 Task: Update the workflow and task statuses in Jira for the eCampus project.
Action: Mouse moved to (820, 128)
Screenshot: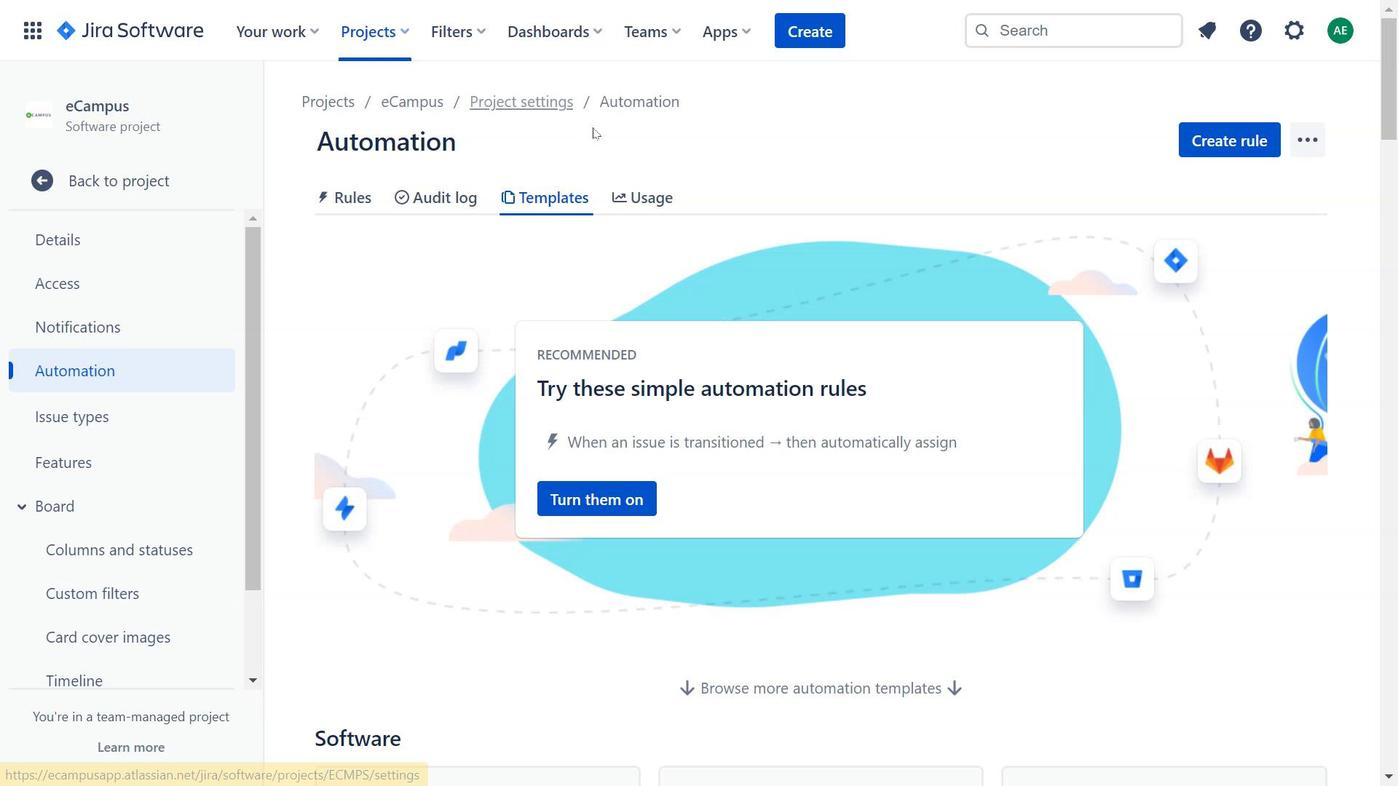 
Action: Mouse pressed left at (820, 128)
Screenshot: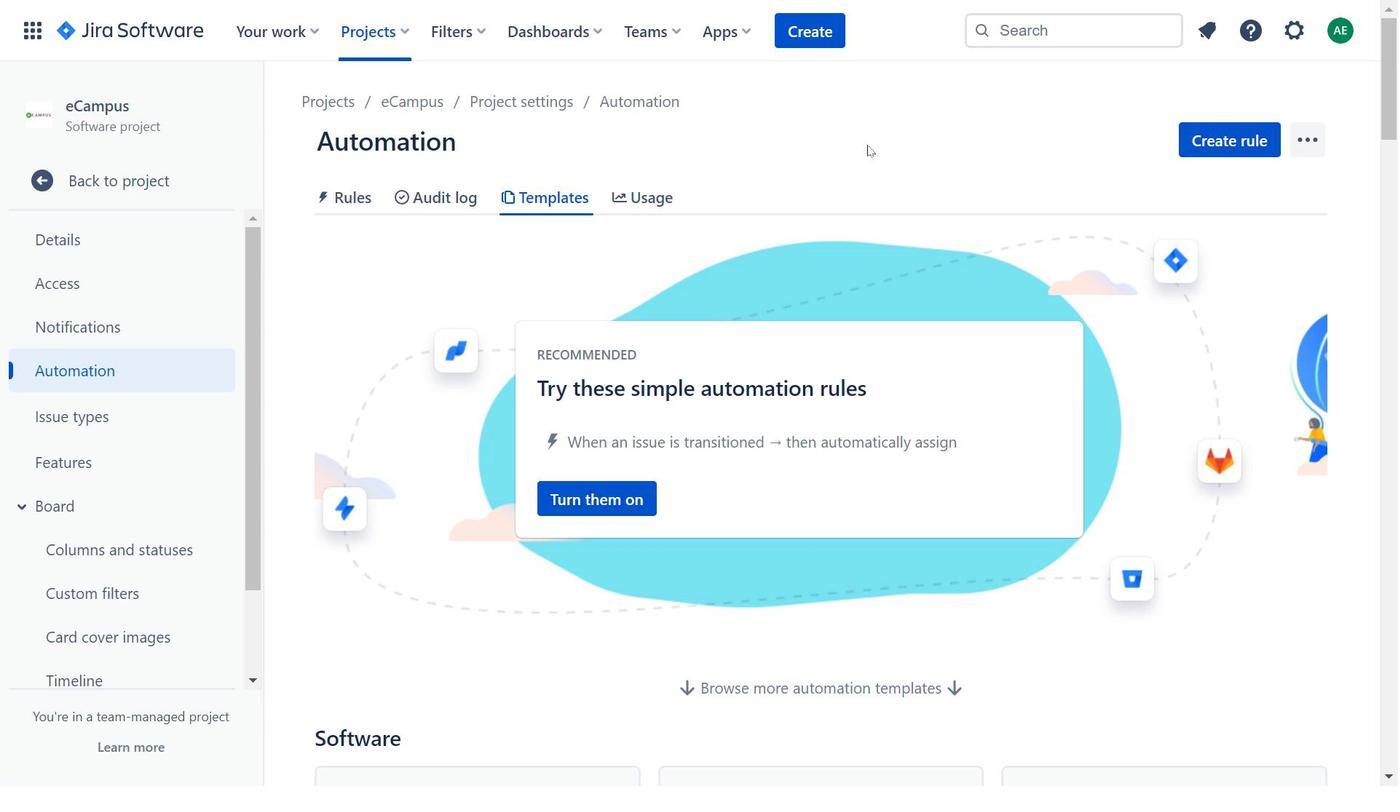 
Action: Mouse moved to (867, 144)
Screenshot: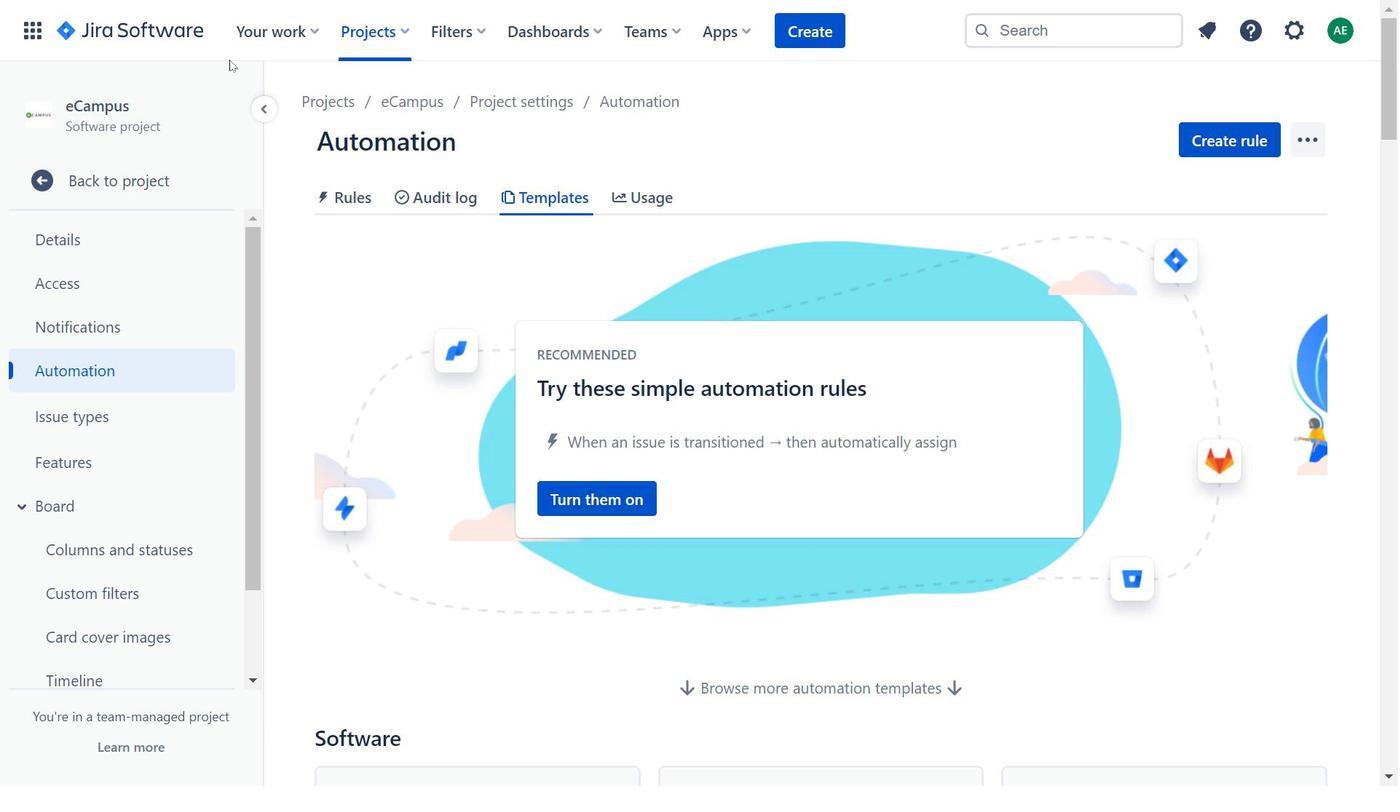 
Action: Mouse pressed left at (867, 144)
Screenshot: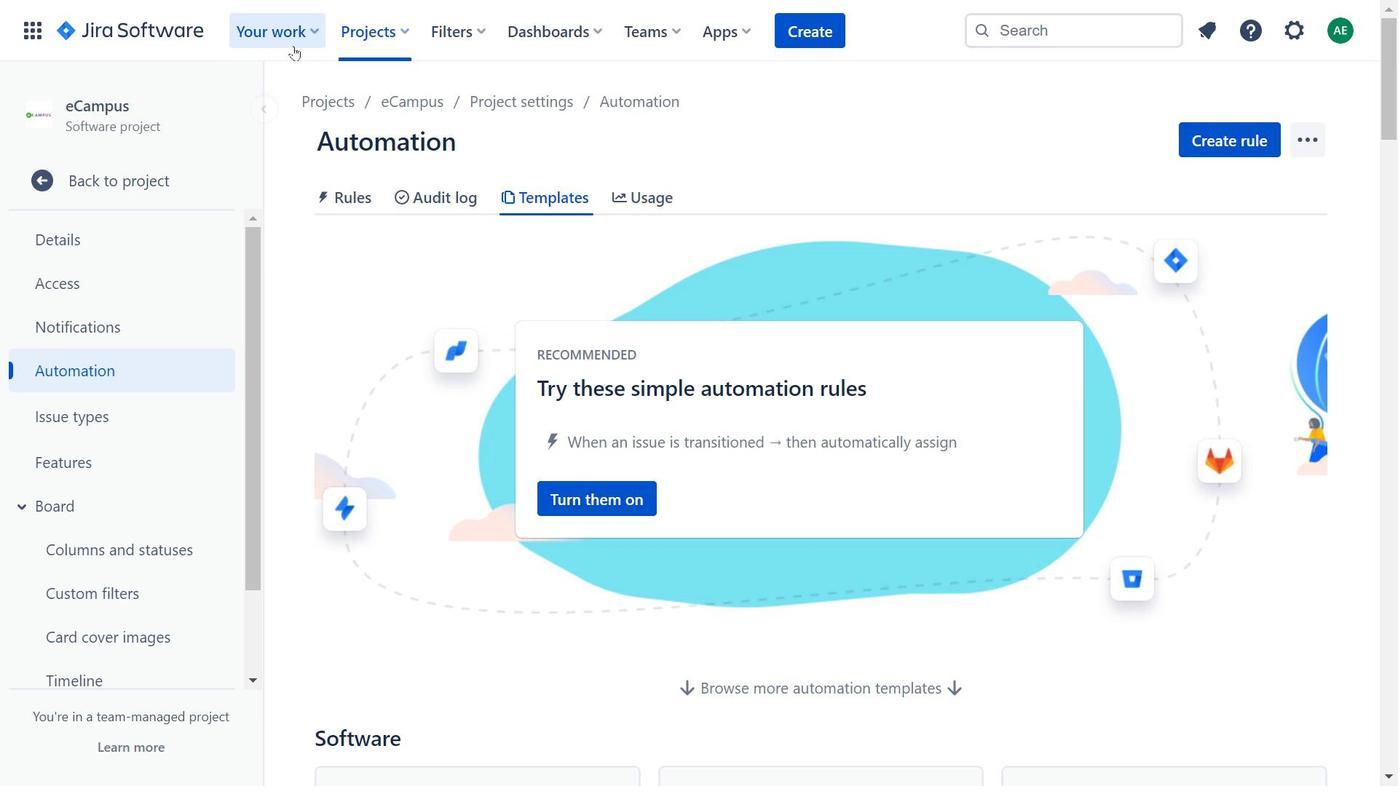 
Action: Mouse moved to (400, 104)
Screenshot: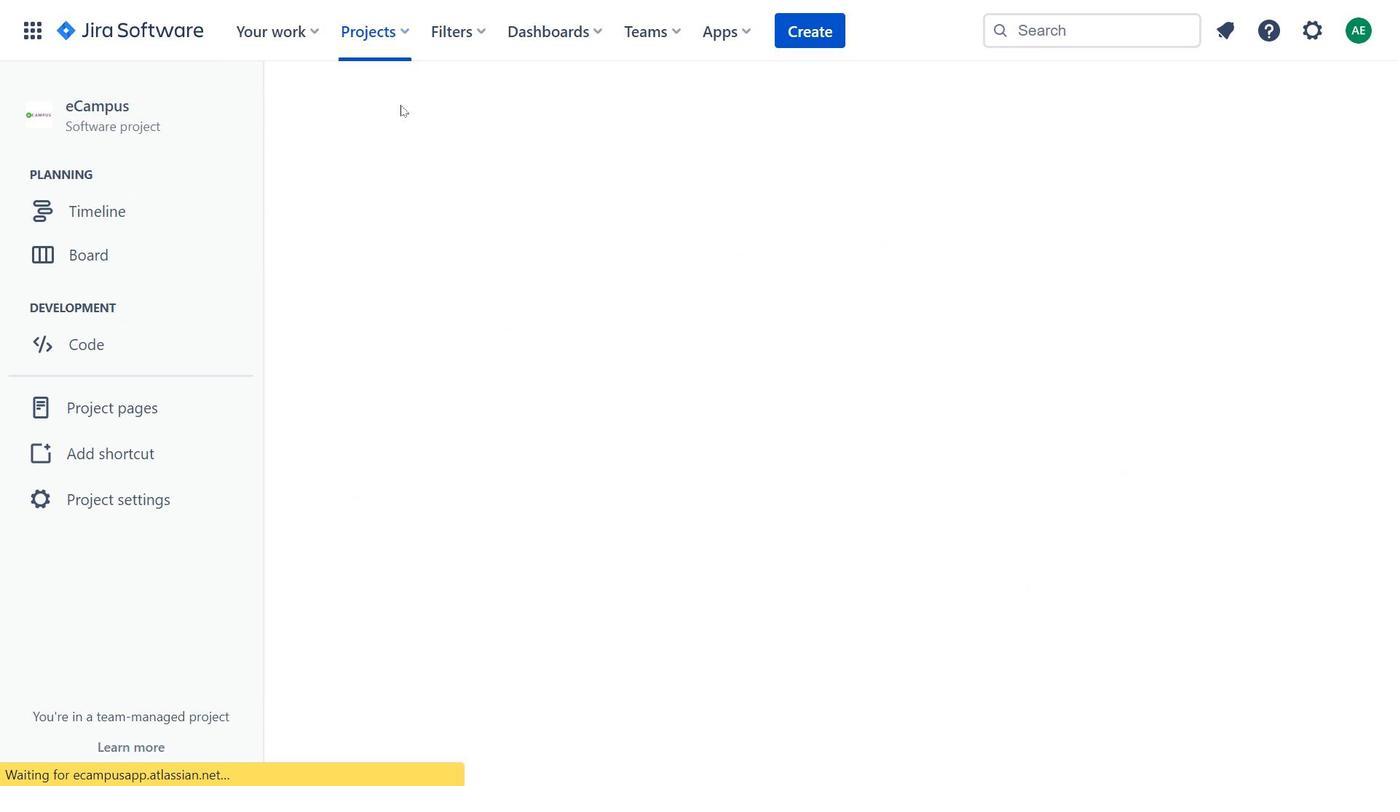 
Action: Mouse pressed left at (400, 104)
Screenshot: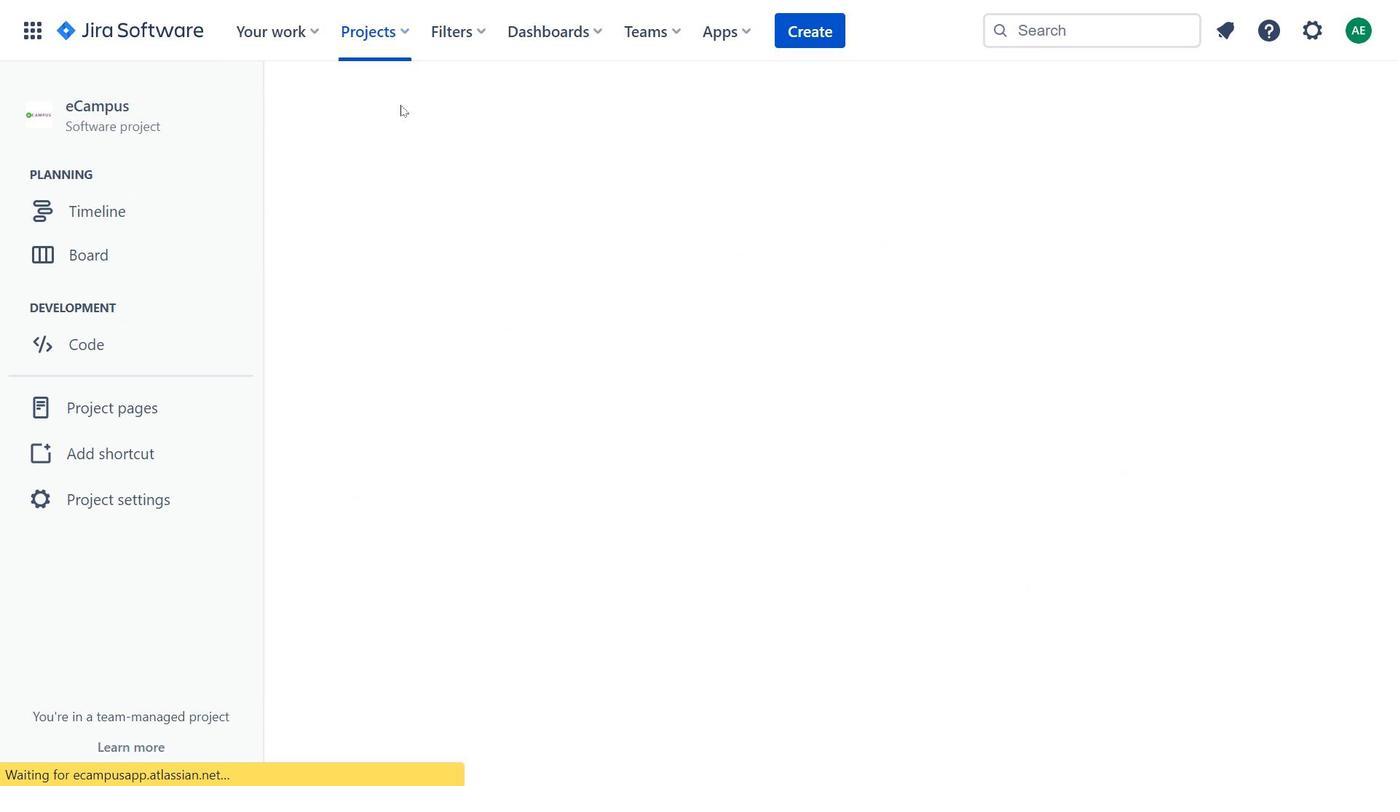 
Action: Mouse moved to (804, 37)
Screenshot: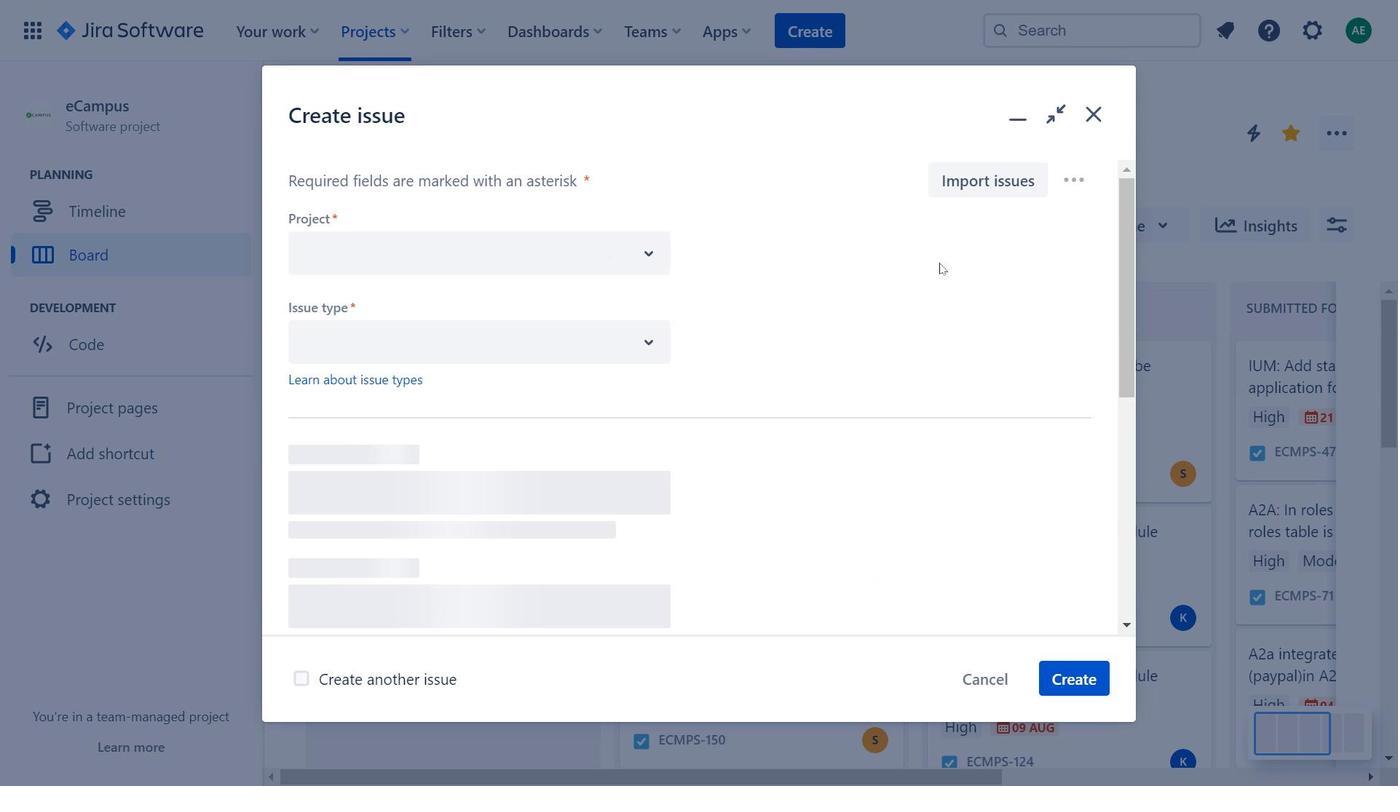 
Action: Mouse pressed left at (804, 37)
Screenshot: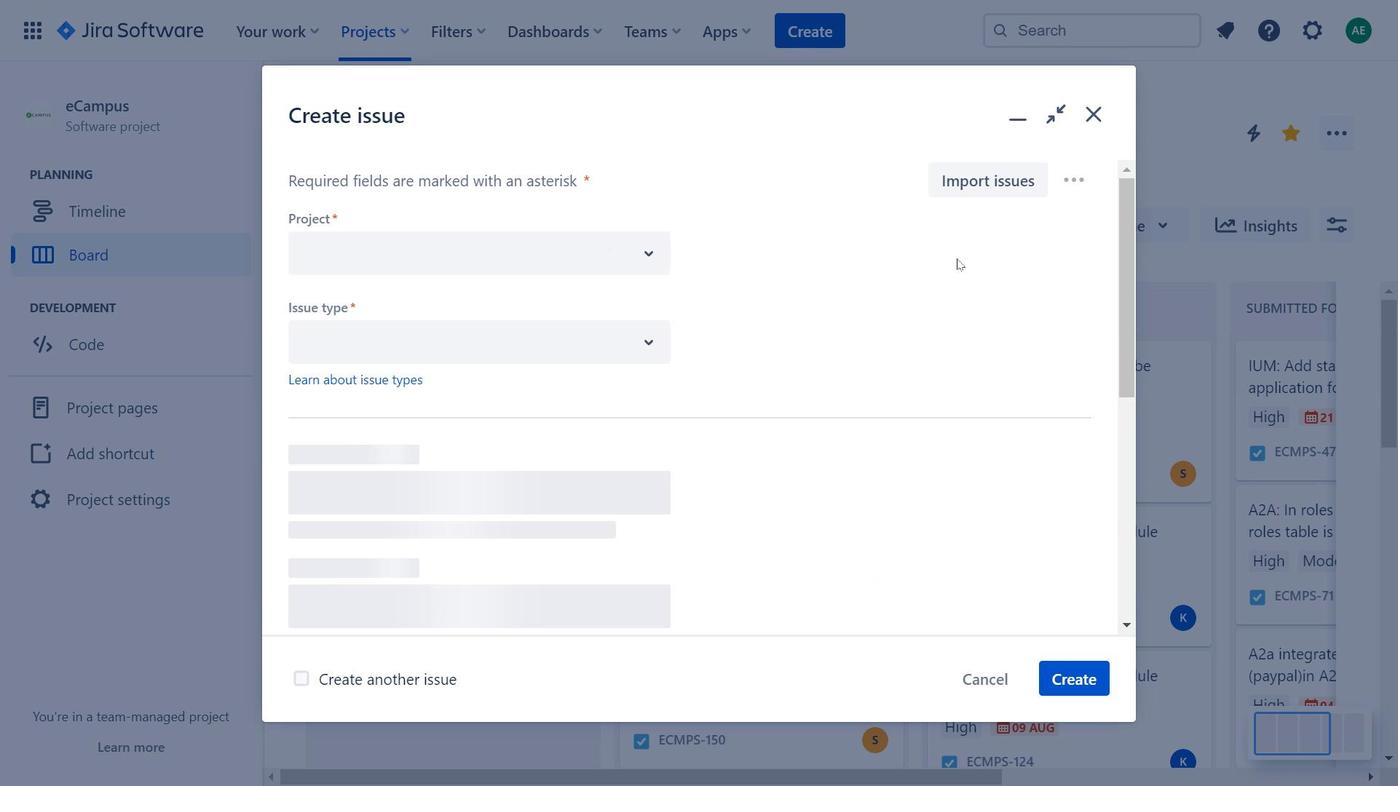 
Action: Mouse moved to (1061, 102)
Screenshot: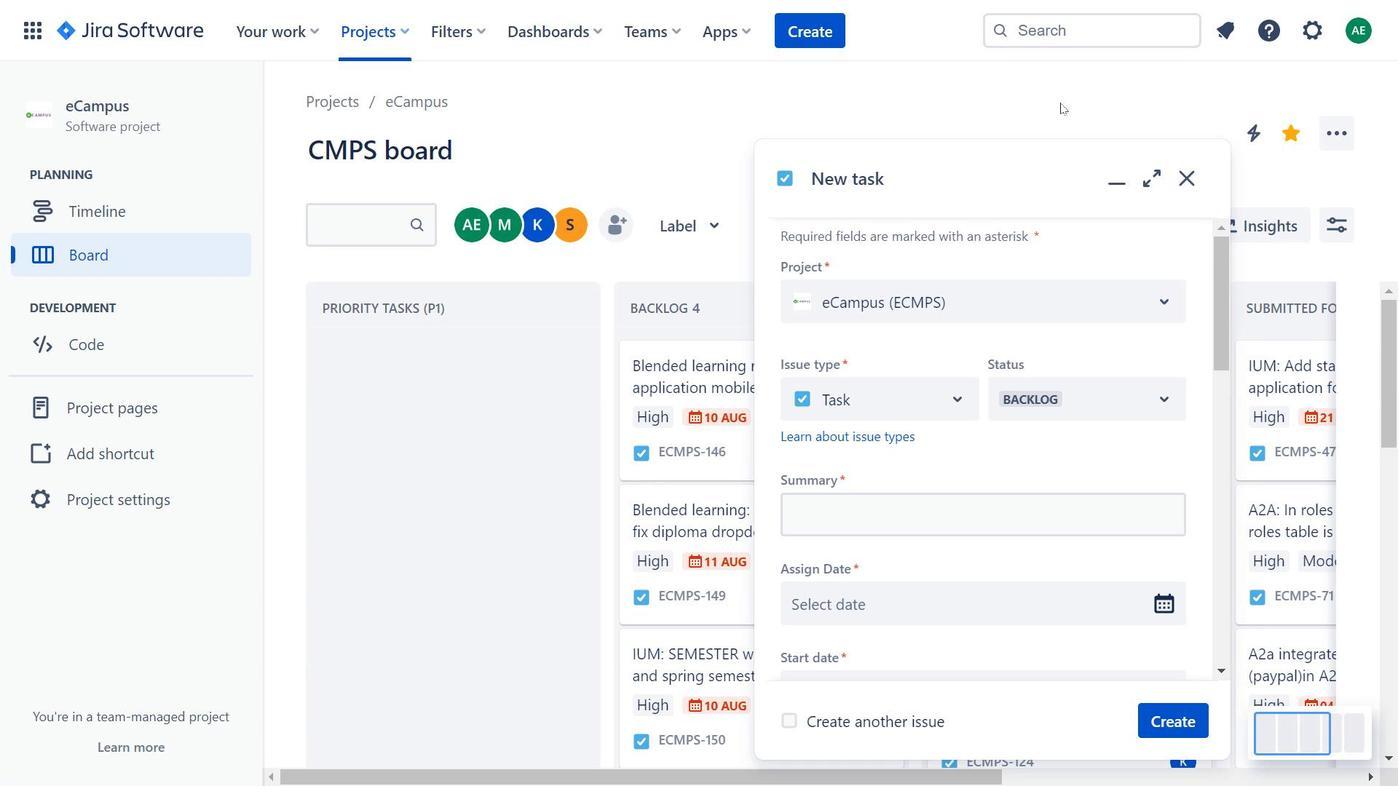 
Action: Mouse pressed left at (1061, 102)
Screenshot: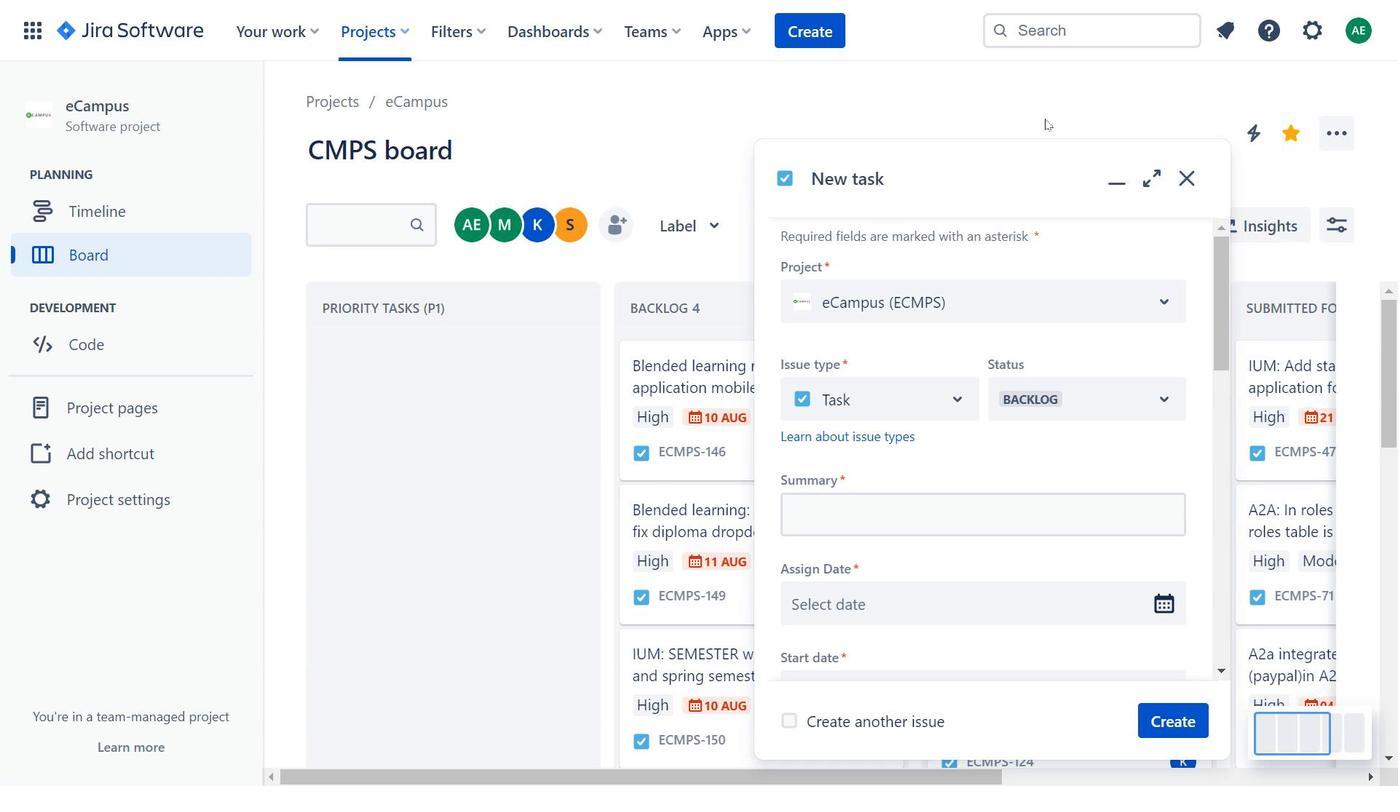 
Action: Mouse moved to (1081, 405)
Screenshot: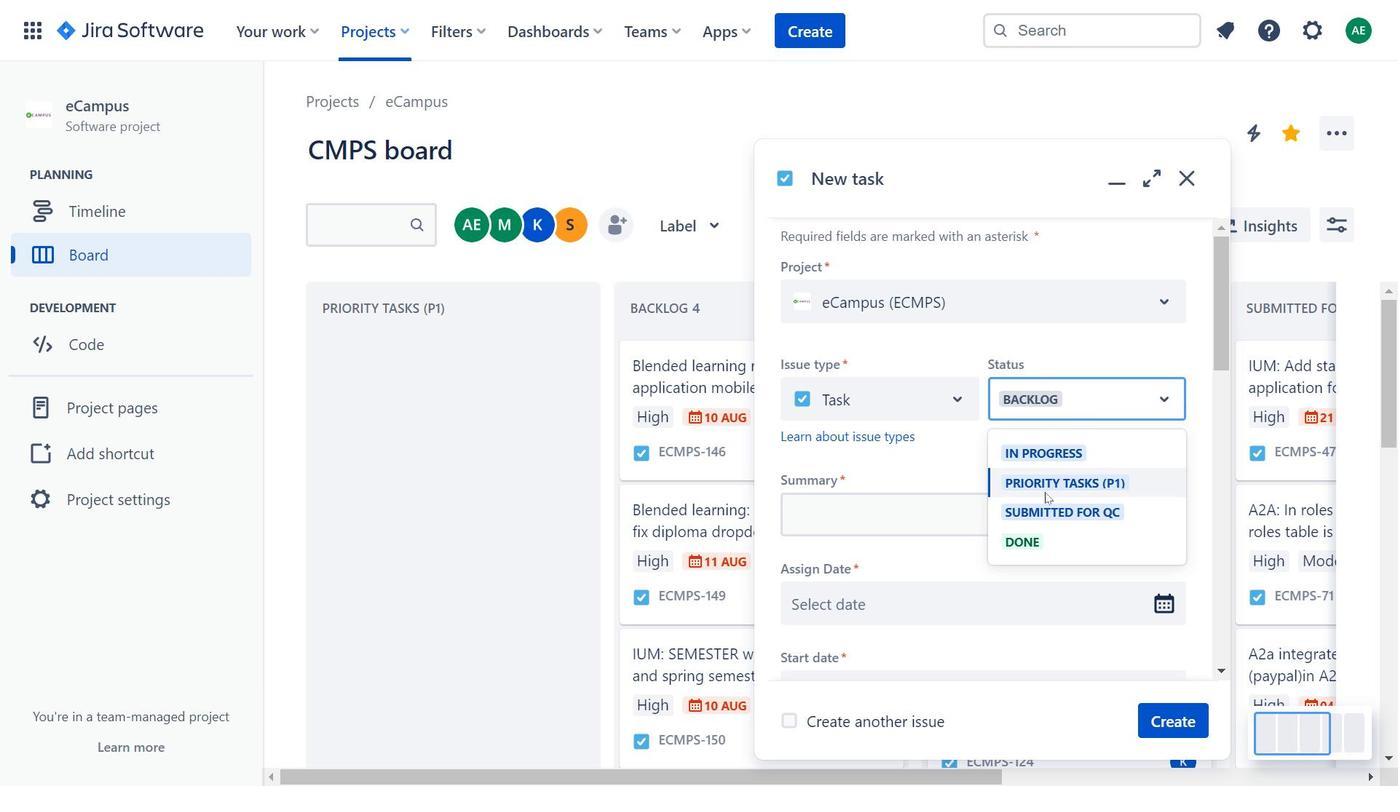 
Action: Mouse pressed left at (1081, 405)
Screenshot: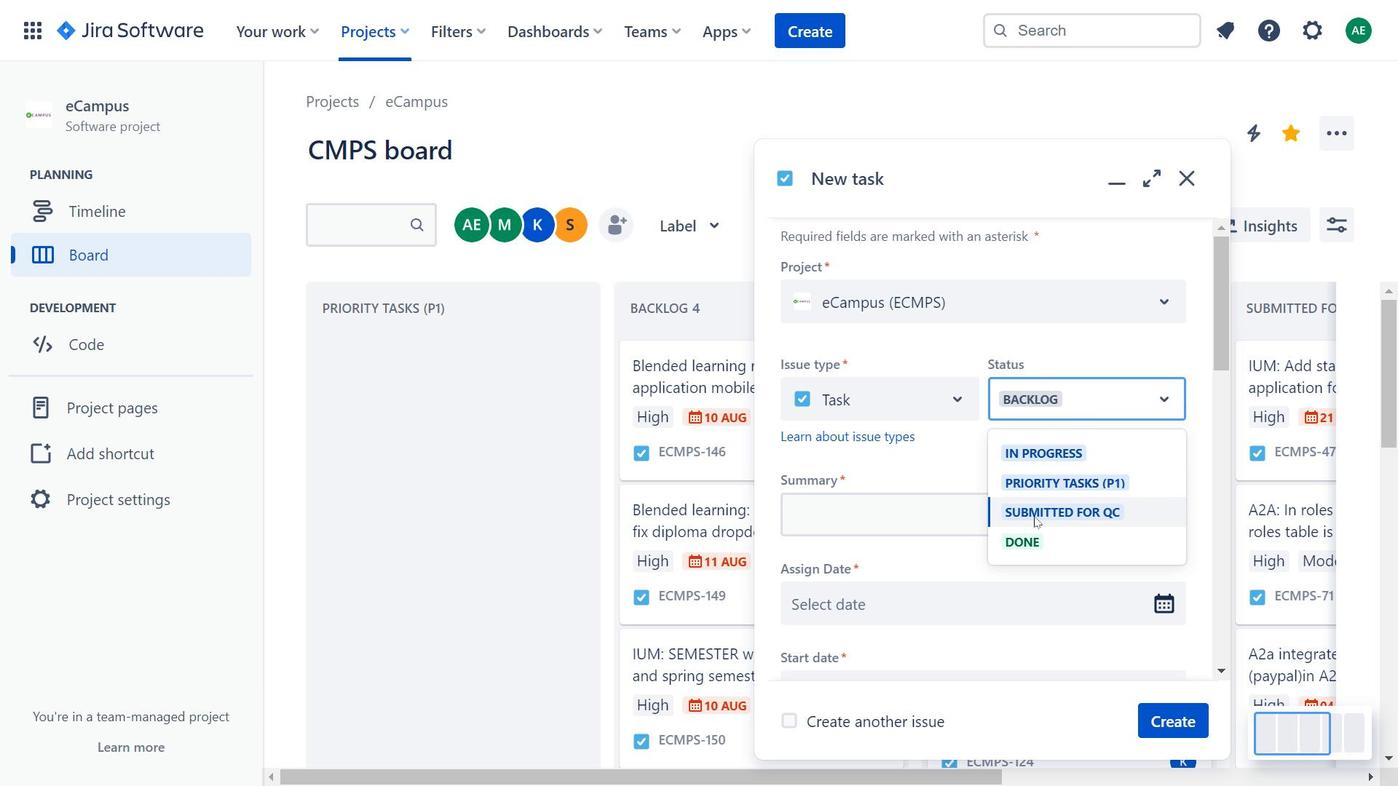 
Action: Mouse moved to (1041, 444)
Screenshot: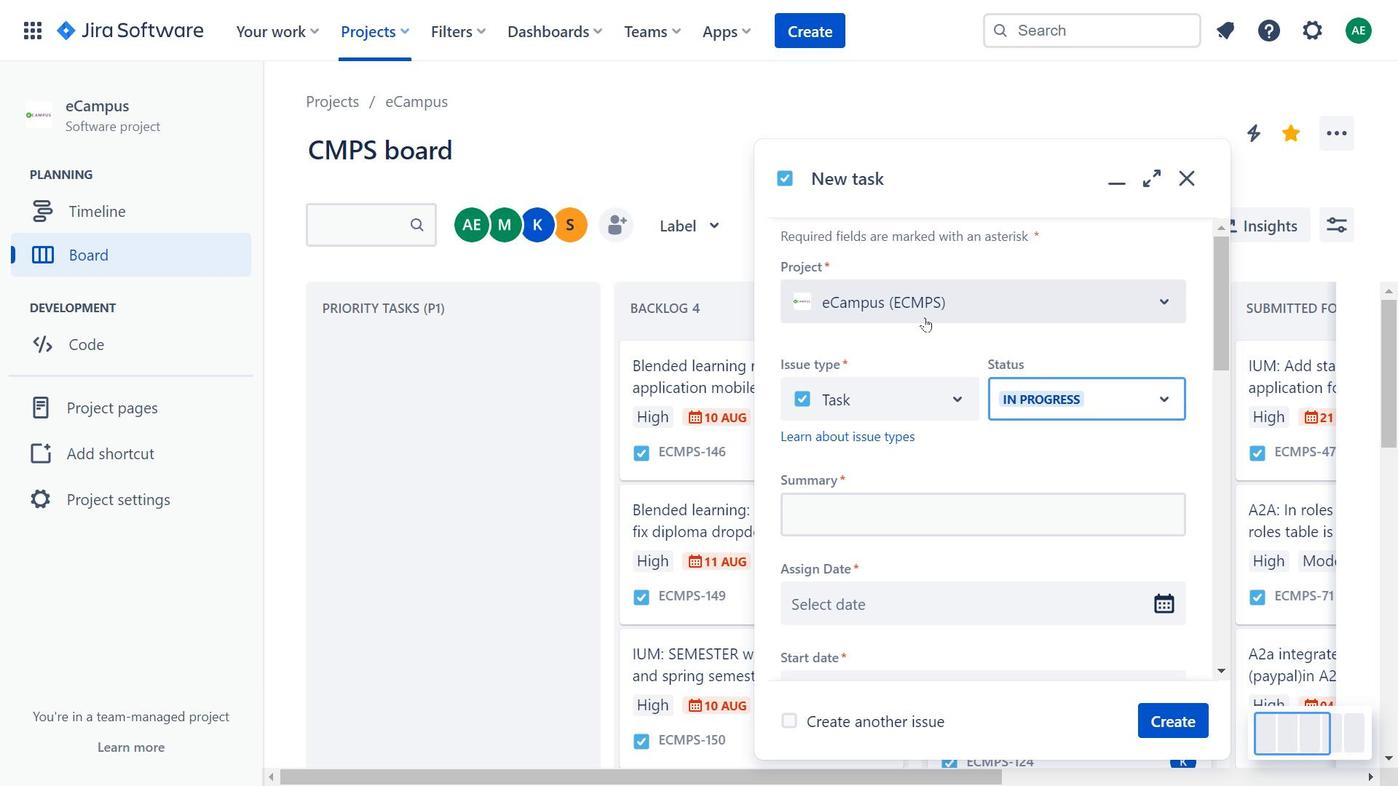 
Action: Mouse pressed left at (1041, 444)
Screenshot: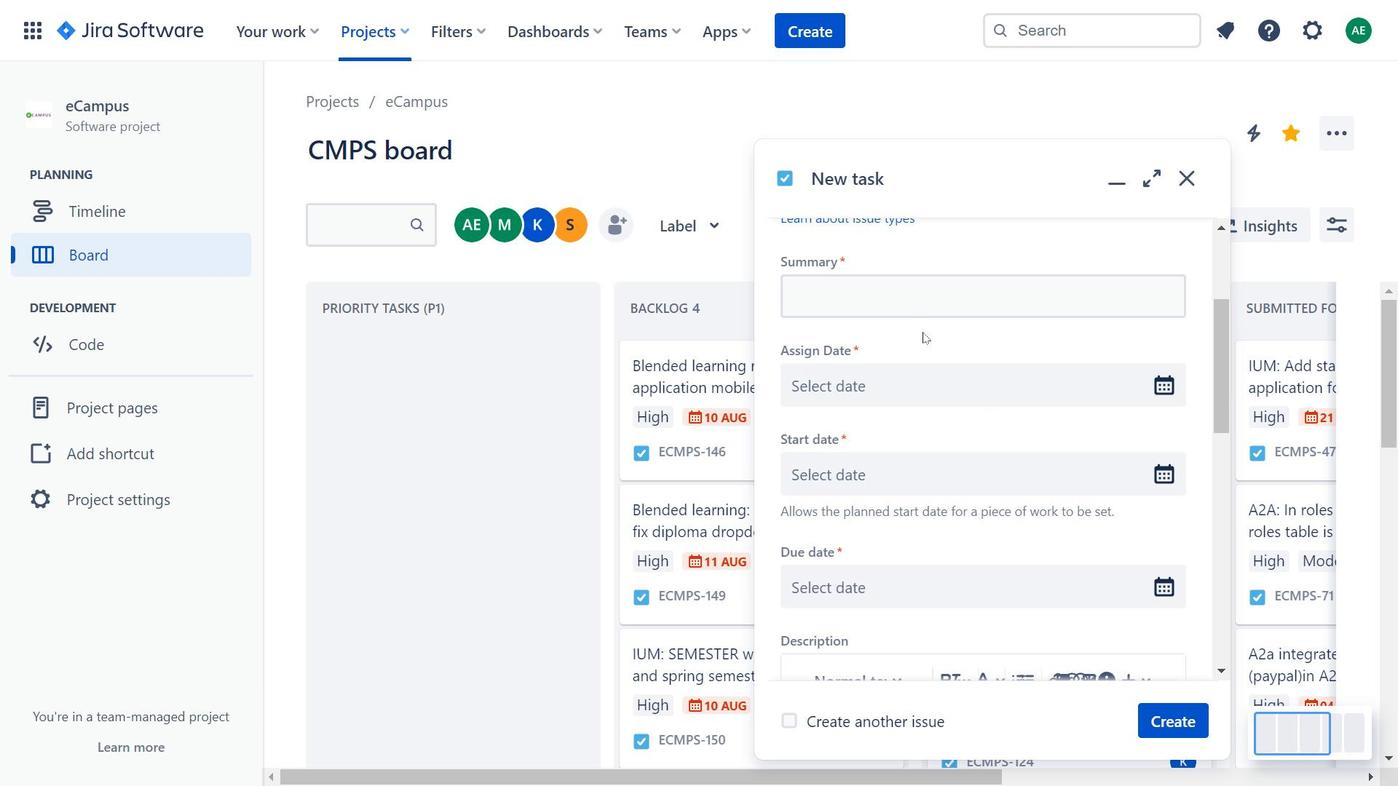 
Action: Mouse moved to (924, 317)
Screenshot: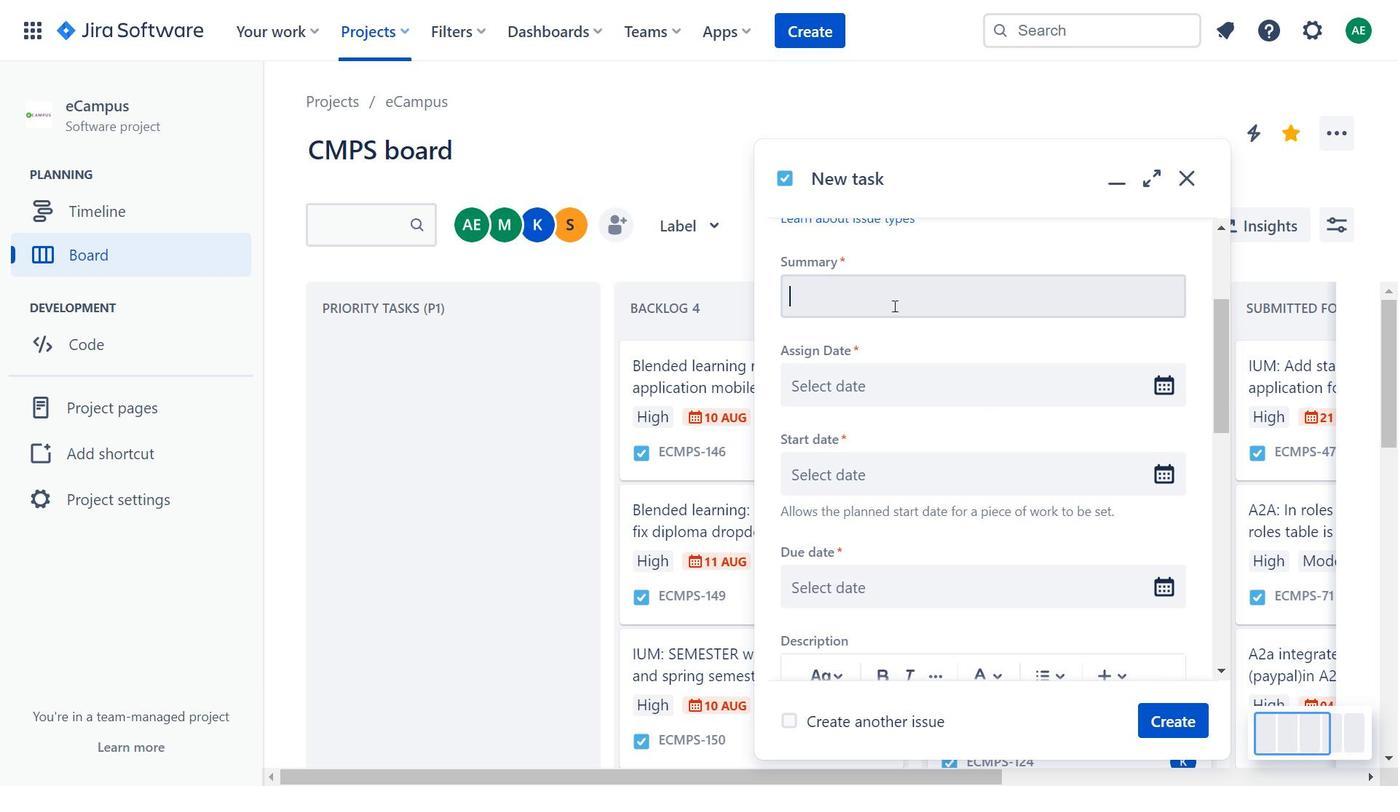
Action: Mouse scrolled (924, 316) with delta (0, 0)
Screenshot: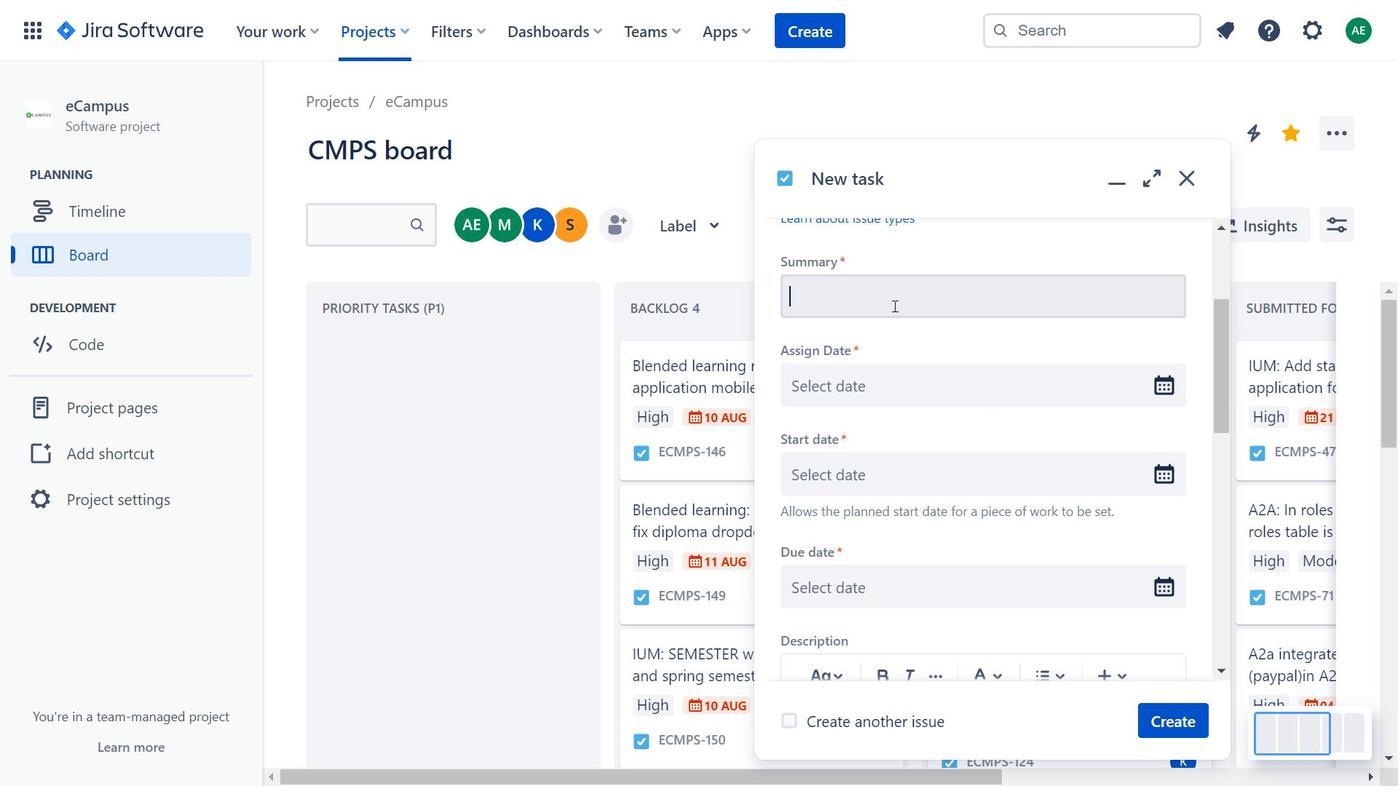 
Action: Mouse scrolled (924, 316) with delta (0, 0)
Screenshot: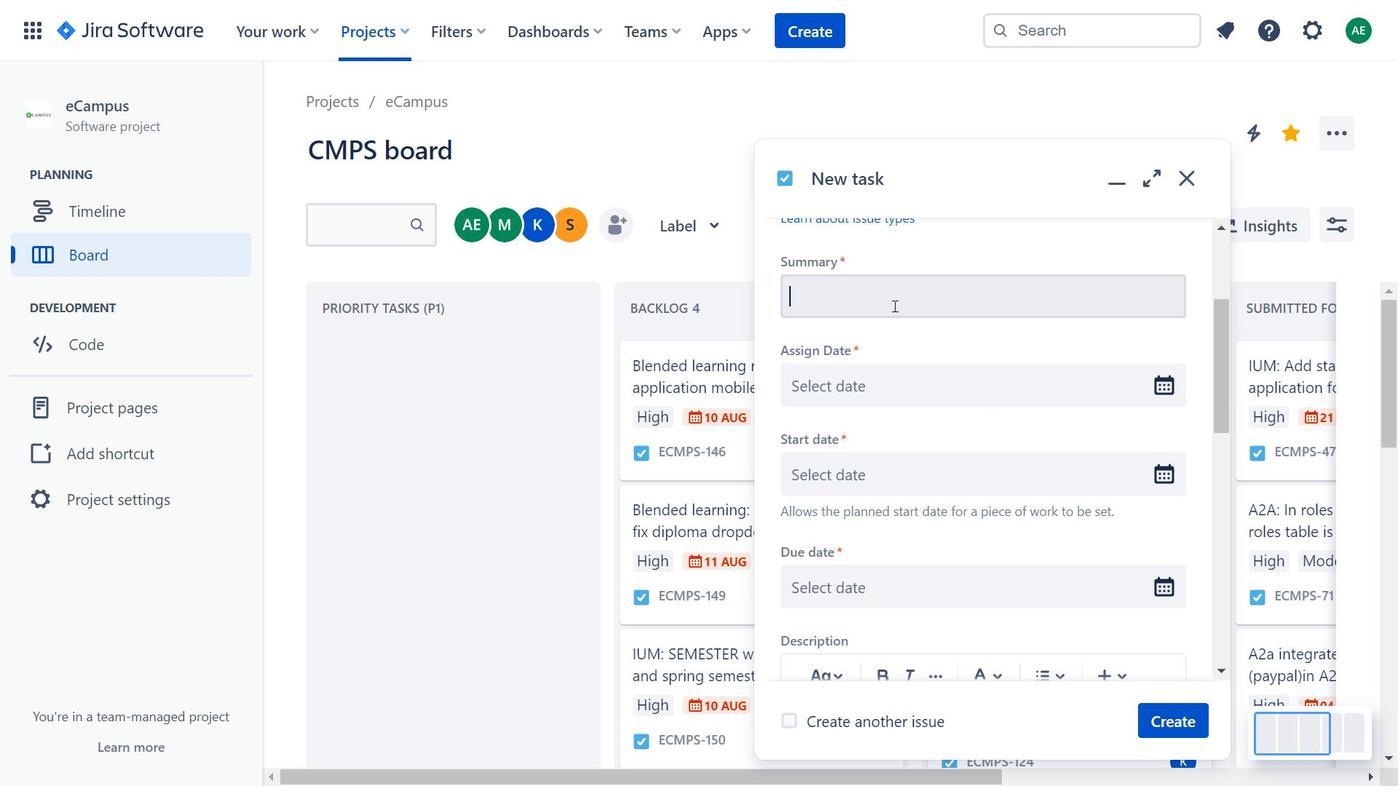 
Action: Mouse moved to (894, 306)
Screenshot: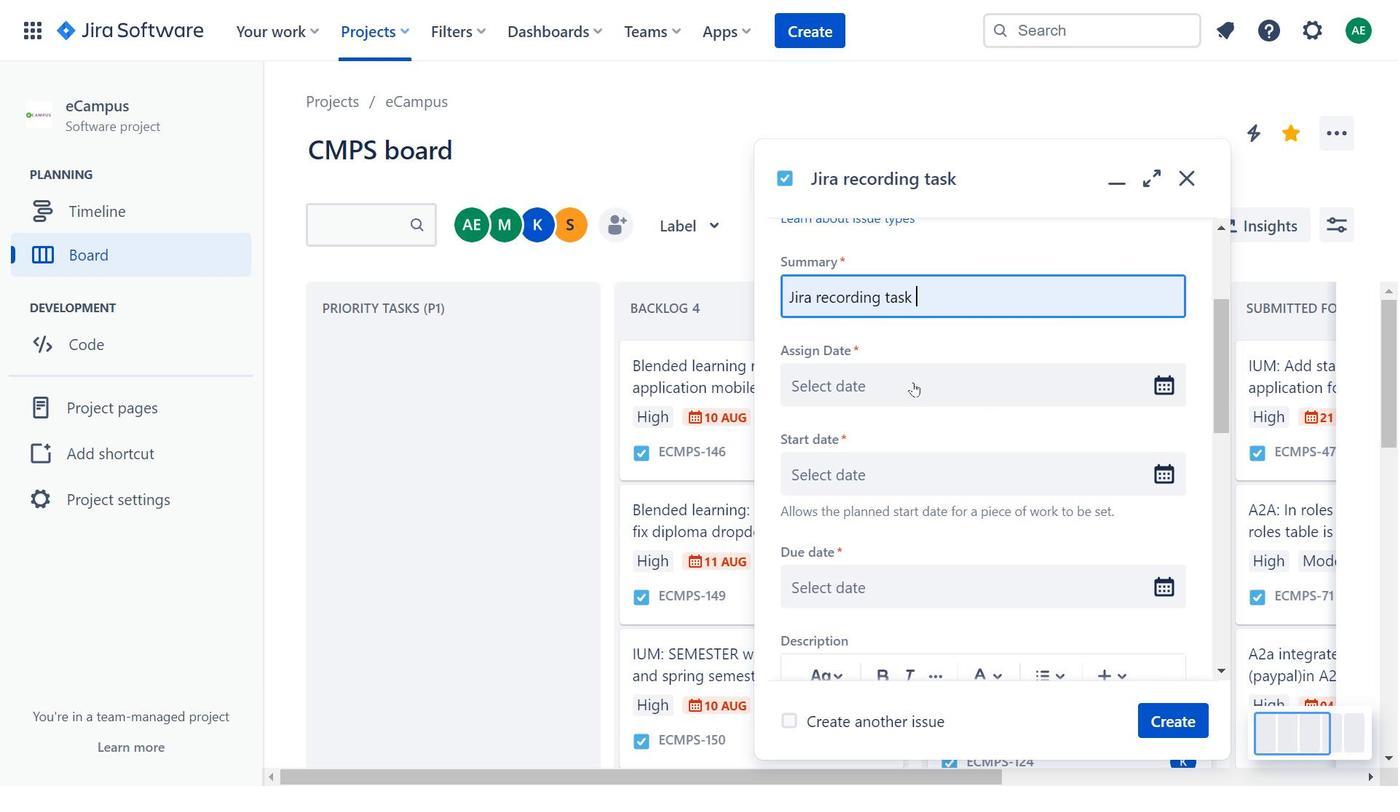 
Action: Mouse pressed left at (894, 306)
Screenshot: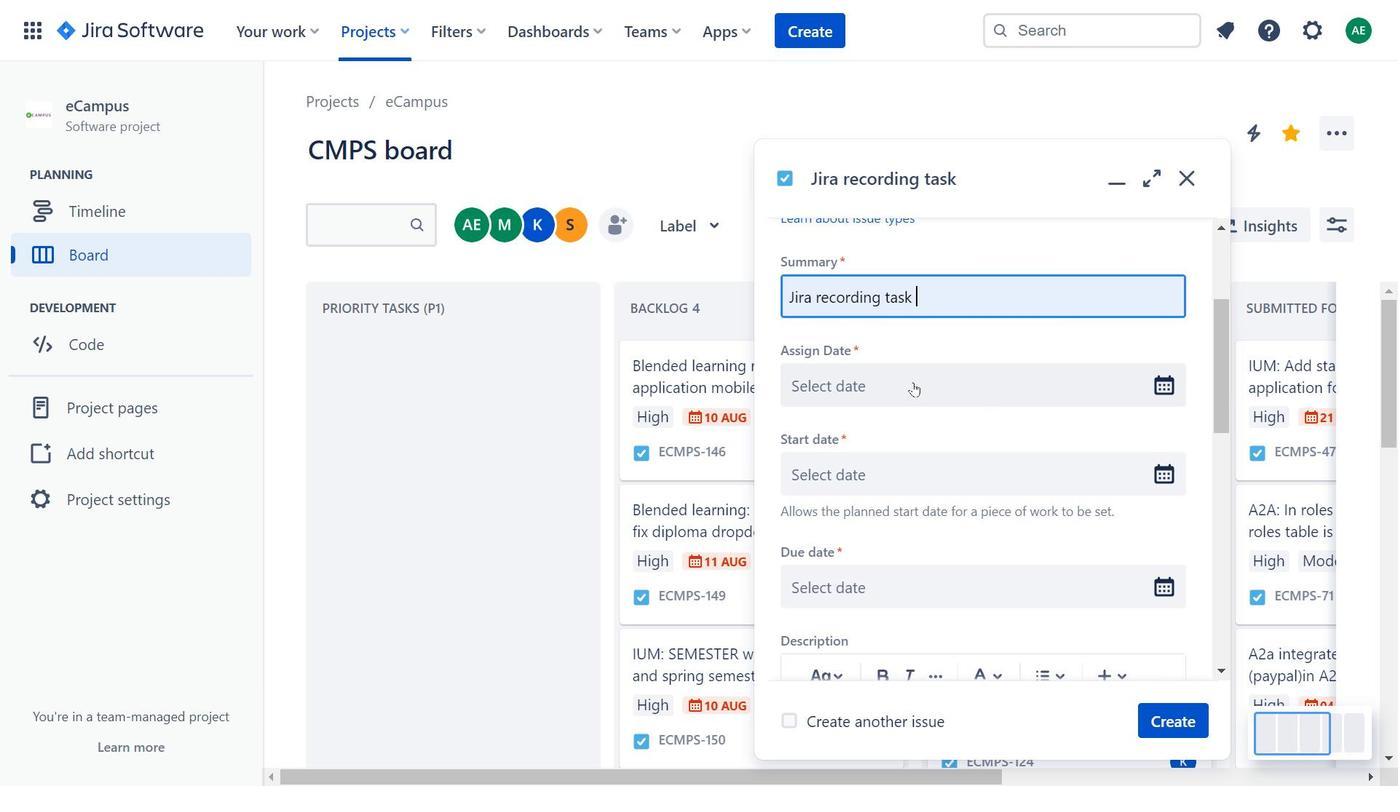 
Action: Mouse moved to (930, 353)
Screenshot: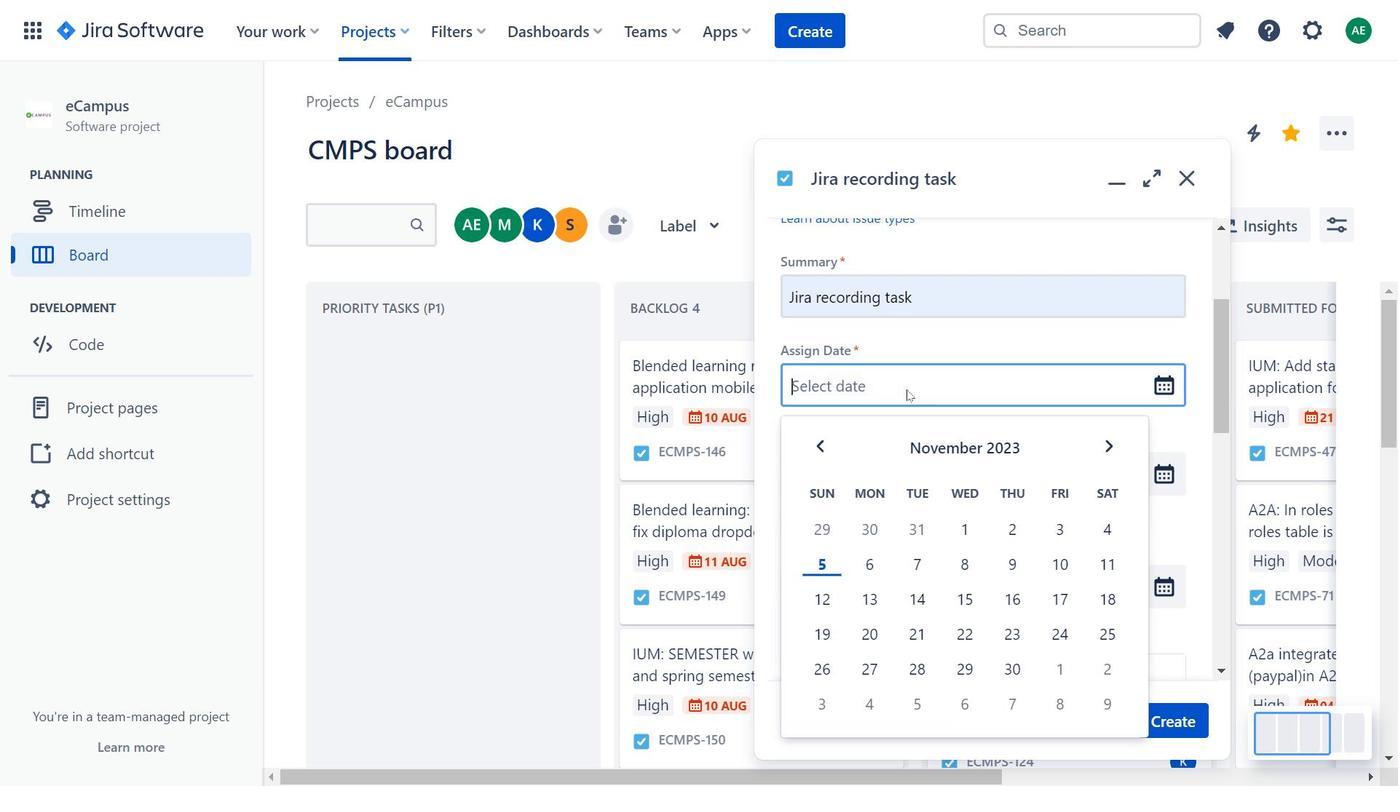 
Action: Mouse pressed left at (930, 353)
Screenshot: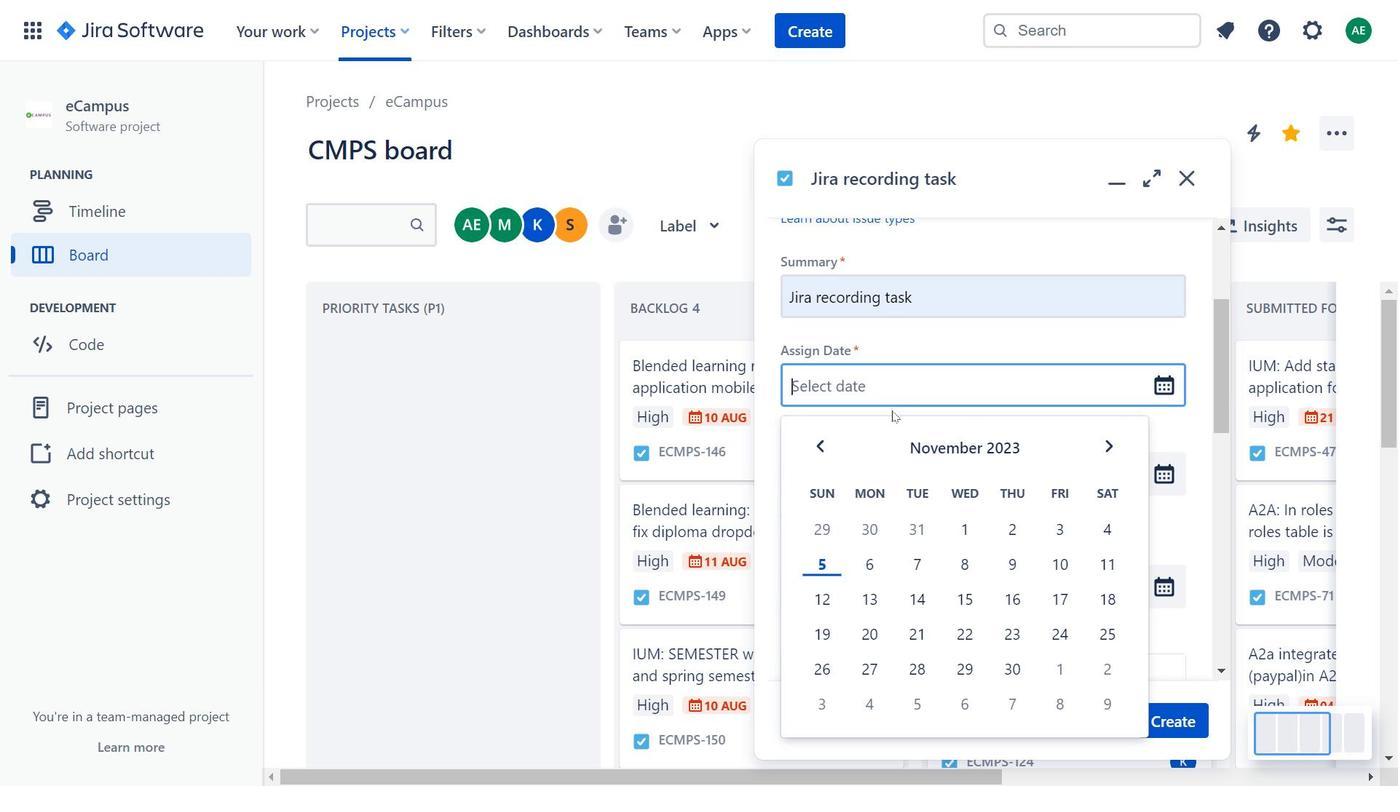 
Action: Mouse moved to (913, 382)
Screenshot: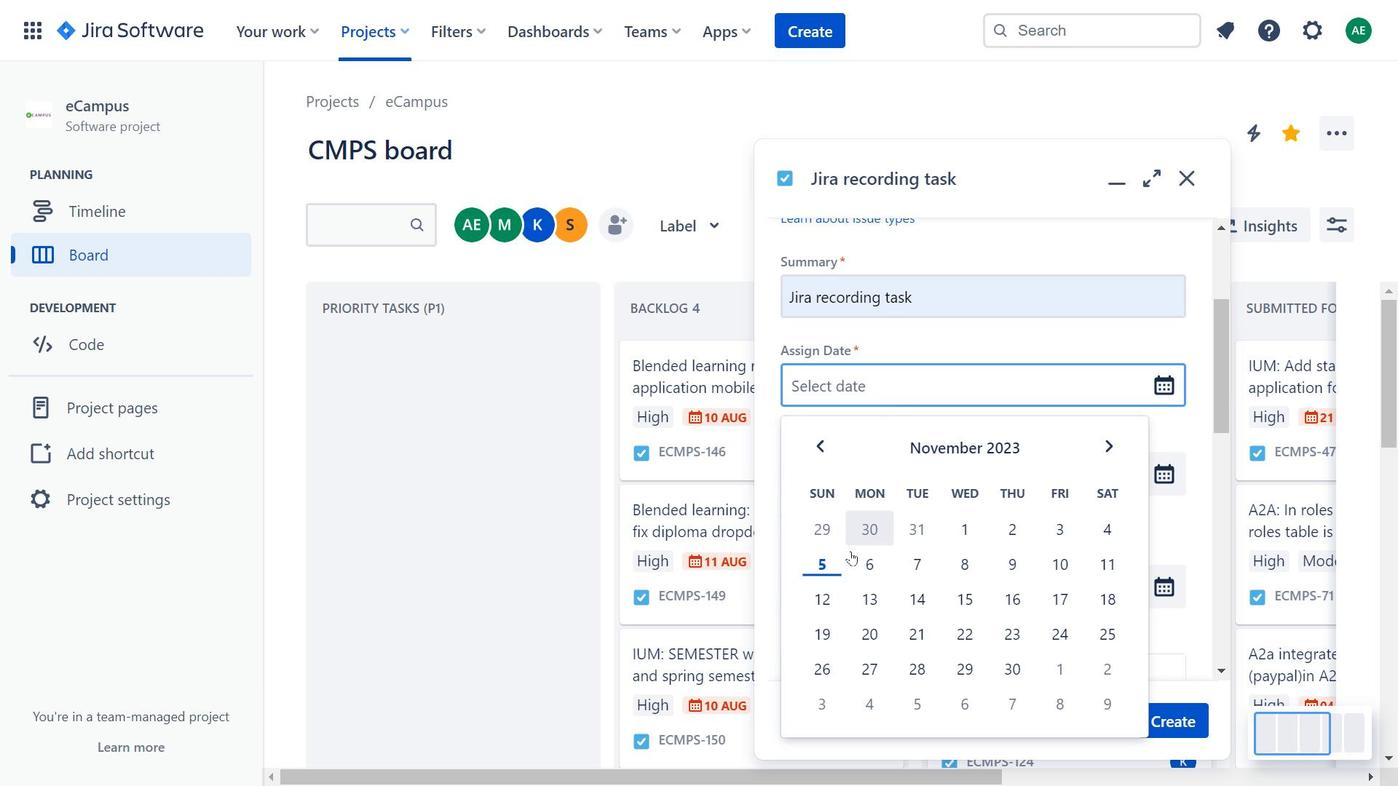 
Action: Mouse pressed left at (913, 382)
Screenshot: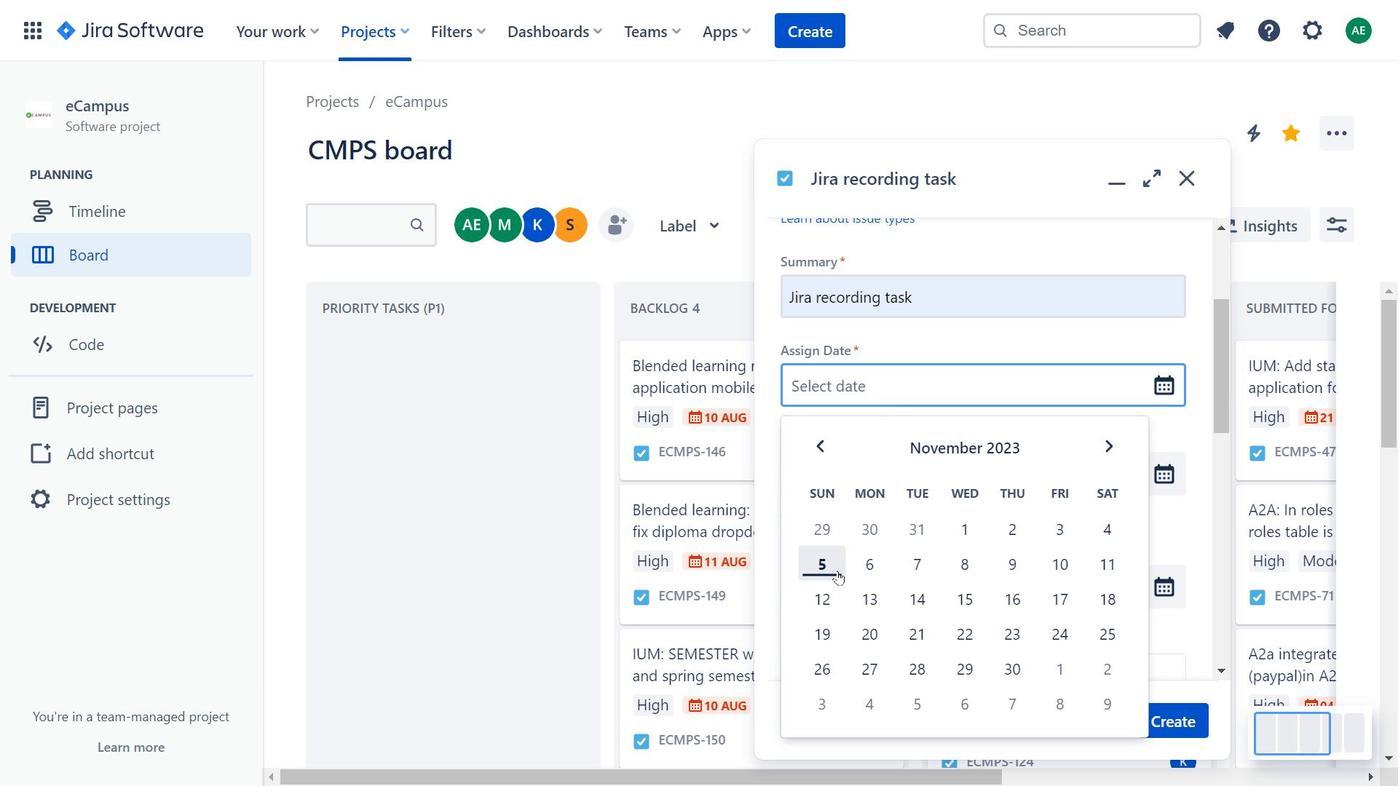 
Action: Mouse moved to (838, 571)
Screenshot: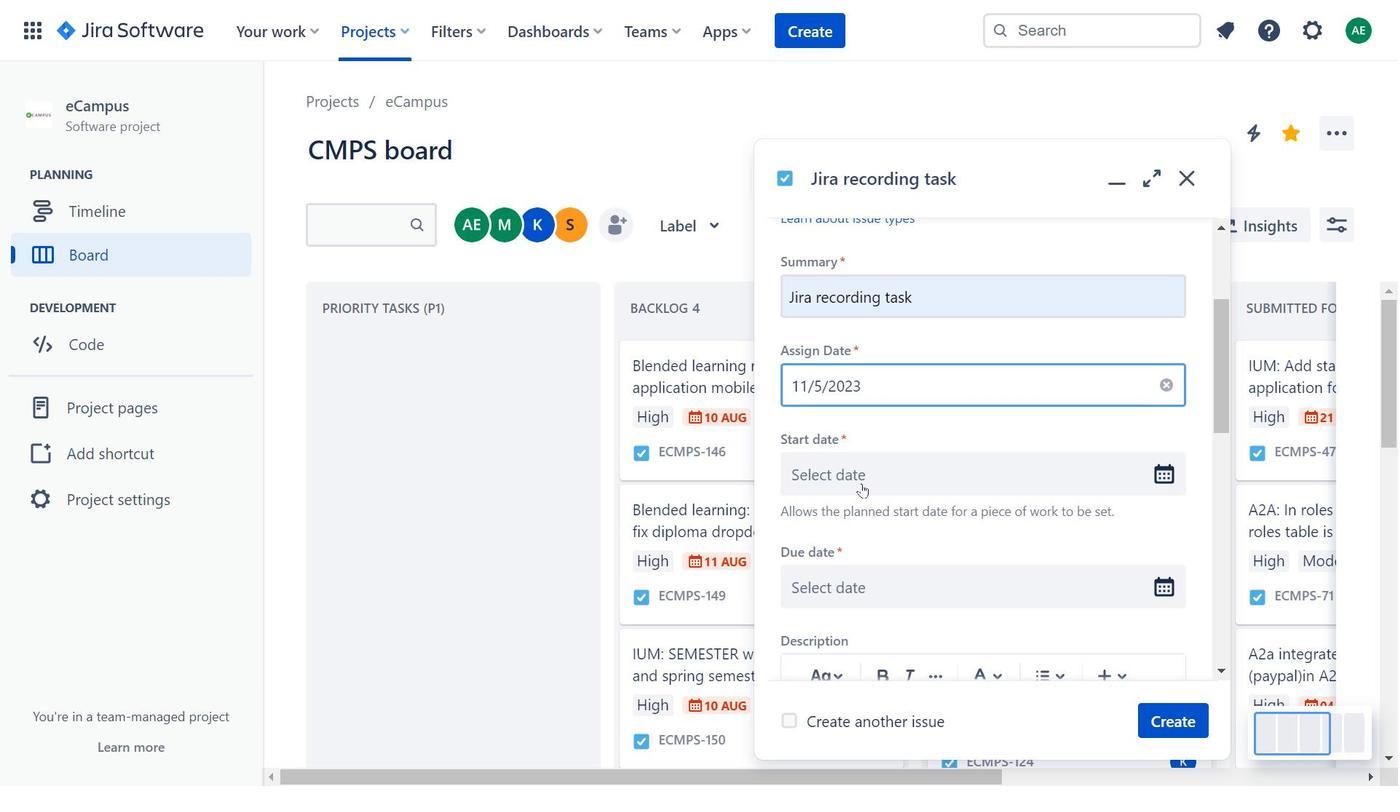 
Action: Mouse pressed left at (838, 571)
Screenshot: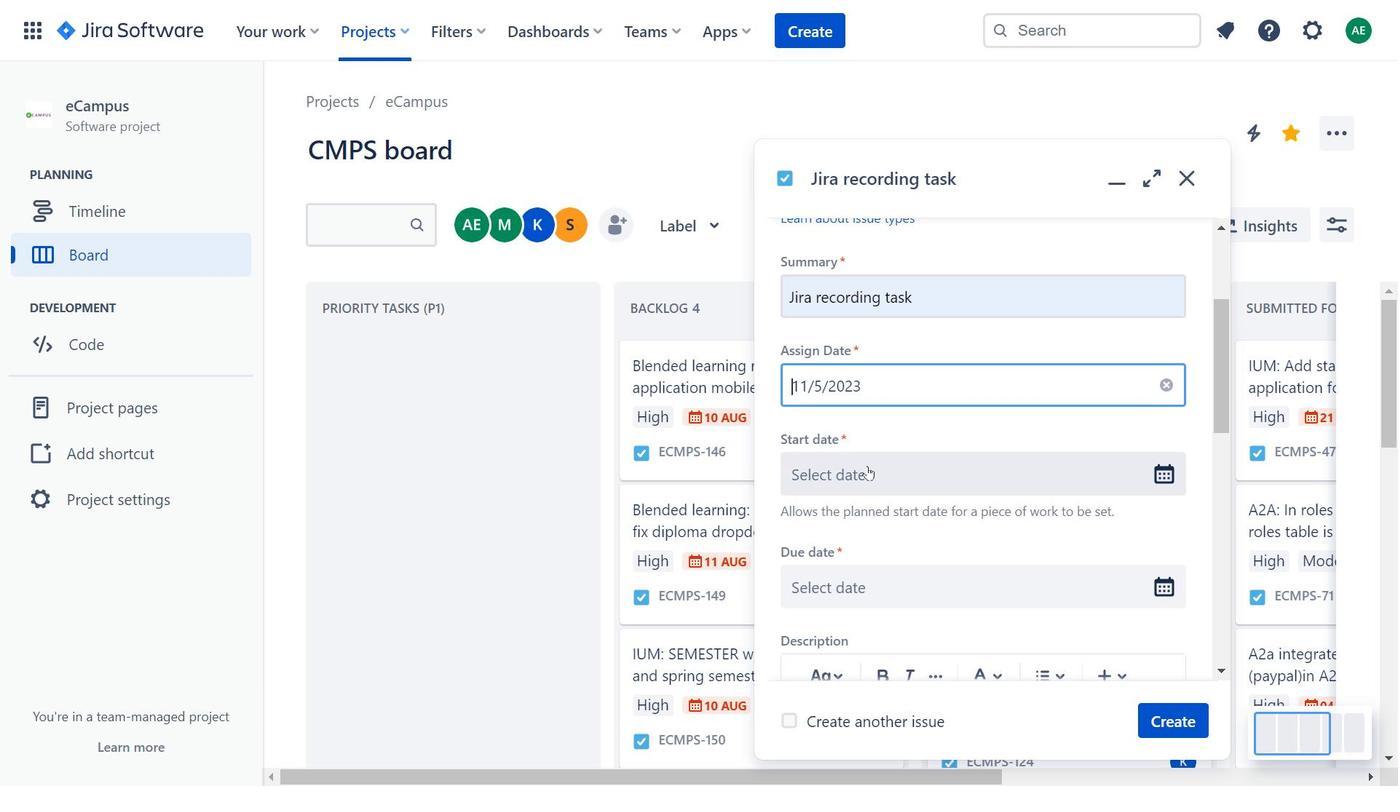 
Action: Mouse moved to (866, 466)
Screenshot: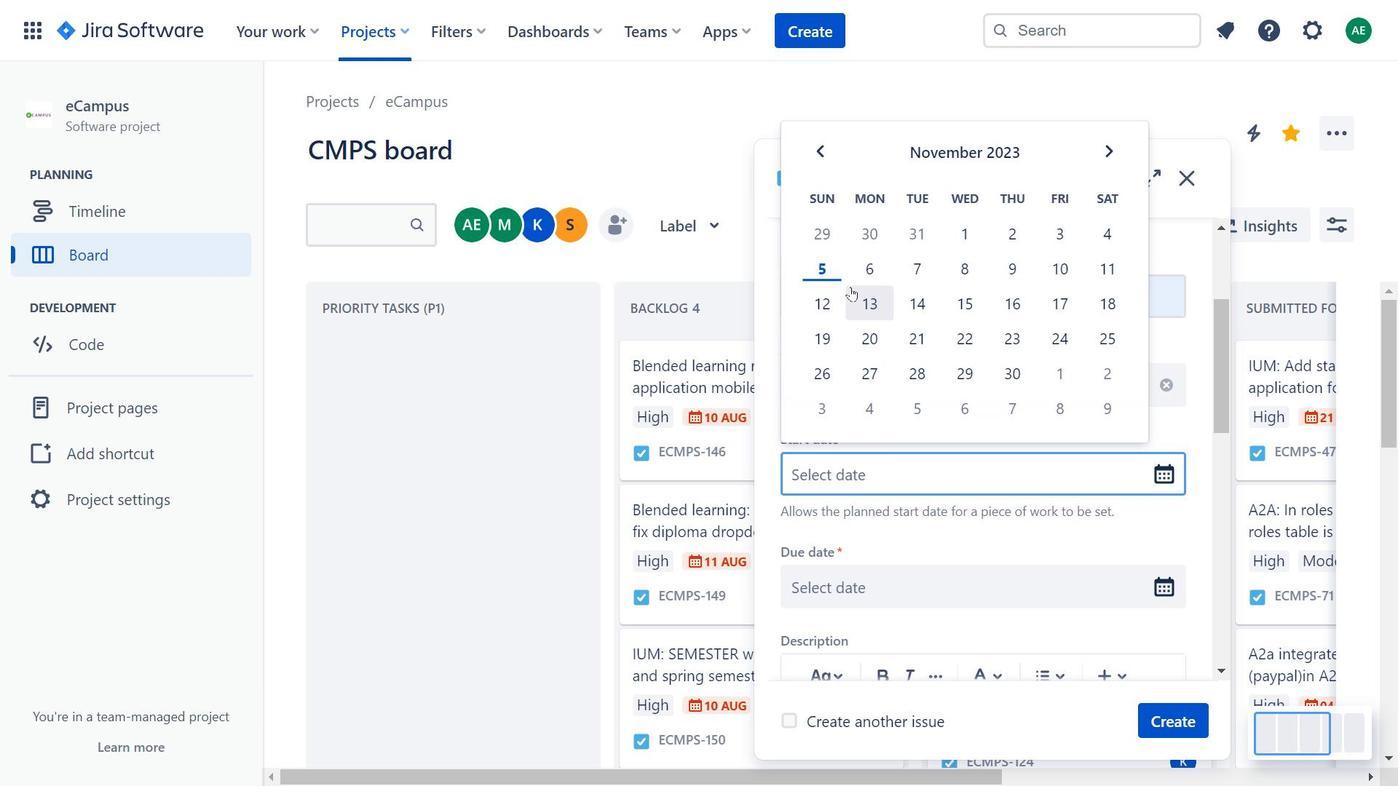 
Action: Mouse pressed left at (866, 466)
Screenshot: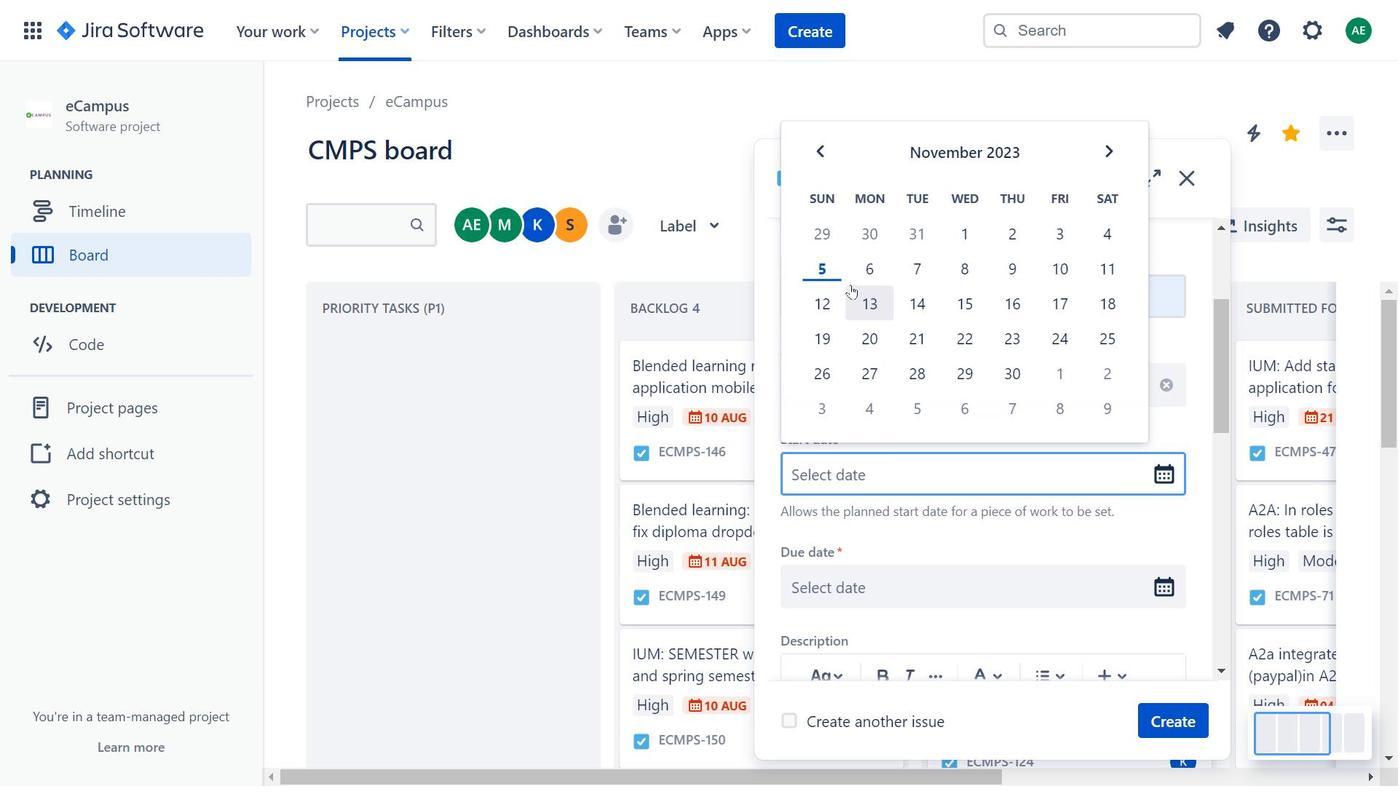 
Action: Mouse moved to (830, 272)
Screenshot: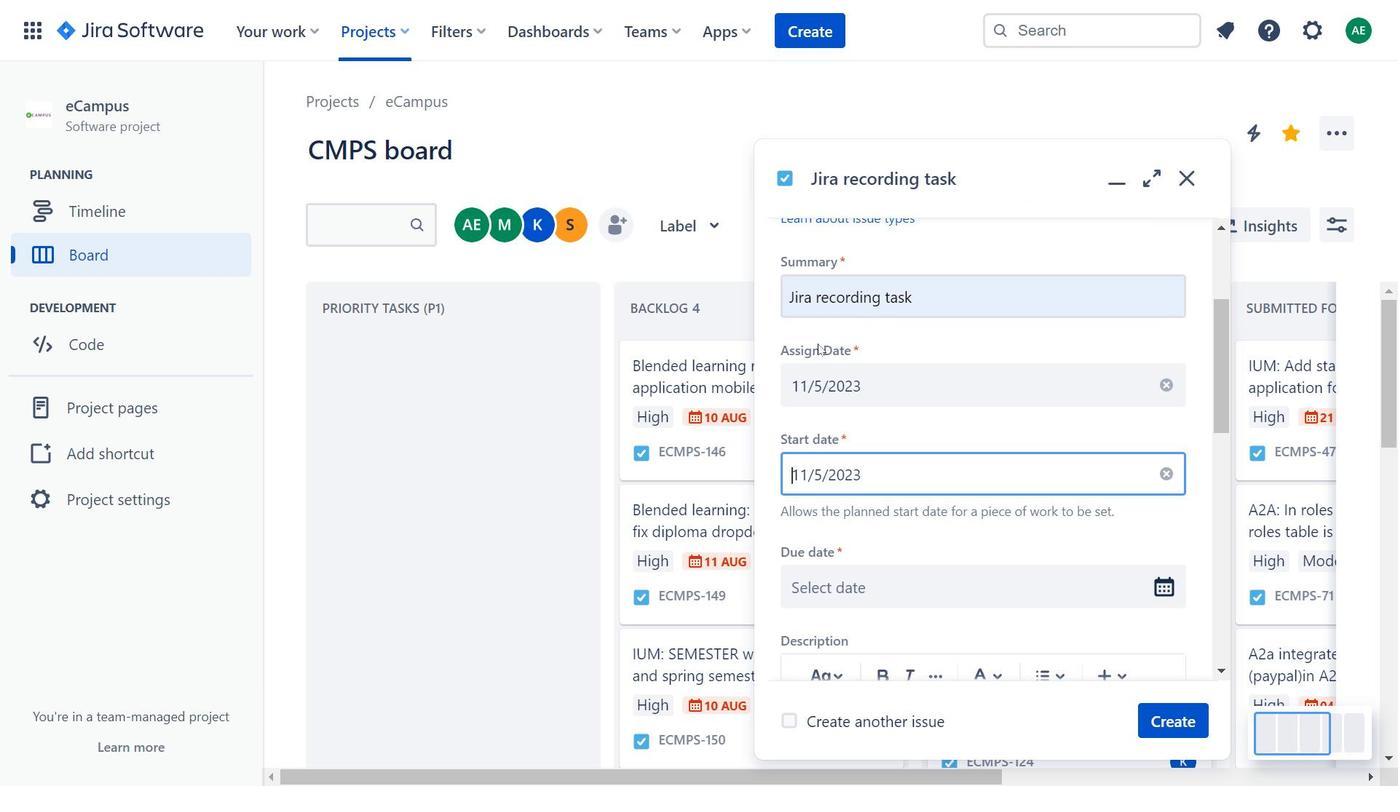 
Action: Mouse pressed left at (830, 272)
Screenshot: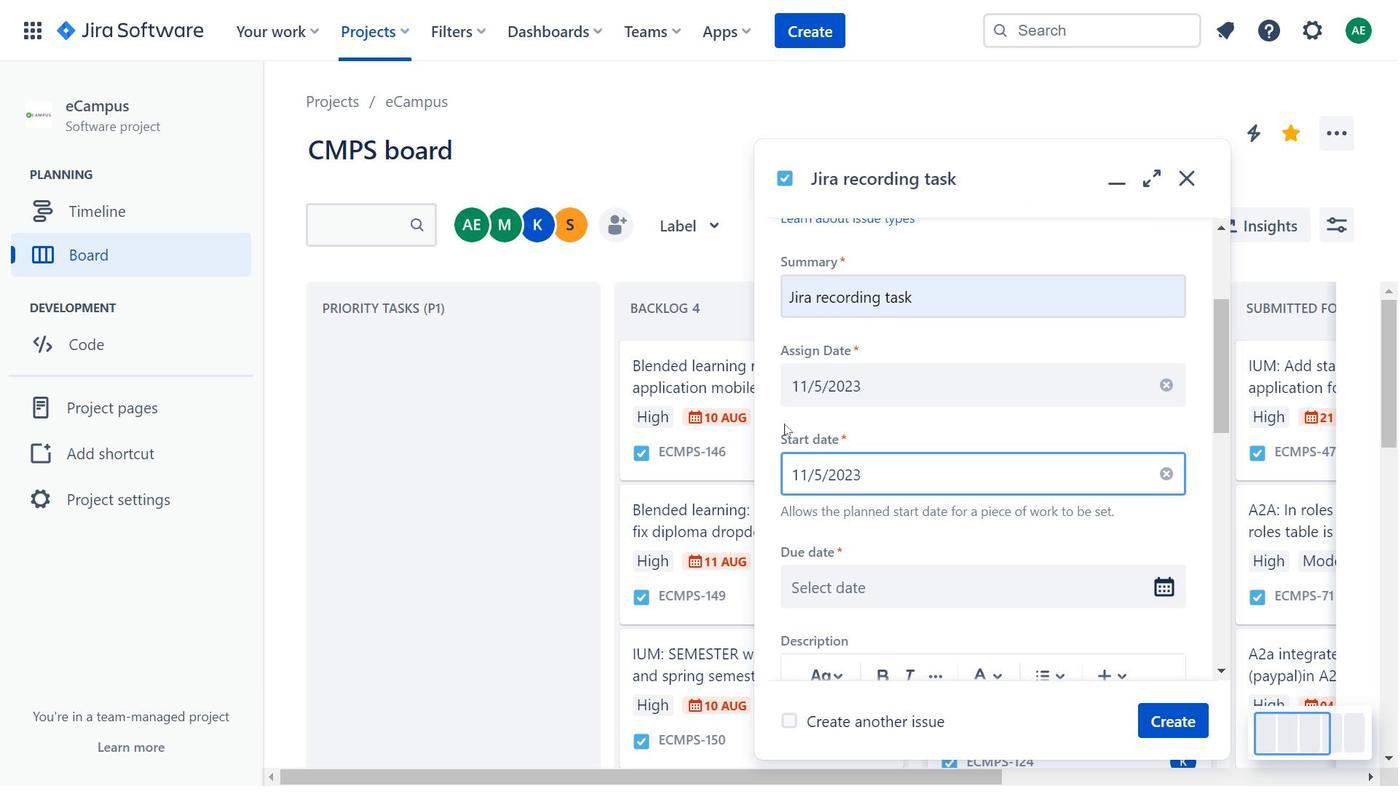 
Action: Mouse moved to (785, 423)
Screenshot: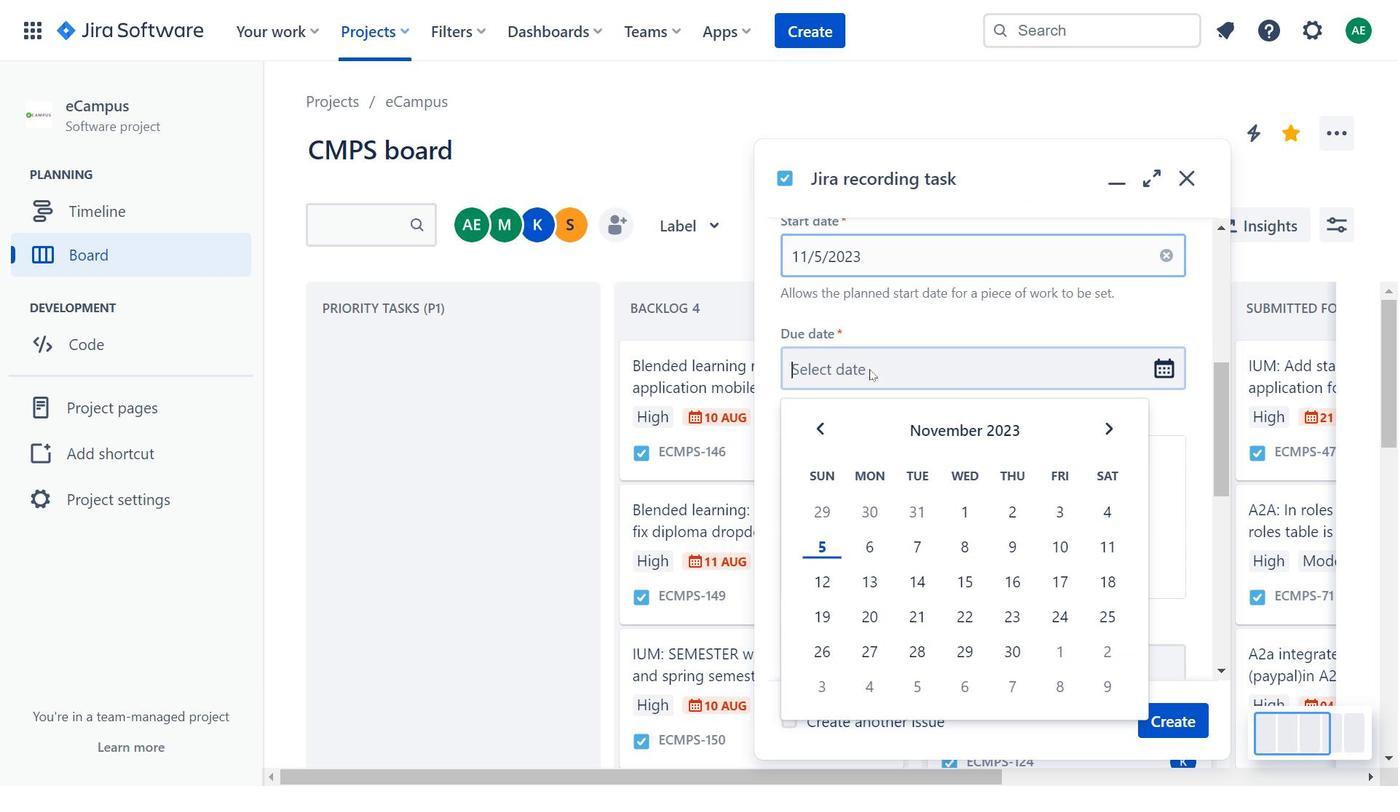 
Action: Mouse scrolled (785, 423) with delta (0, 0)
Screenshot: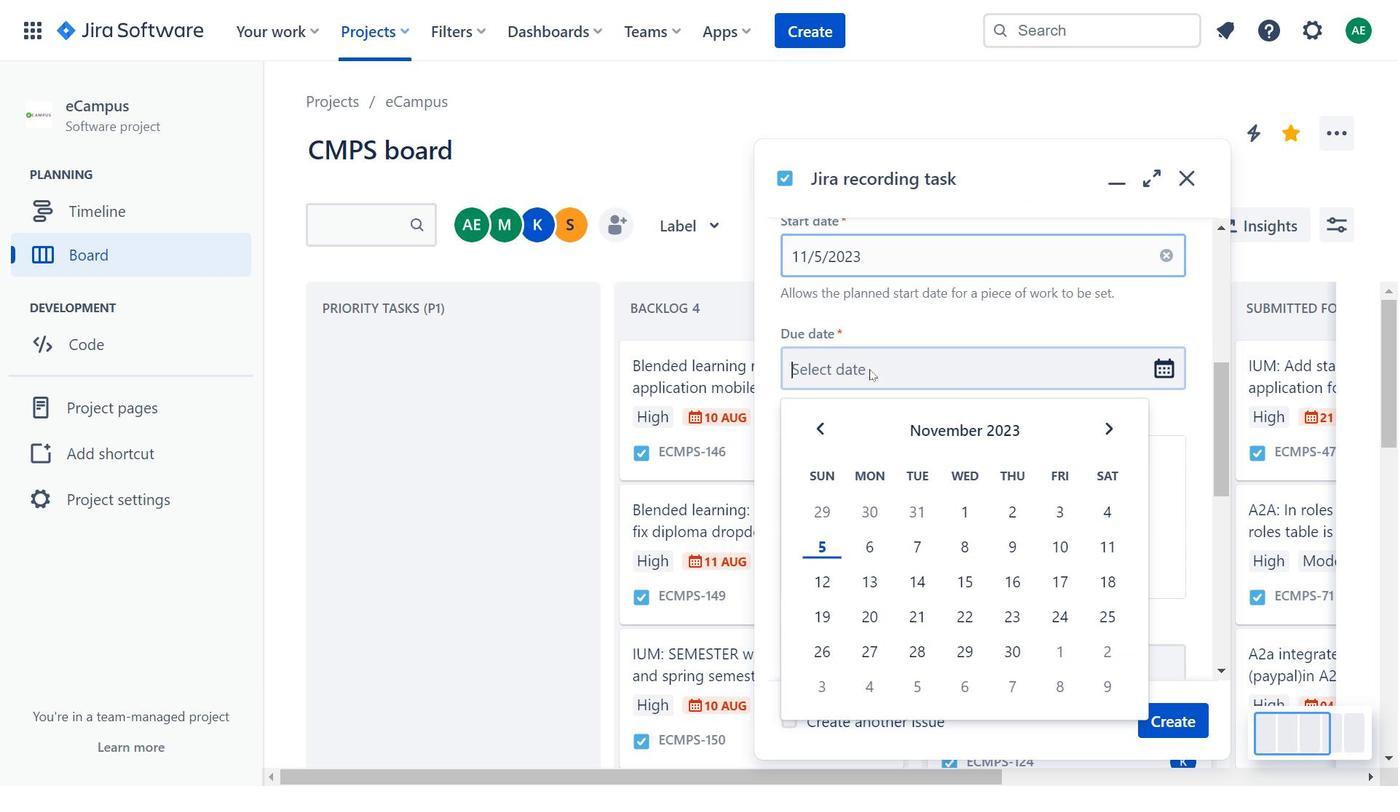 
Action: Mouse scrolled (785, 423) with delta (0, 0)
Screenshot: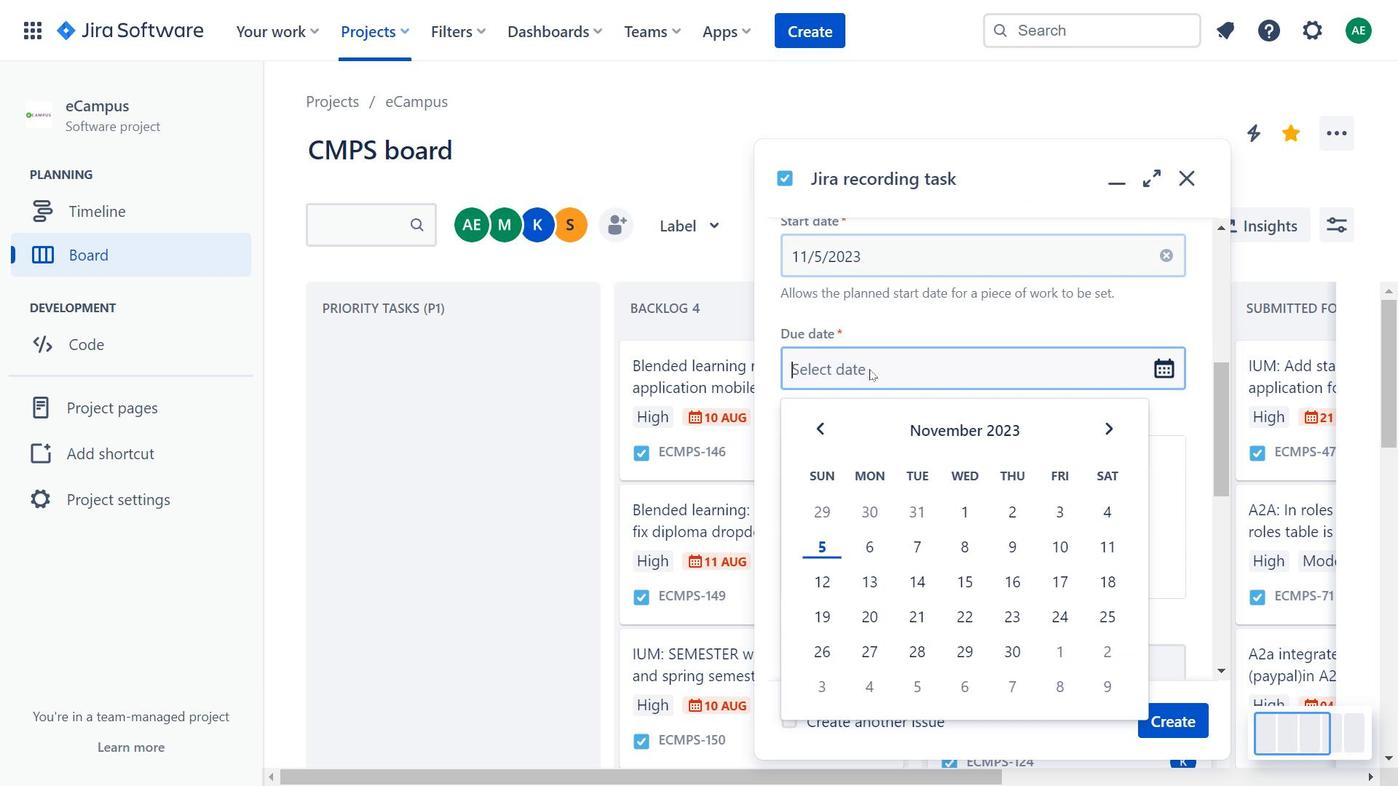 
Action: Mouse moved to (869, 369)
Screenshot: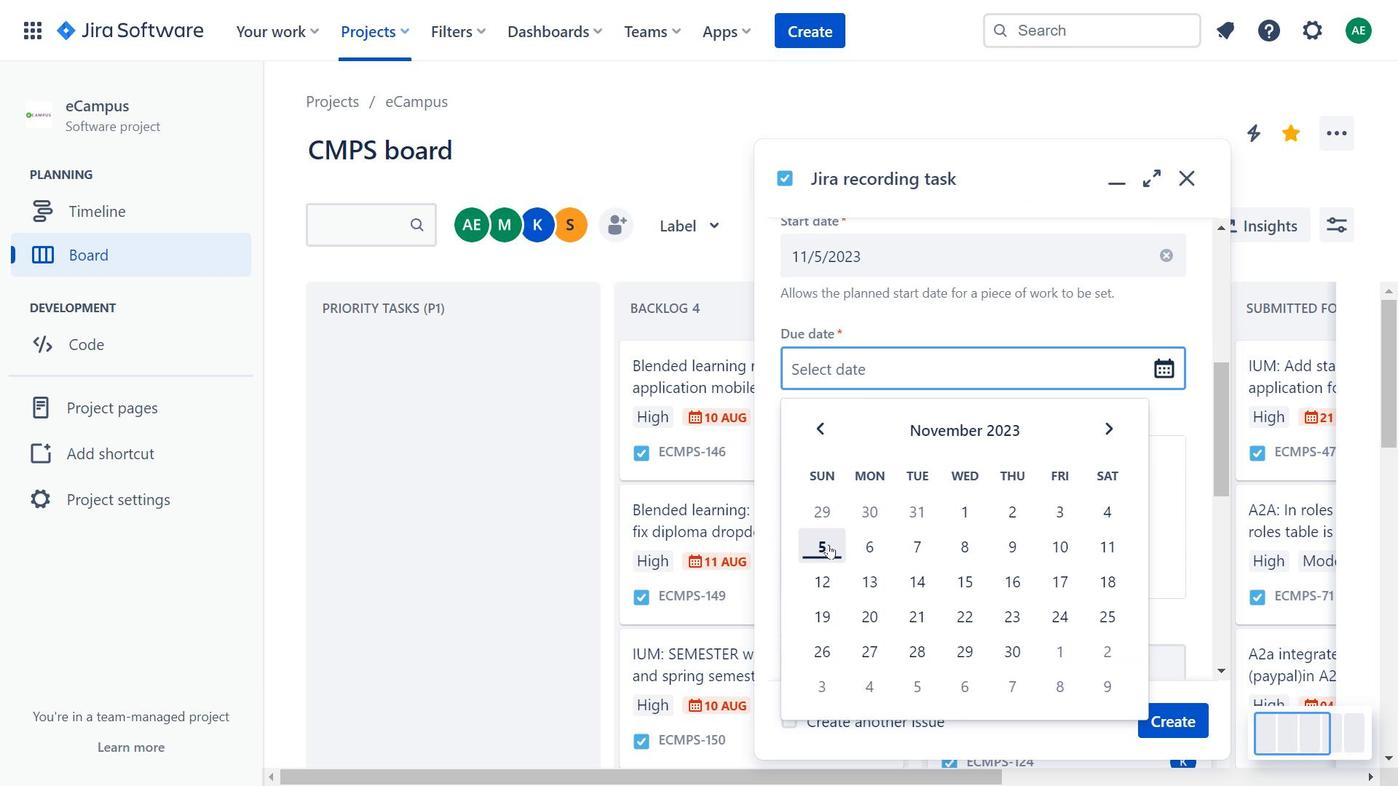 
Action: Mouse pressed left at (869, 369)
Screenshot: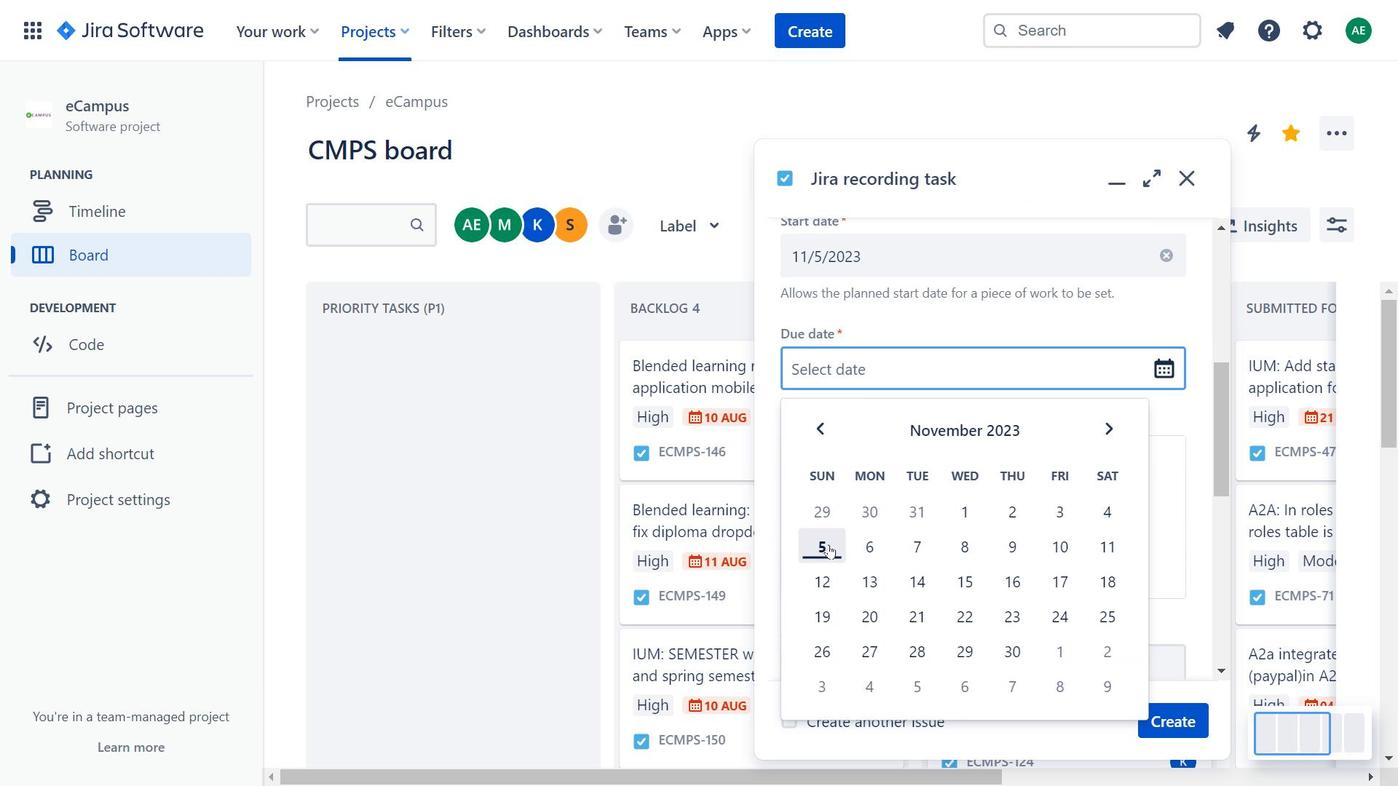 
Action: Mouse moved to (828, 544)
Screenshot: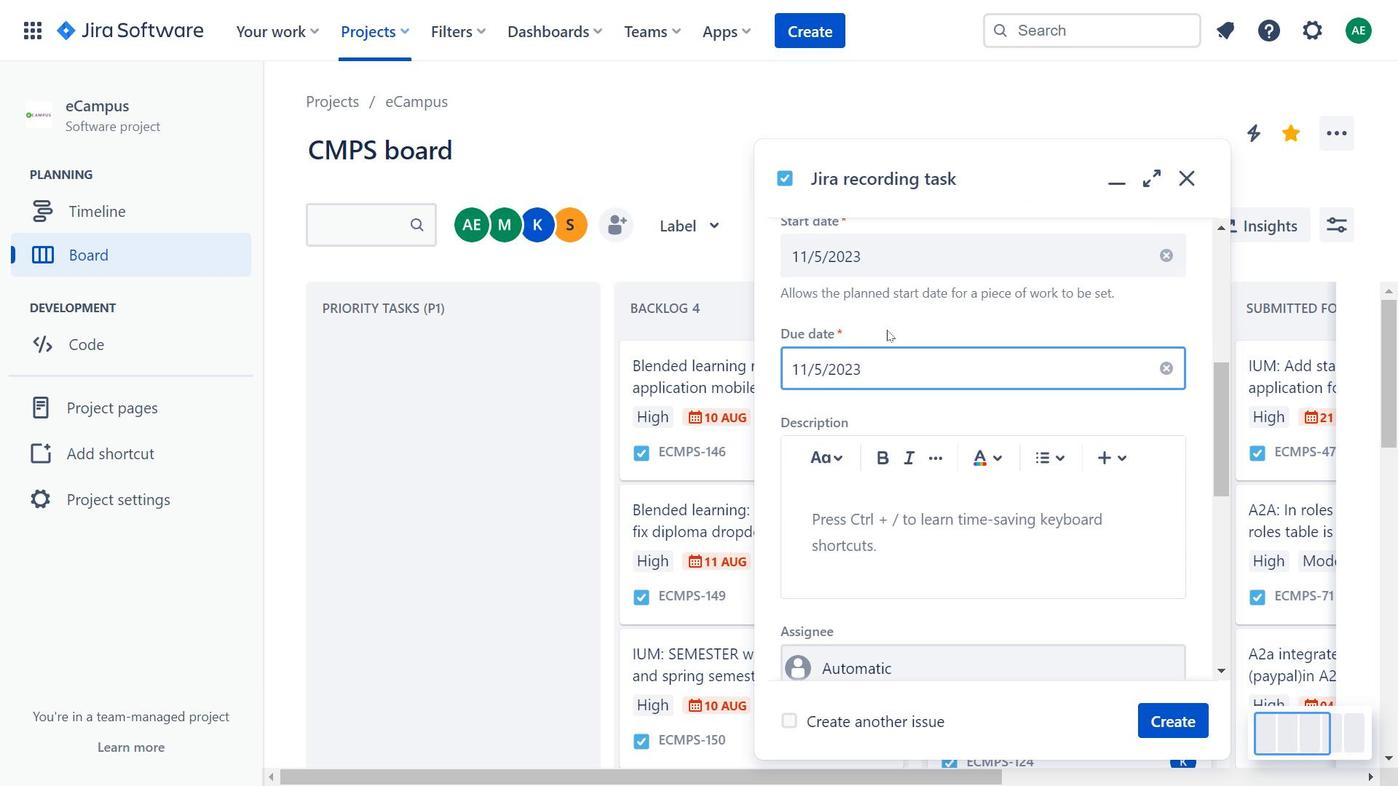 
Action: Mouse pressed left at (828, 544)
Screenshot: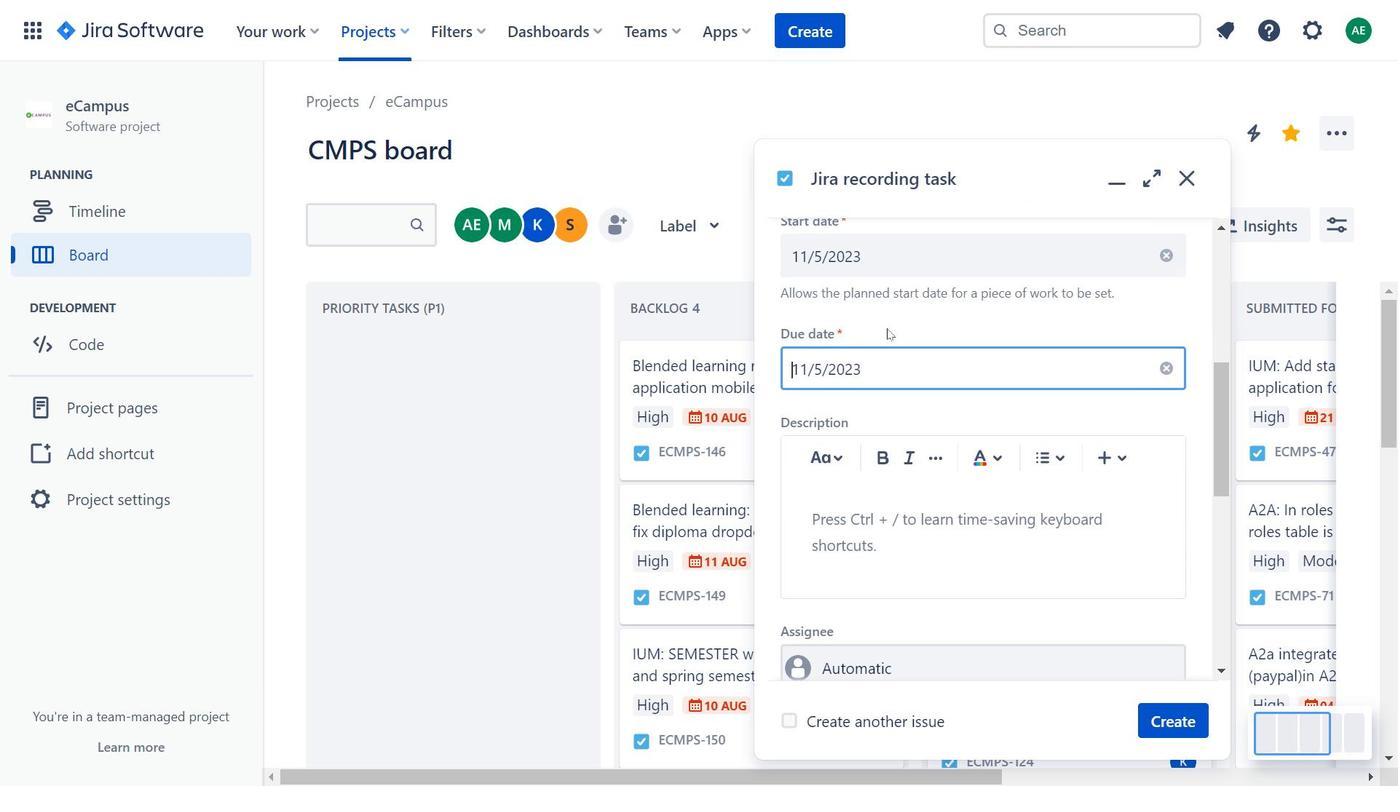 
Action: Mouse moved to (887, 329)
Screenshot: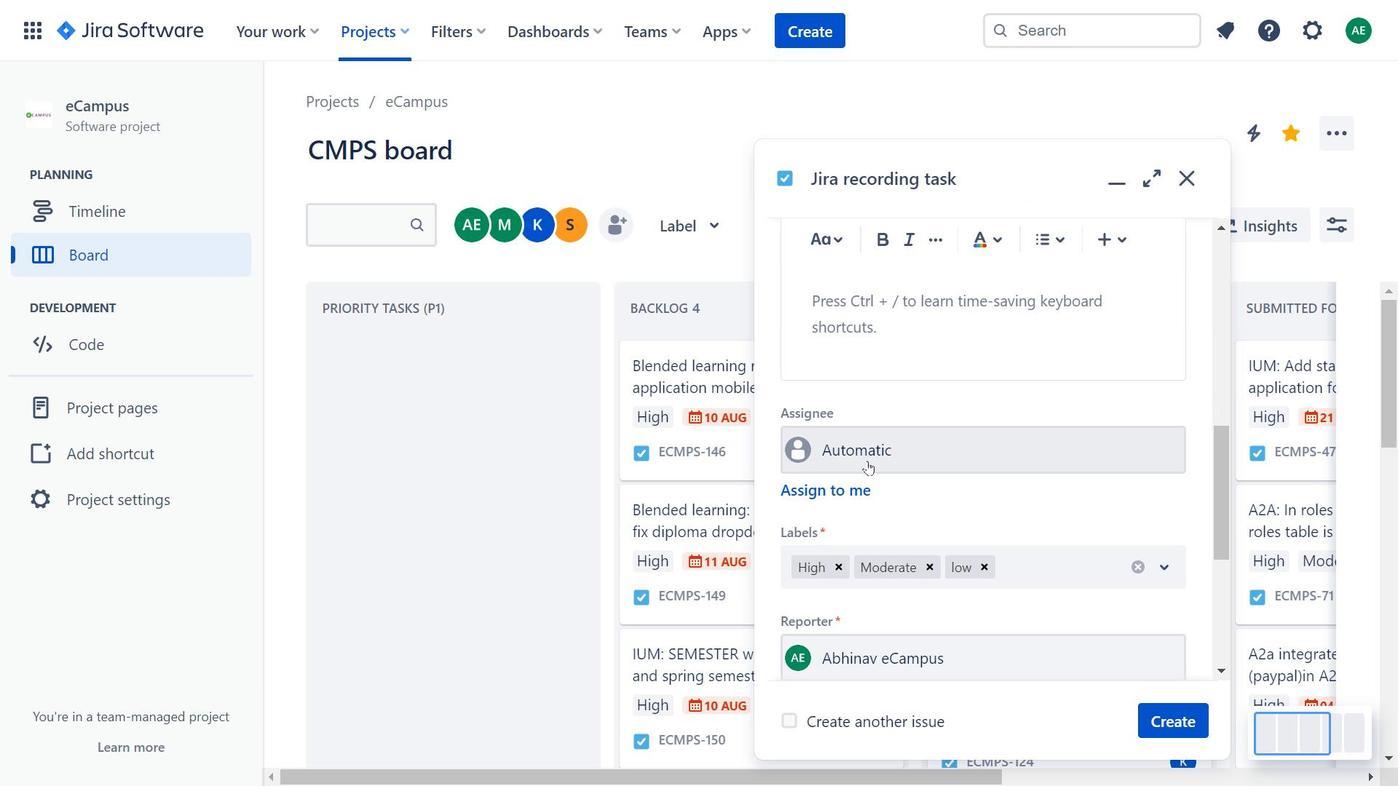 
Action: Mouse pressed left at (887, 329)
Screenshot: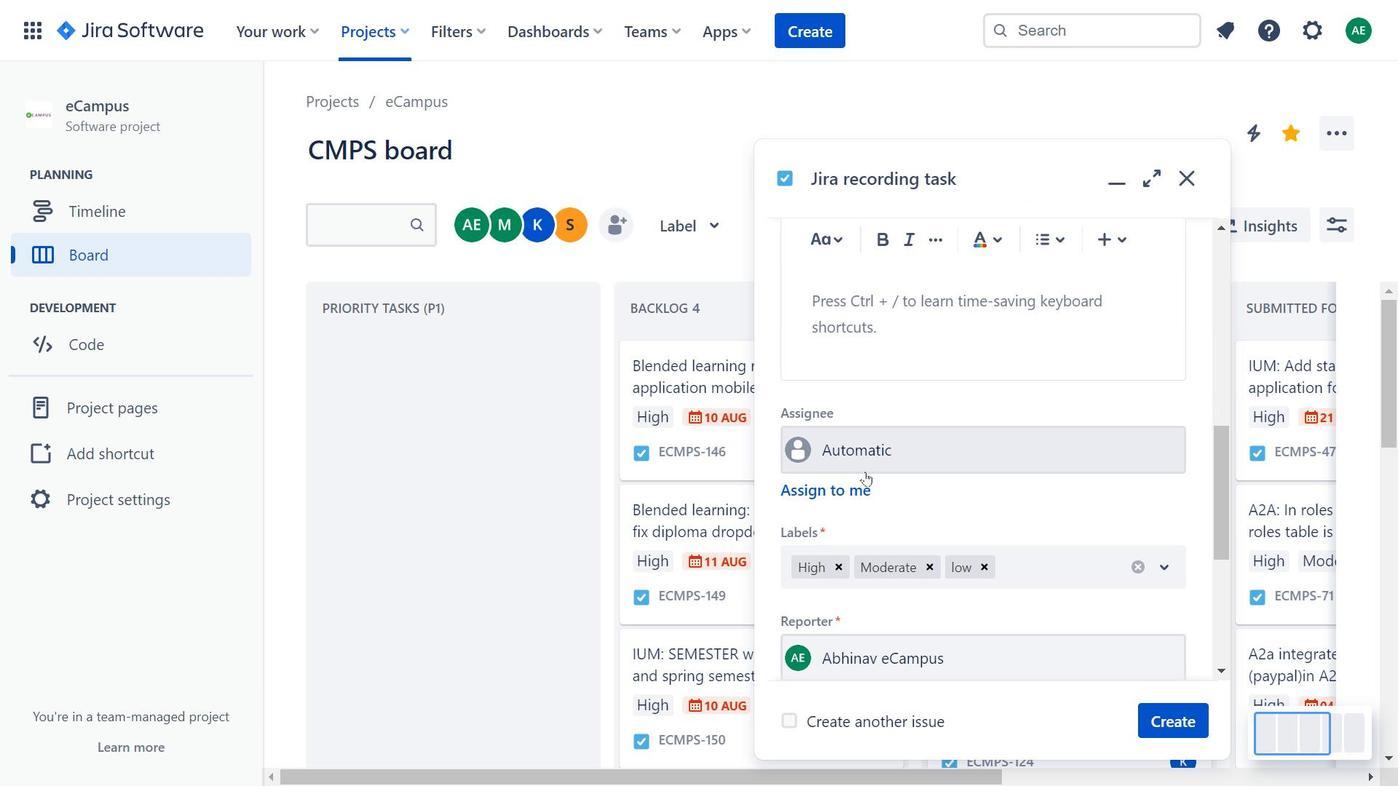 
Action: Mouse scrolled (887, 328) with delta (0, 0)
Screenshot: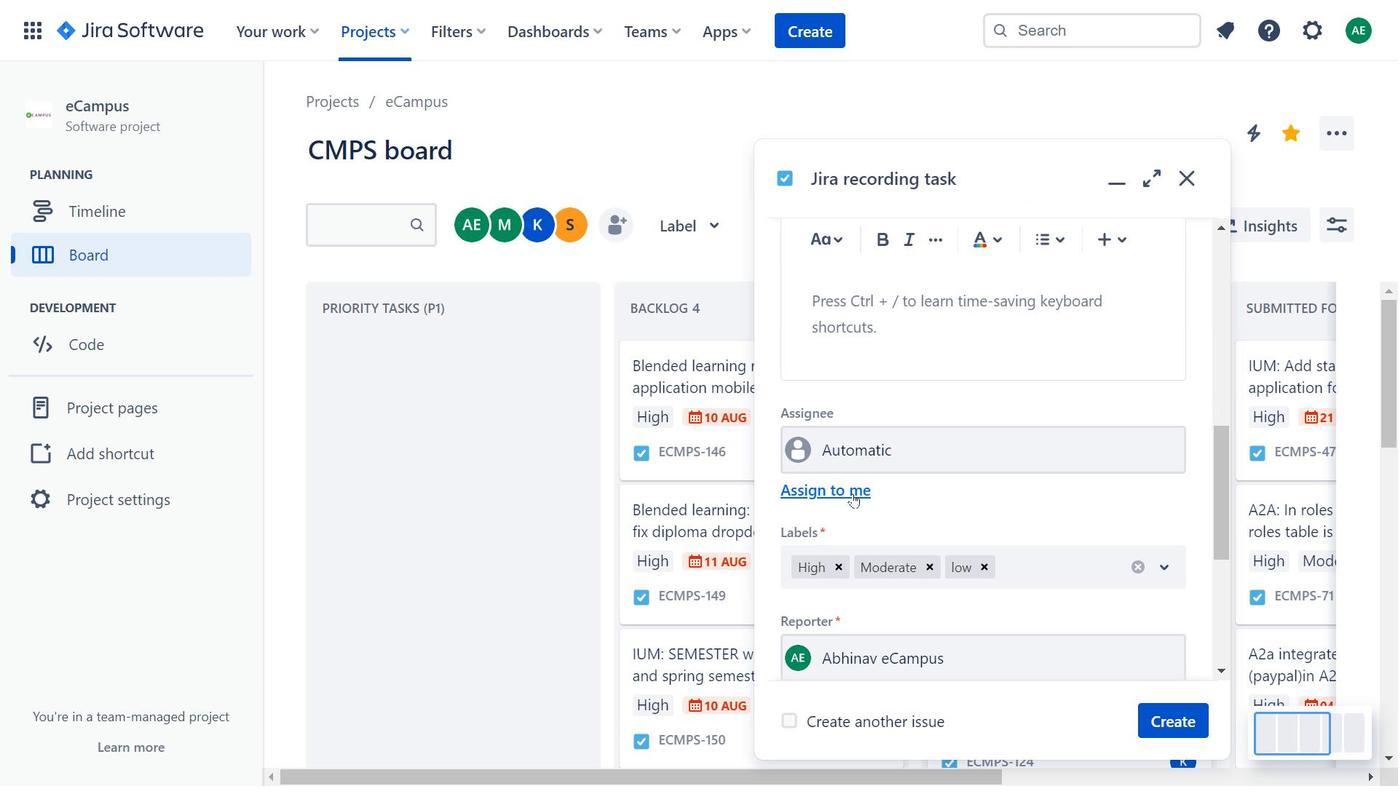 
Action: Mouse scrolled (887, 328) with delta (0, 0)
Screenshot: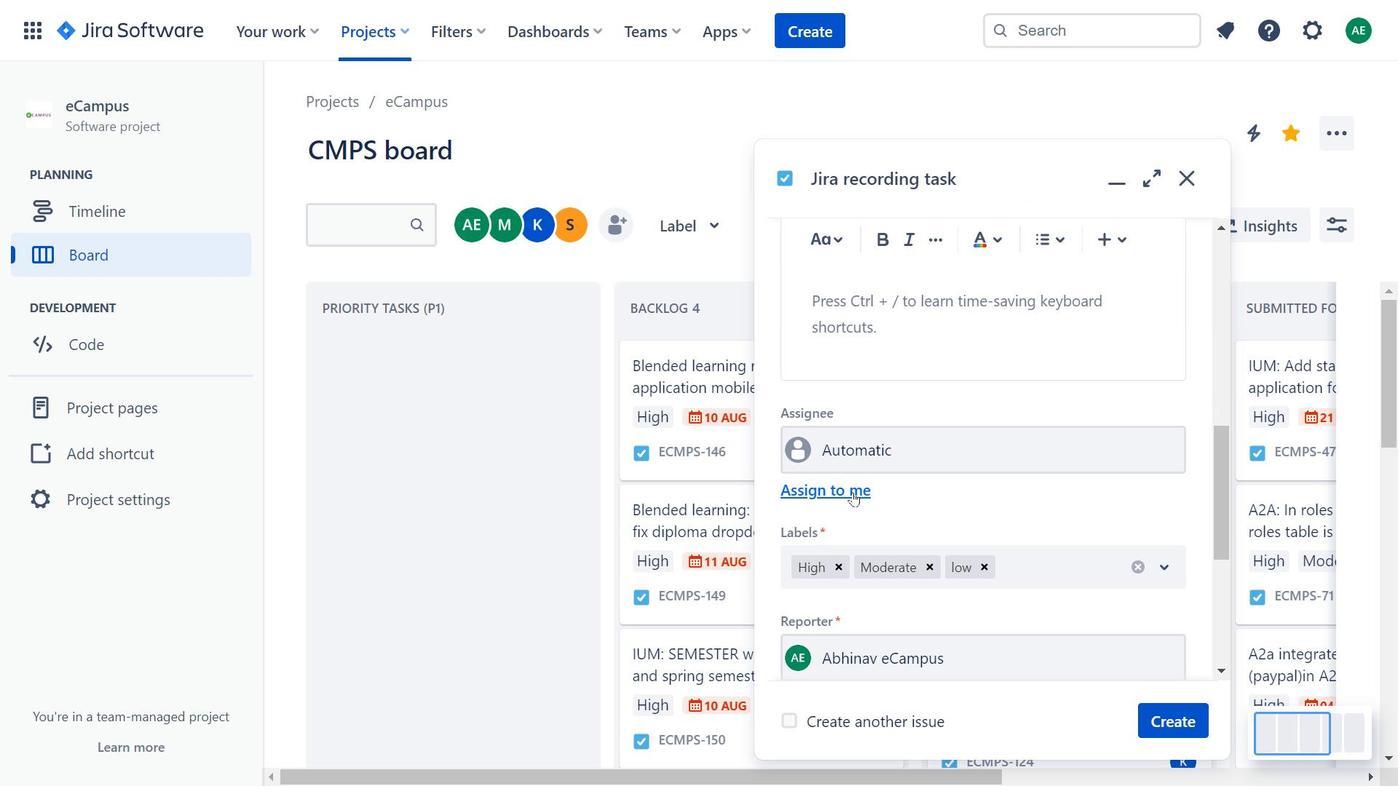 
Action: Mouse moved to (853, 493)
Screenshot: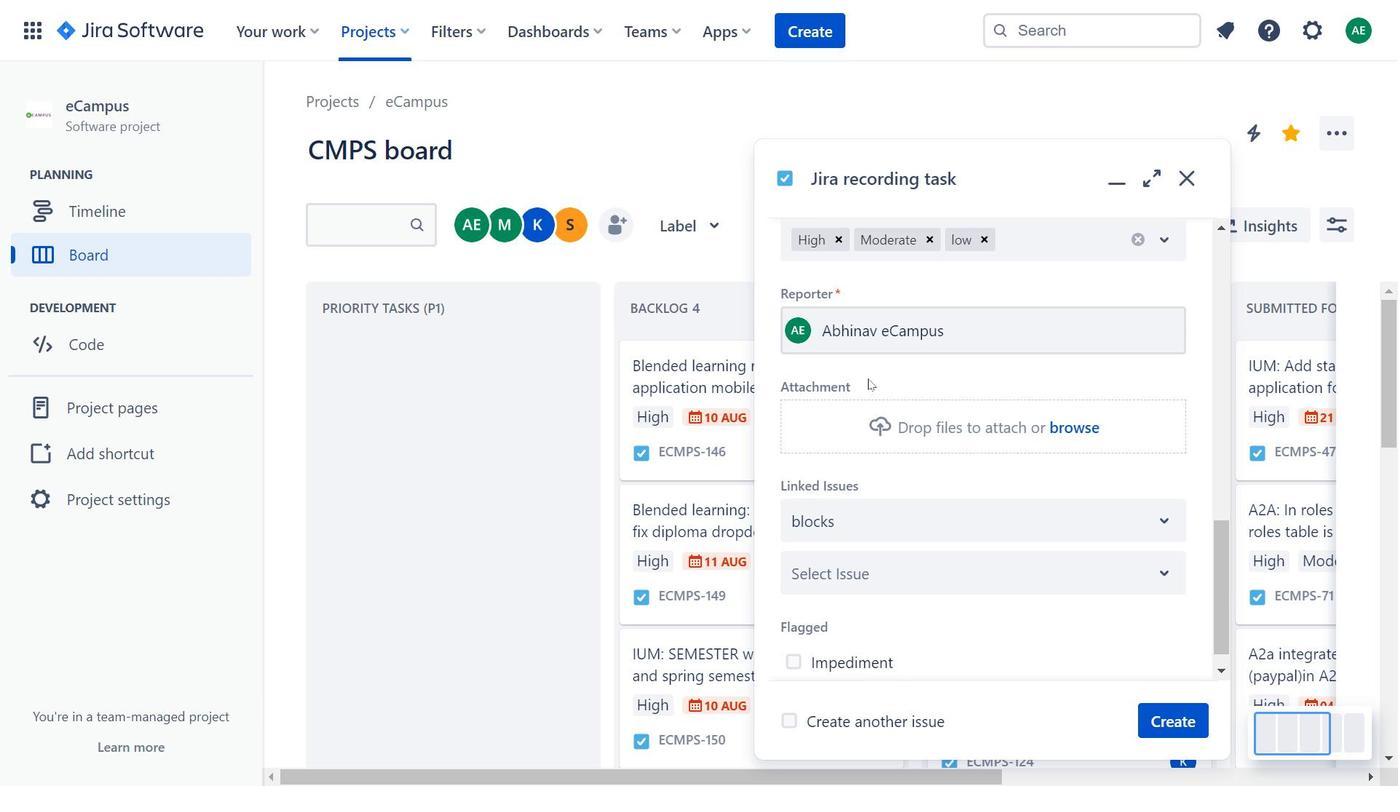 
Action: Mouse pressed left at (853, 493)
Screenshot: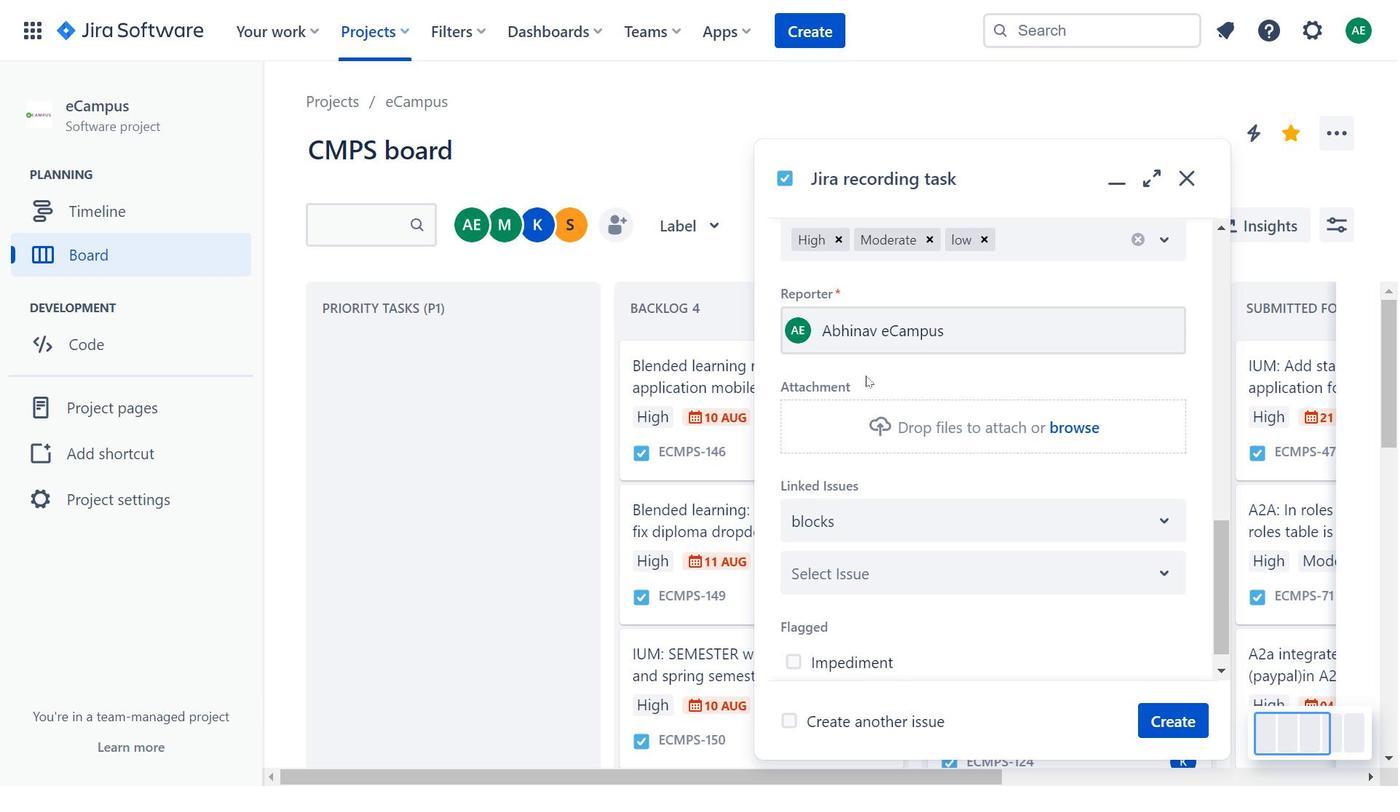 
Action: Mouse moved to (874, 400)
Screenshot: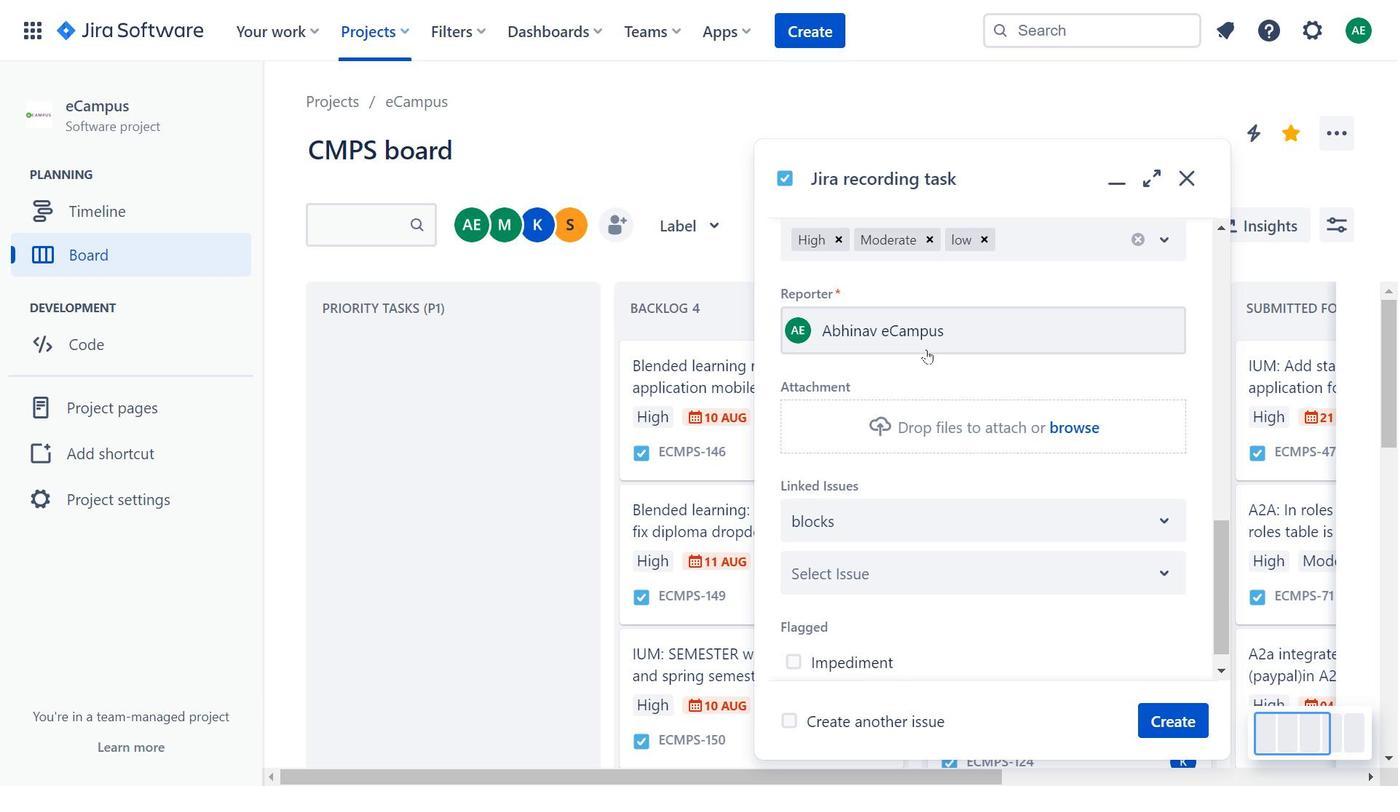 
Action: Mouse scrolled (874, 399) with delta (0, 0)
Screenshot: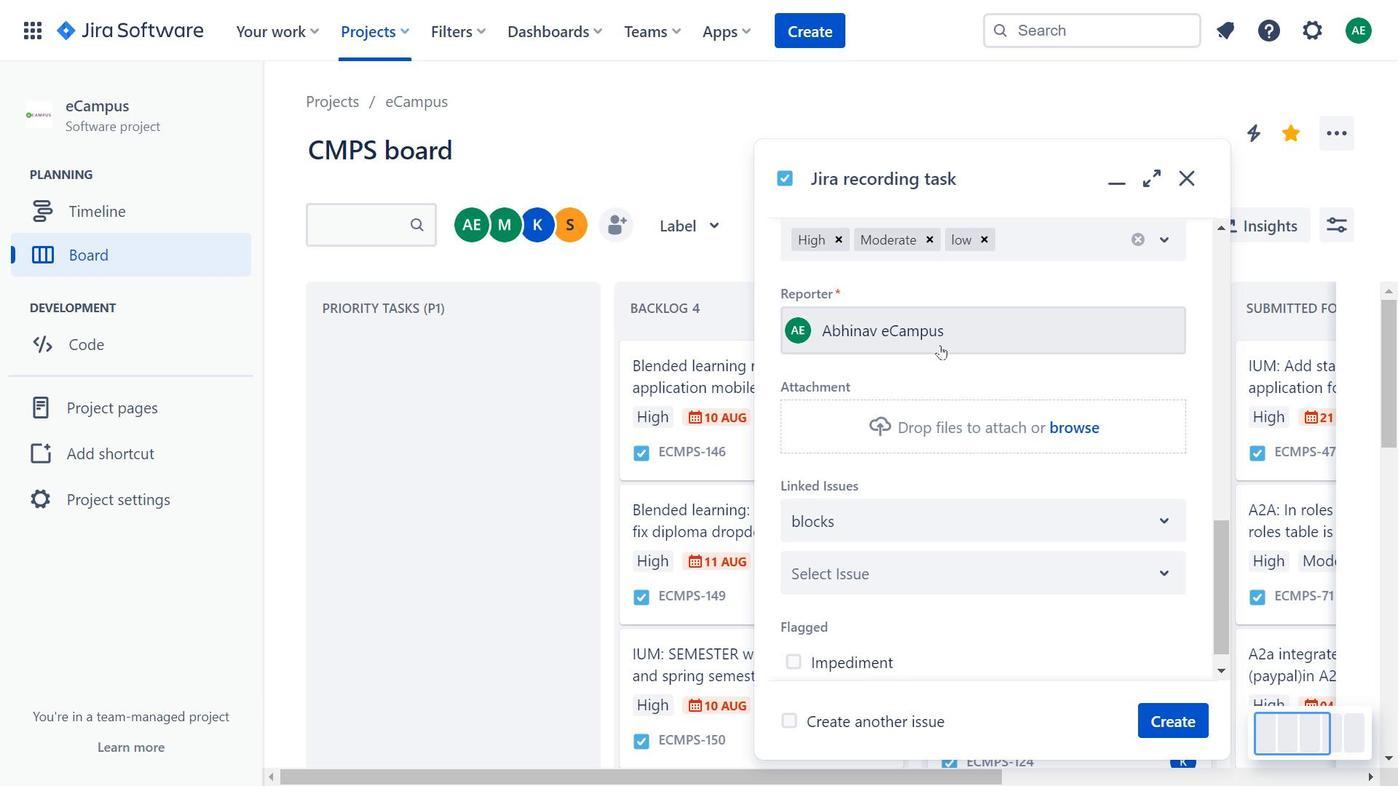 
Action: Mouse scrolled (874, 399) with delta (0, 0)
Screenshot: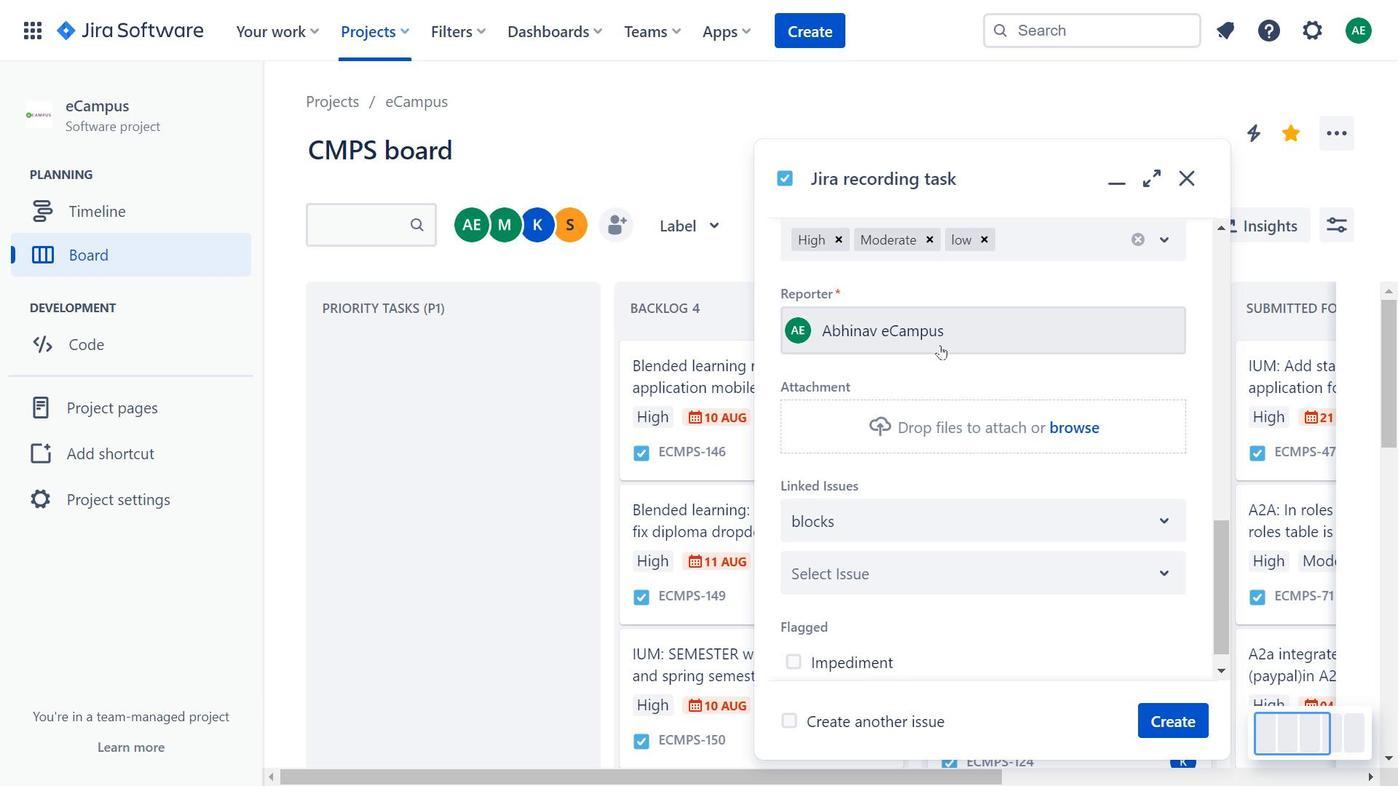 
Action: Mouse scrolled (874, 399) with delta (0, 0)
Screenshot: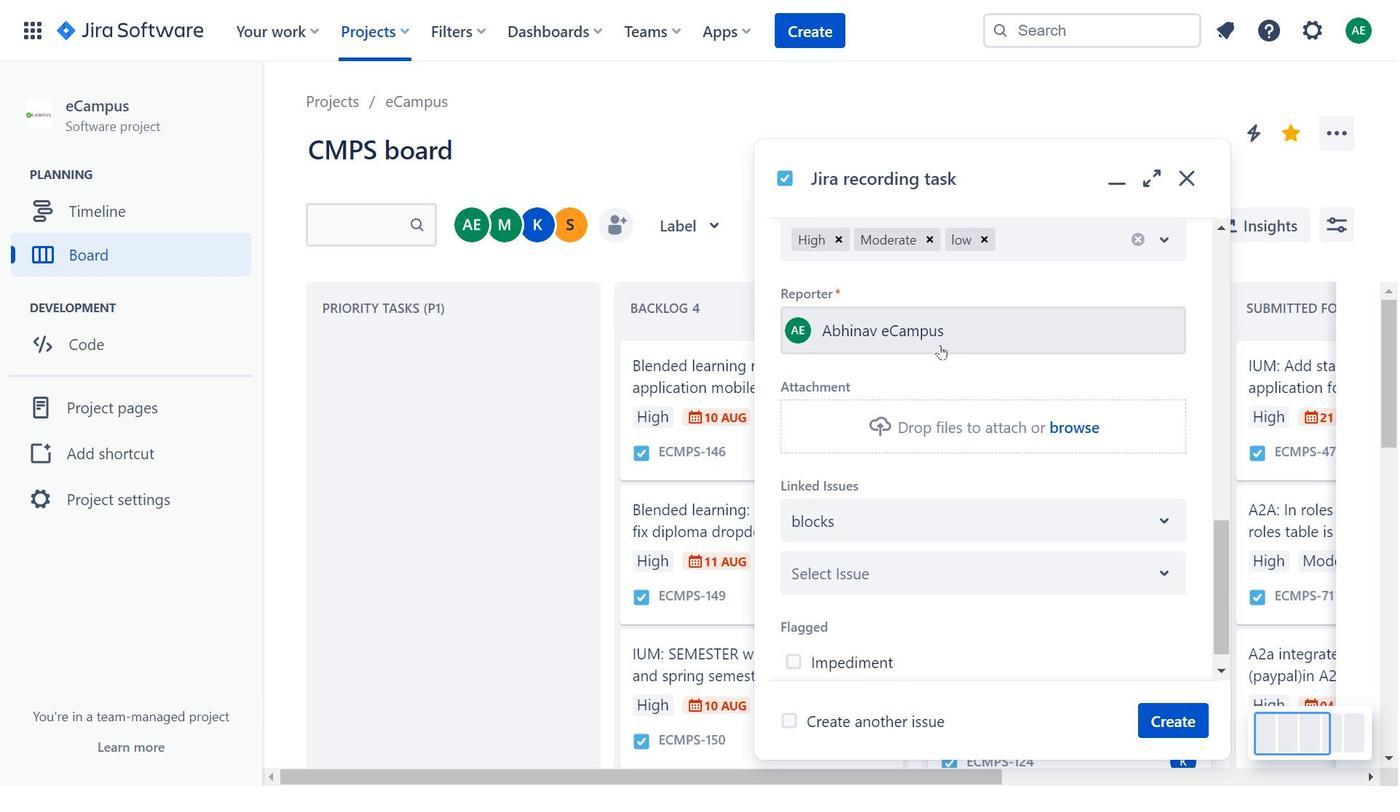 
Action: Mouse moved to (940, 345)
Screenshot: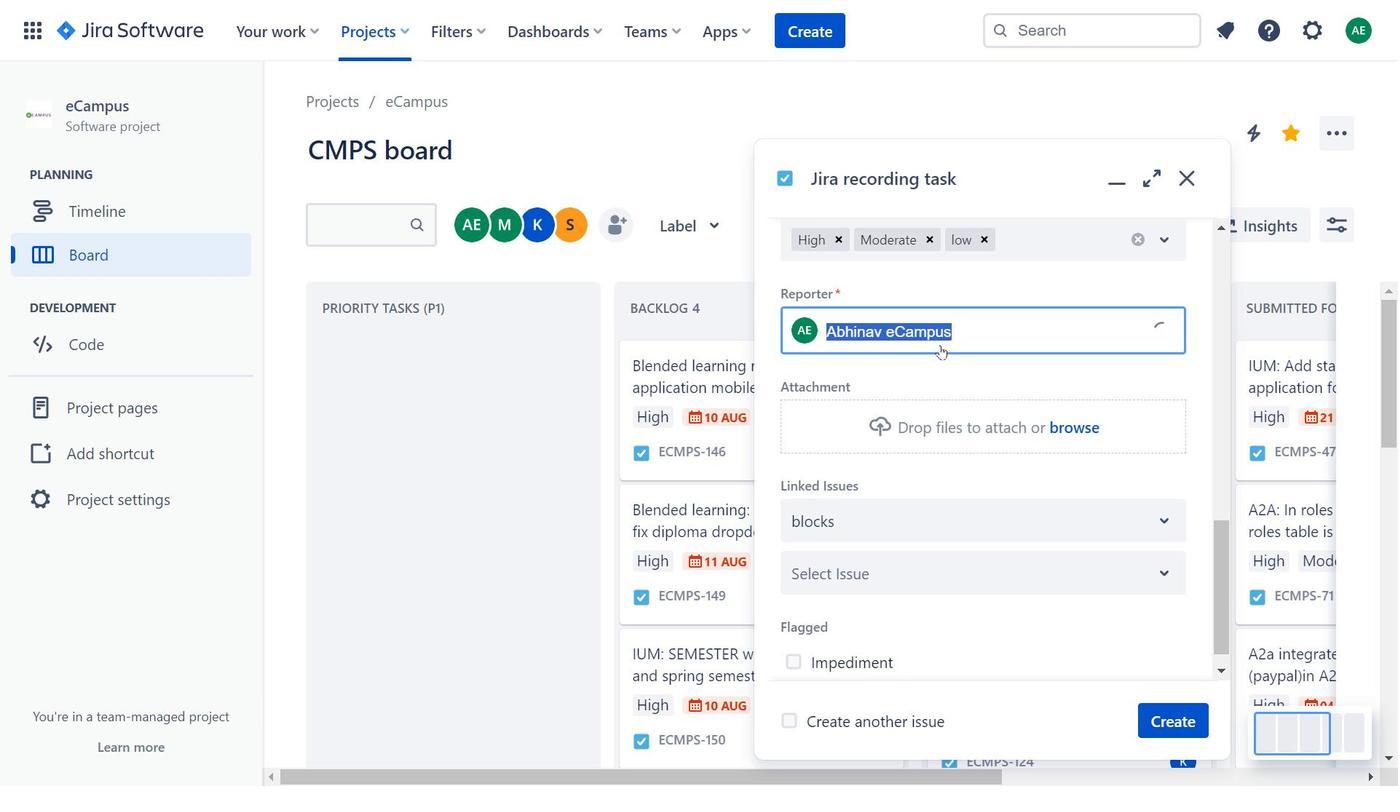 
Action: Mouse pressed left at (940, 345)
Screenshot: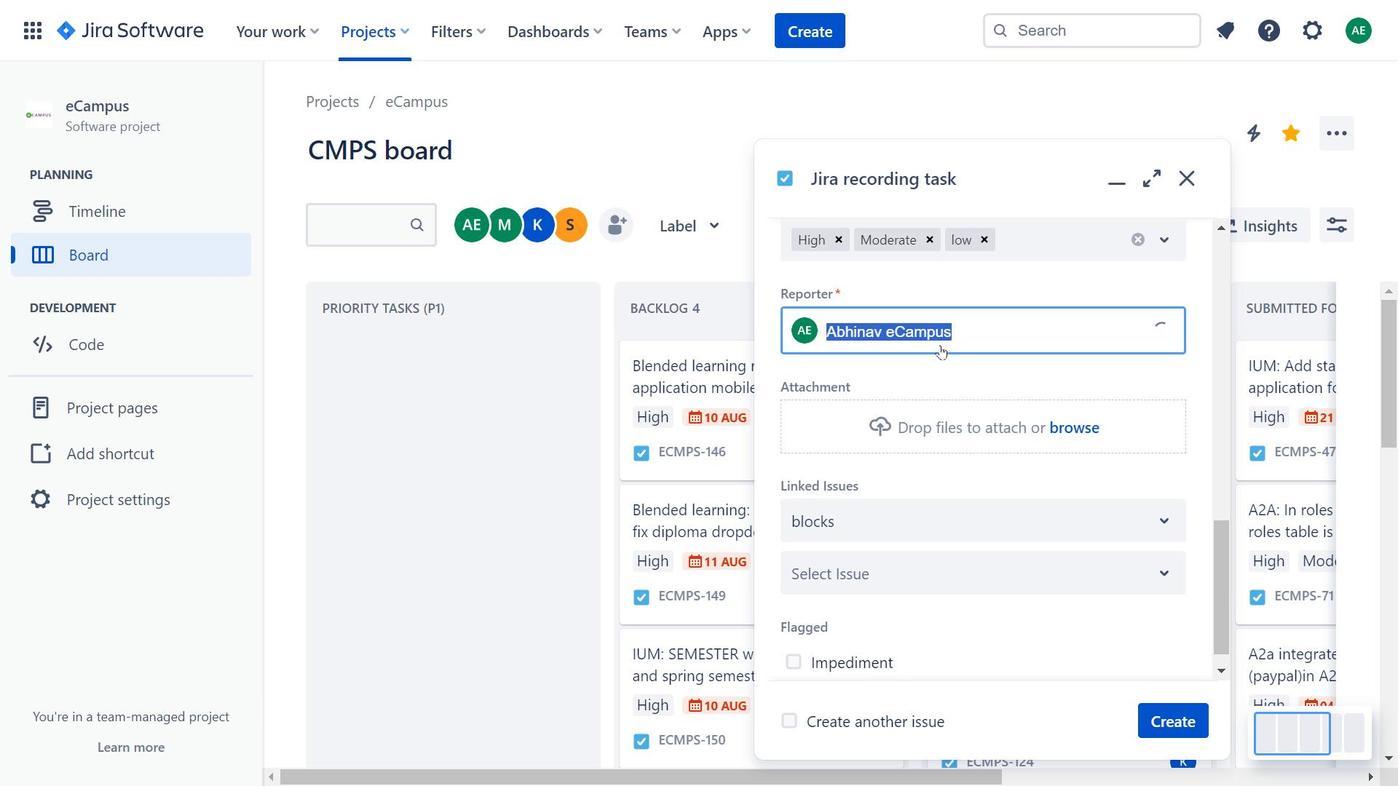 
Action: Key pressed an
Screenshot: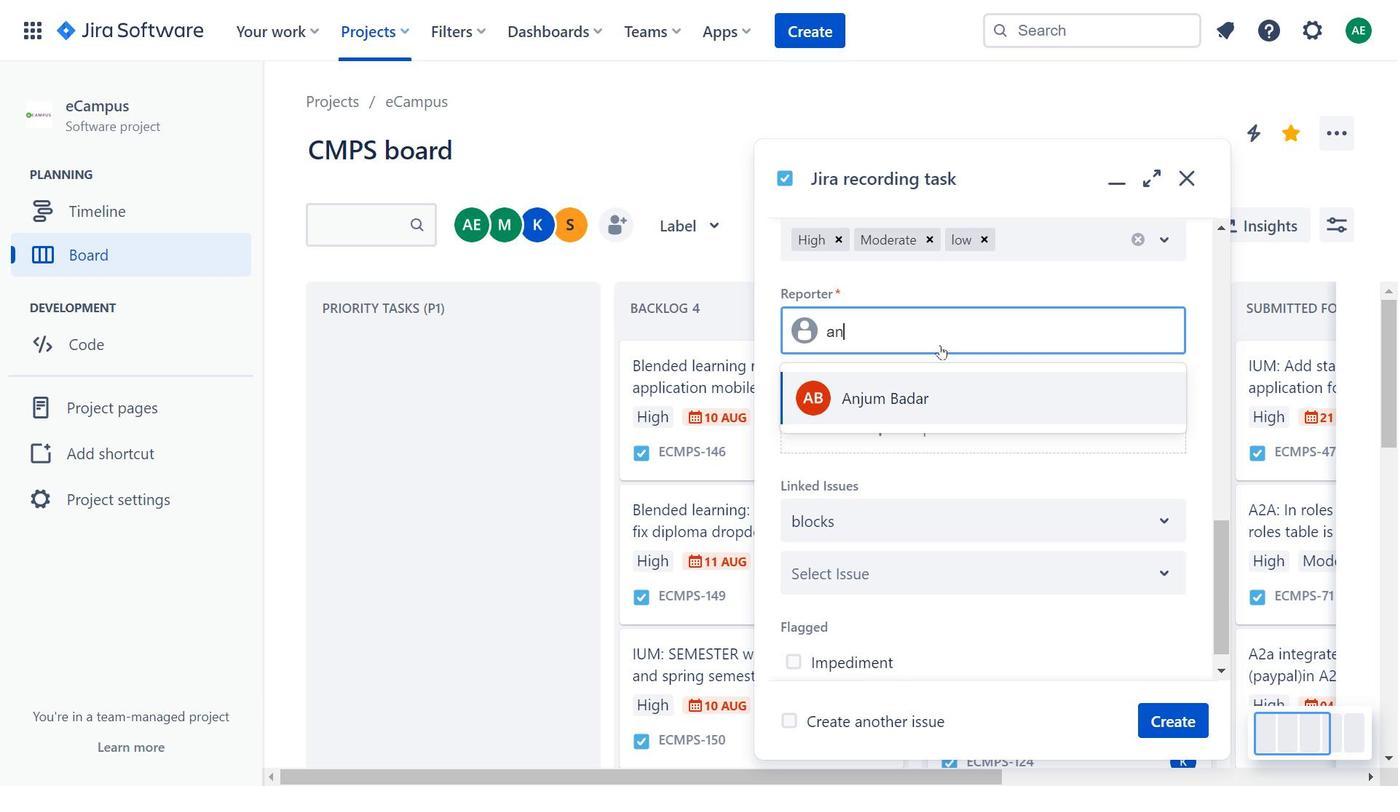 
Action: Mouse moved to (918, 400)
Screenshot: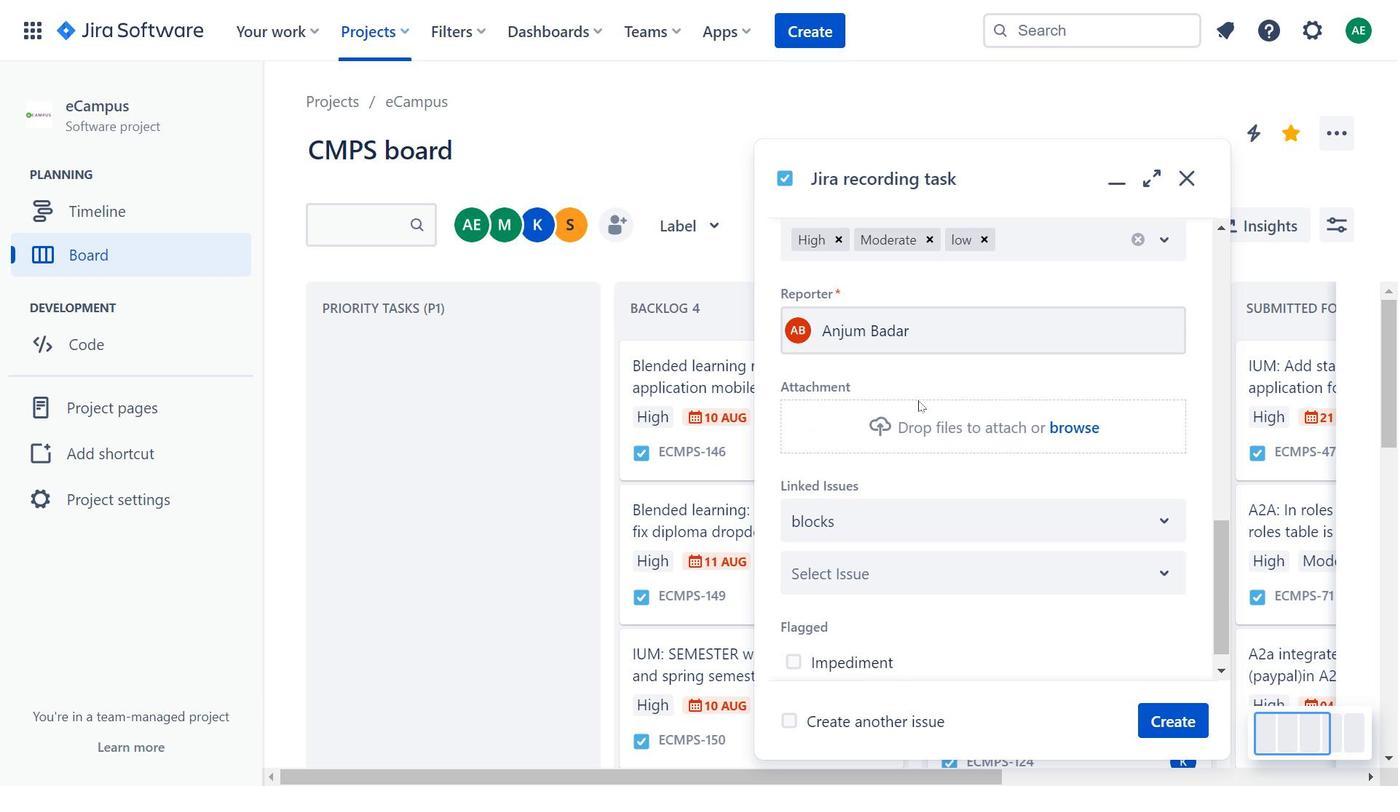 
Action: Mouse pressed left at (918, 400)
Screenshot: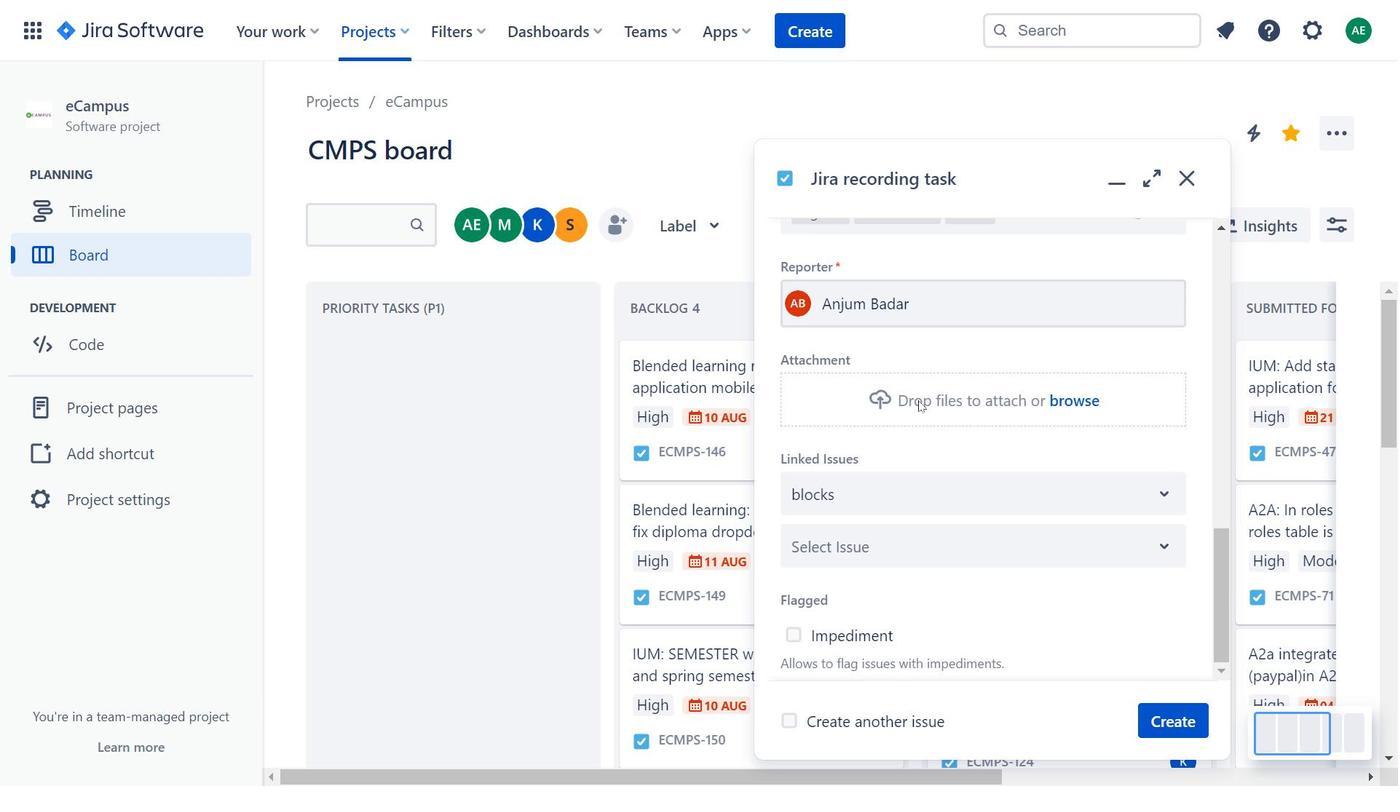 
Action: Mouse scrolled (918, 399) with delta (0, 0)
Screenshot: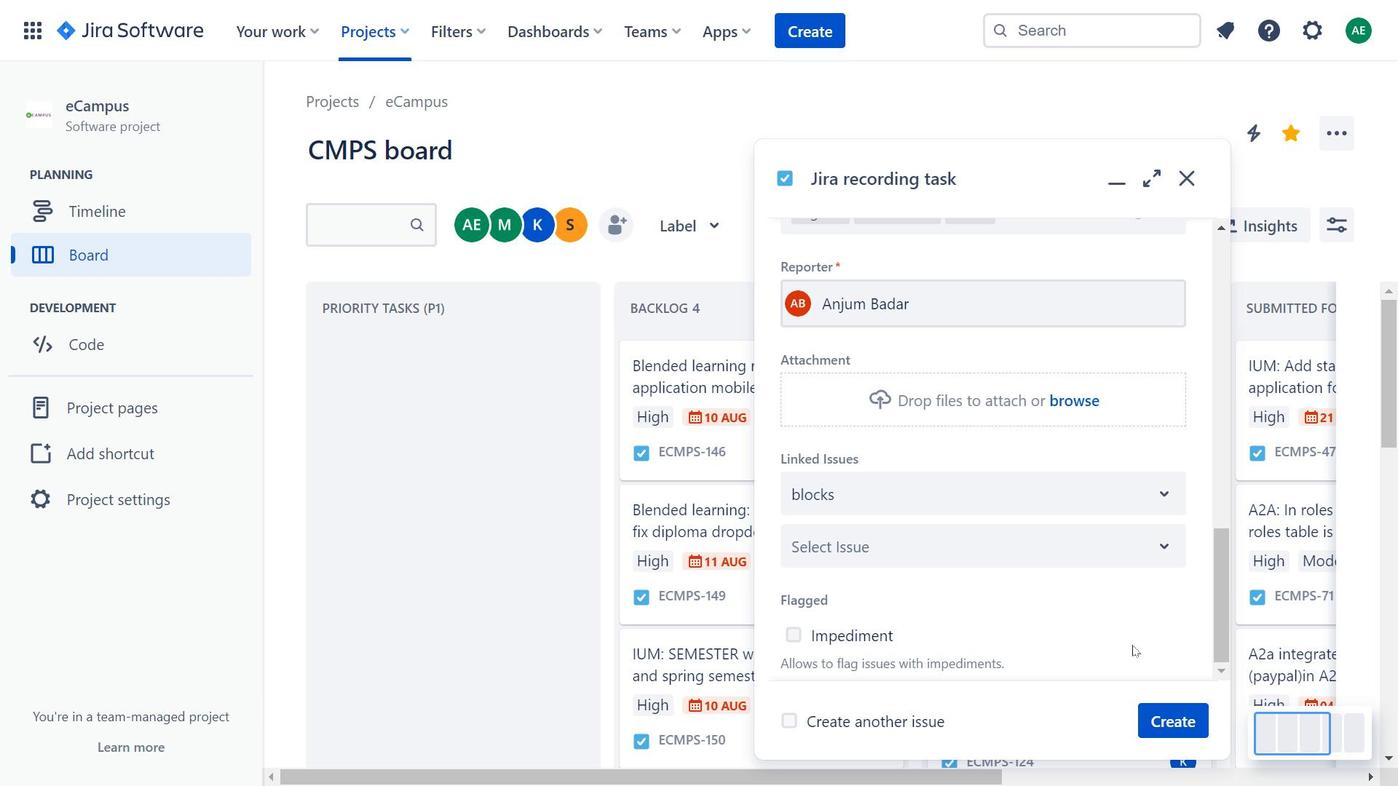 
Action: Mouse scrolled (918, 399) with delta (0, 0)
Screenshot: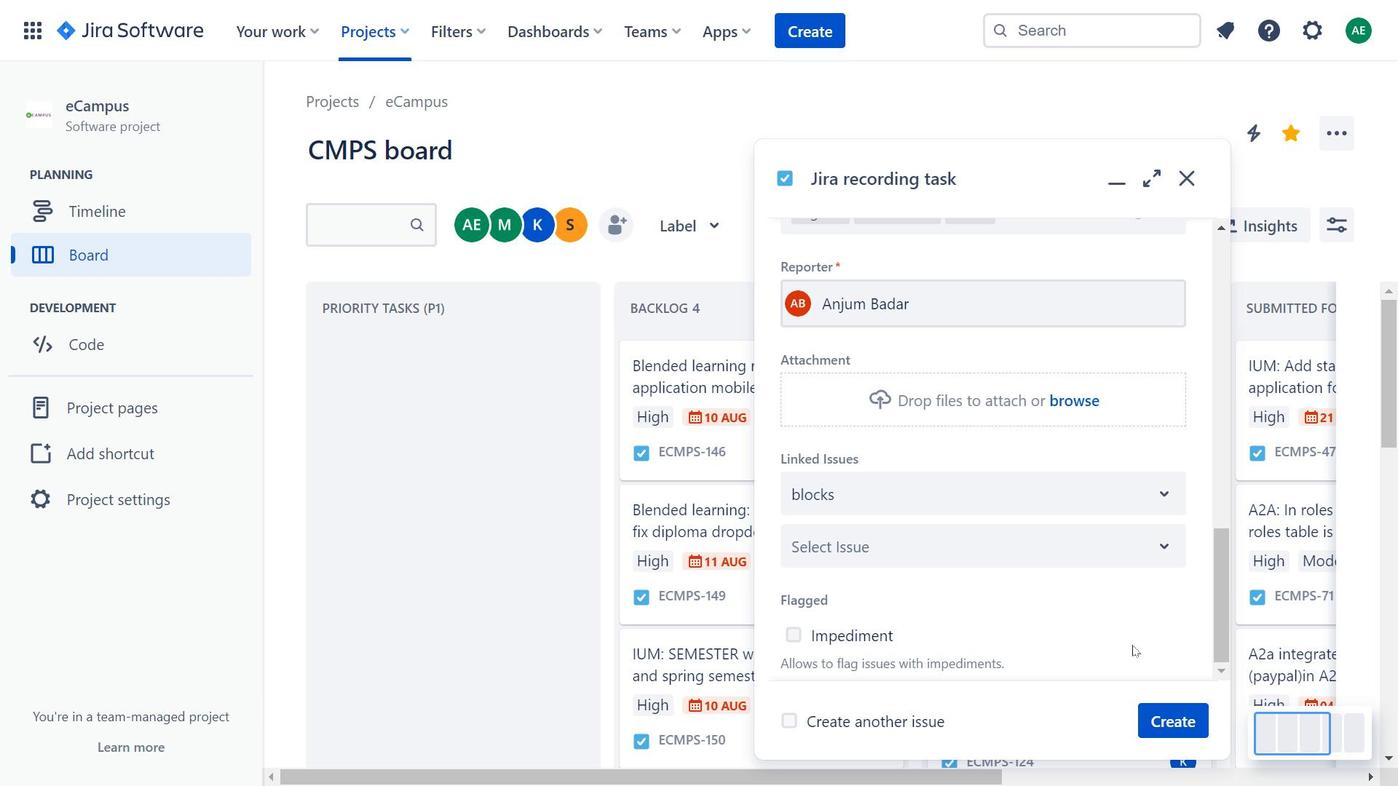 
Action: Mouse scrolled (918, 399) with delta (0, 0)
Screenshot: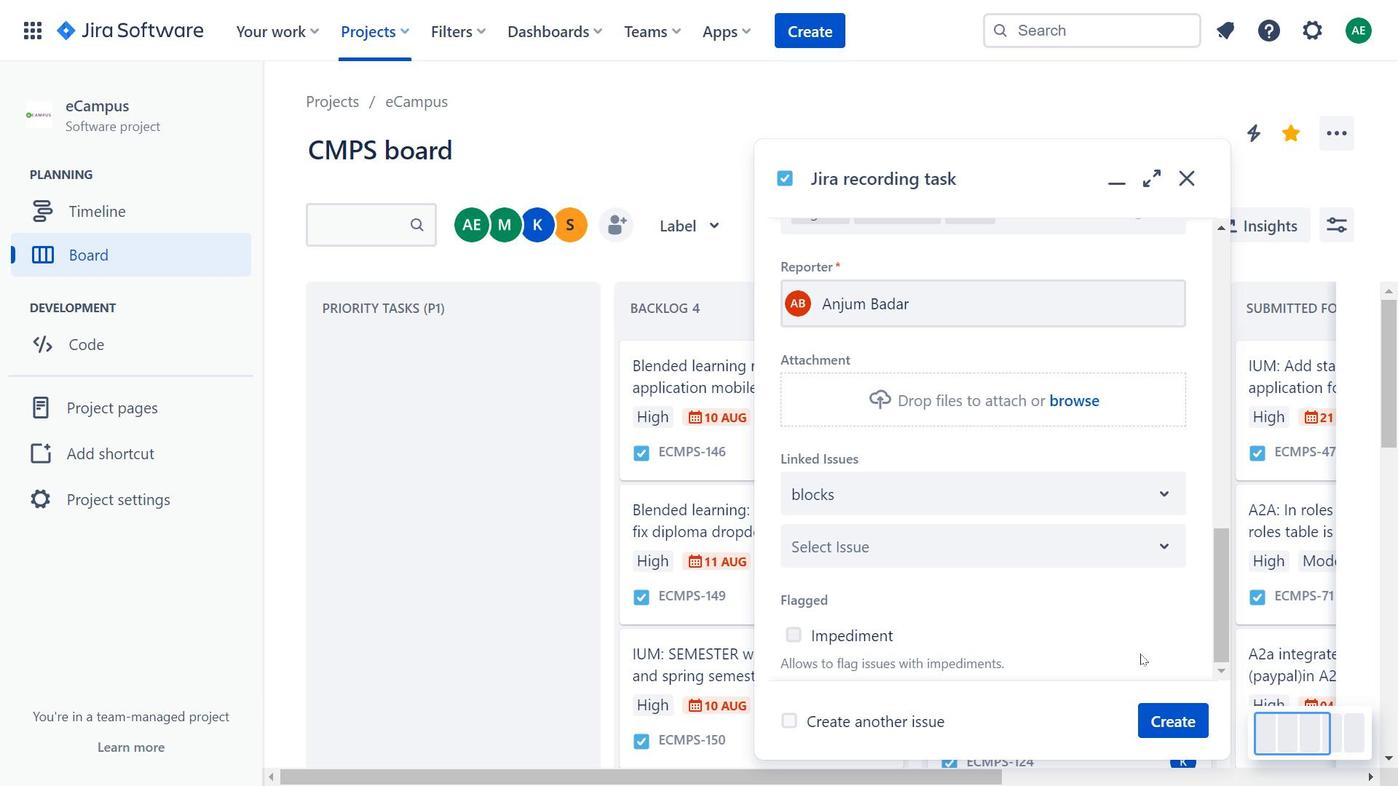 
Action: Mouse moved to (1194, 713)
Screenshot: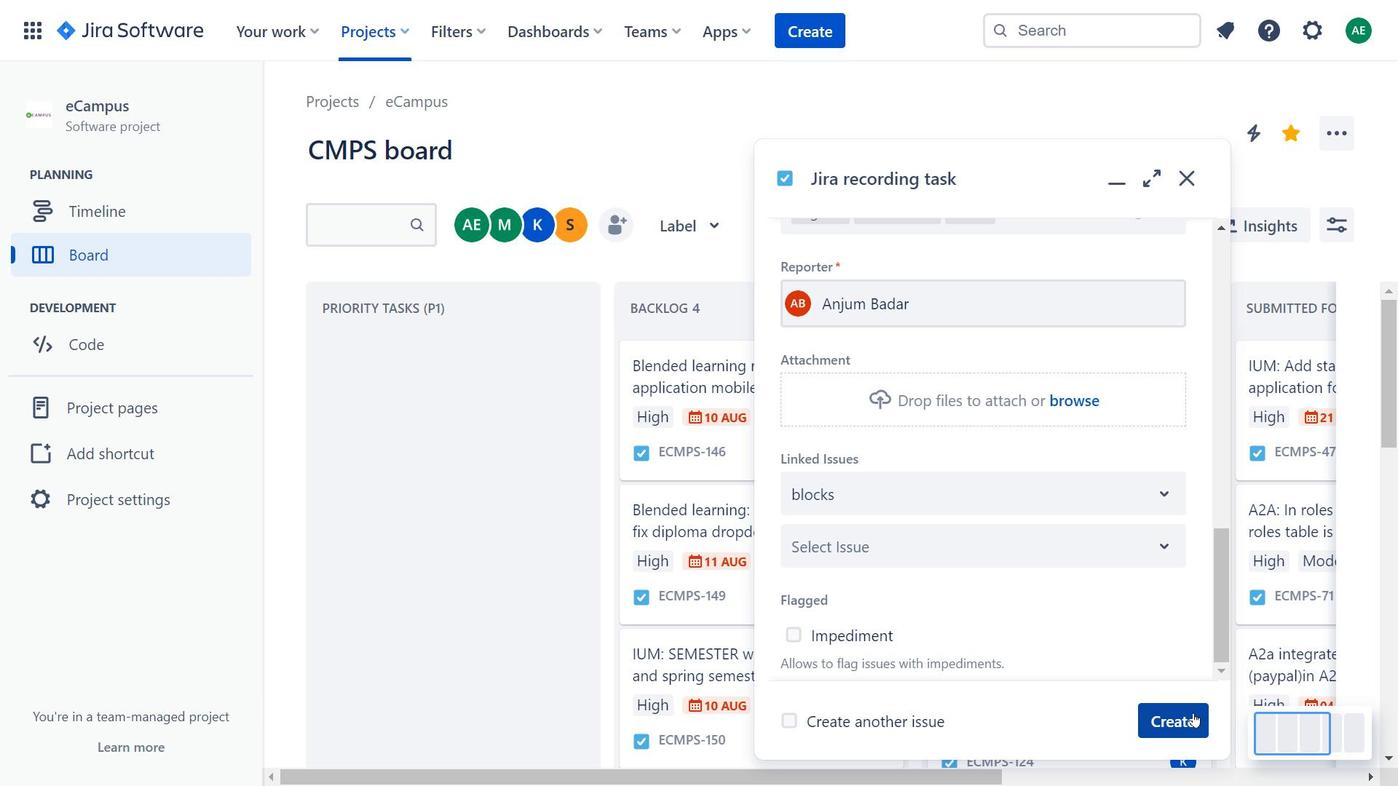 
Action: Mouse pressed left at (1194, 713)
Screenshot: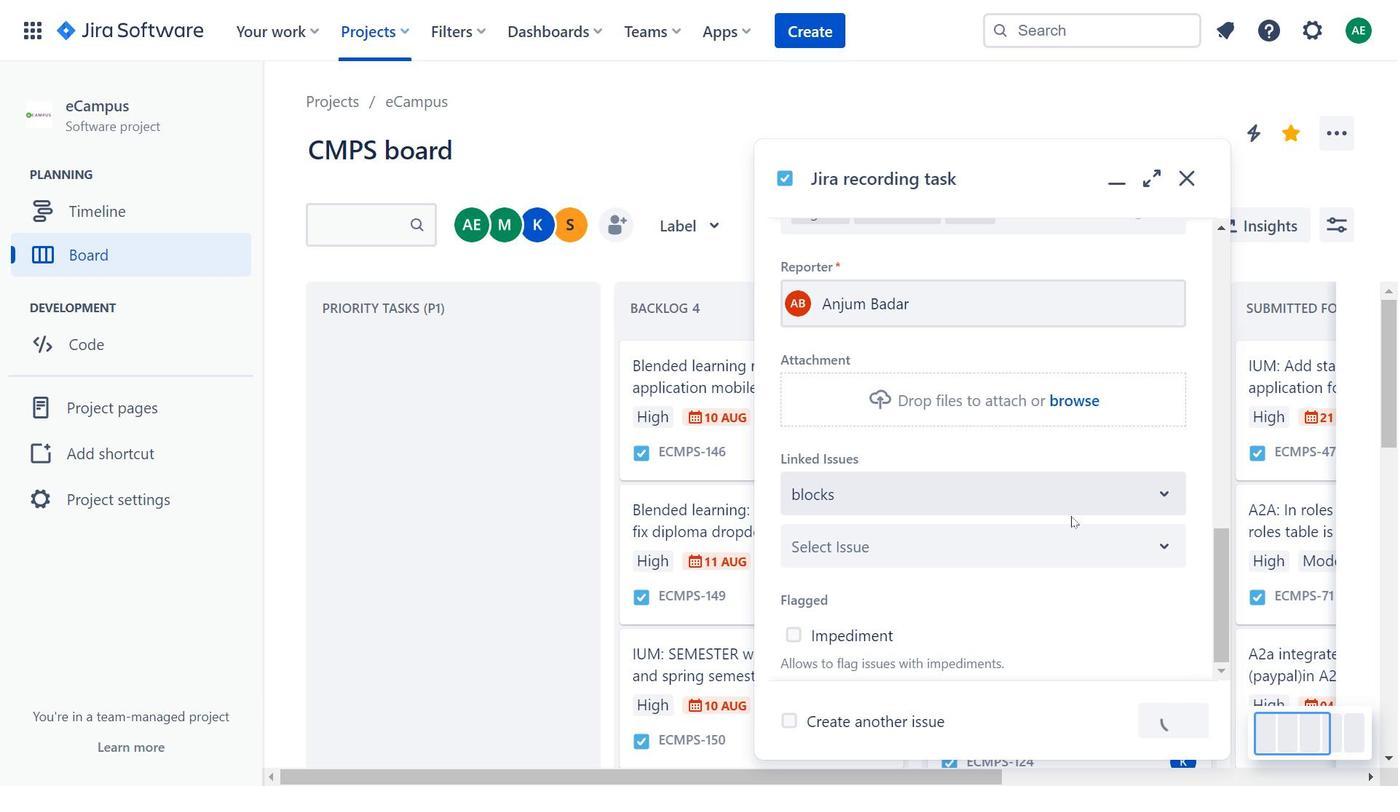 
Action: Mouse moved to (1050, 442)
Screenshot: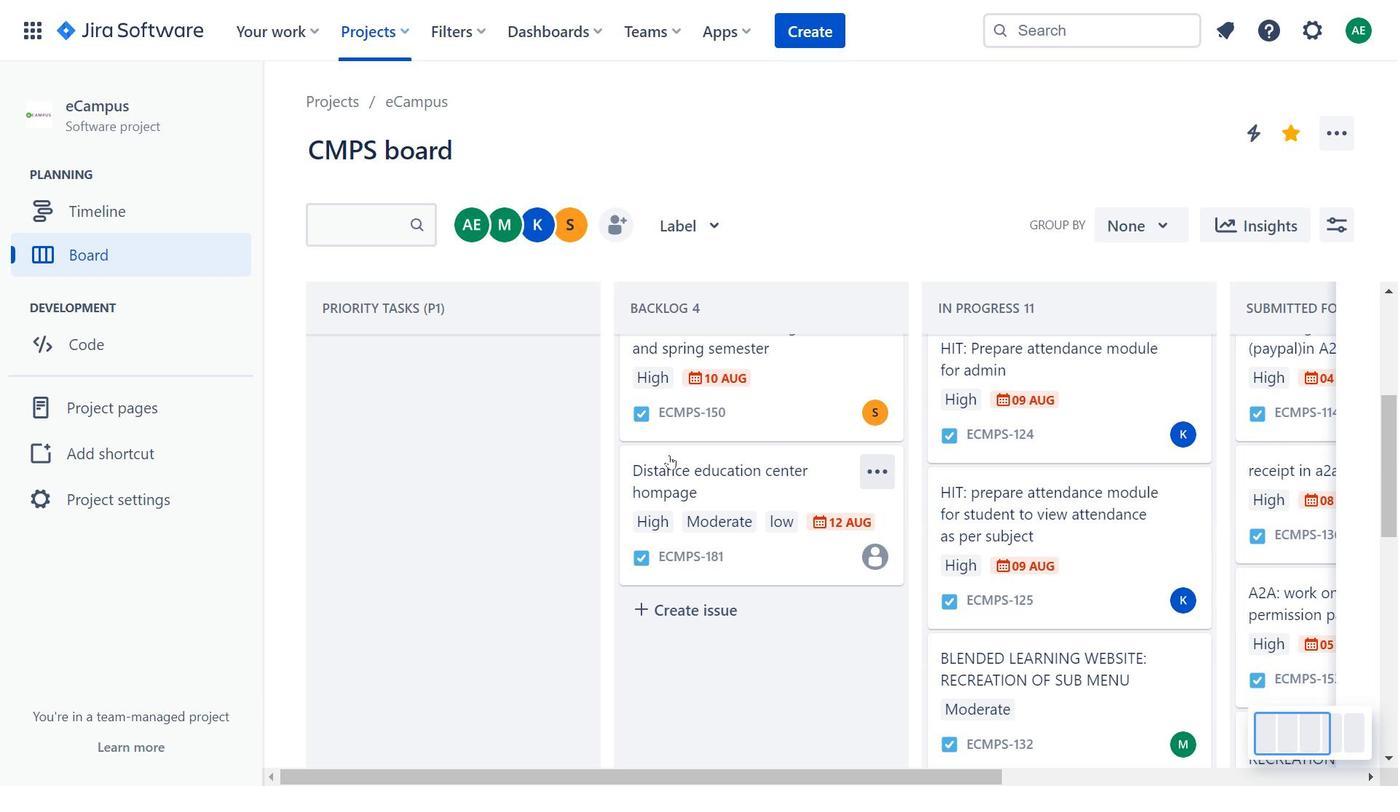 
Action: Mouse scrolled (1050, 442) with delta (0, 0)
Screenshot: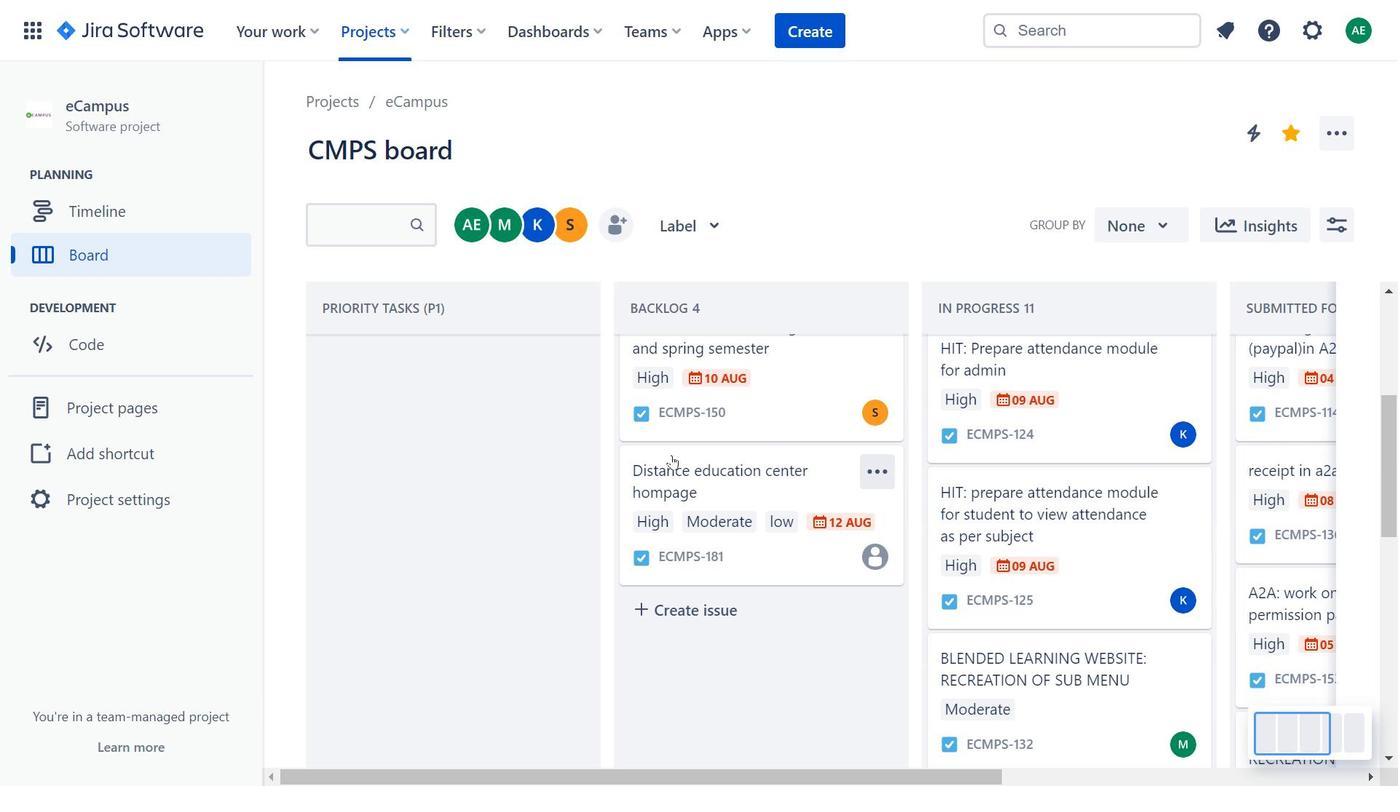 
Action: Mouse scrolled (1050, 442) with delta (0, 0)
Screenshot: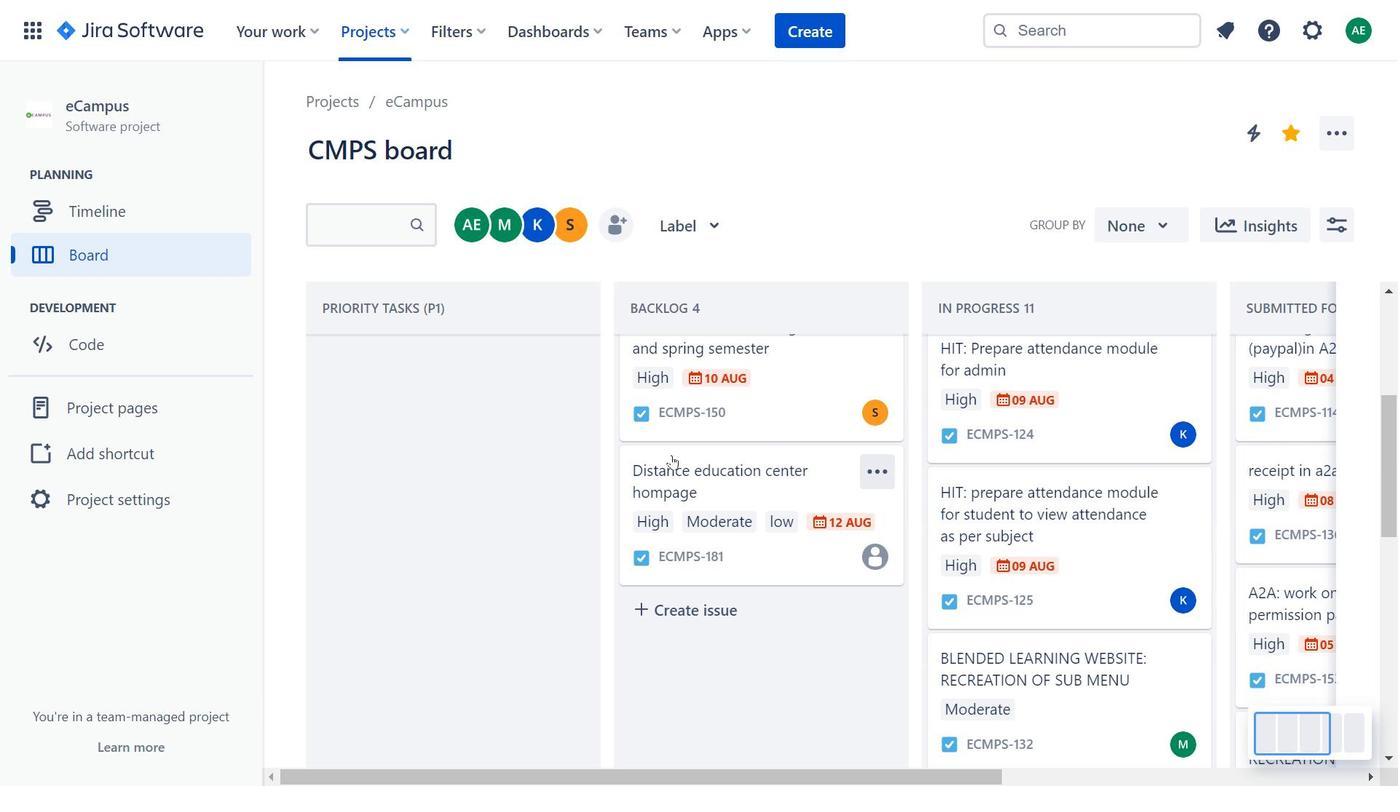 
Action: Mouse scrolled (1050, 442) with delta (0, 0)
Screenshot: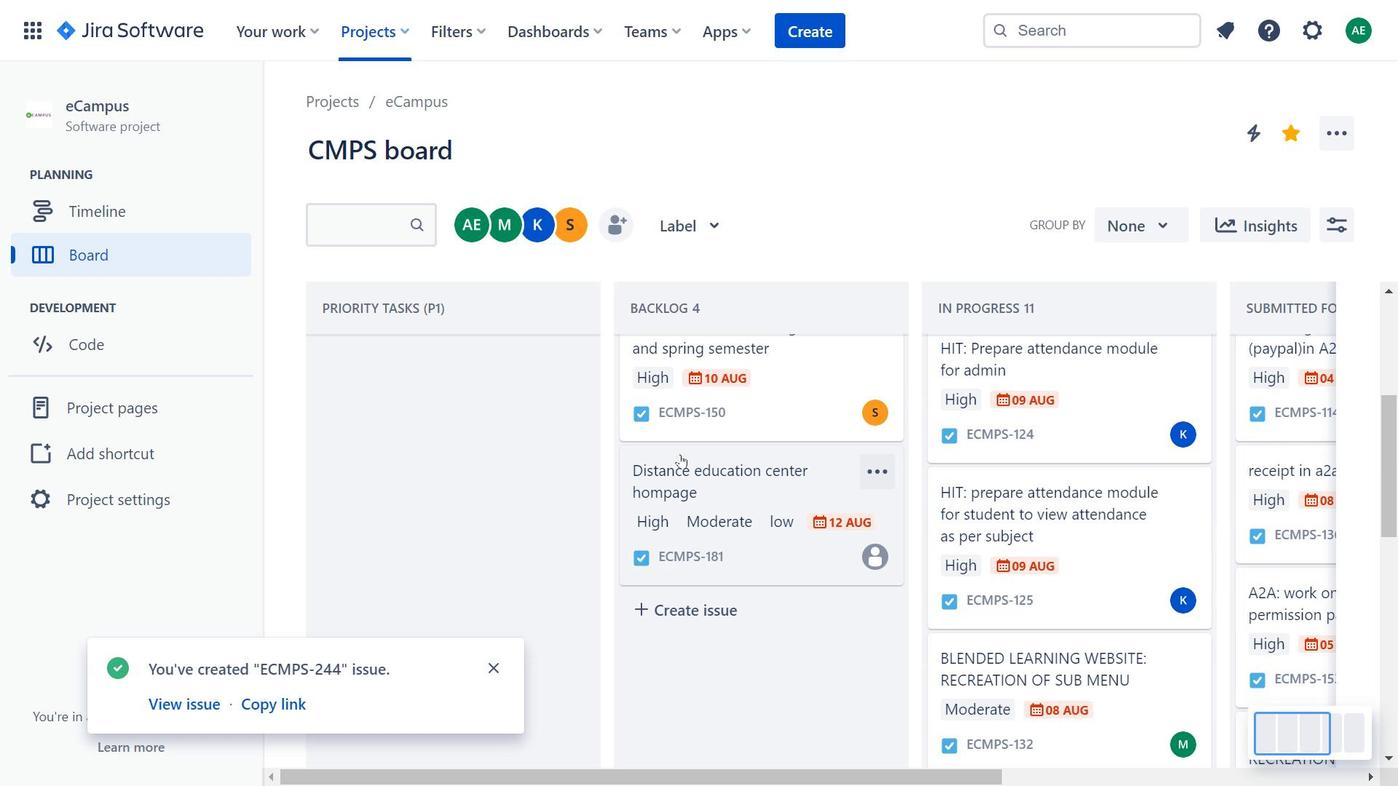 
Action: Mouse moved to (727, 449)
Screenshot: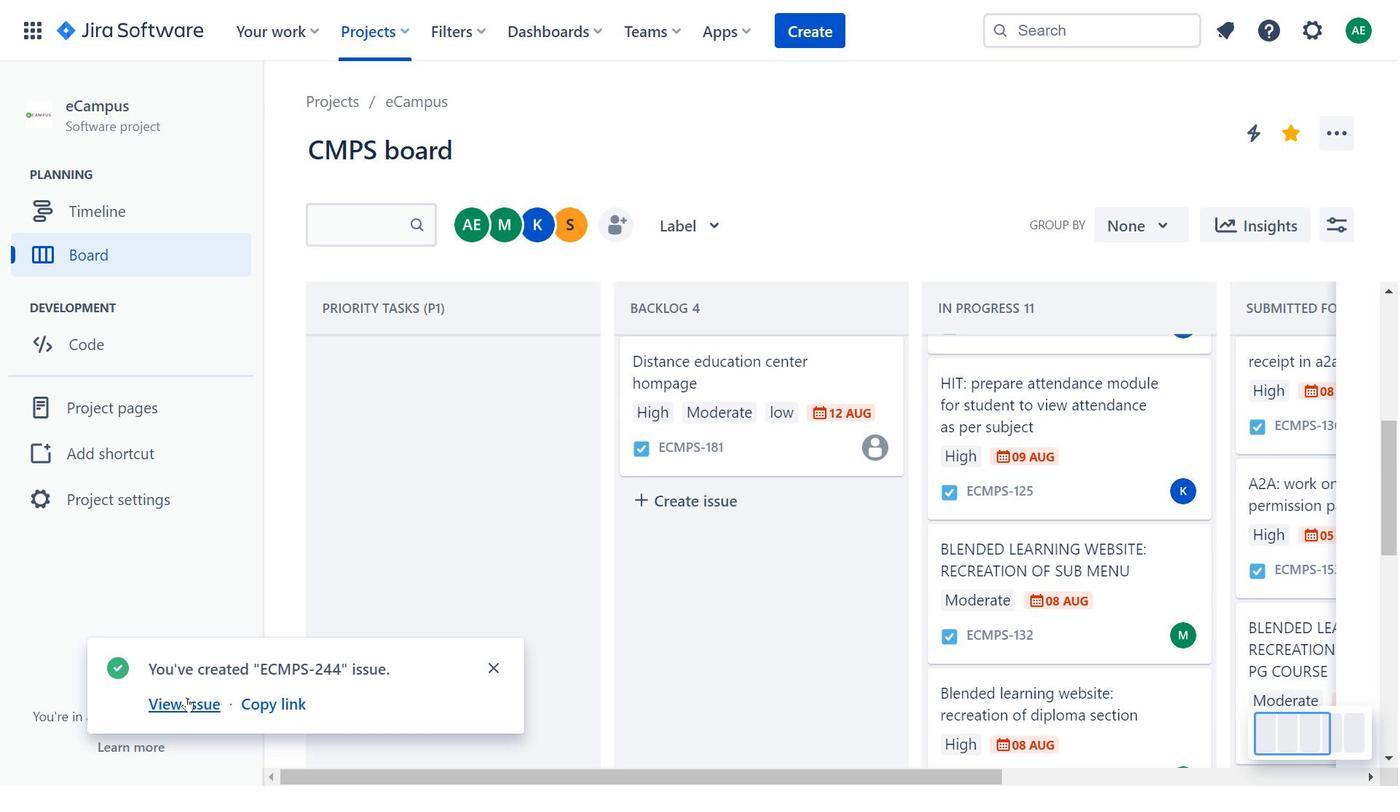 
Action: Mouse scrolled (727, 448) with delta (0, 0)
Screenshot: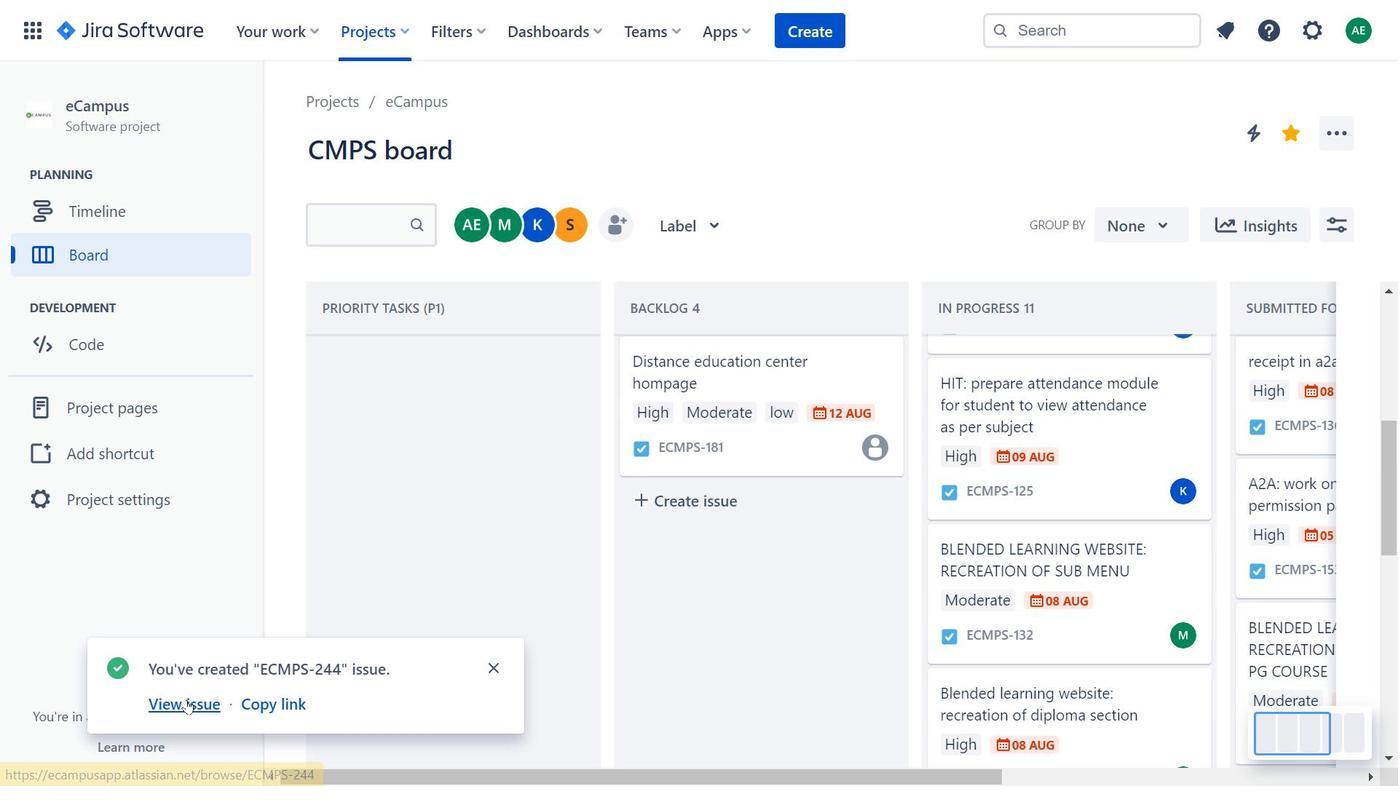 
Action: Mouse moved to (186, 700)
Screenshot: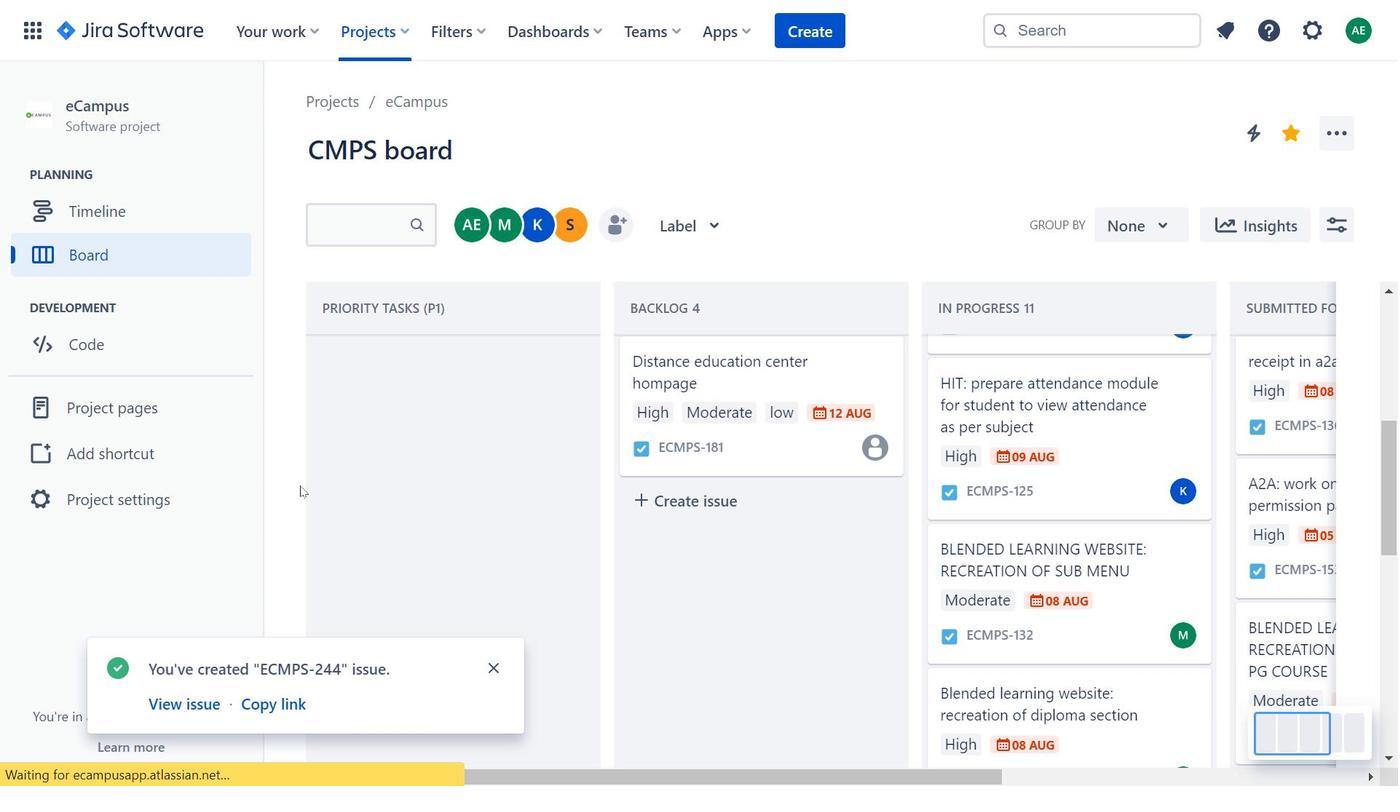 
Action: Mouse pressed left at (186, 700)
Screenshot: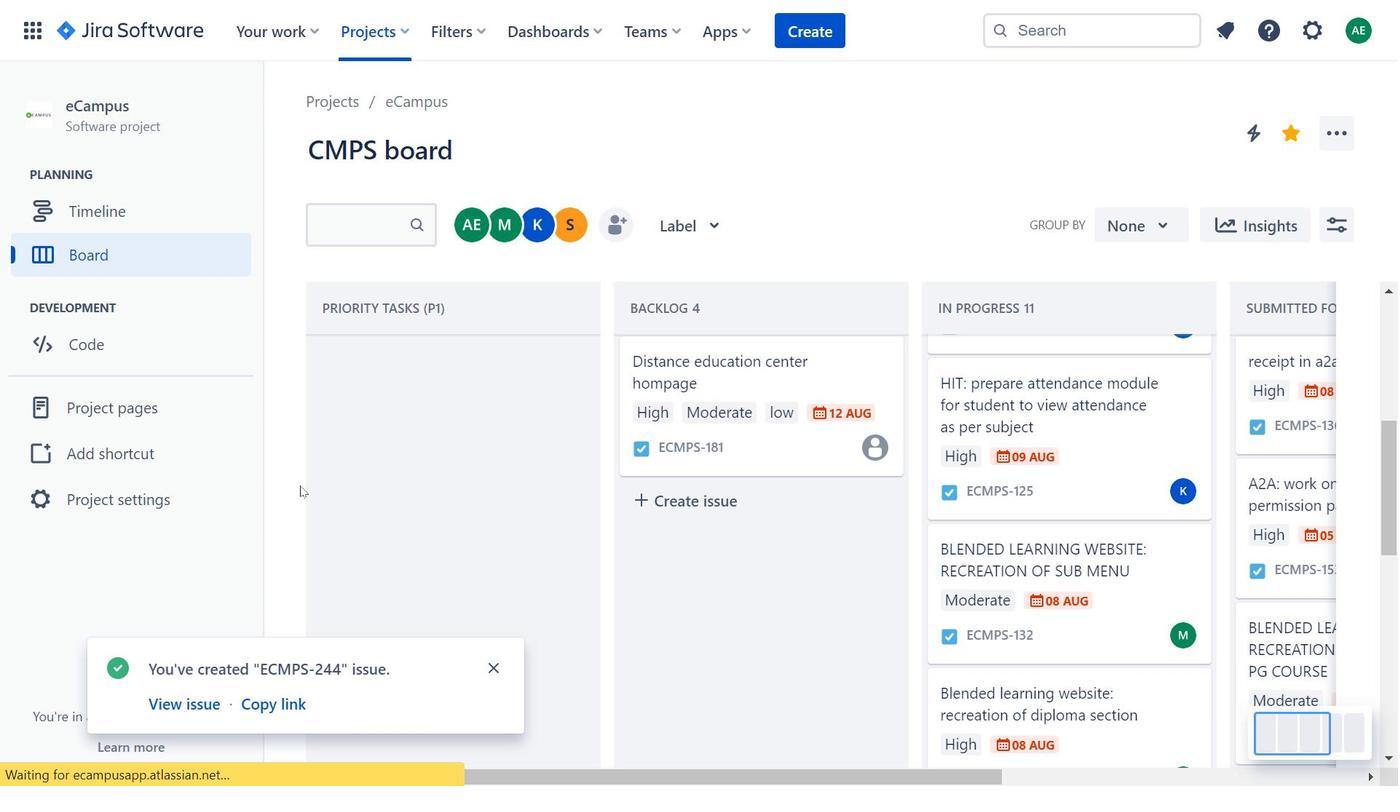 
Action: Mouse moved to (1059, 155)
Screenshot: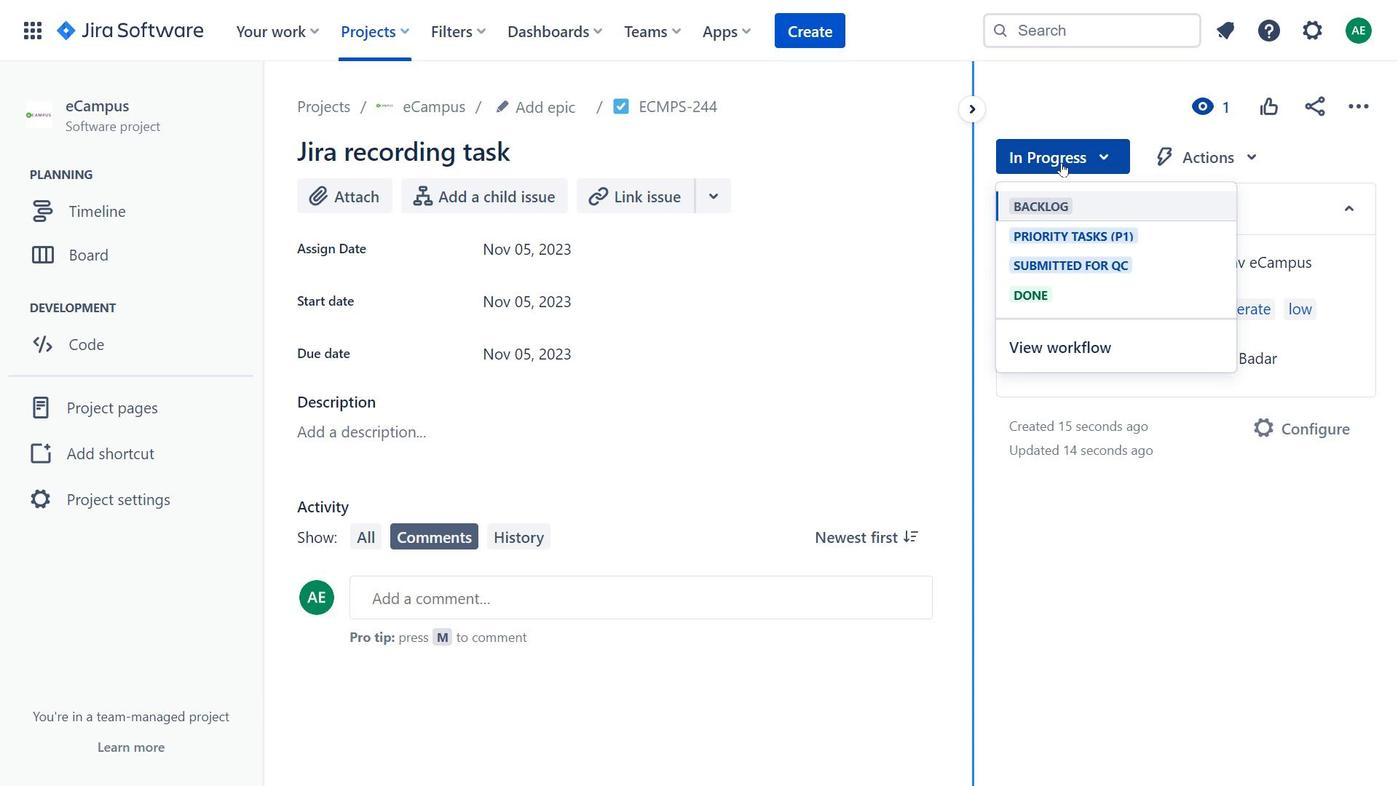 
Action: Mouse pressed left at (1059, 155)
Screenshot: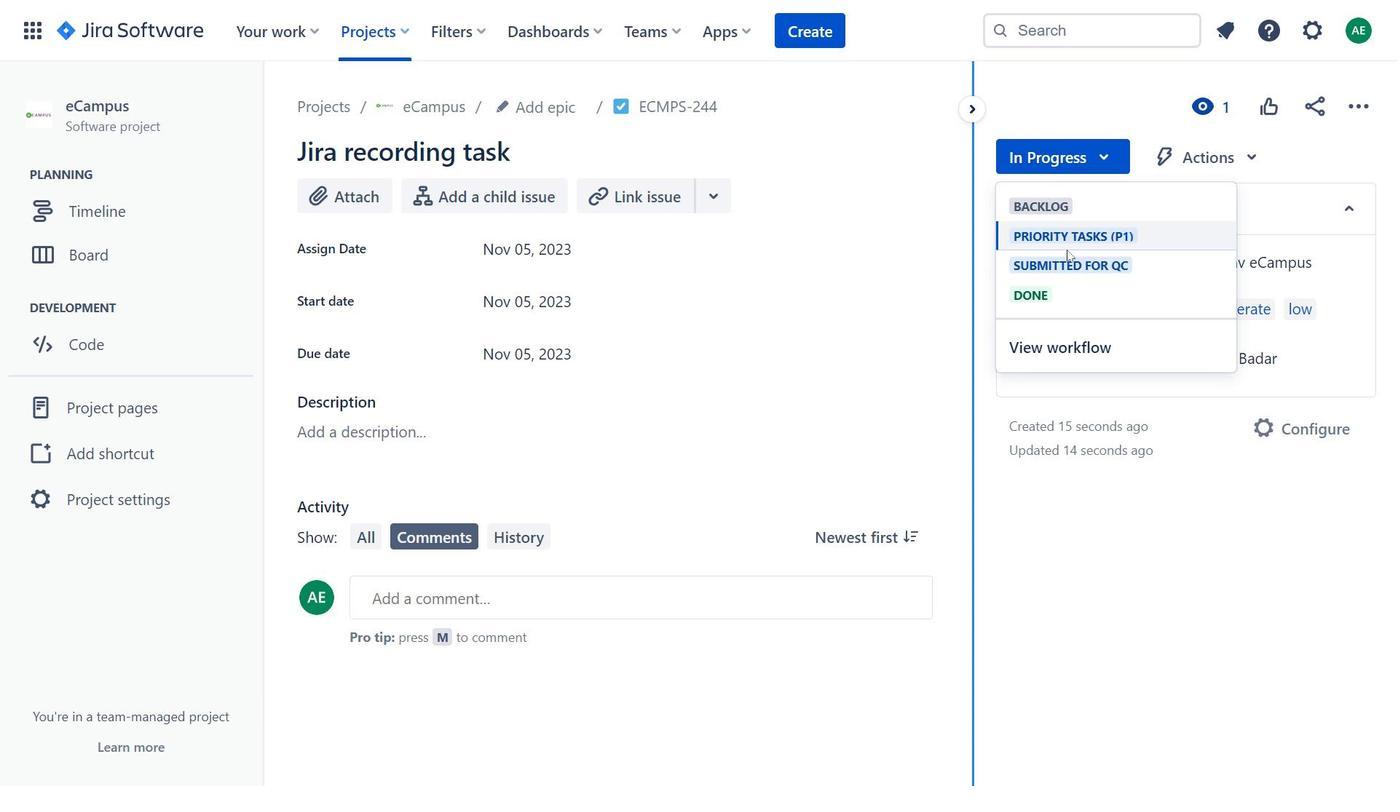 
Action: Mouse moved to (494, 294)
Screenshot: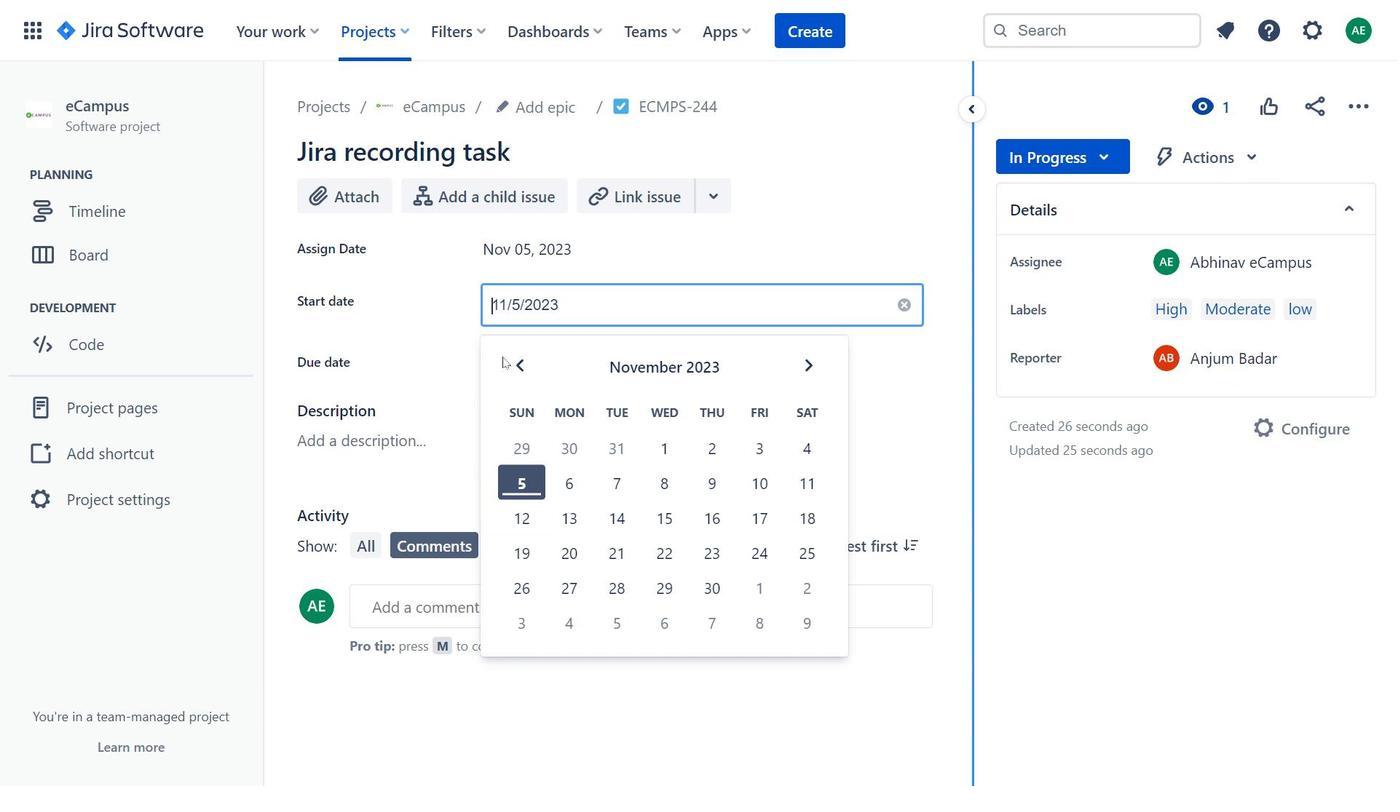 
Action: Mouse pressed left at (494, 294)
Screenshot: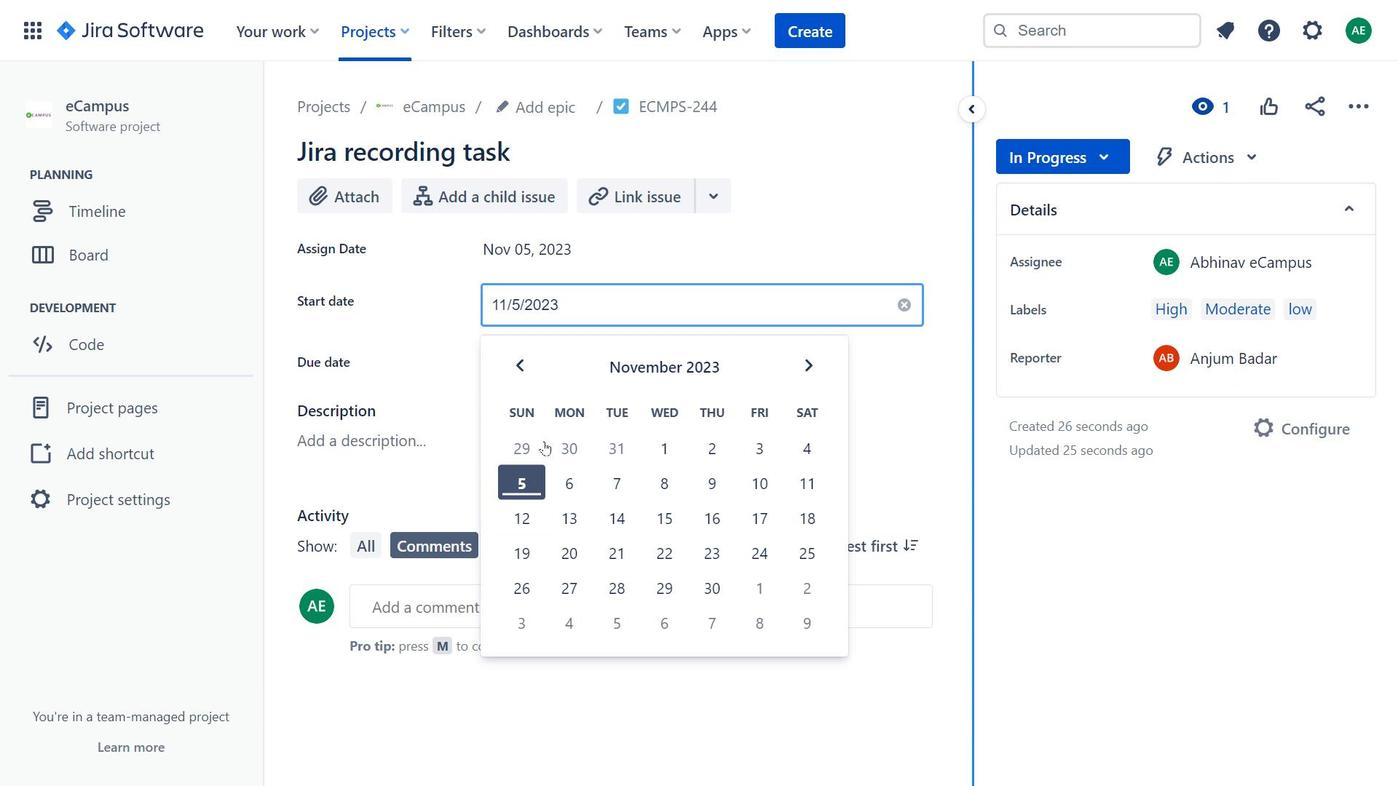 
Action: Mouse moved to (719, 197)
Screenshot: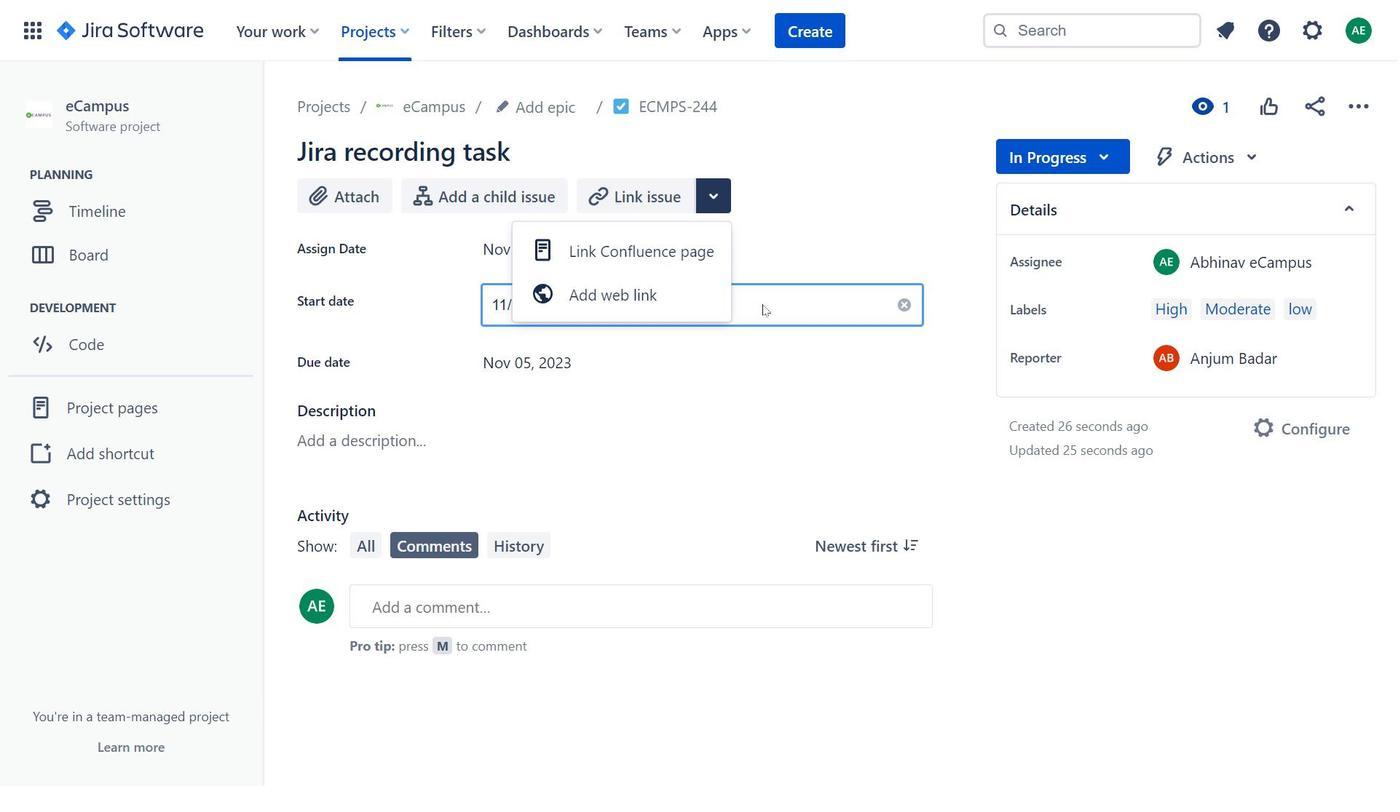 
Action: Mouse pressed left at (719, 197)
Screenshot: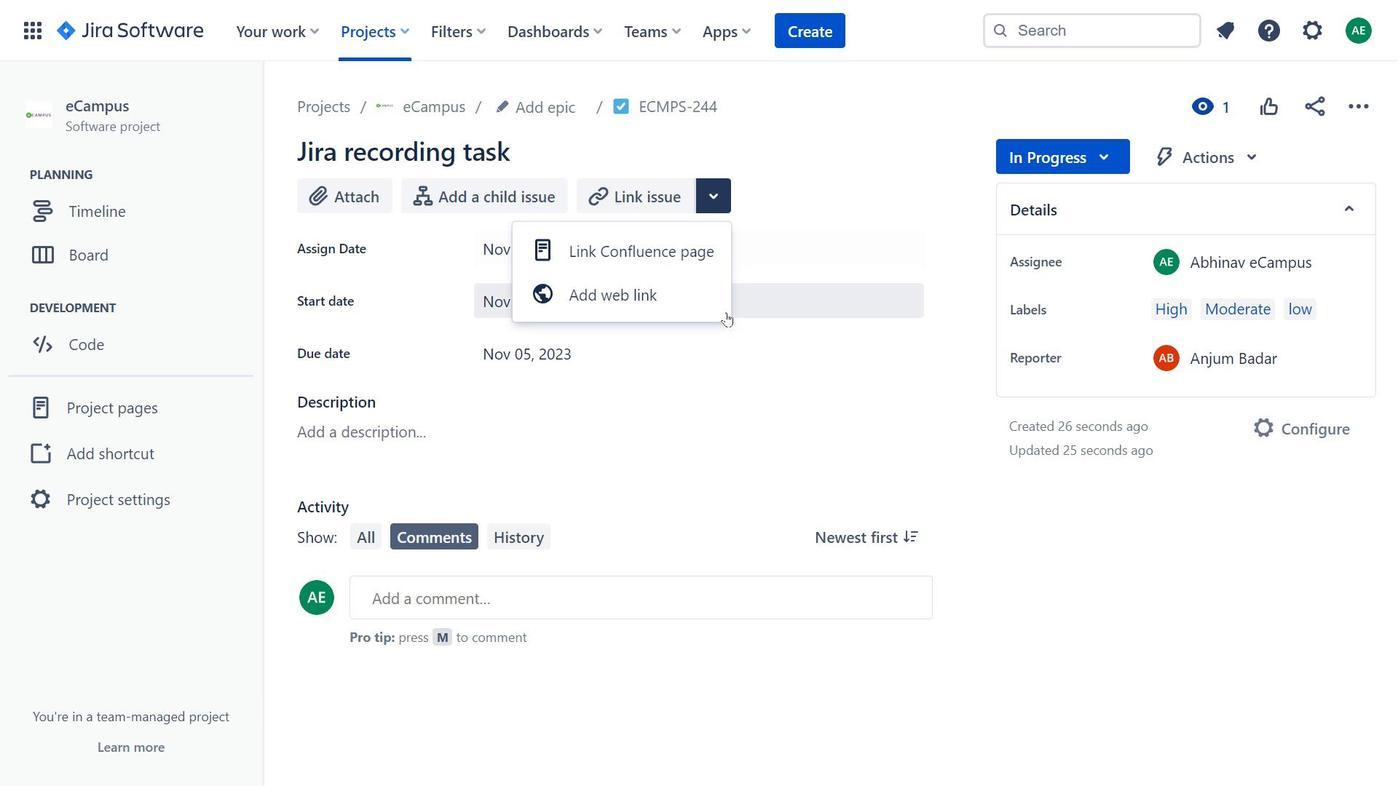 
Action: Mouse moved to (692, 309)
Screenshot: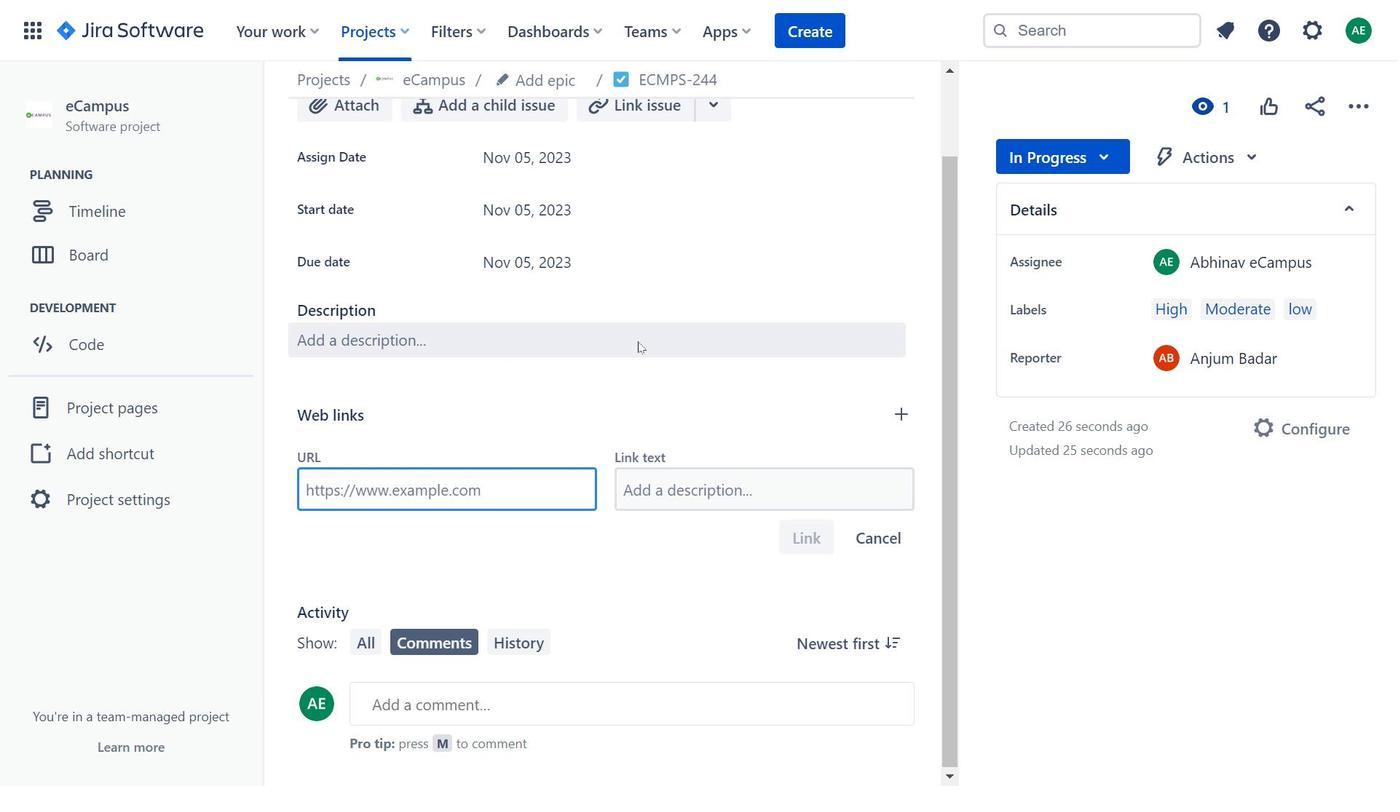 
Action: Mouse pressed left at (692, 309)
Screenshot: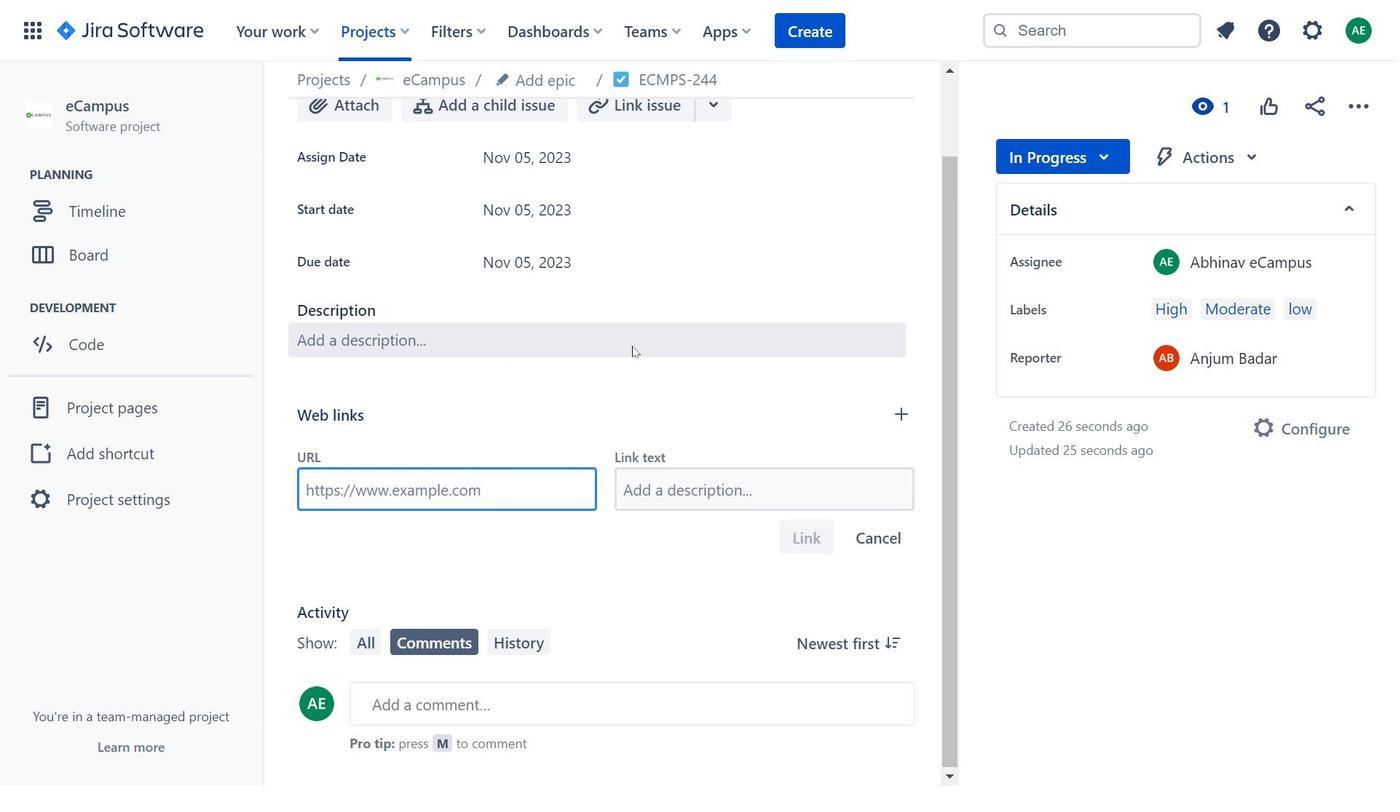 
Action: Mouse moved to (626, 328)
Screenshot: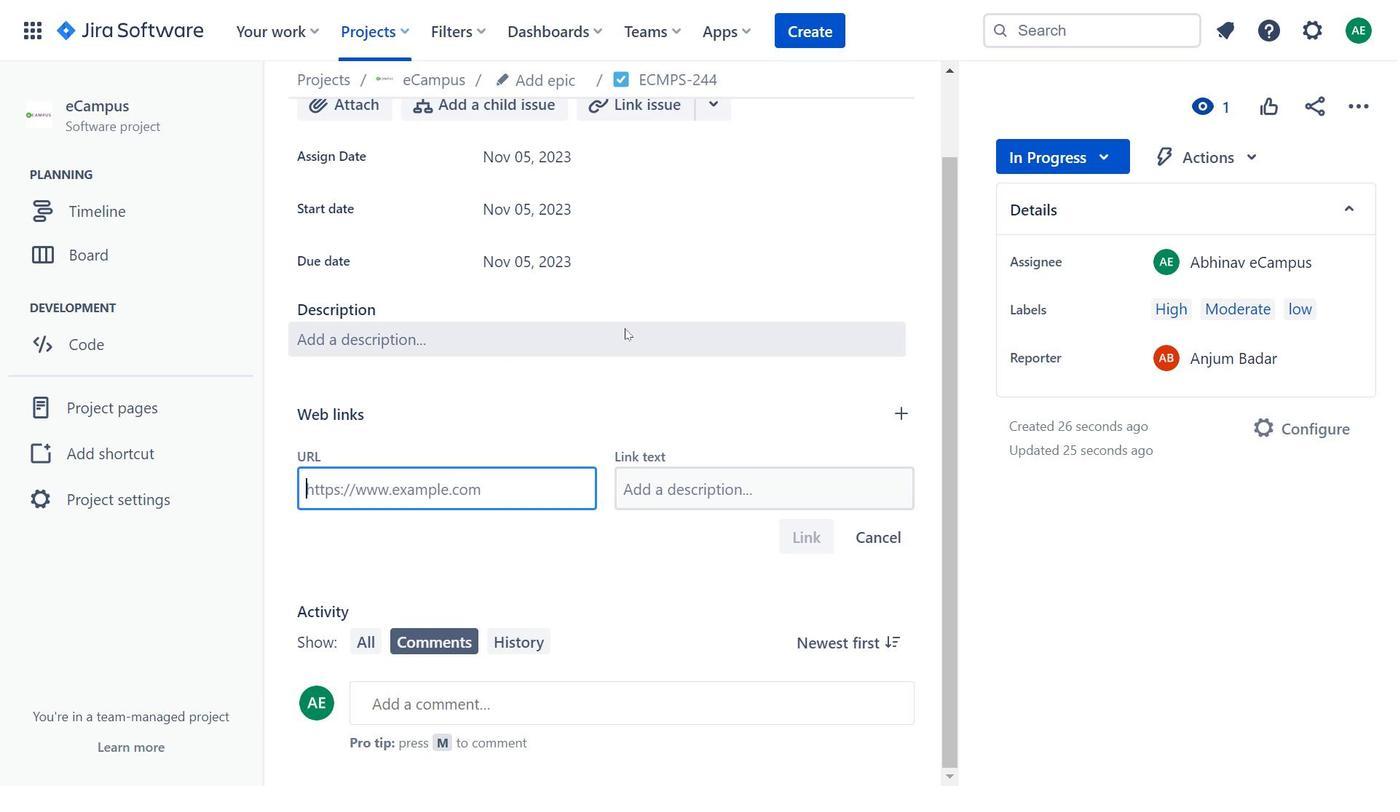
Action: Mouse scrolled (626, 327) with delta (0, 0)
Screenshot: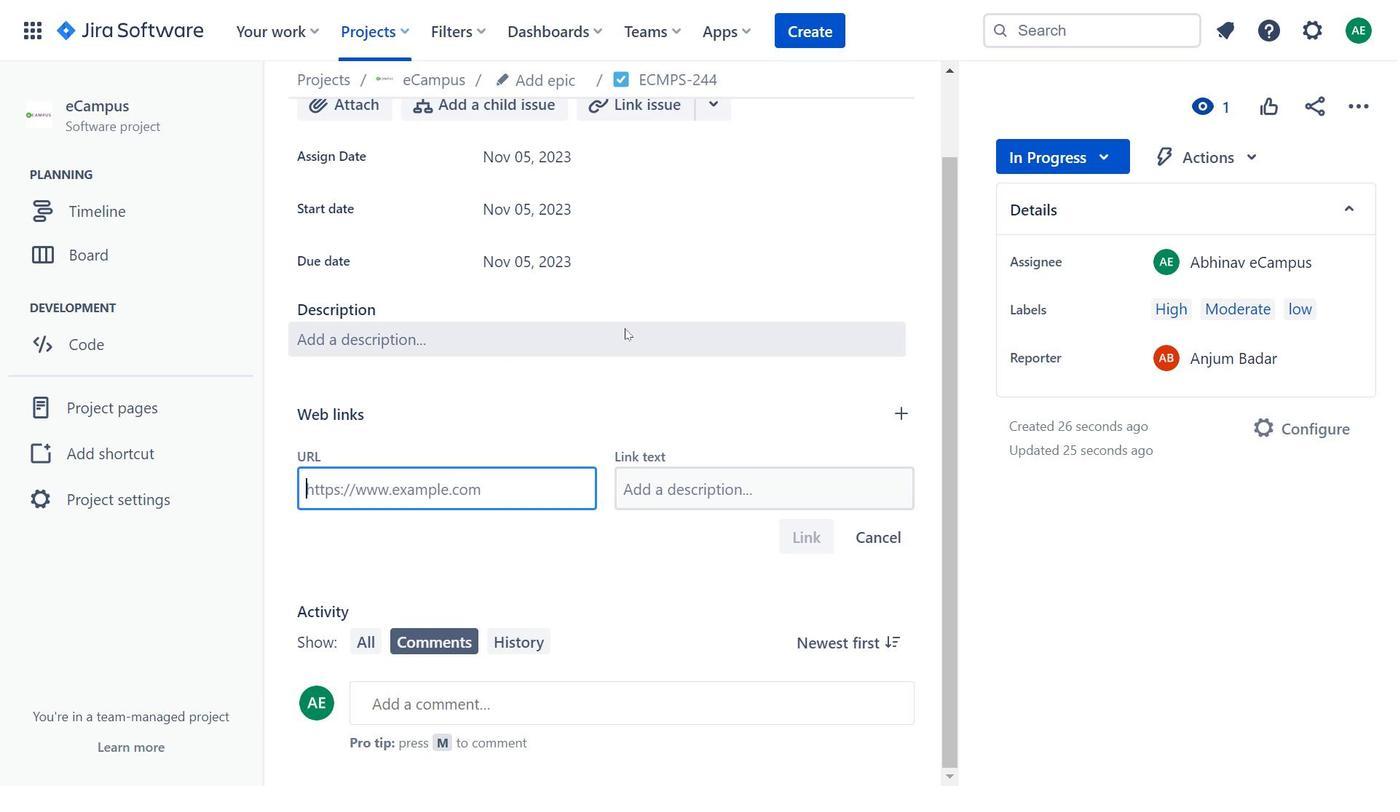 
Action: Mouse scrolled (626, 327) with delta (0, 0)
Screenshot: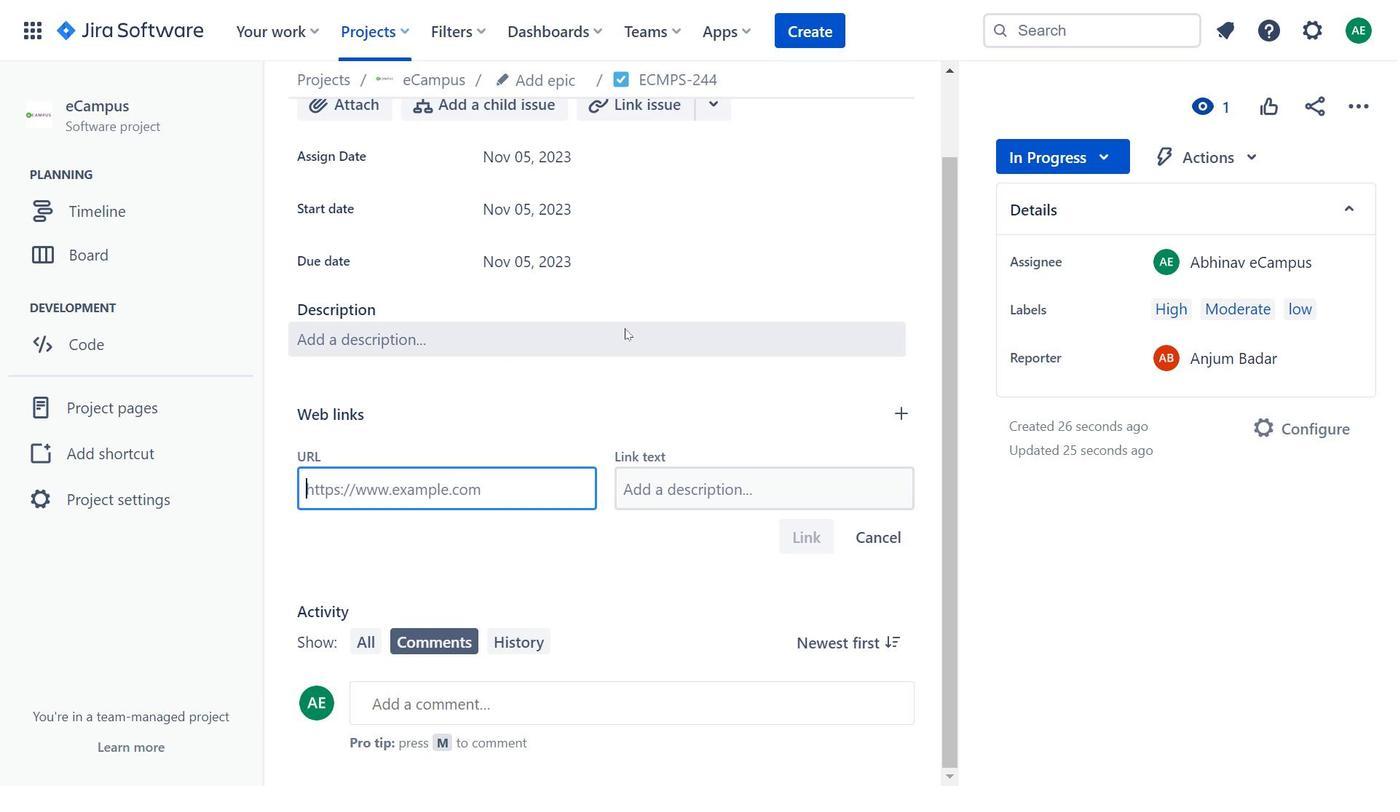 
Action: Mouse scrolled (626, 327) with delta (0, 0)
Screenshot: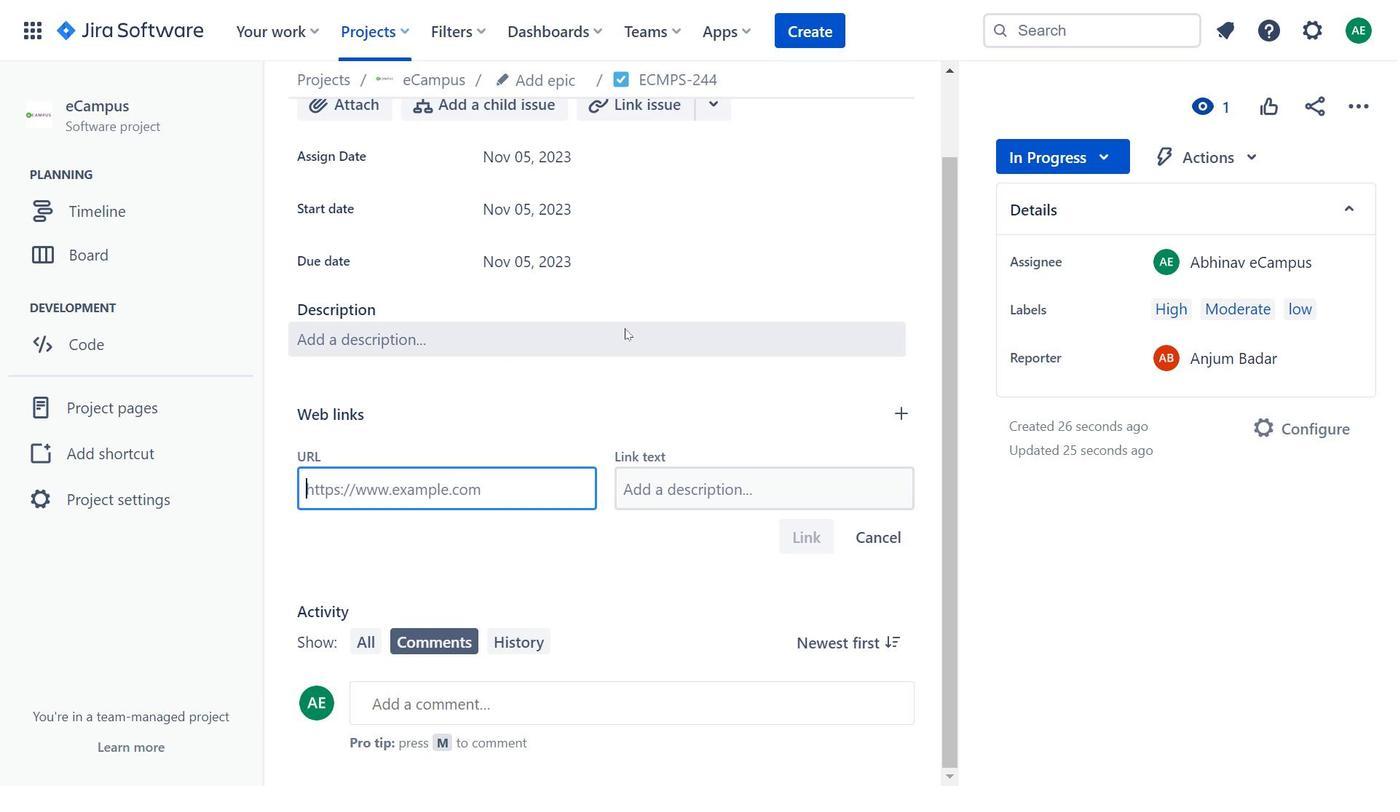 
Action: Mouse moved to (698, 302)
Screenshot: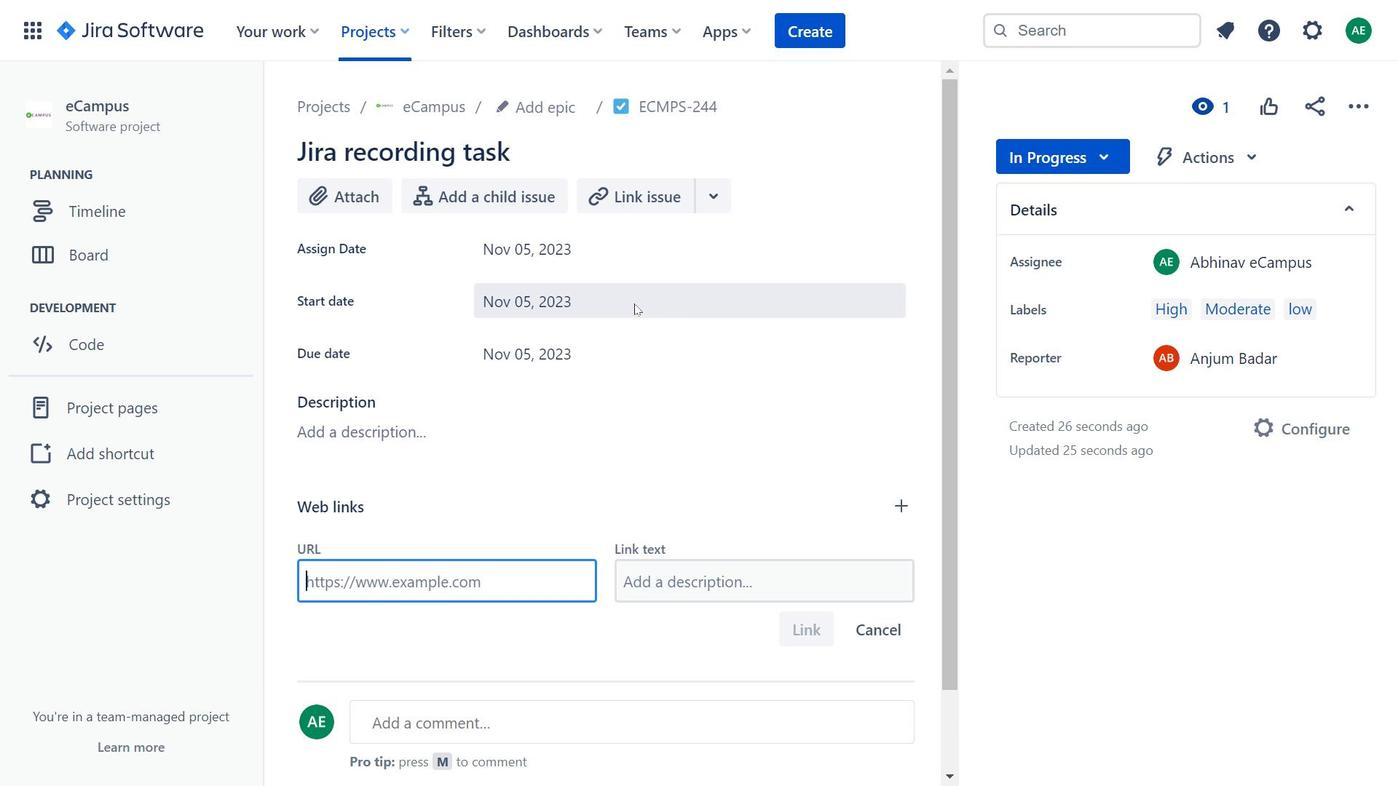 
Action: Mouse scrolled (698, 303) with delta (0, 0)
Screenshot: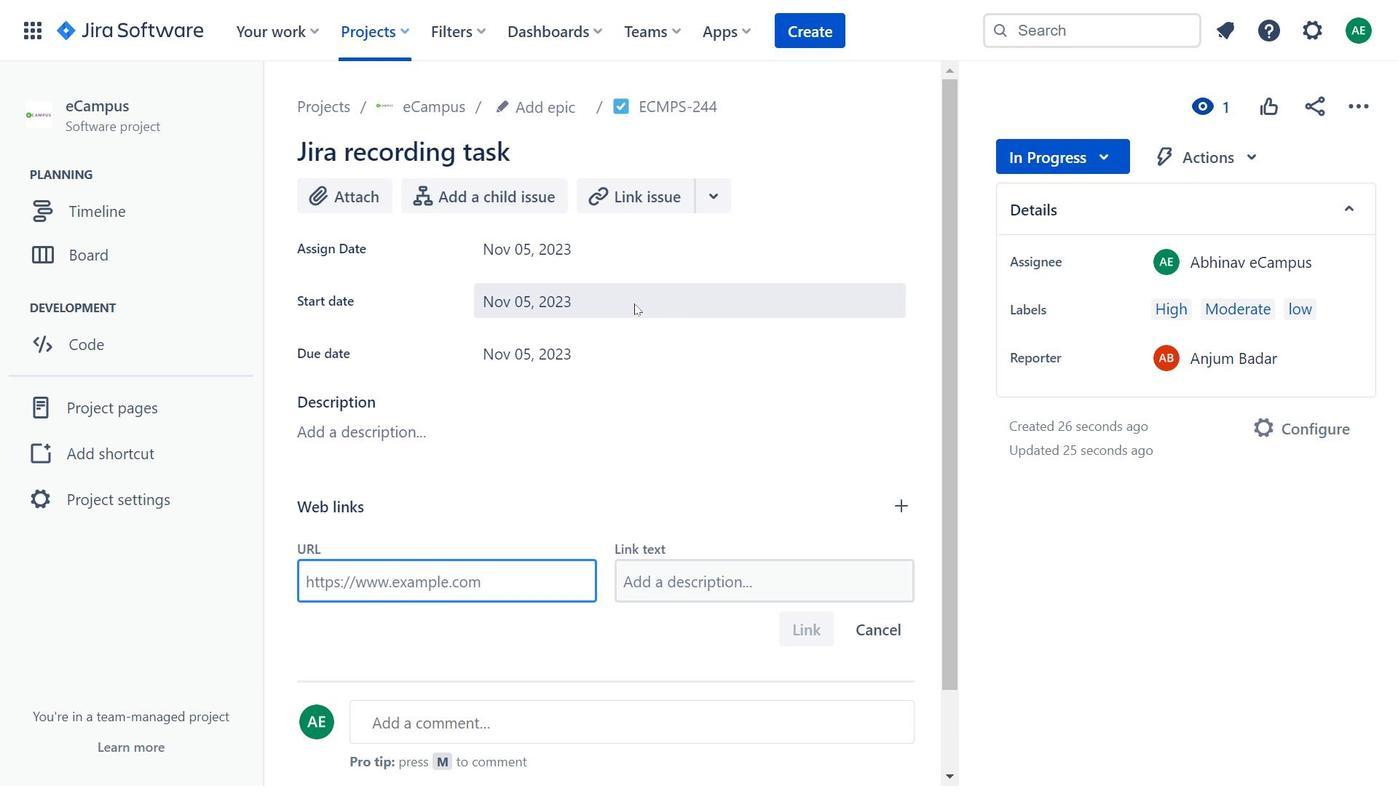 
Action: Mouse scrolled (698, 303) with delta (0, 0)
Screenshot: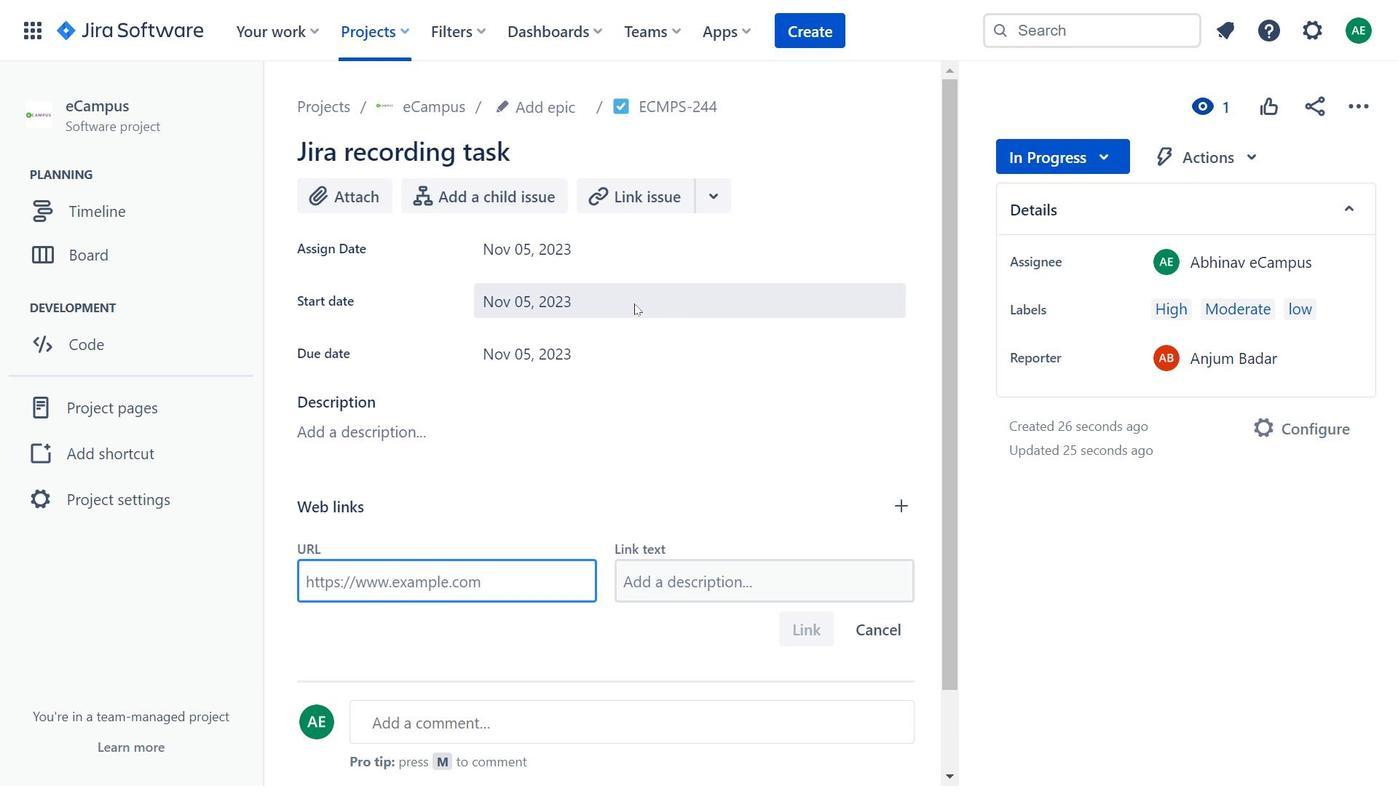
Action: Mouse moved to (573, 256)
Screenshot: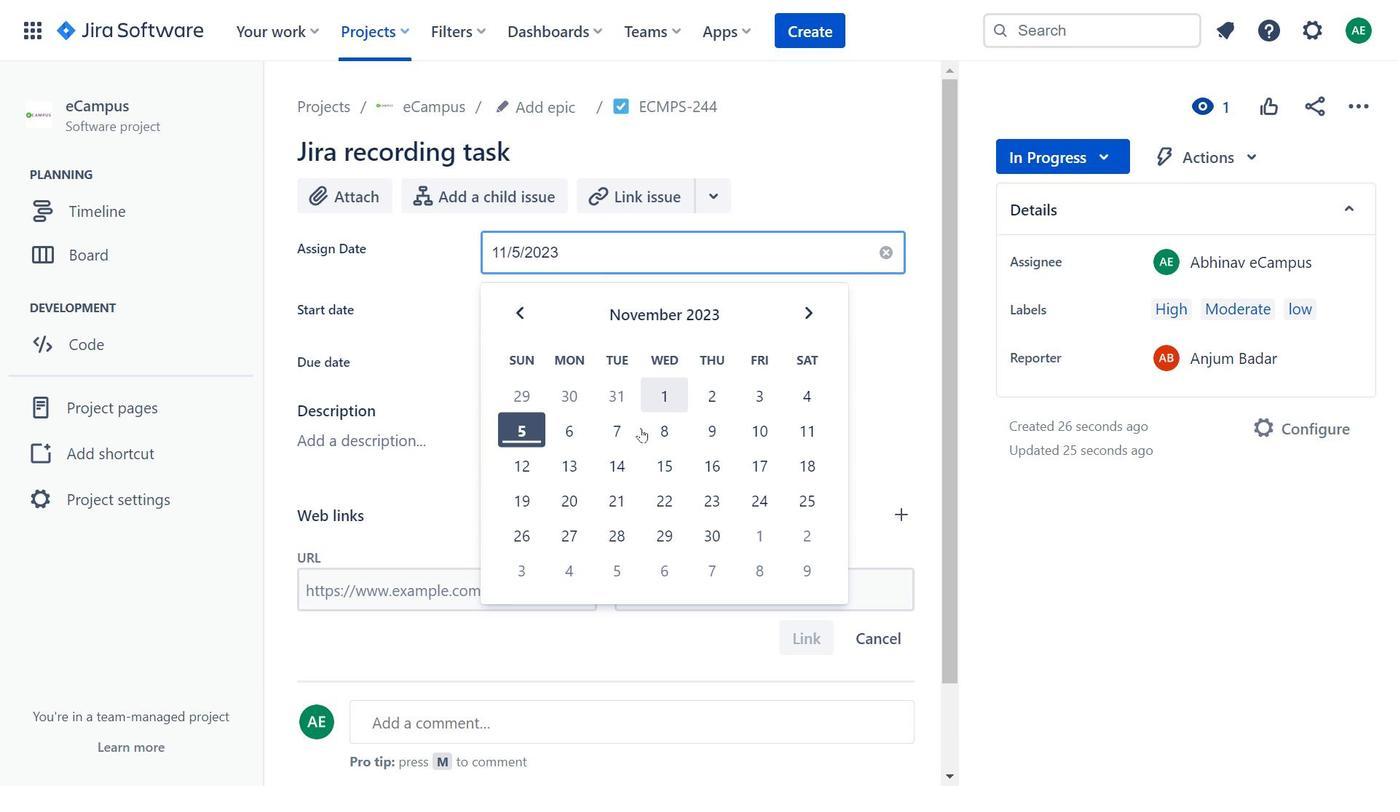 
Action: Mouse pressed left at (573, 256)
Screenshot: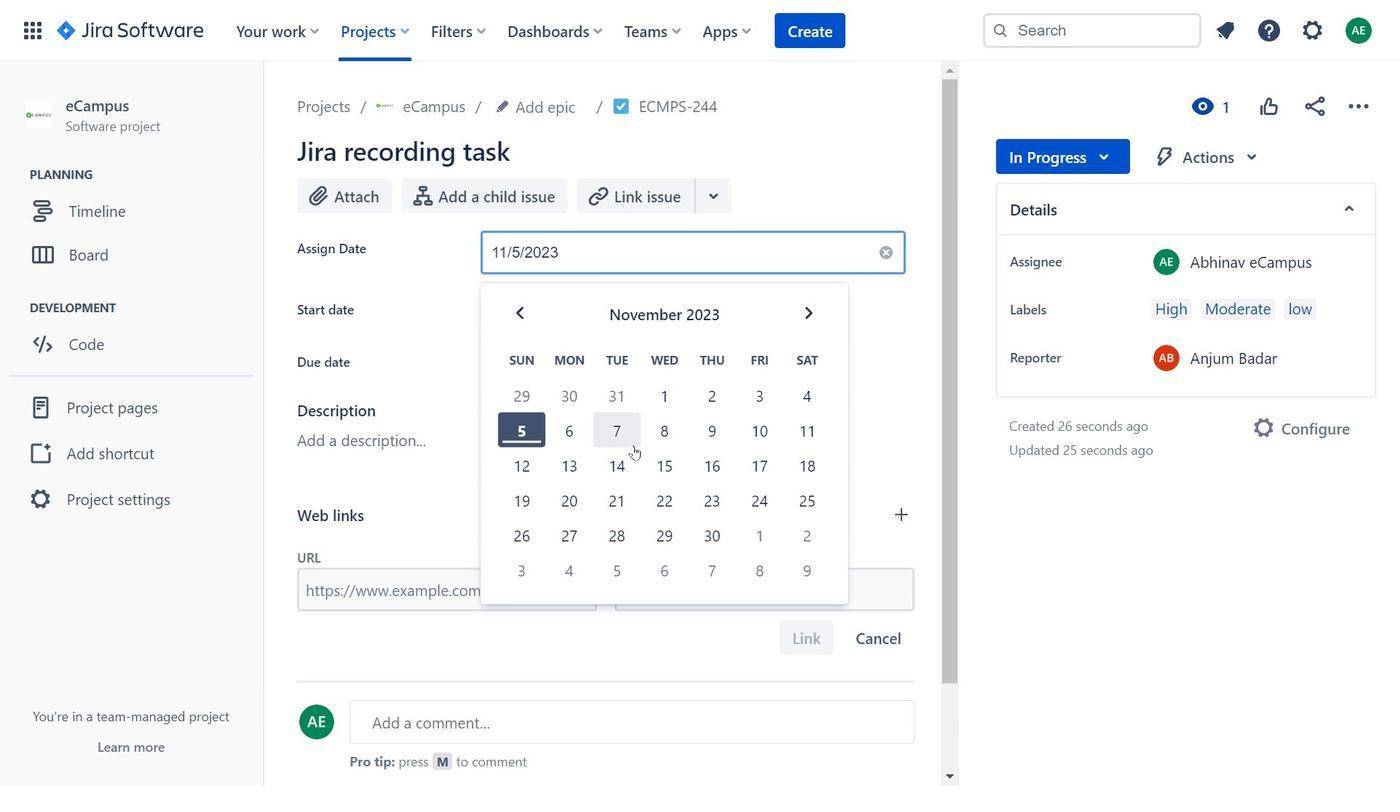 
Action: Mouse moved to (1084, 160)
Screenshot: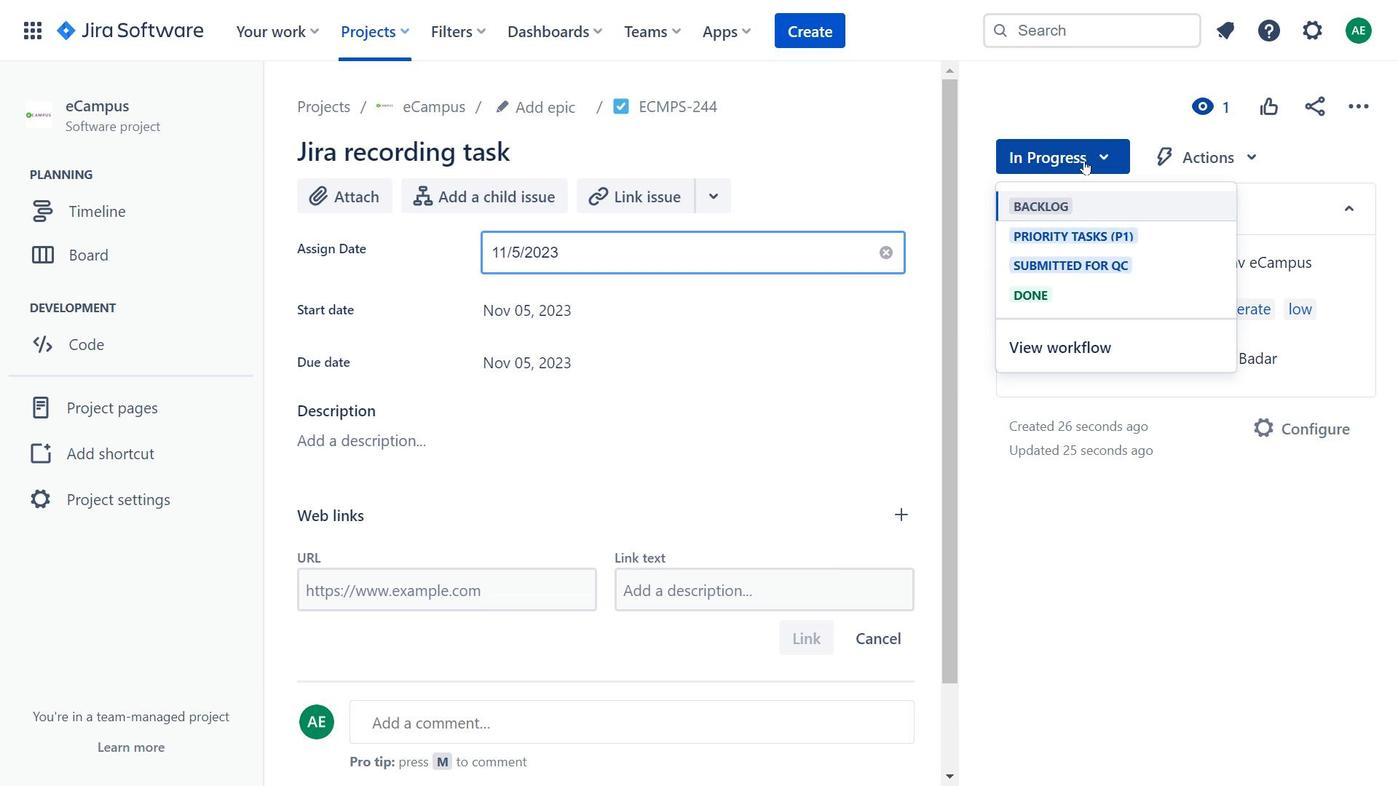 
Action: Mouse pressed left at (1084, 160)
Screenshot: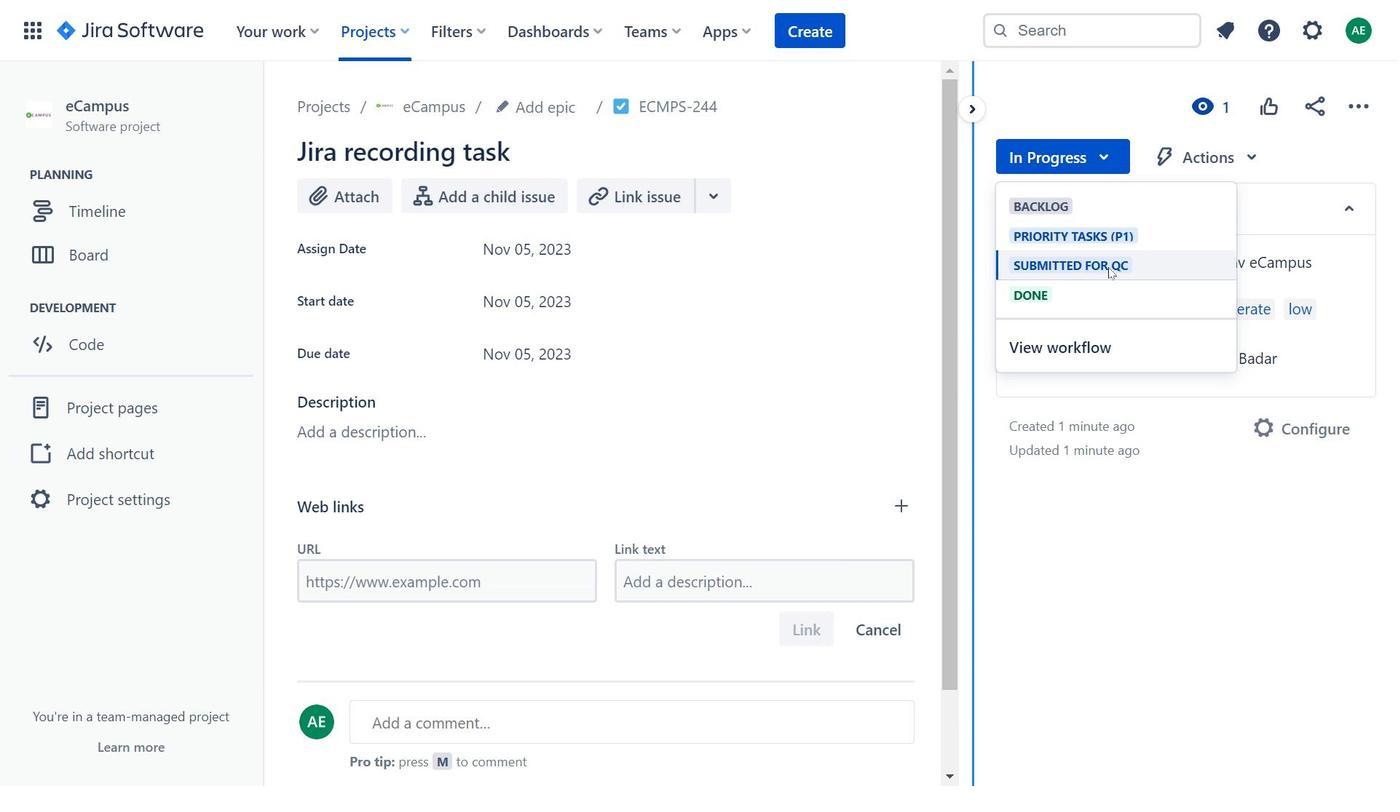 
Action: Mouse moved to (453, 101)
Screenshot: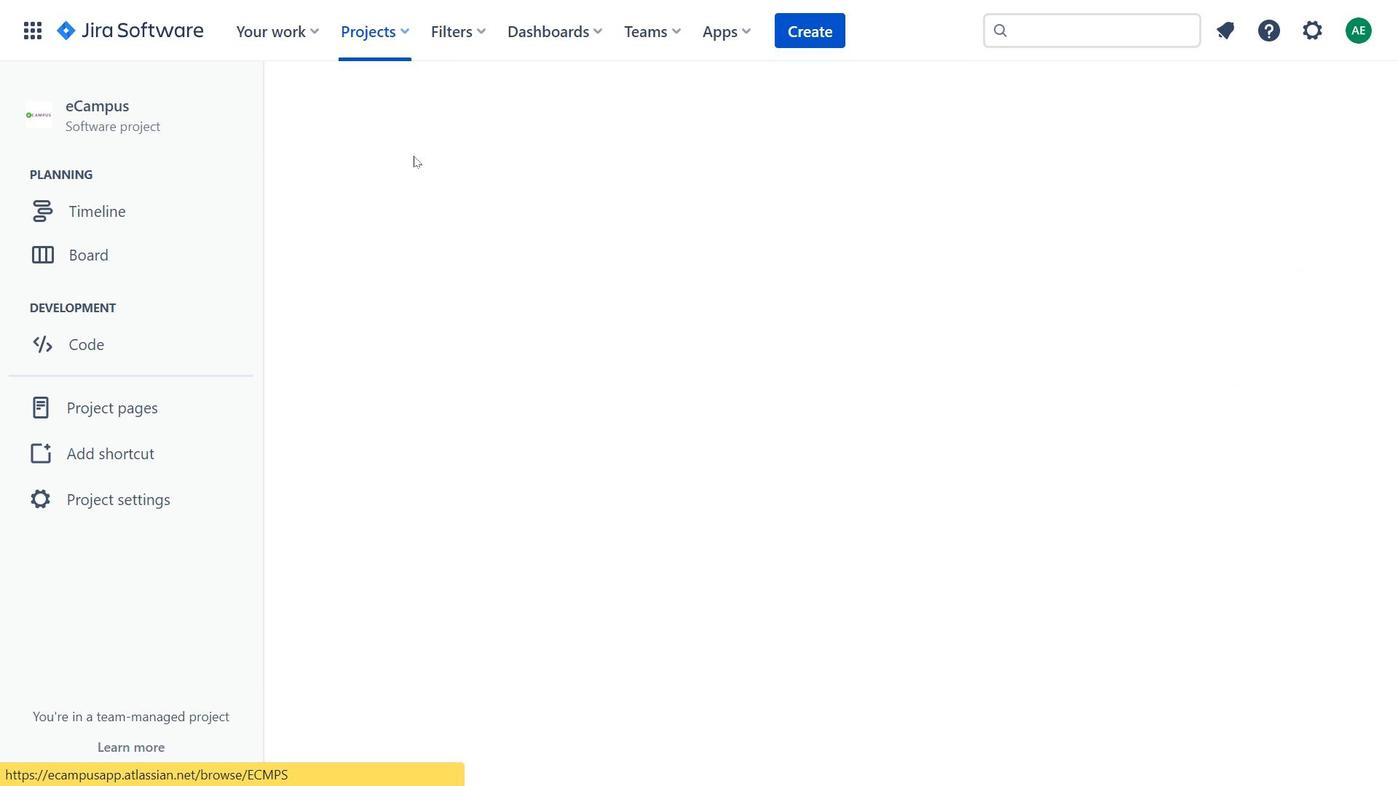 
Action: Mouse pressed left at (453, 101)
Screenshot: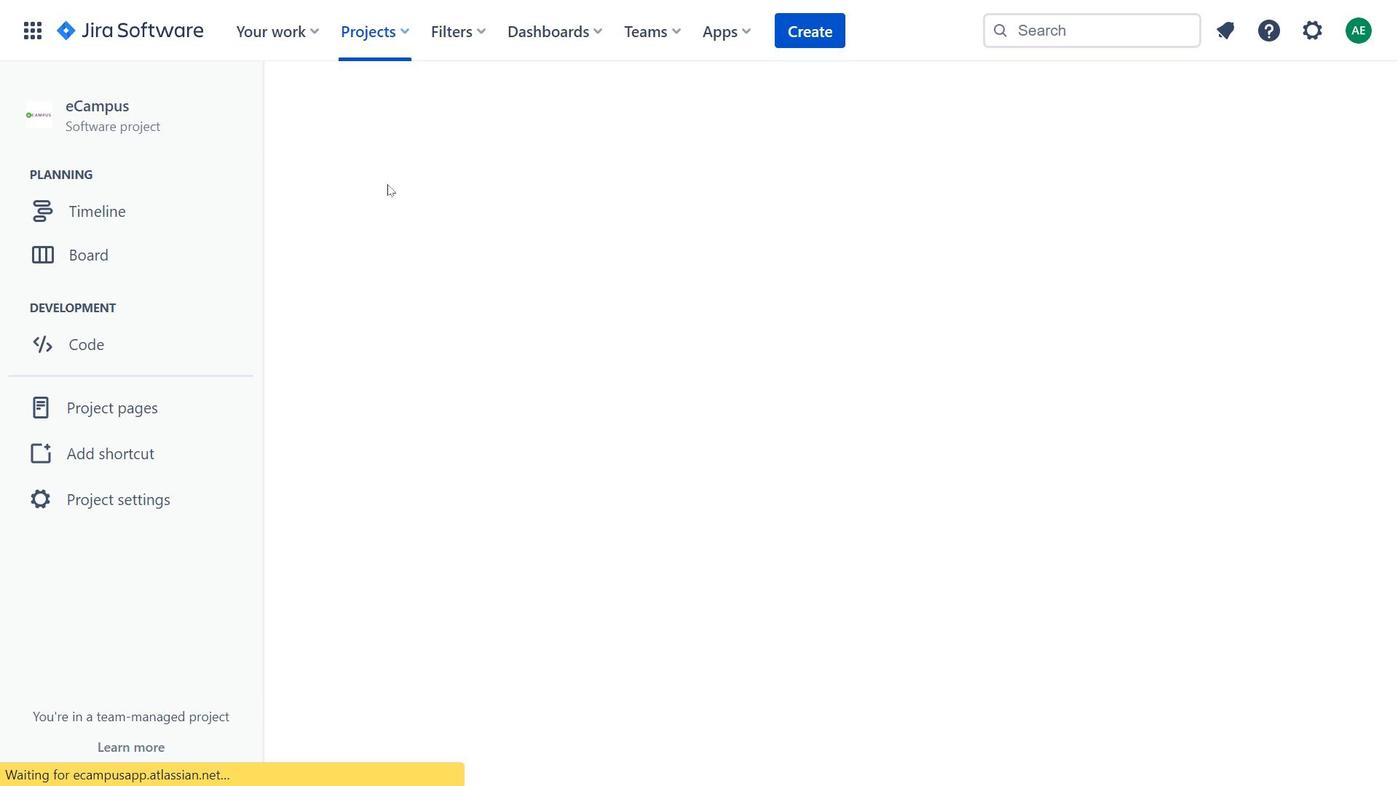 
Action: Mouse moved to (751, 224)
Screenshot: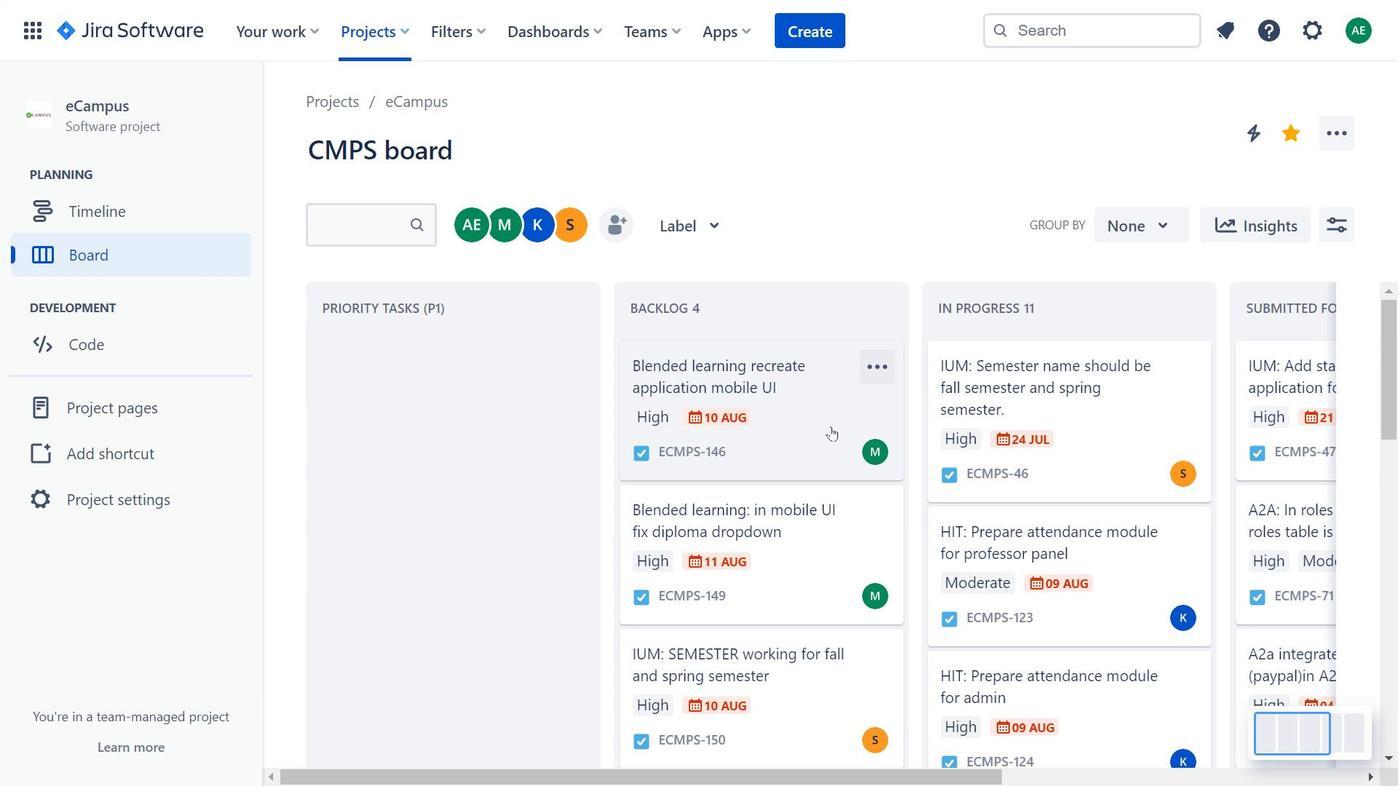 
Action: Mouse scrolled (751, 223) with delta (0, 0)
Screenshot: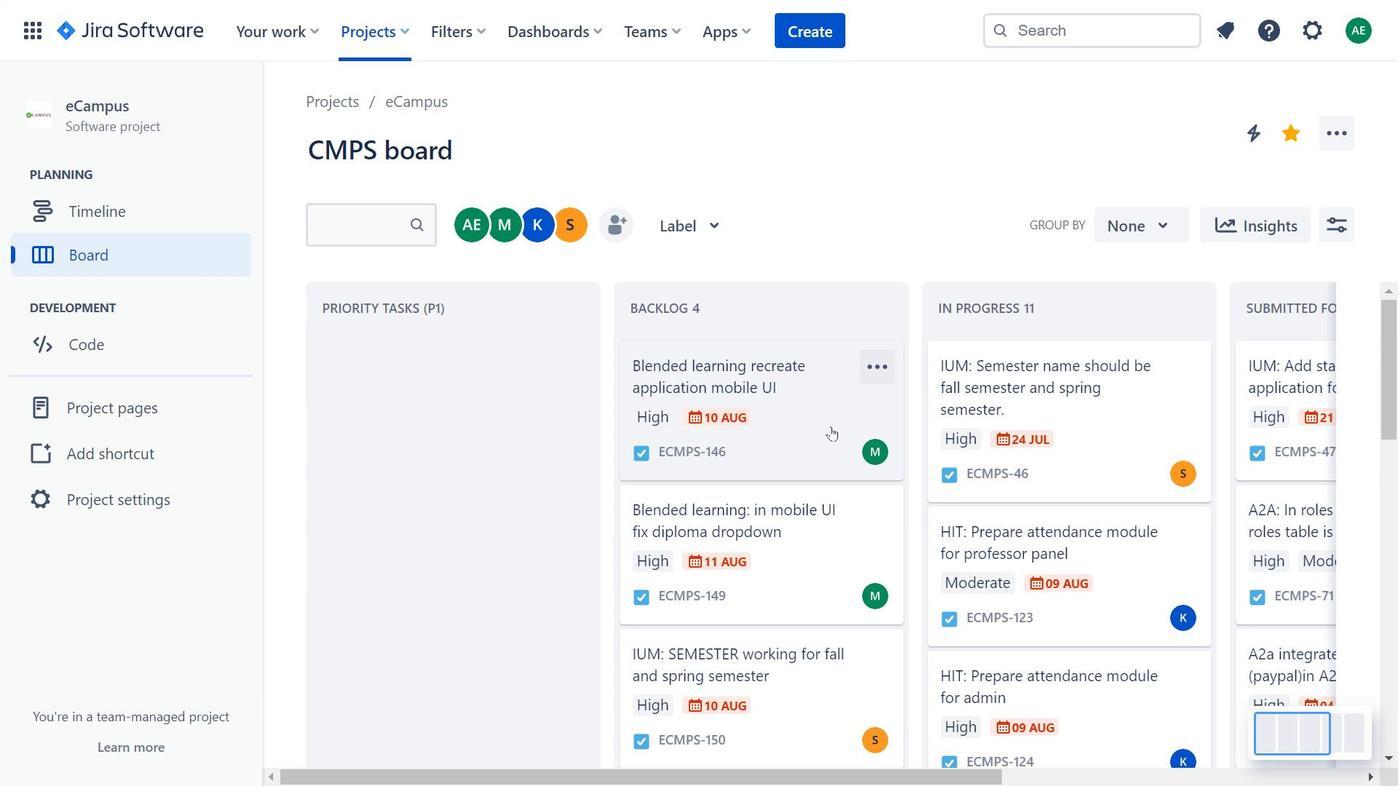 
Action: Mouse moved to (751, 227)
Screenshot: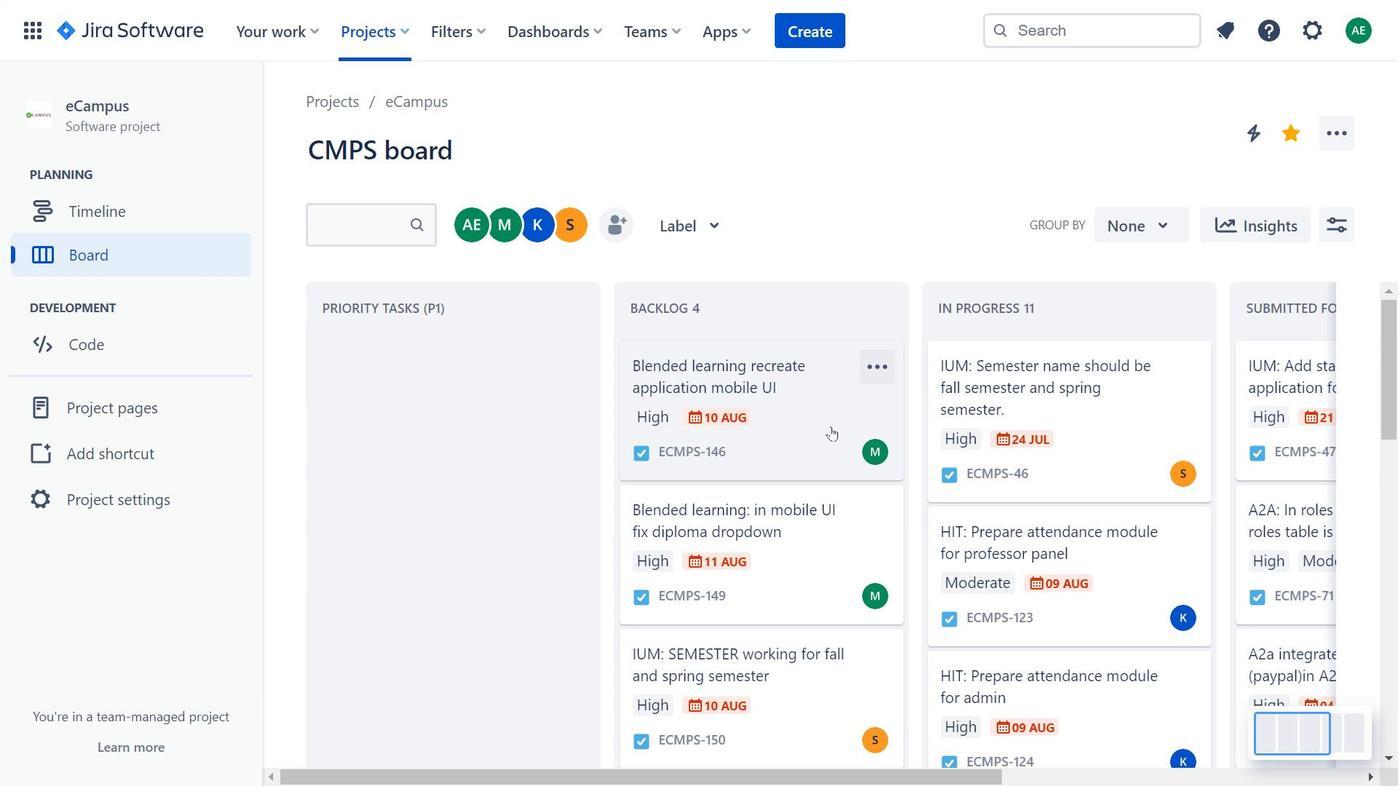 
Action: Mouse scrolled (751, 226) with delta (0, 0)
Screenshot: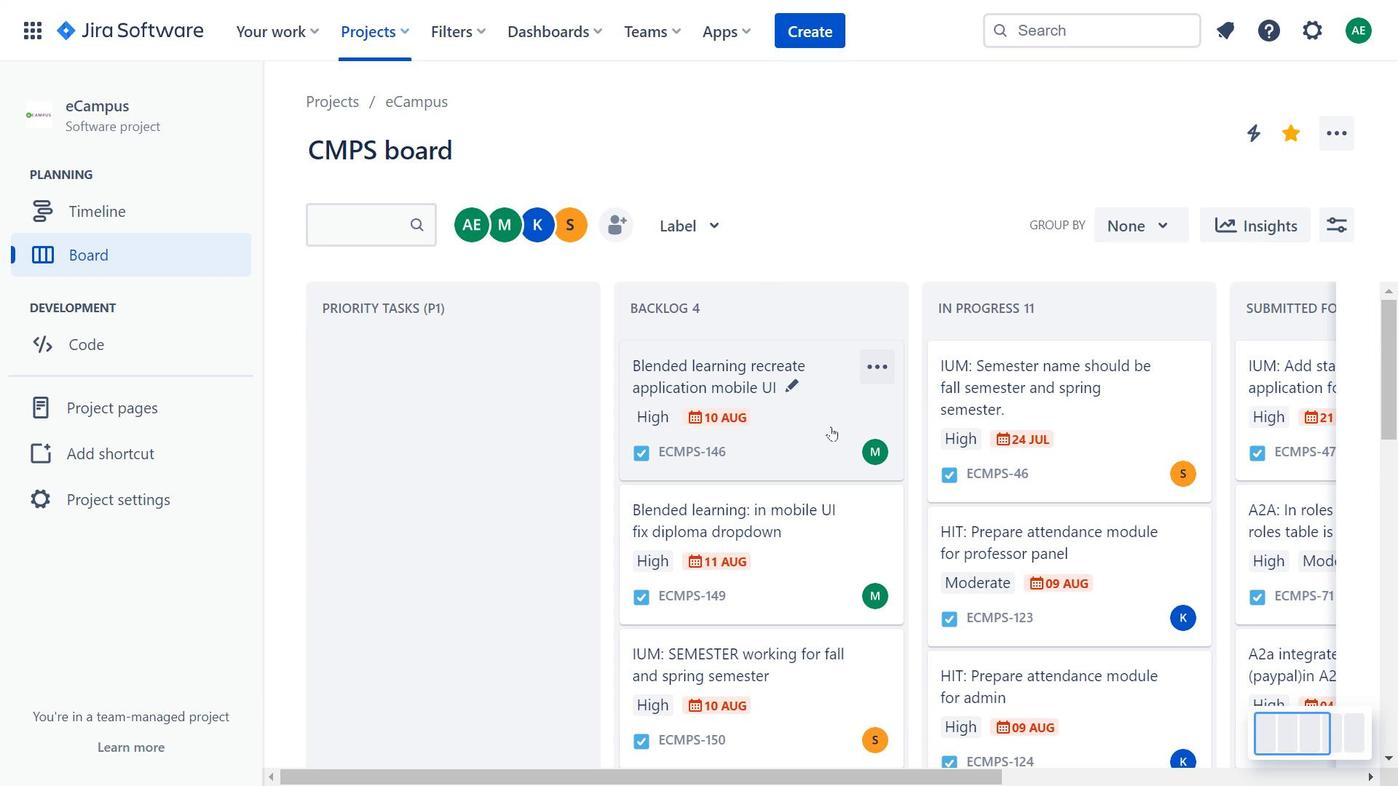 
Action: Mouse moved to (830, 426)
Screenshot: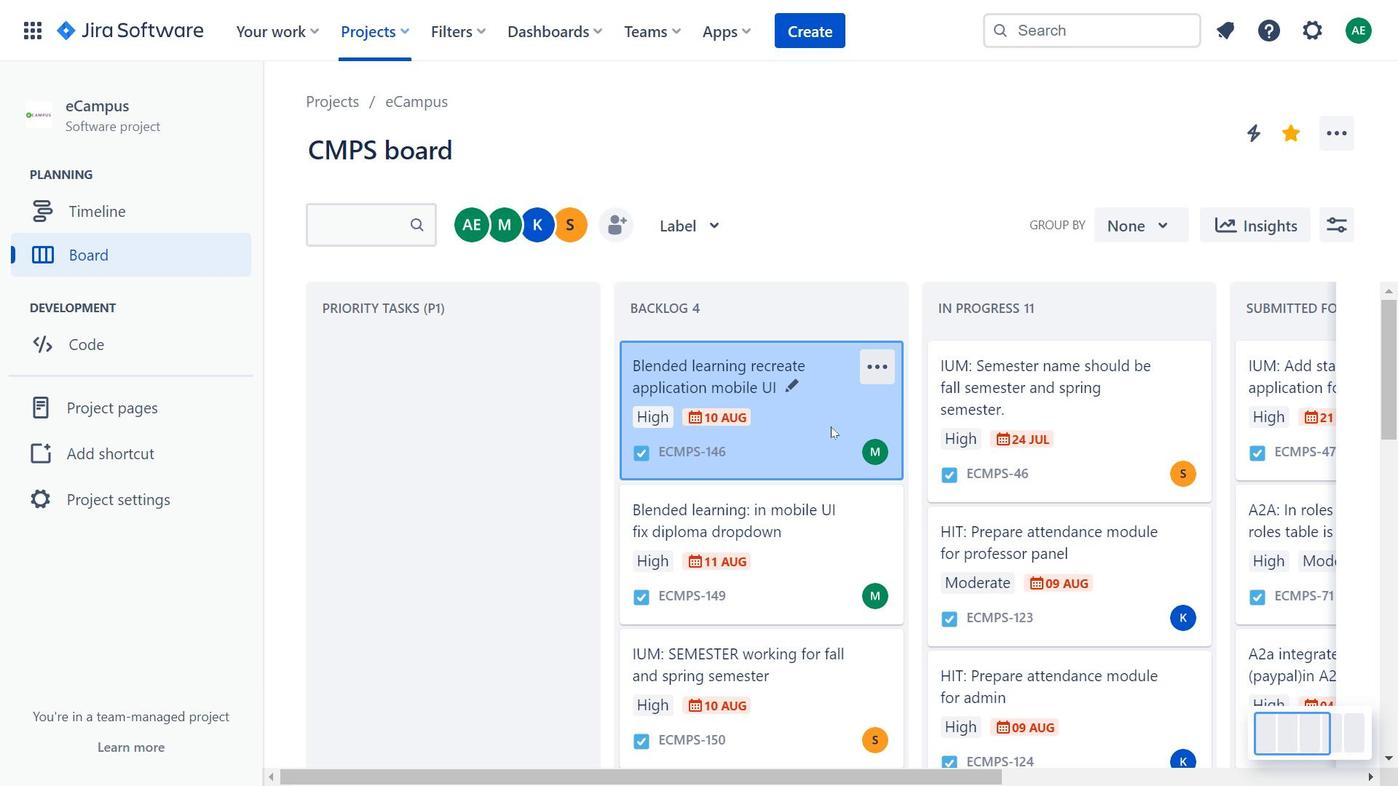 
Action: Mouse pressed left at (830, 426)
Screenshot: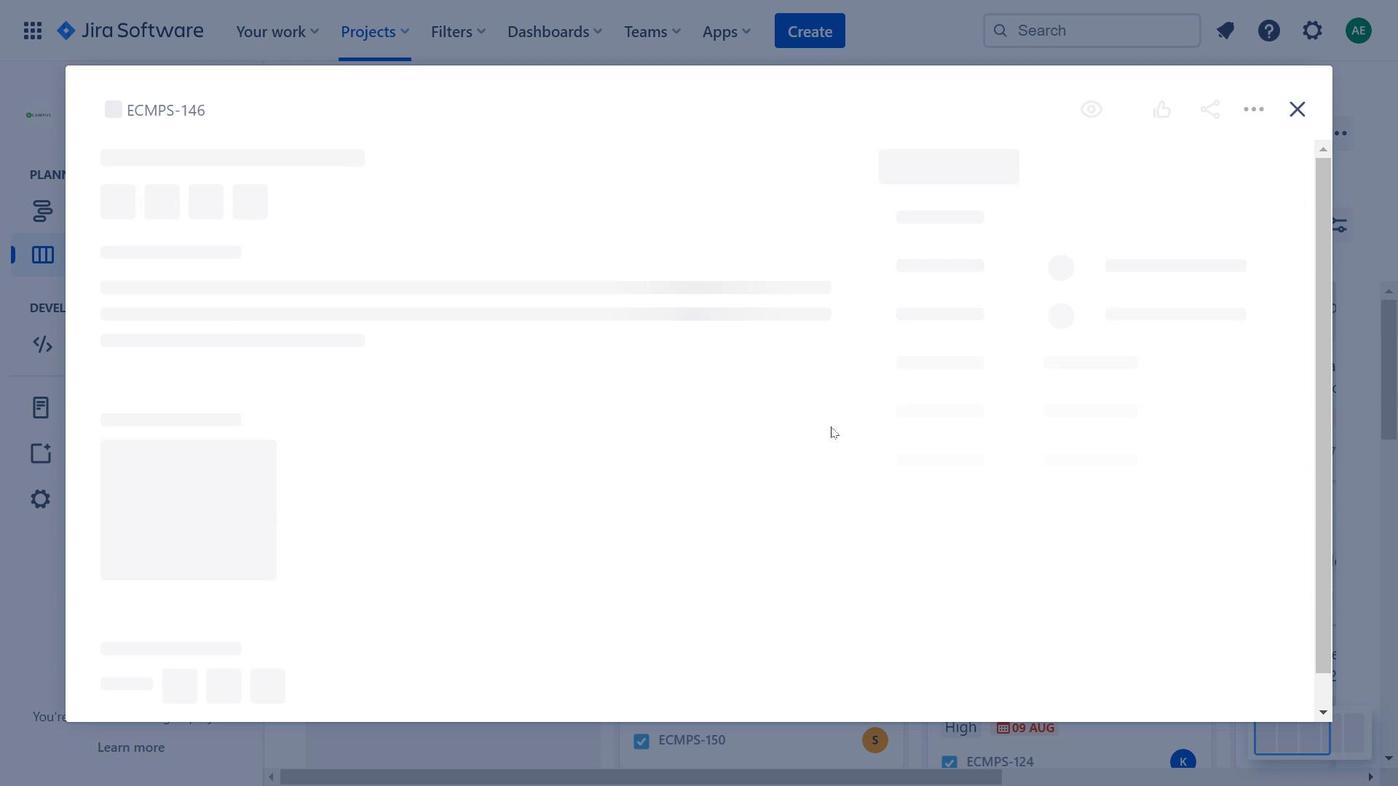 
Action: Mouse moved to (911, 165)
Screenshot: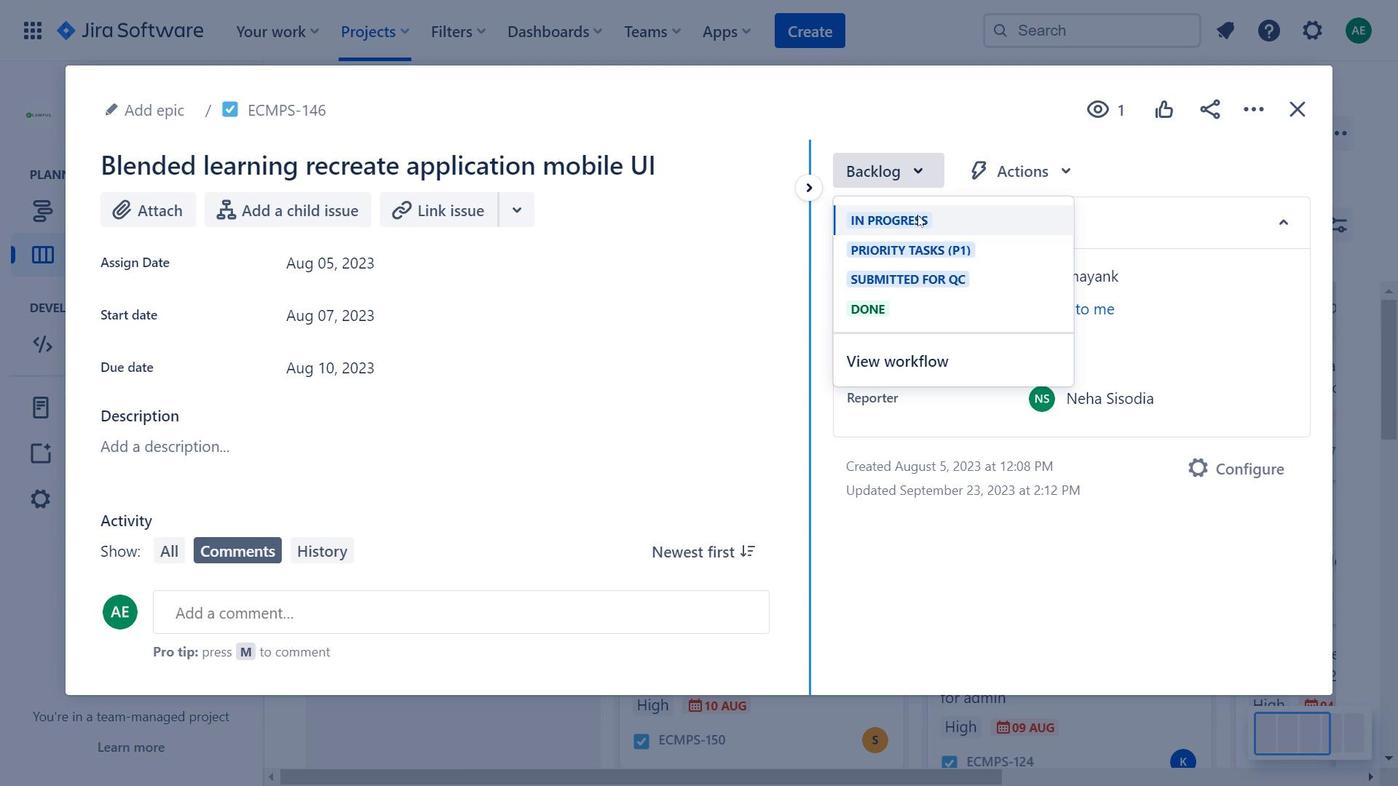 
Action: Mouse pressed left at (911, 165)
Screenshot: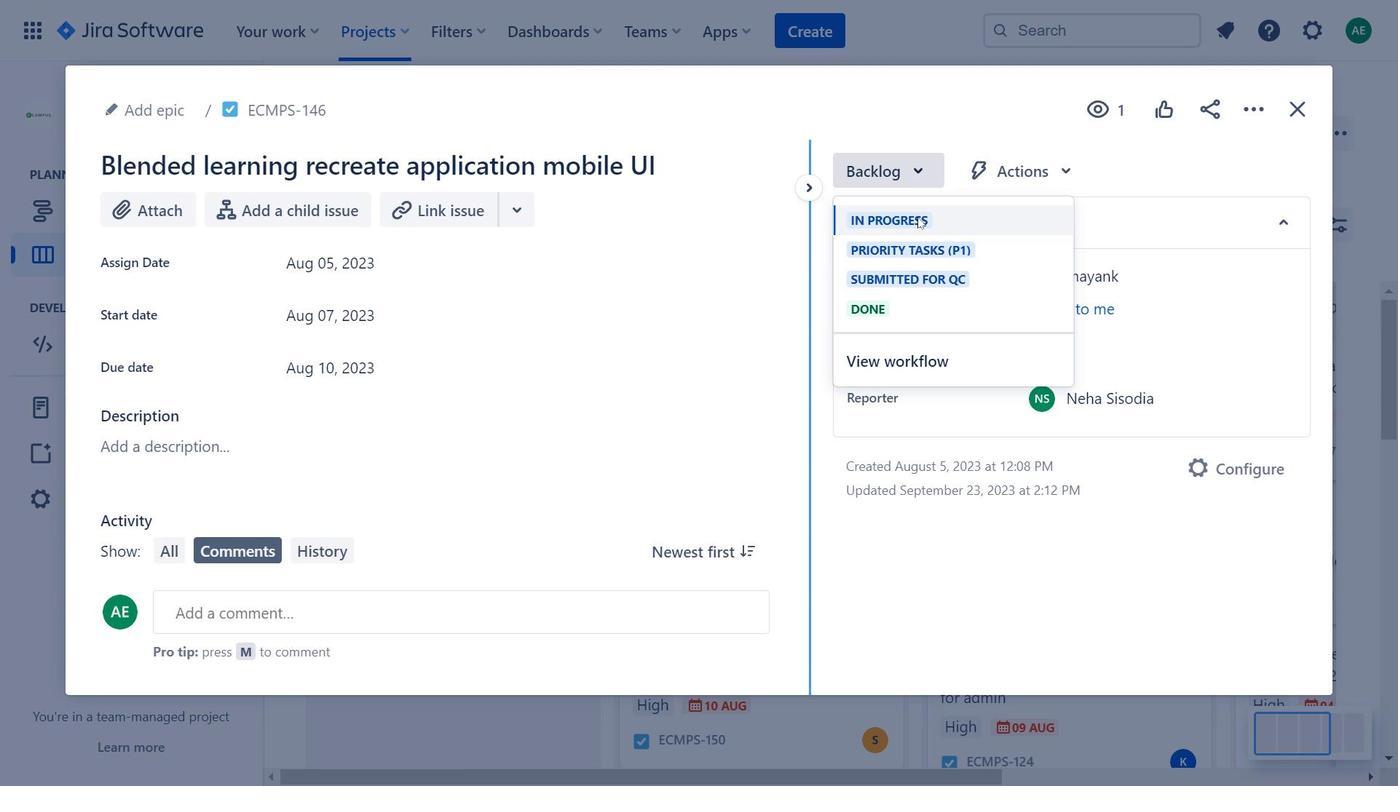 
Action: Mouse moved to (1259, 107)
Screenshot: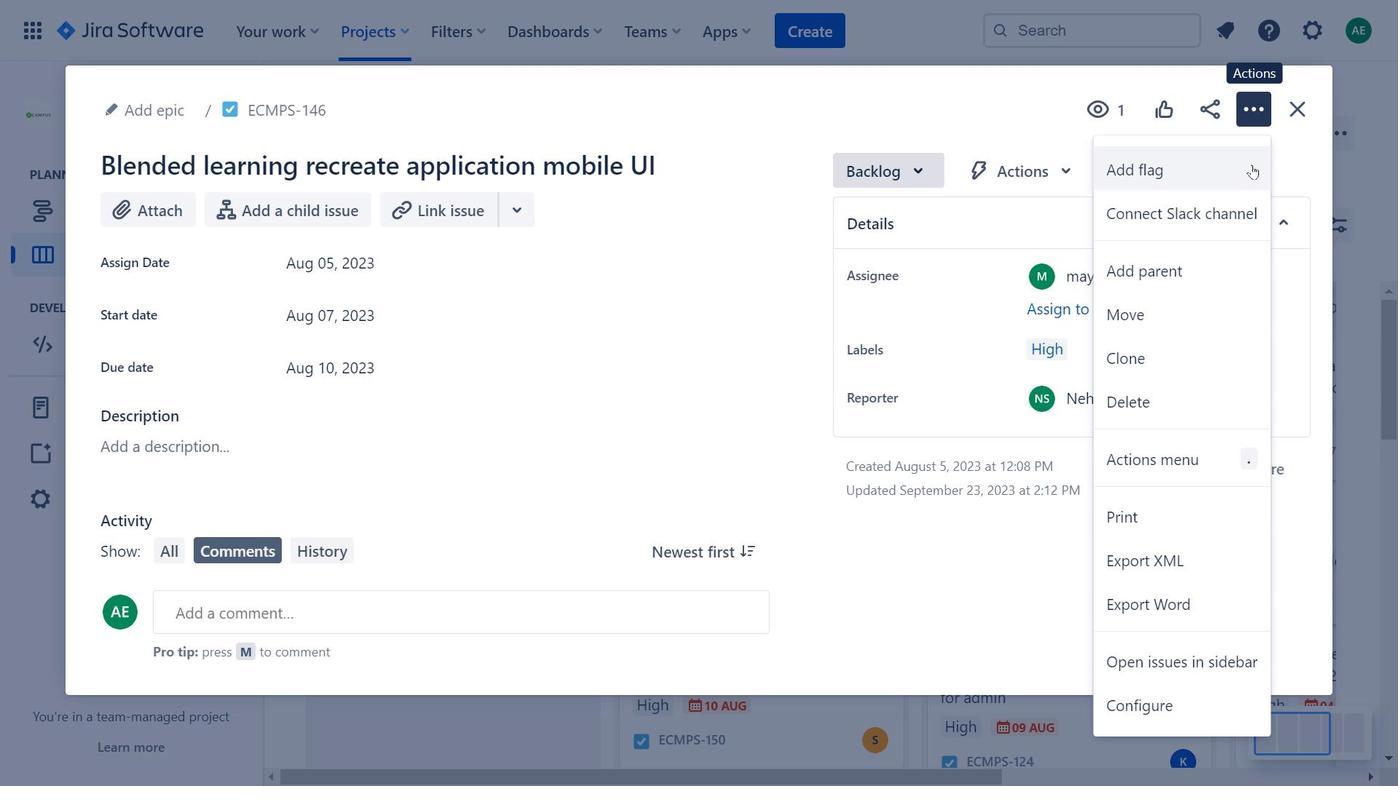 
Action: Mouse pressed left at (1259, 107)
Screenshot: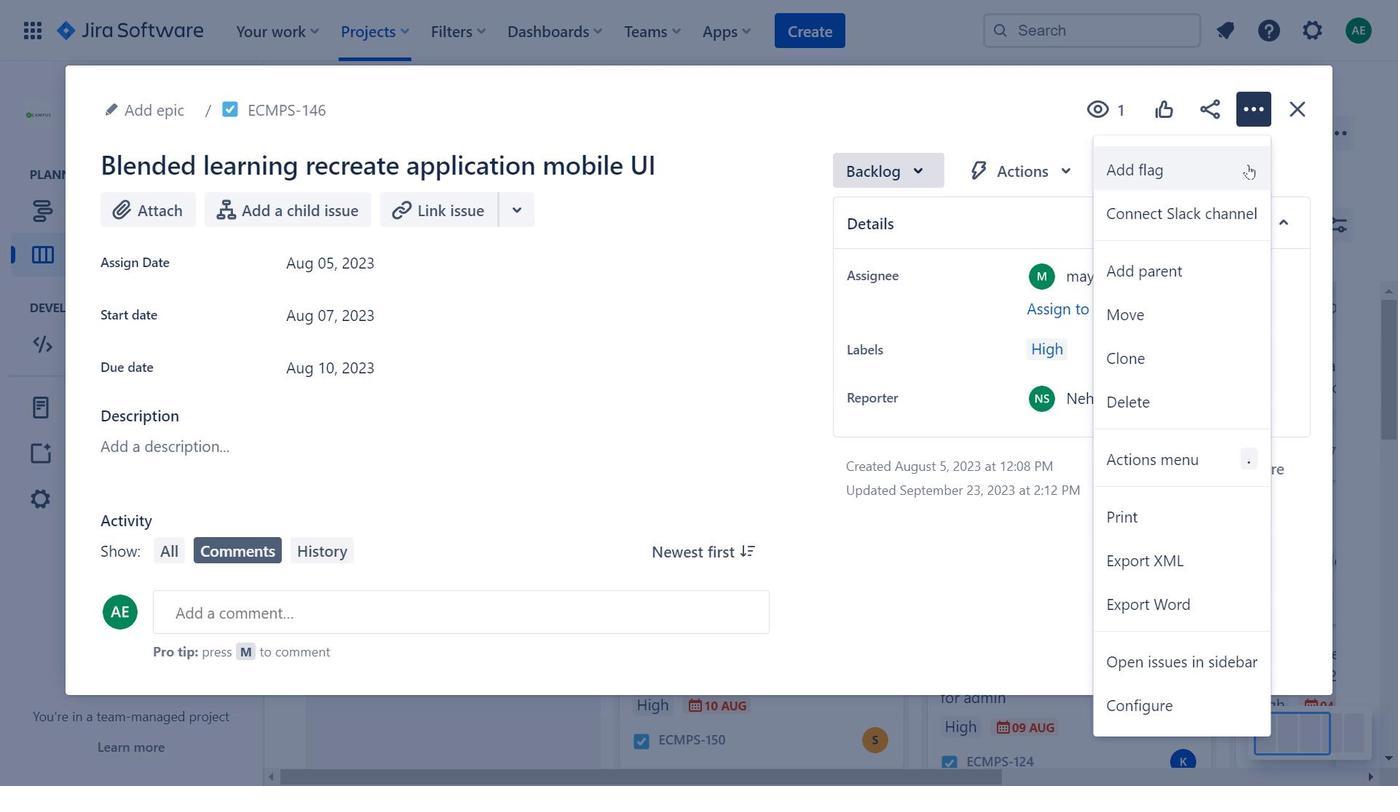
Action: Mouse moved to (301, 547)
Screenshot: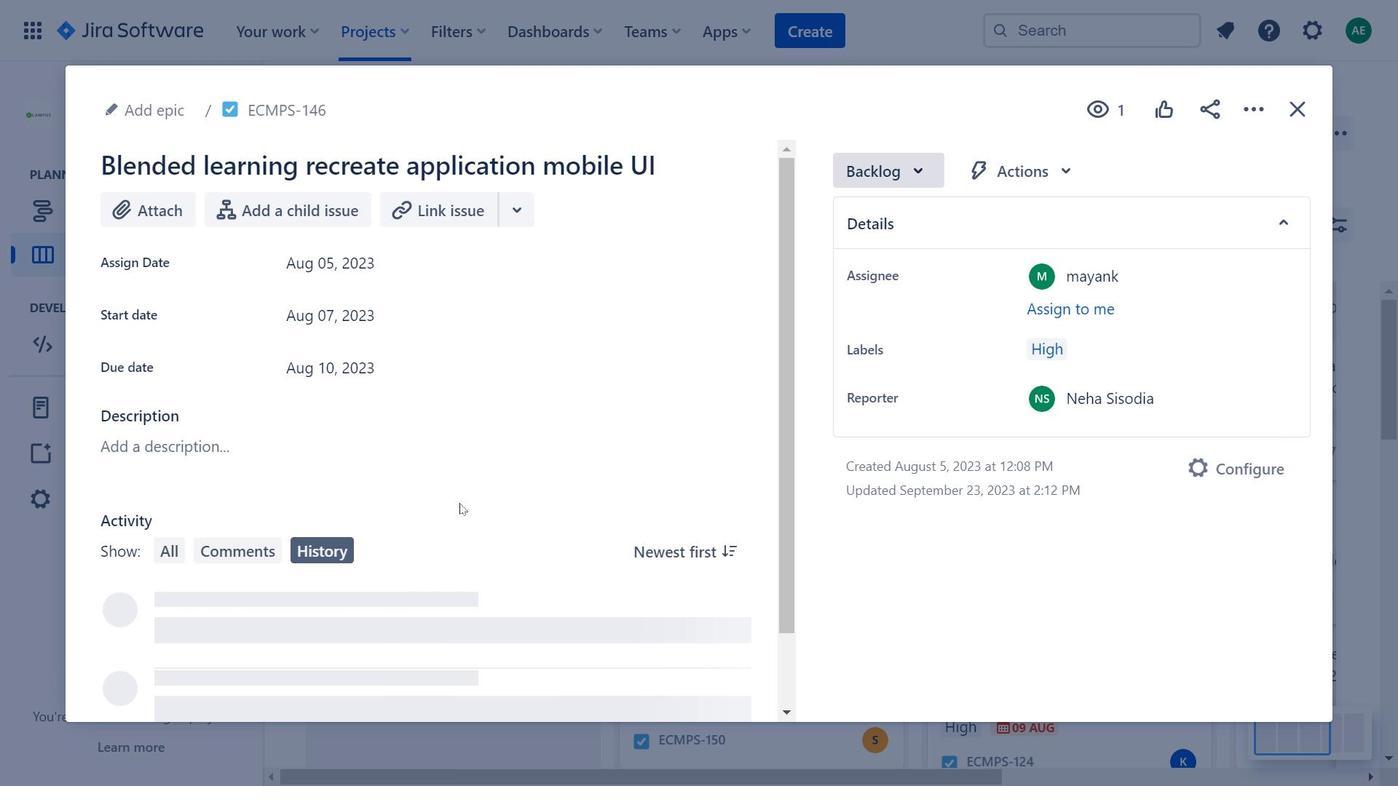 
Action: Mouse pressed left at (301, 547)
Screenshot: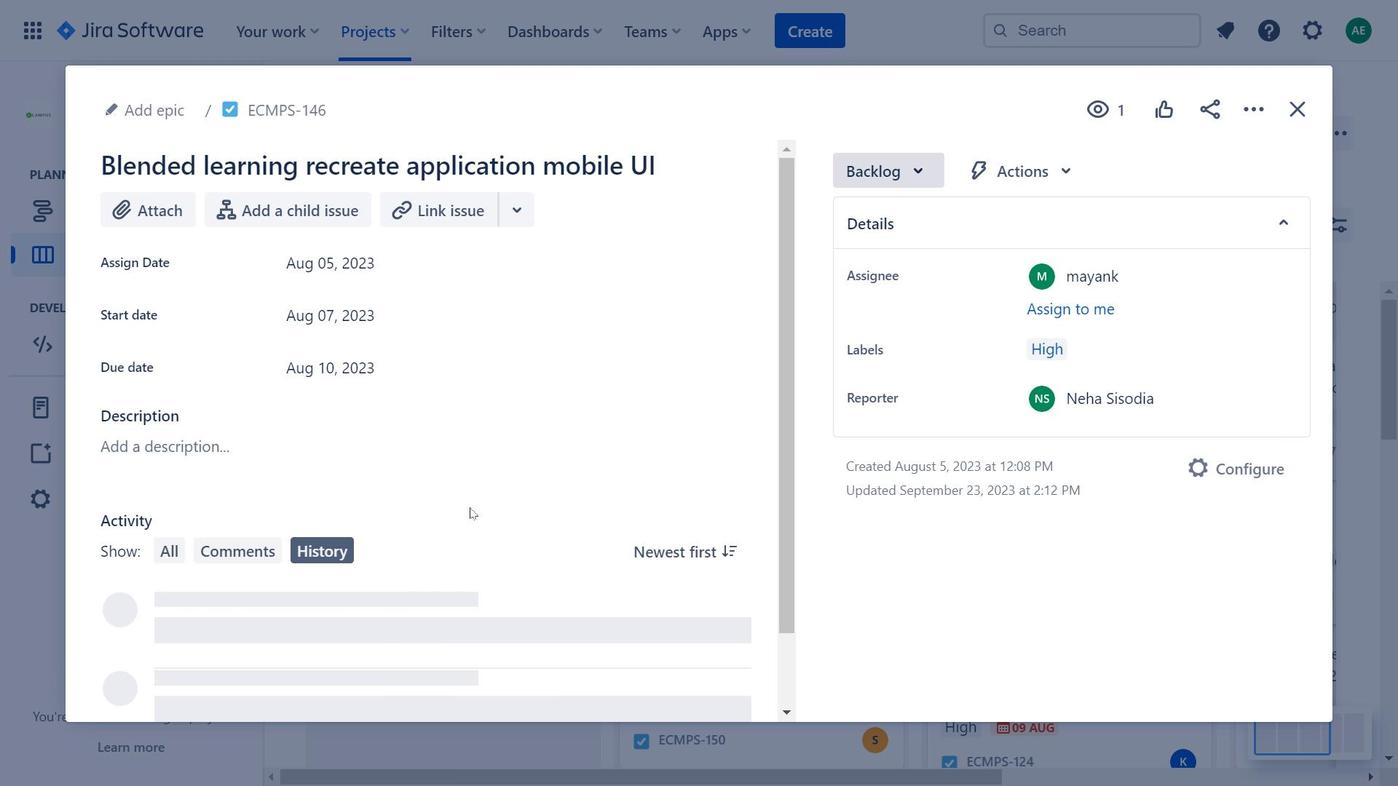 
Action: Mouse moved to (505, 444)
Screenshot: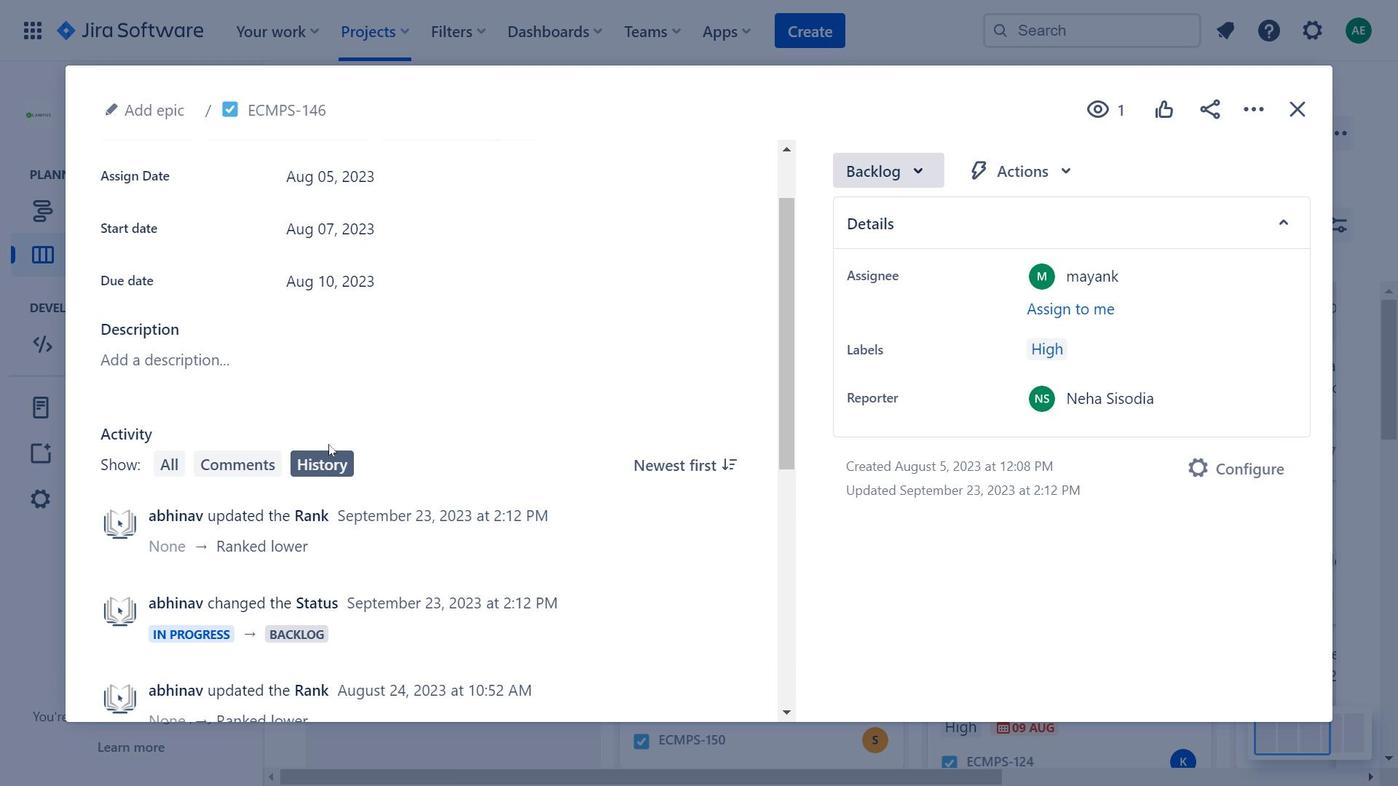 
Action: Mouse scrolled (505, 444) with delta (0, 0)
Screenshot: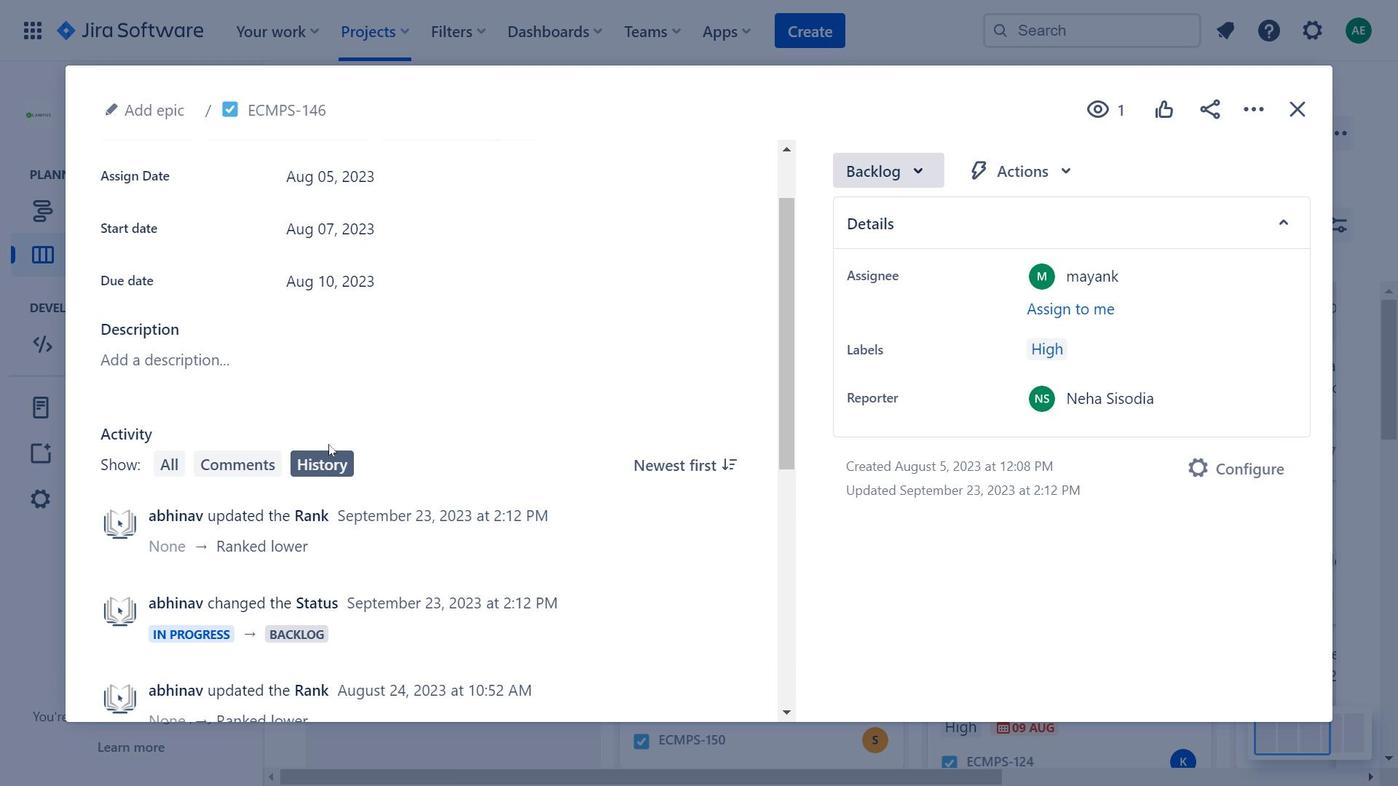 
Action: Mouse scrolled (505, 444) with delta (0, 0)
Screenshot: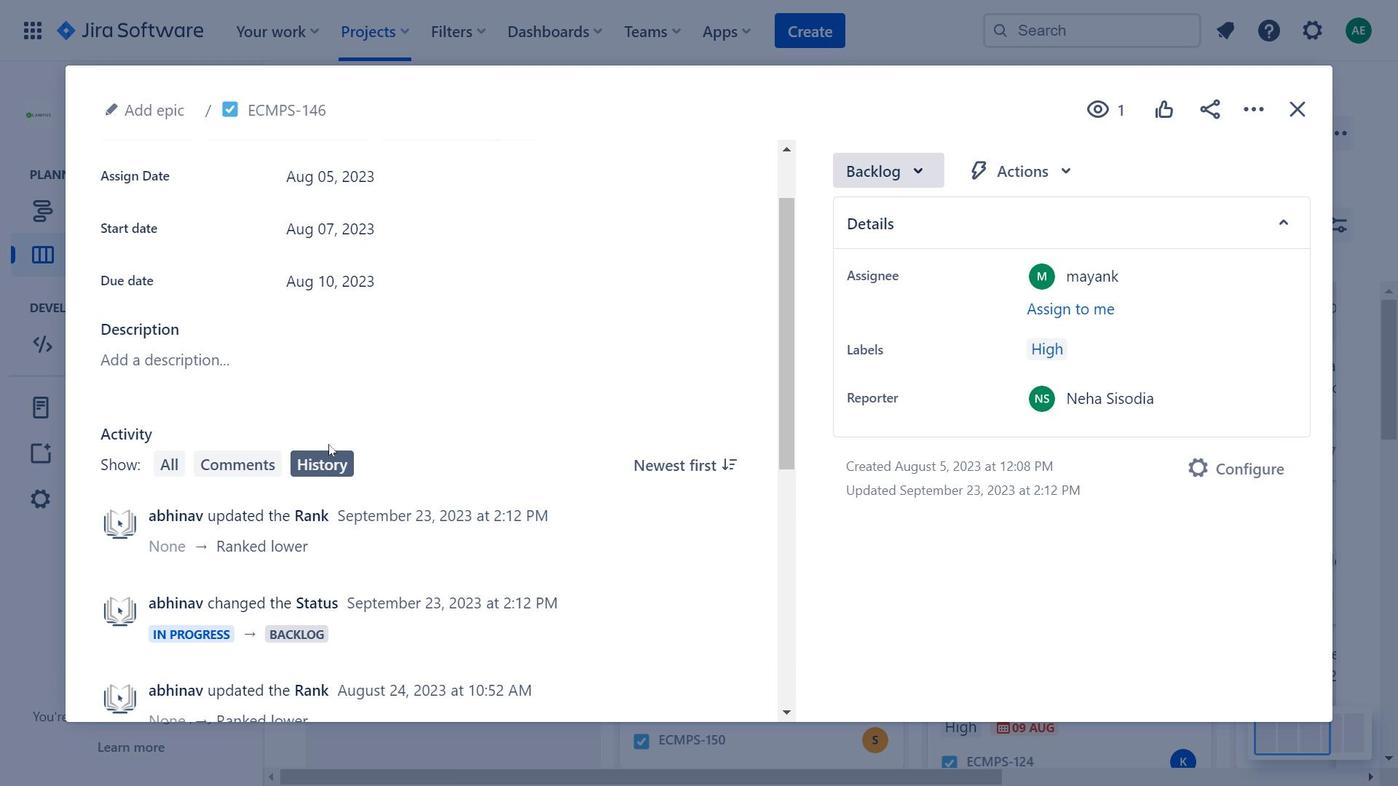 
Action: Mouse moved to (493, 477)
Screenshot: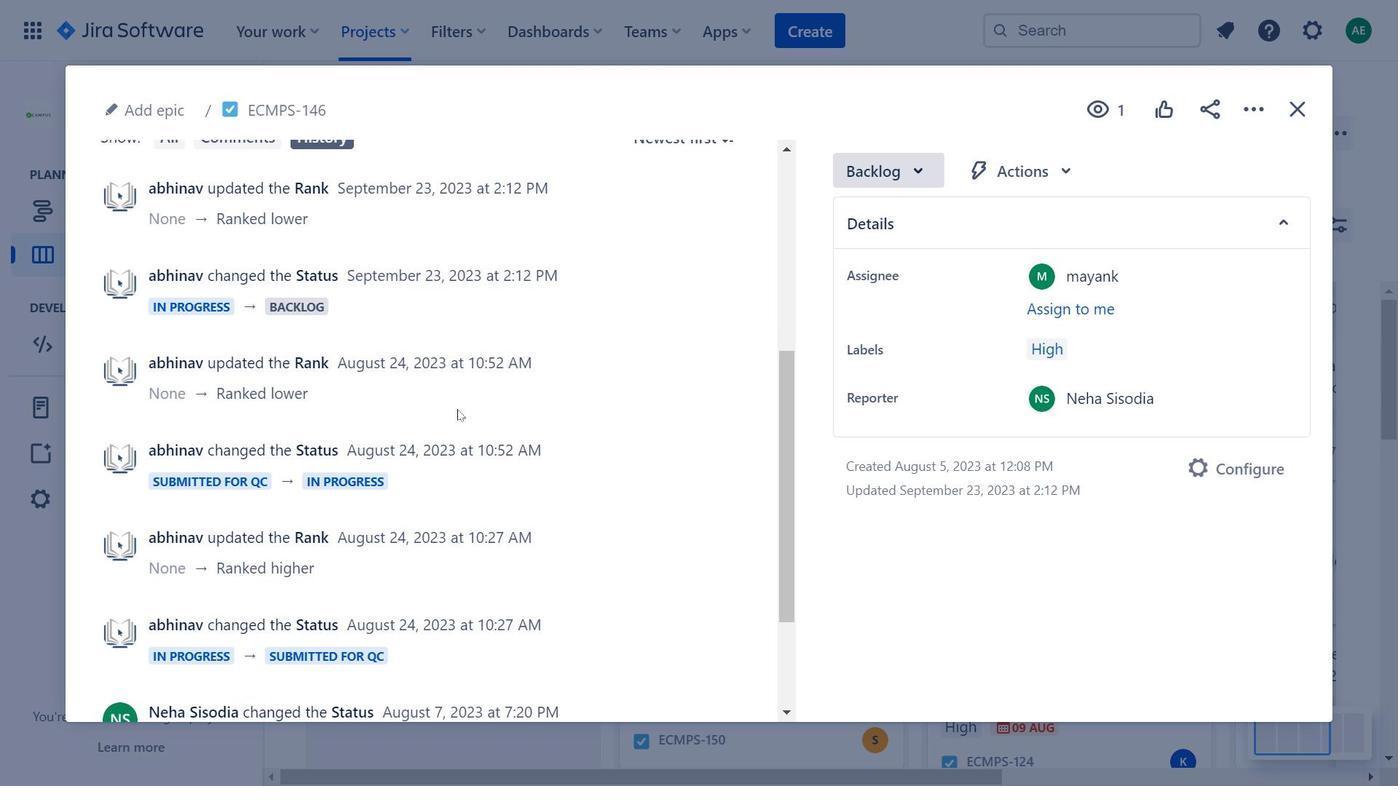 
Action: Mouse scrolled (493, 477) with delta (0, 0)
Screenshot: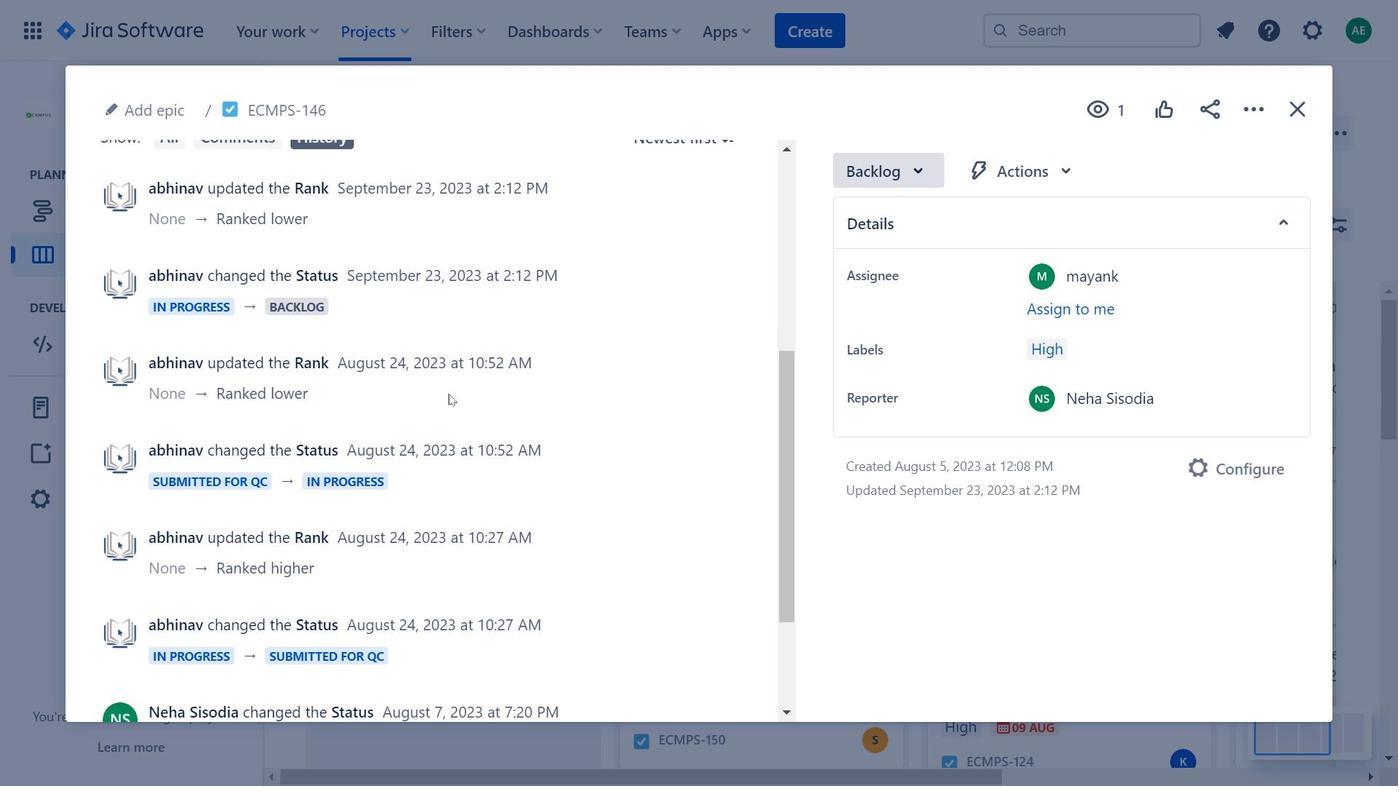 
Action: Mouse moved to (498, 479)
Screenshot: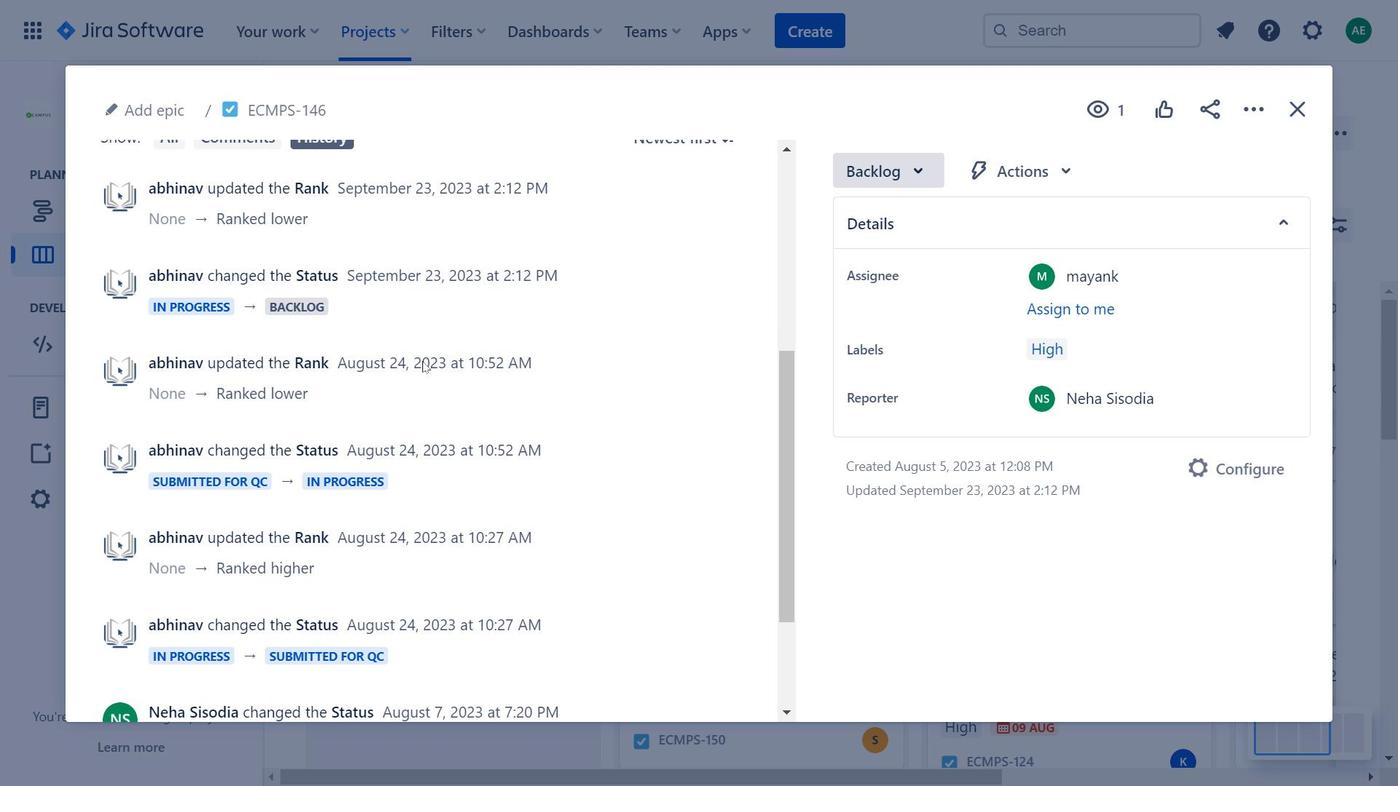 
Action: Mouse scrolled (498, 478) with delta (0, 0)
Screenshot: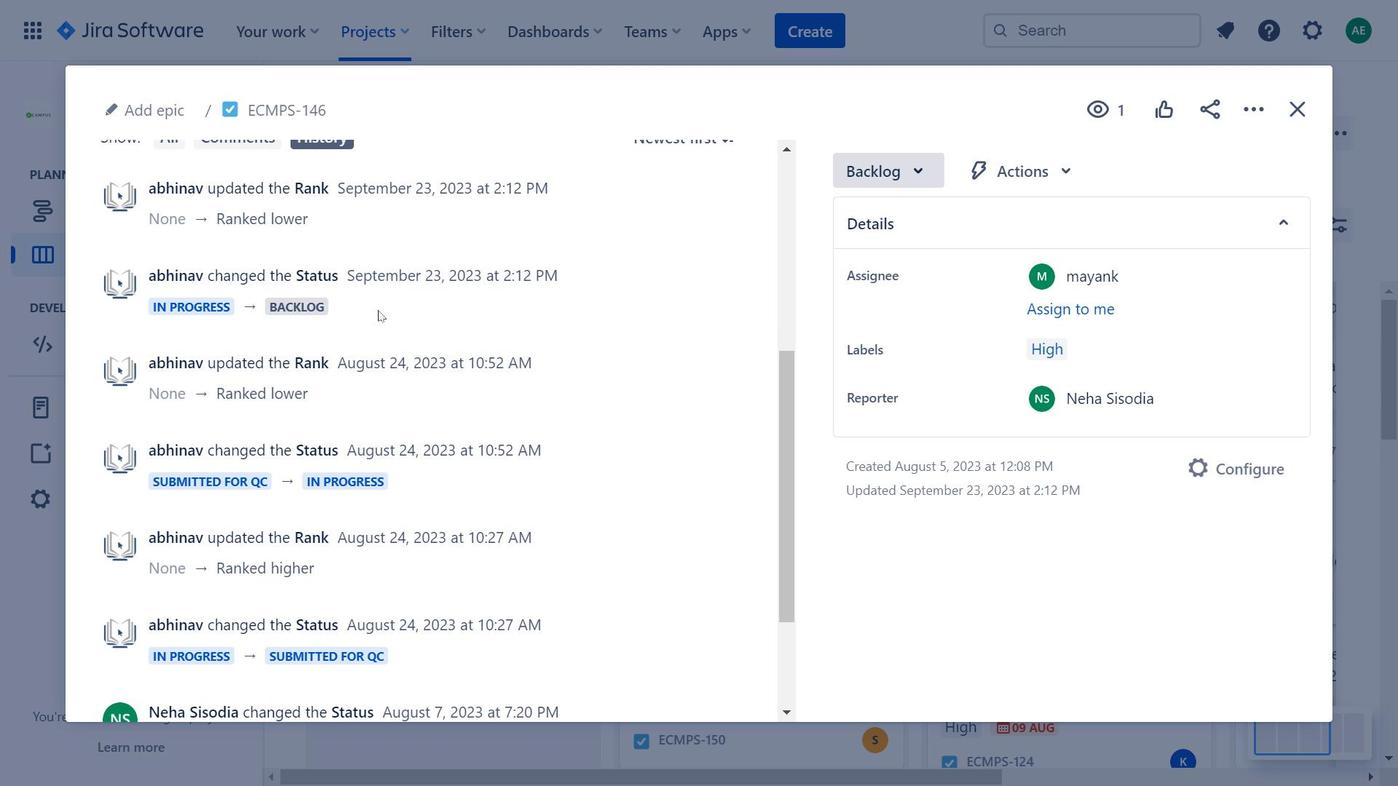 
Action: Mouse scrolled (498, 478) with delta (0, 0)
Screenshot: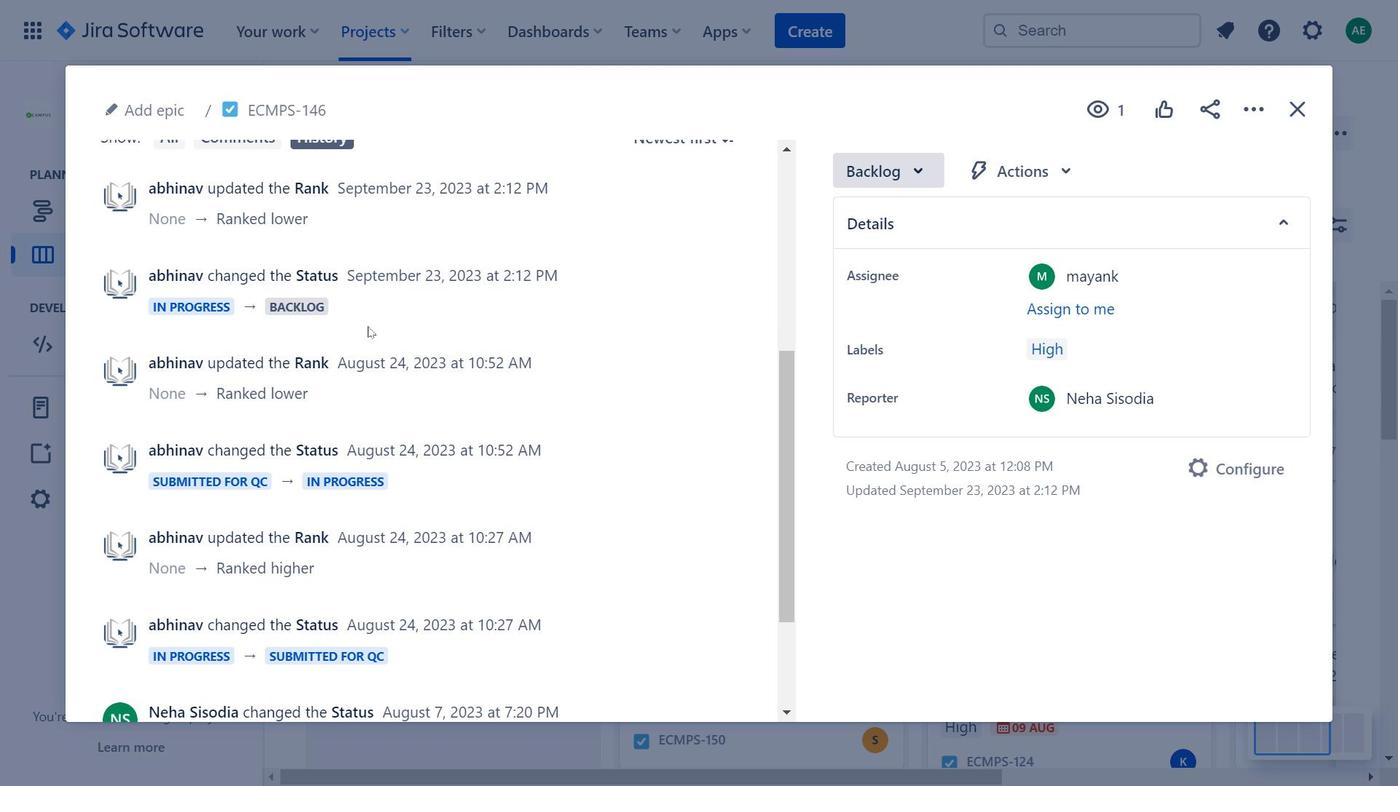 
Action: Mouse moved to (1044, 169)
Screenshot: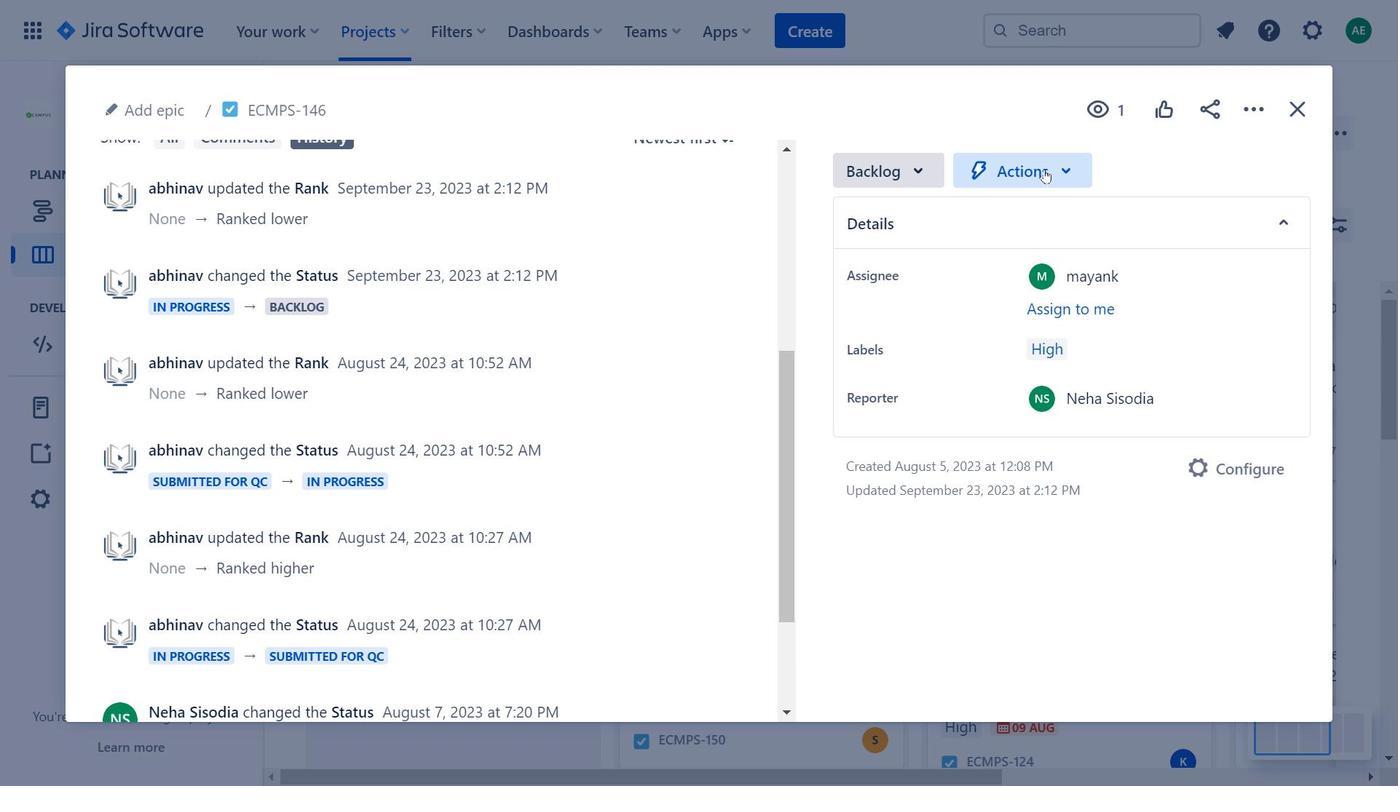 
Action: Mouse pressed left at (1044, 169)
Screenshot: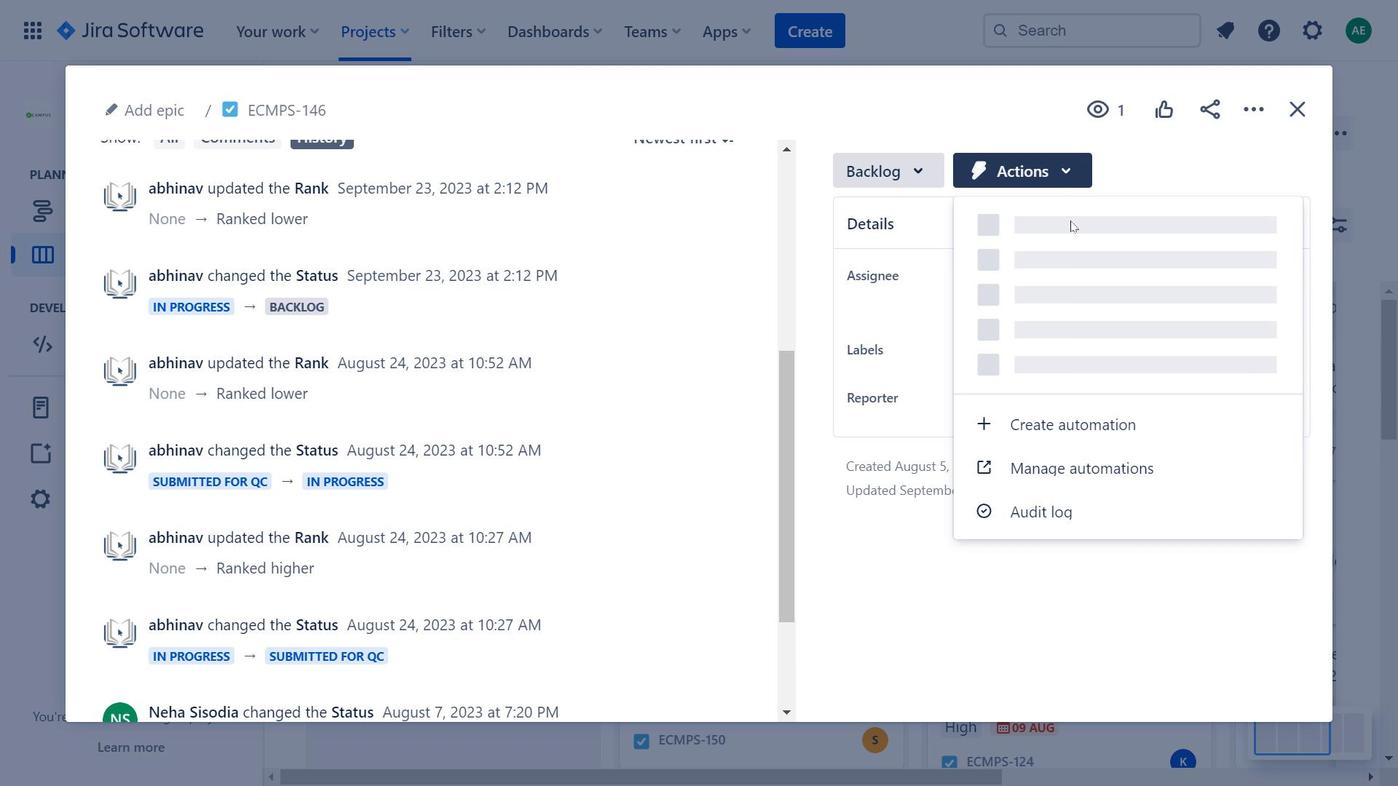 
Action: Mouse moved to (880, 179)
Screenshot: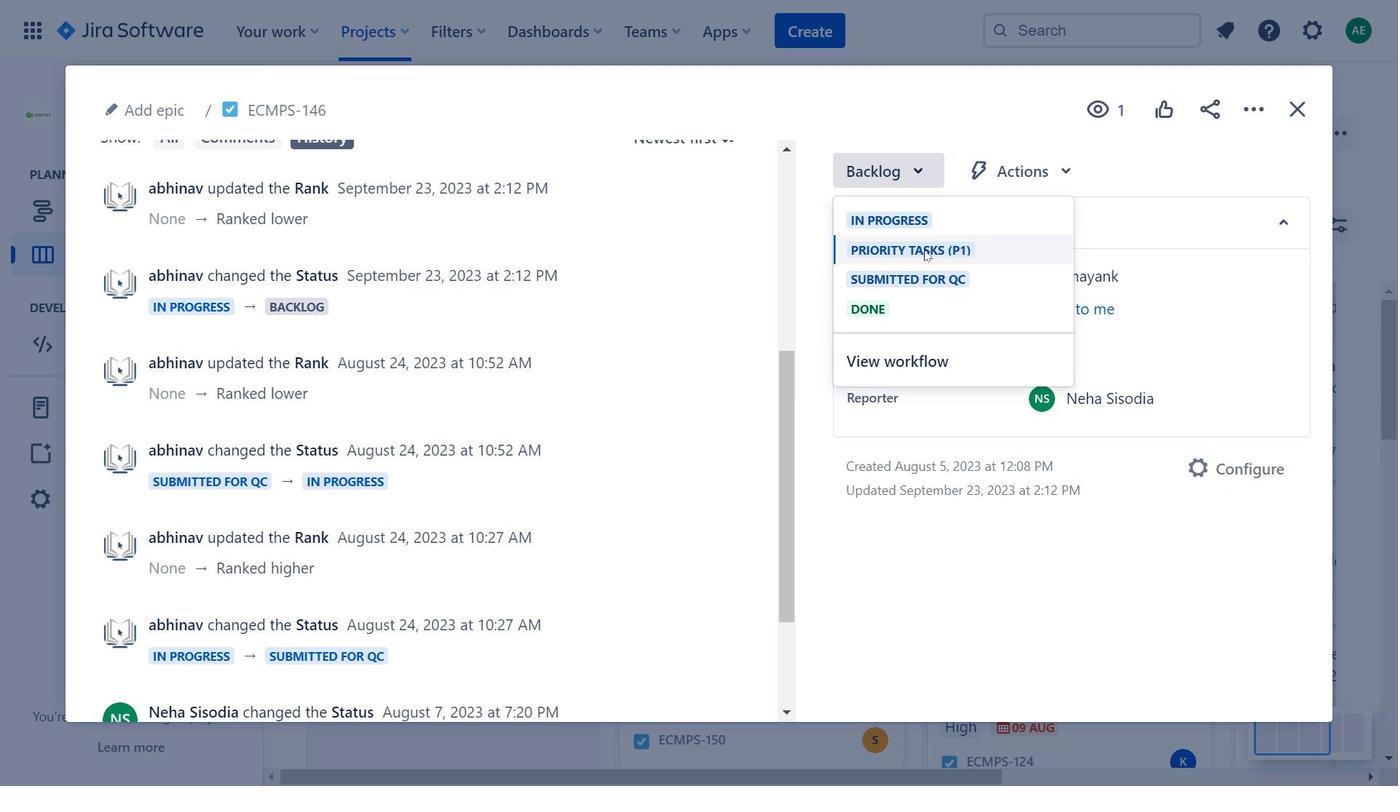 
Action: Mouse pressed left at (880, 179)
Screenshot: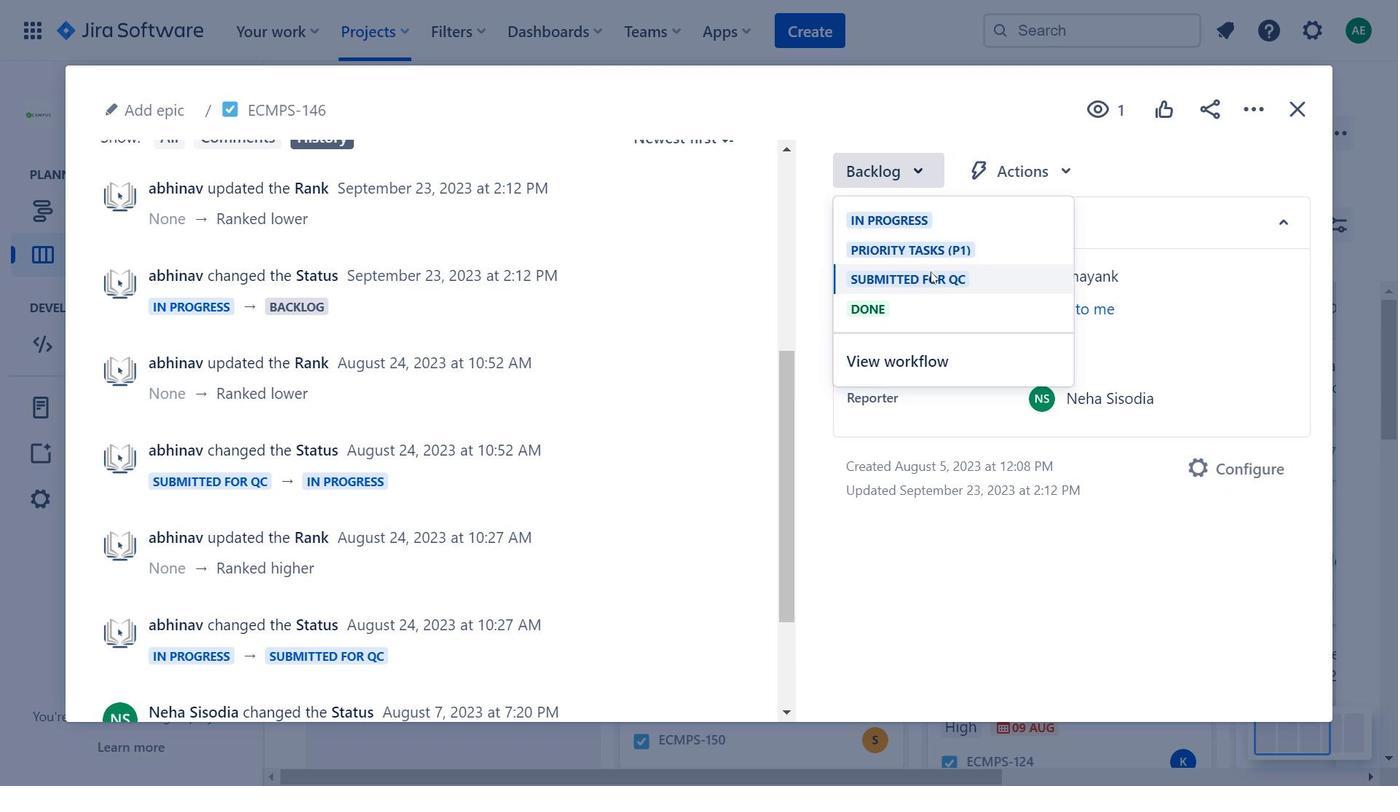 
Action: Mouse moved to (1249, 109)
Screenshot: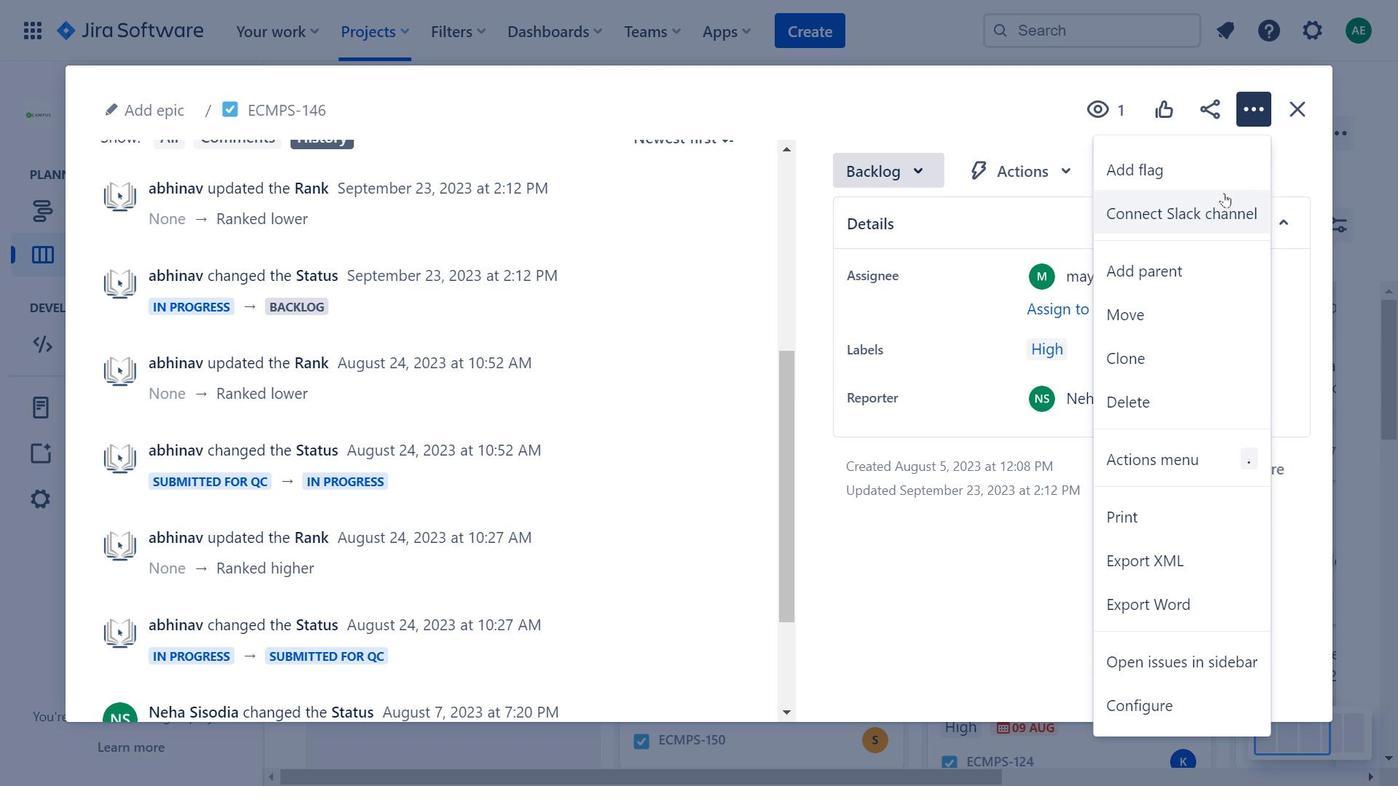 
Action: Mouse pressed left at (1249, 109)
Screenshot: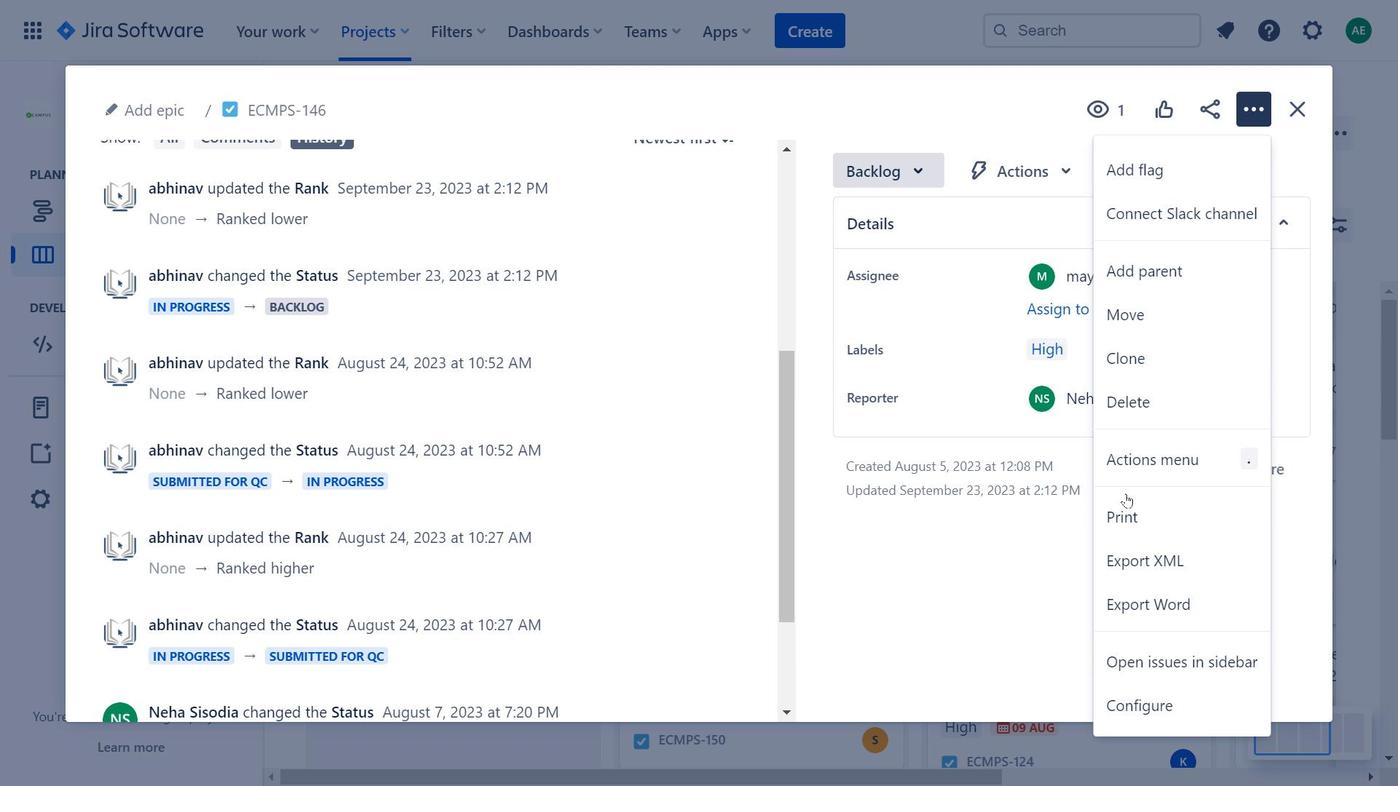 
Action: Mouse moved to (434, 476)
Screenshot: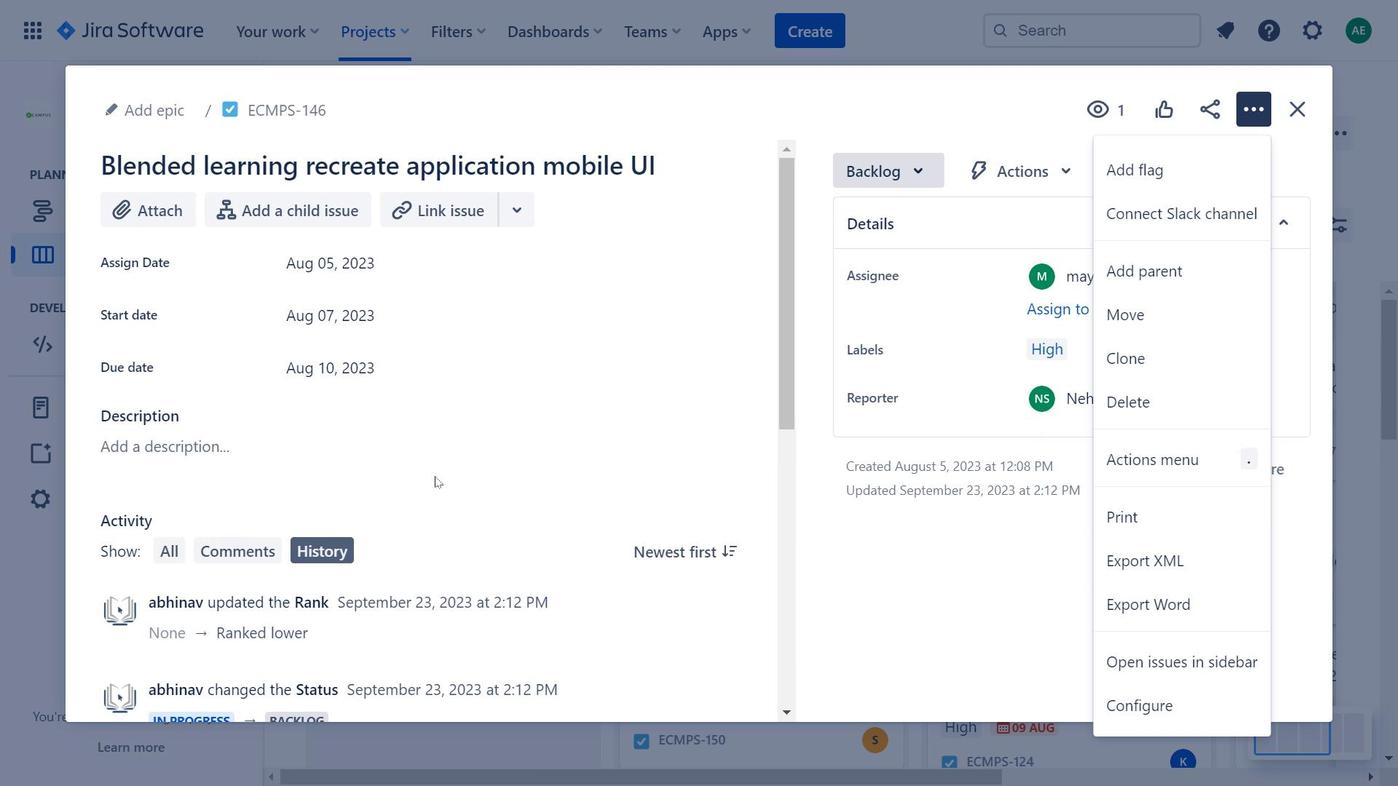 
Action: Mouse scrolled (434, 477) with delta (0, 0)
Screenshot: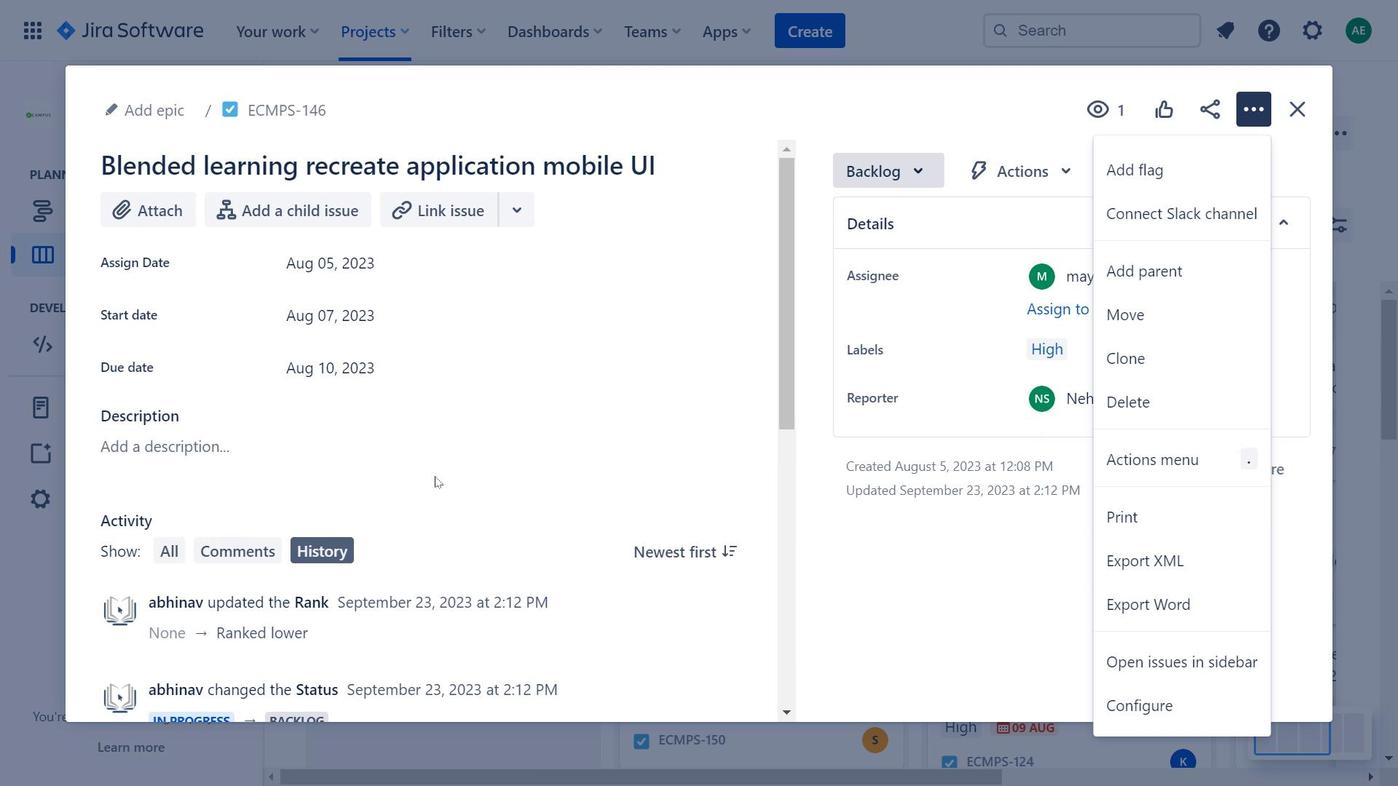 
Action: Mouse scrolled (434, 477) with delta (0, 0)
Screenshot: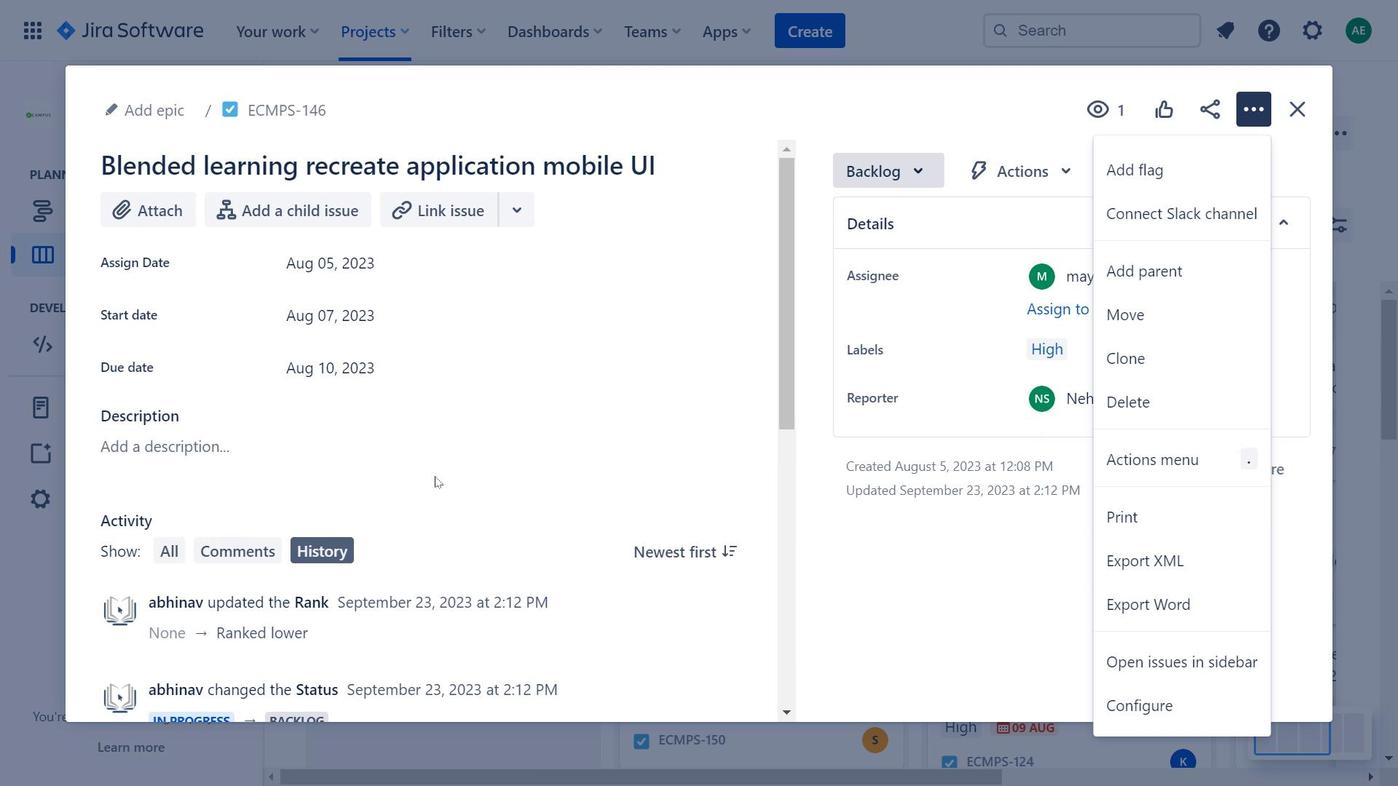
Action: Mouse scrolled (434, 477) with delta (0, 0)
Screenshot: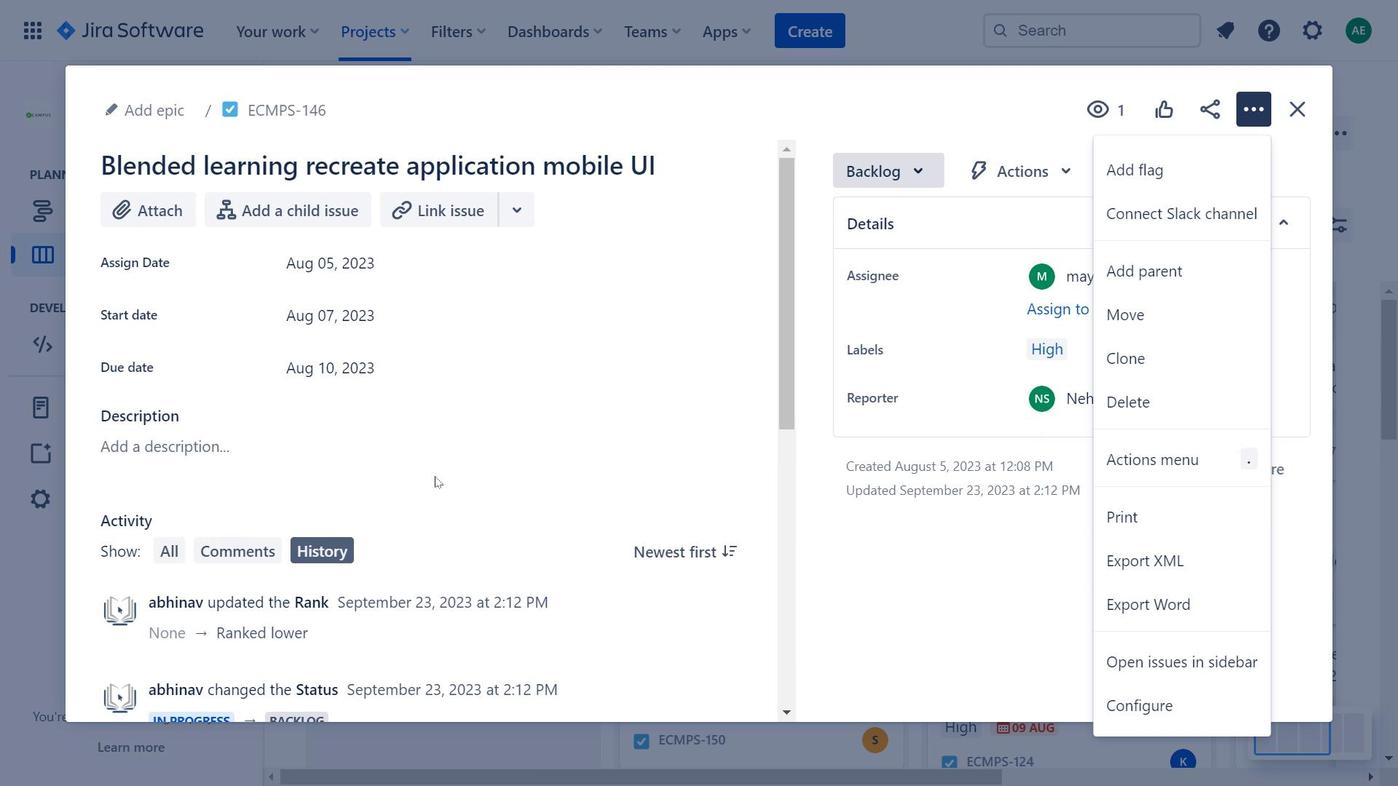 
Action: Mouse scrolled (434, 477) with delta (0, 0)
Screenshot: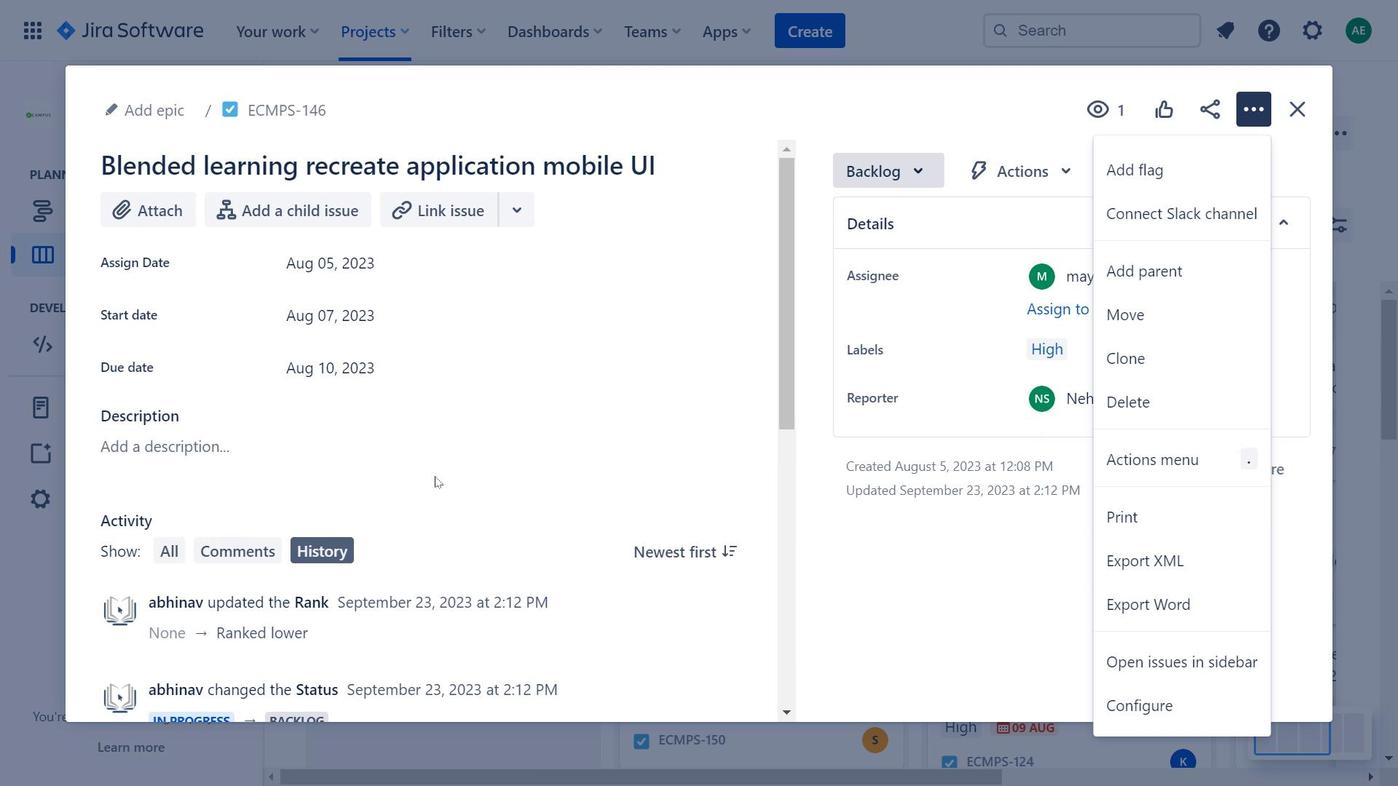 
Action: Mouse scrolled (434, 477) with delta (0, 0)
Screenshot: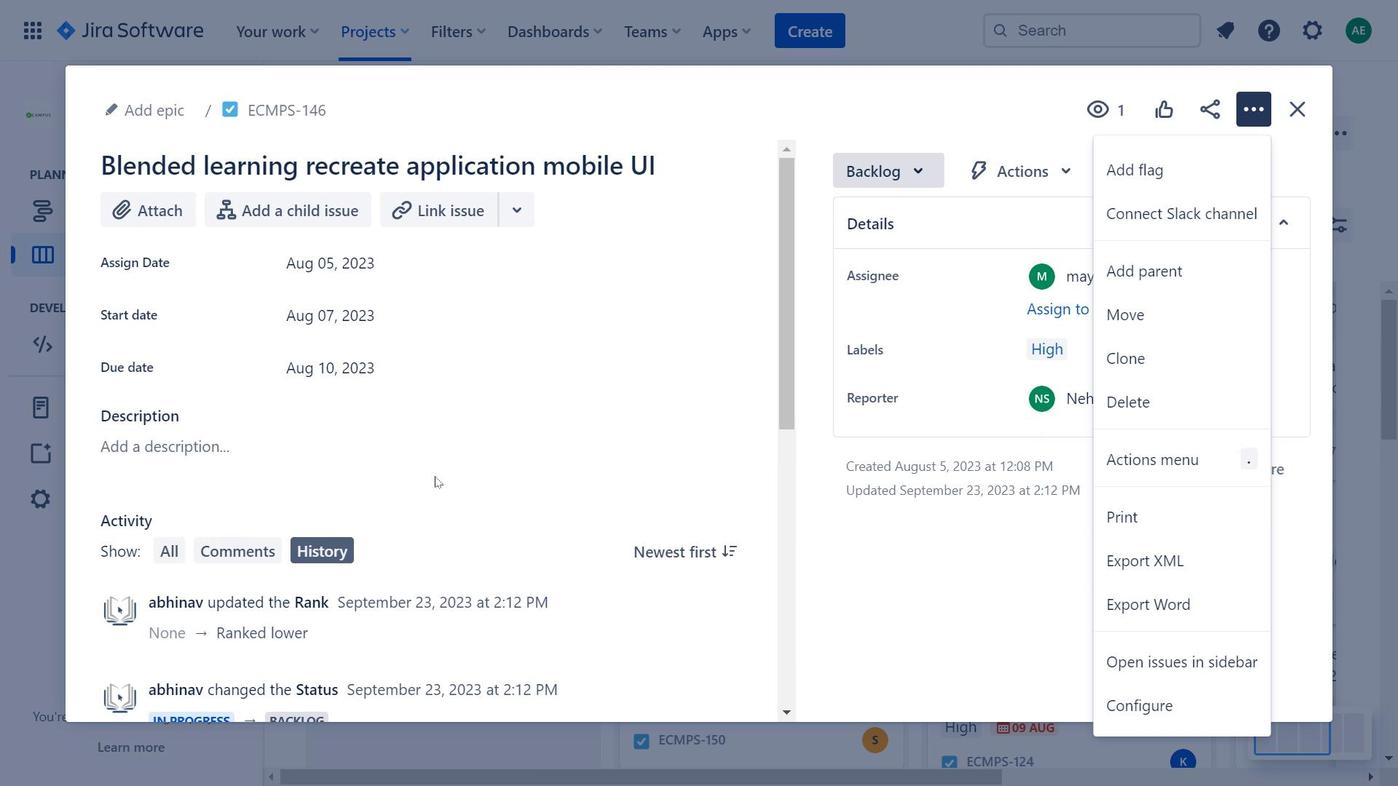 
Action: Mouse scrolled (434, 477) with delta (0, 0)
Screenshot: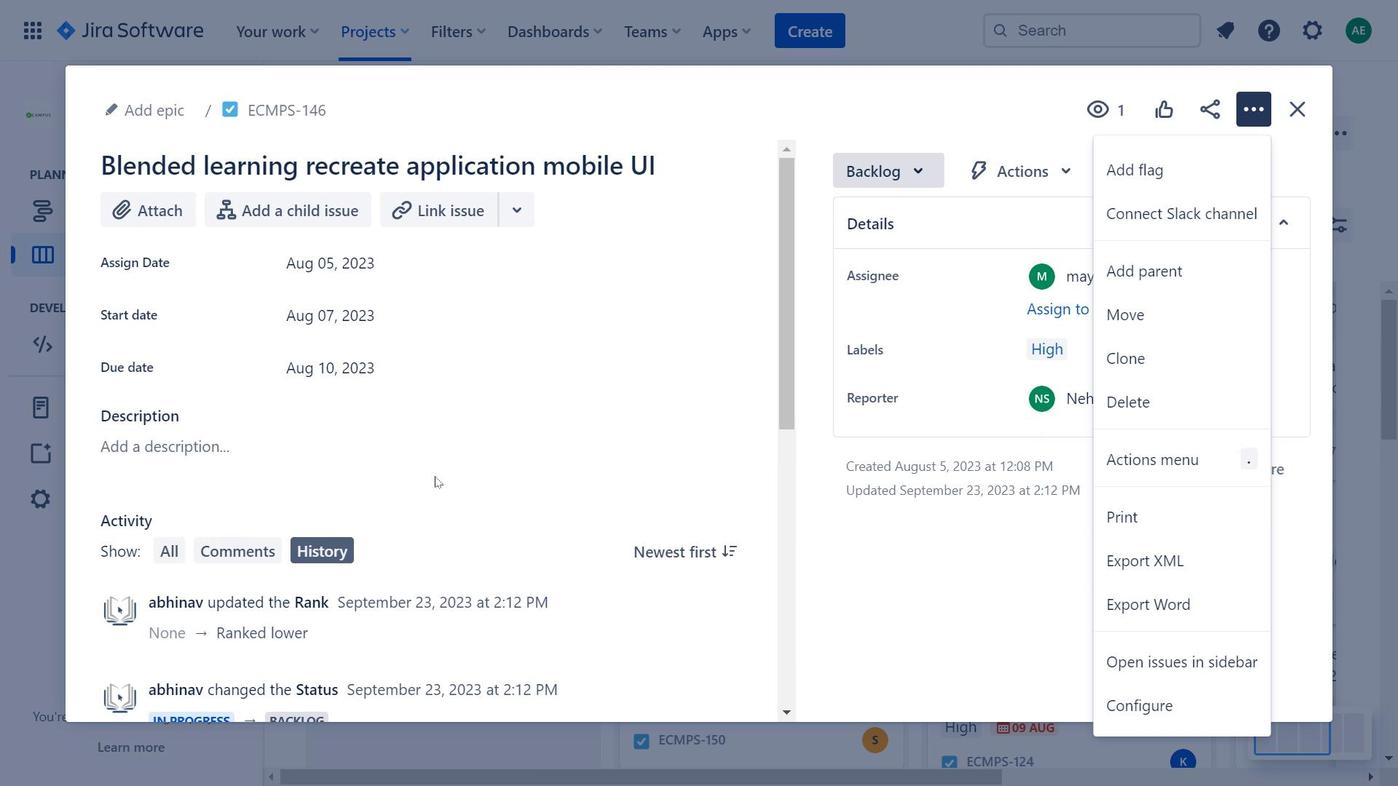 
Action: Mouse moved to (1296, 109)
Screenshot: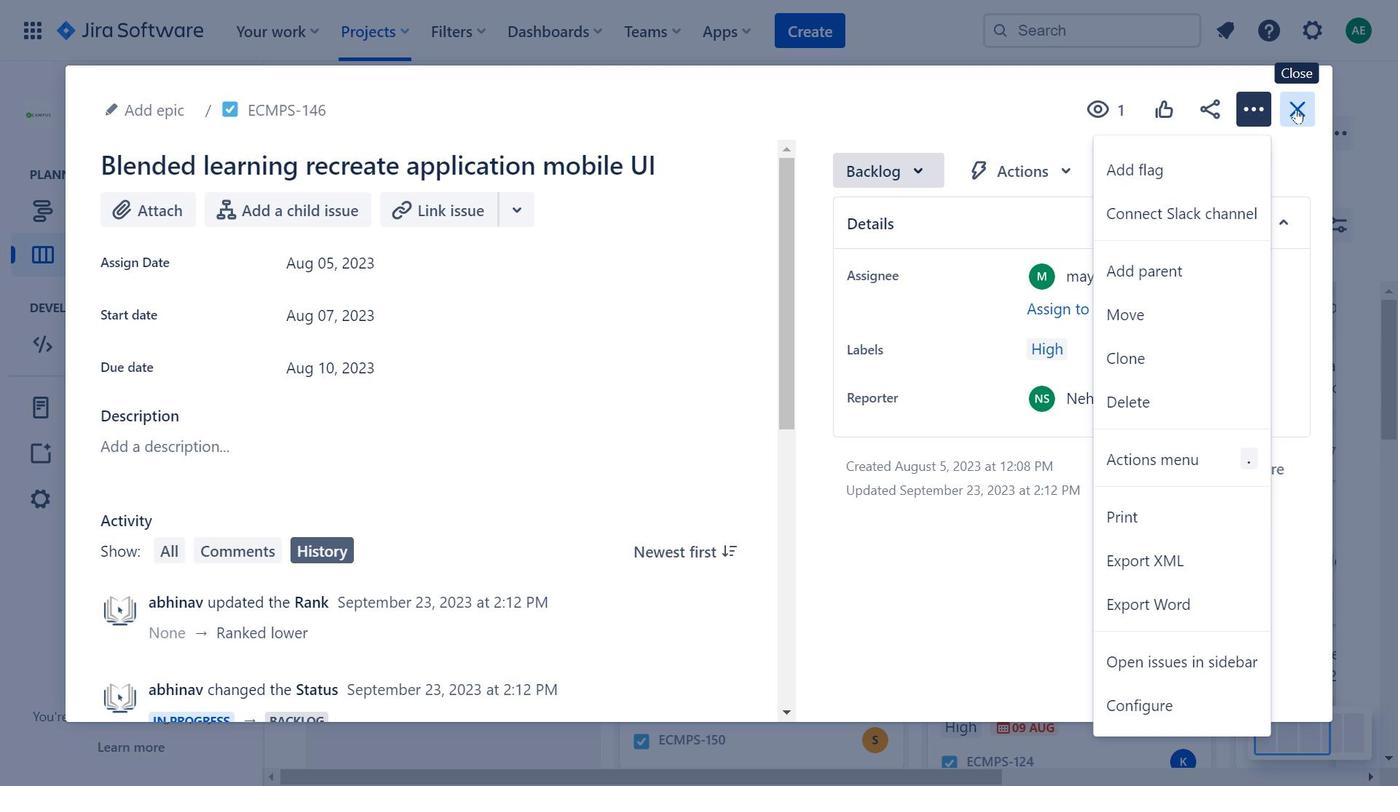 
Action: Mouse pressed left at (1296, 109)
Screenshot: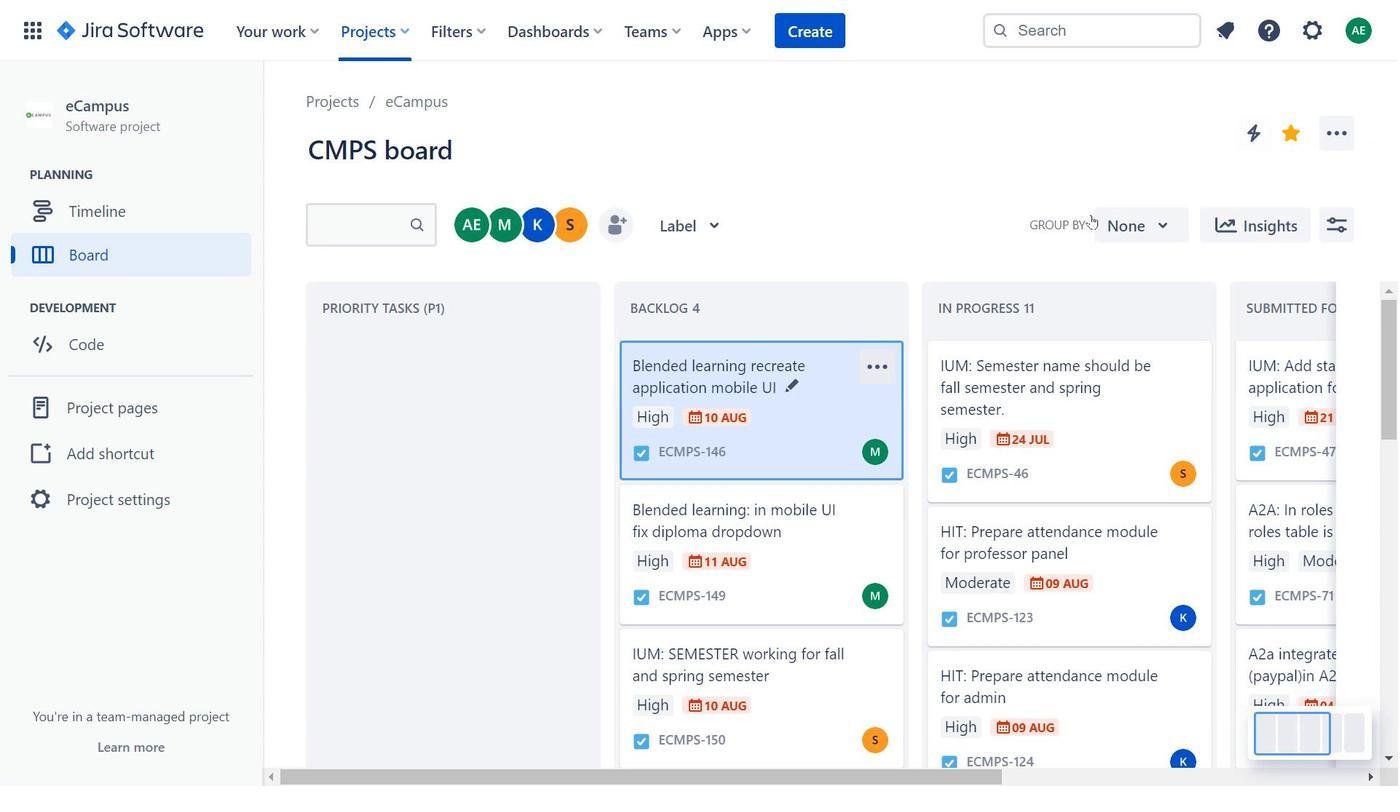 
Action: Mouse moved to (752, 442)
Screenshot: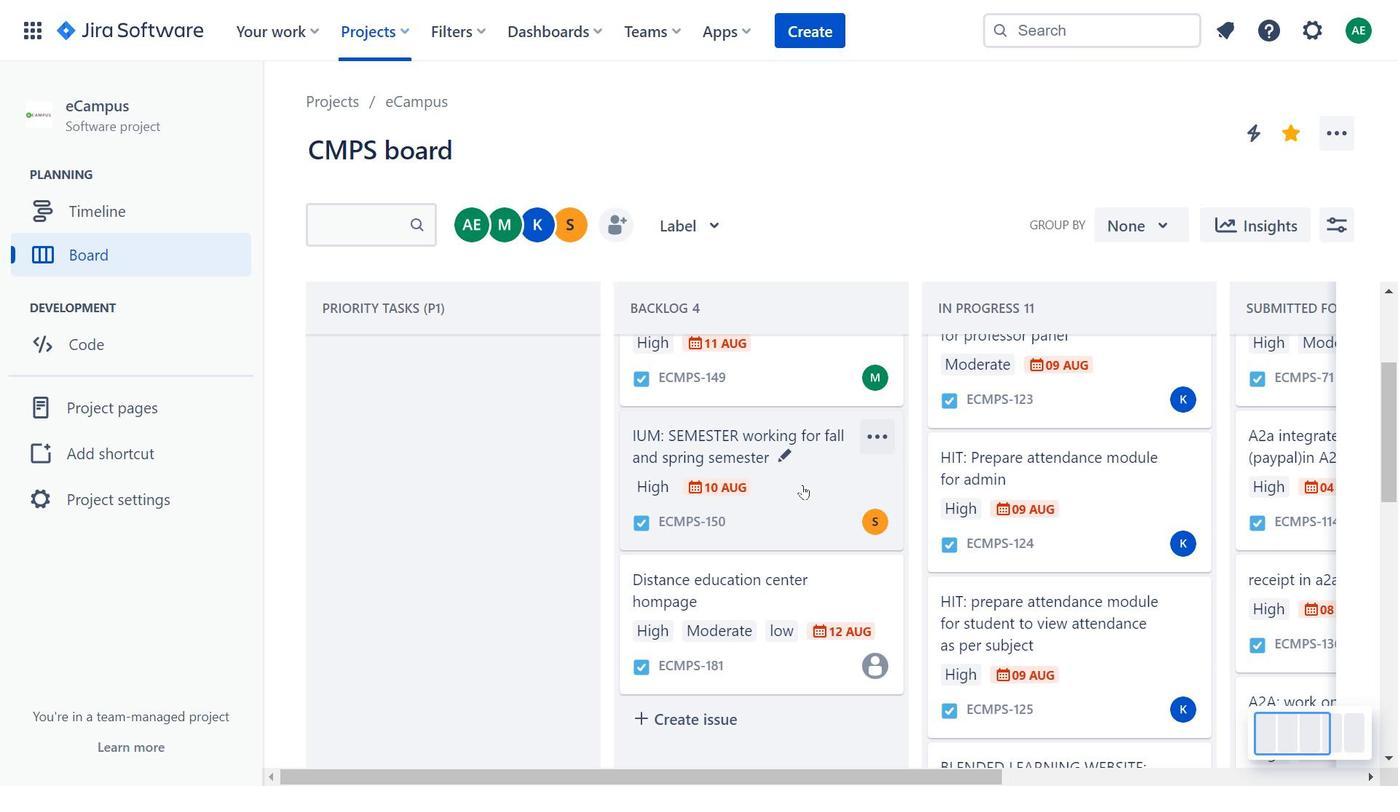
Action: Mouse scrolled (752, 441) with delta (0, 0)
Screenshot: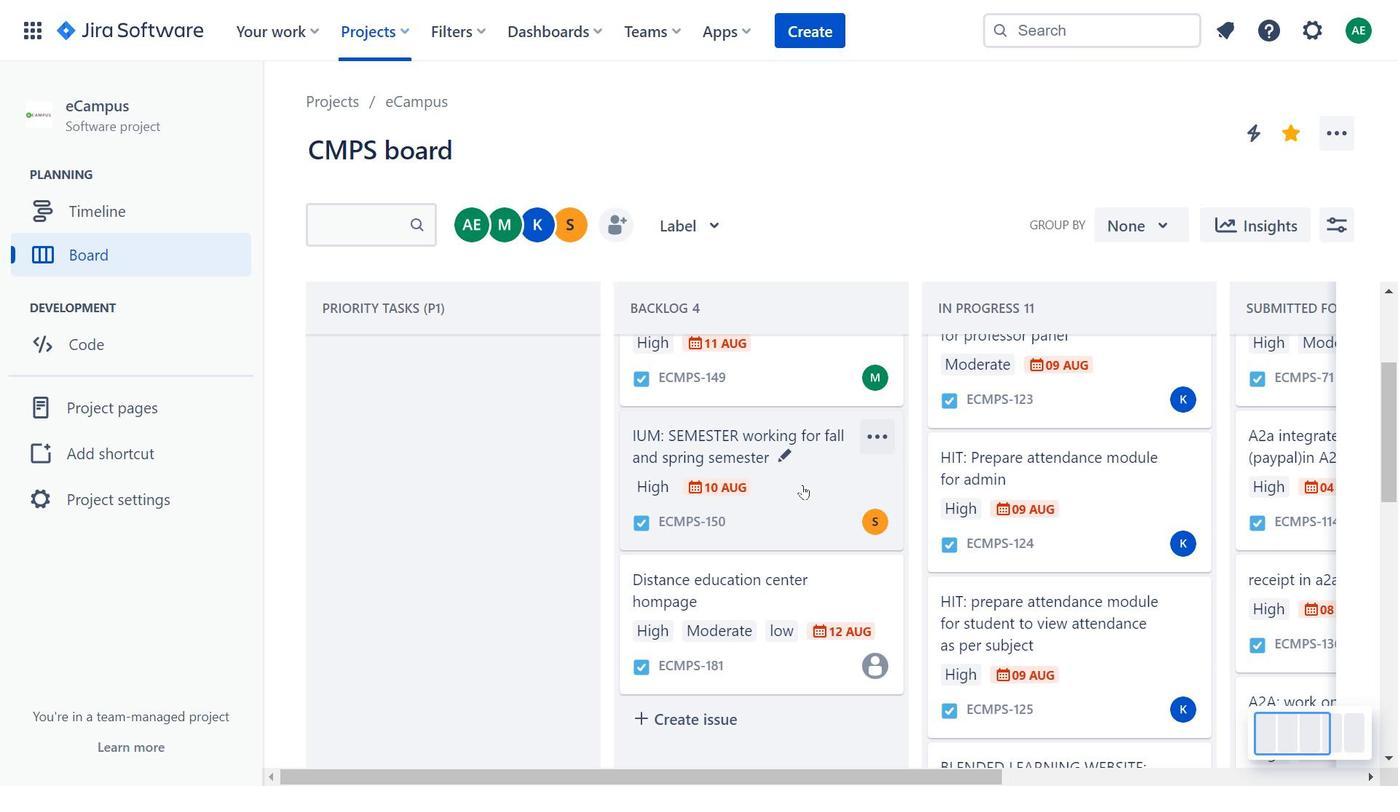 
Action: Mouse scrolled (752, 441) with delta (0, 0)
Screenshot: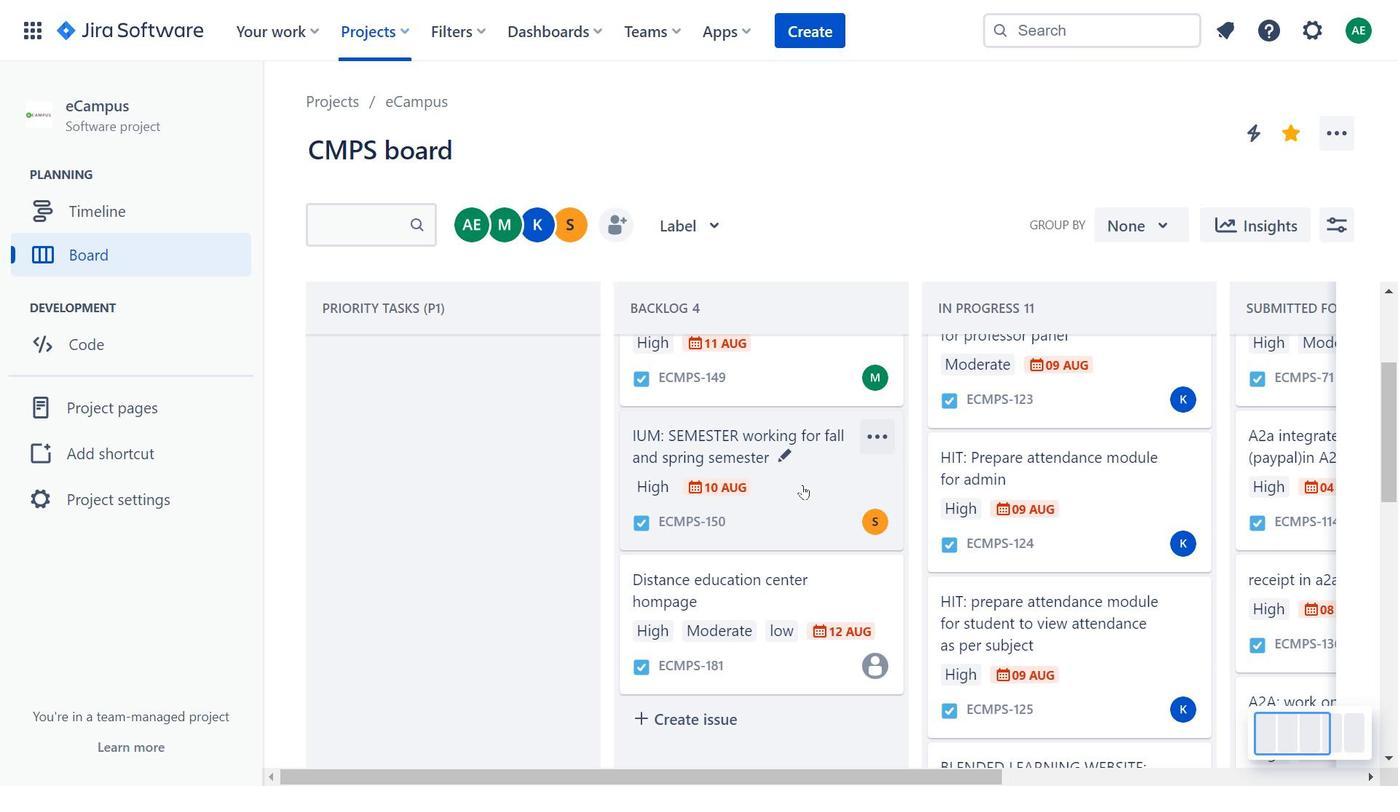 
Action: Mouse moved to (803, 485)
Screenshot: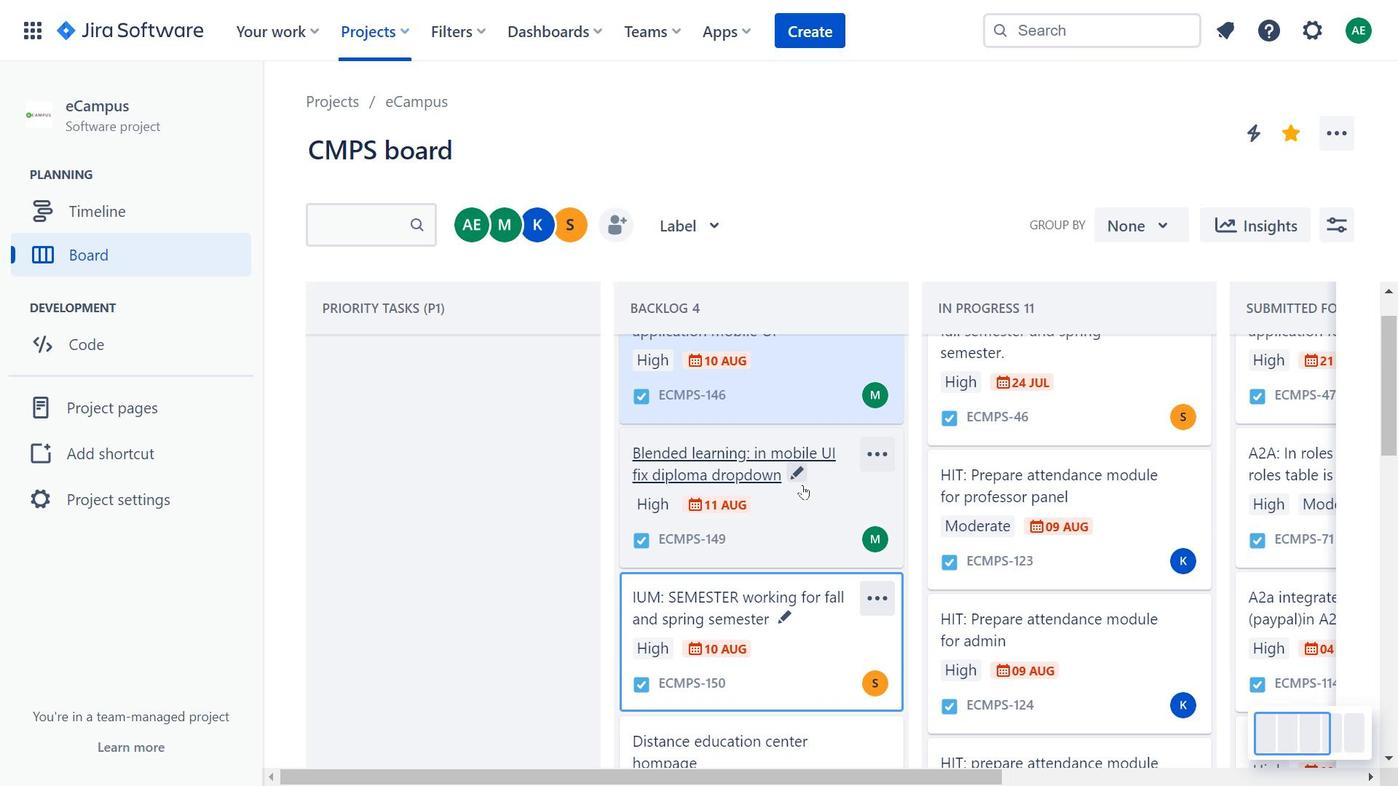 
Action: Mouse pressed left at (803, 485)
Screenshot: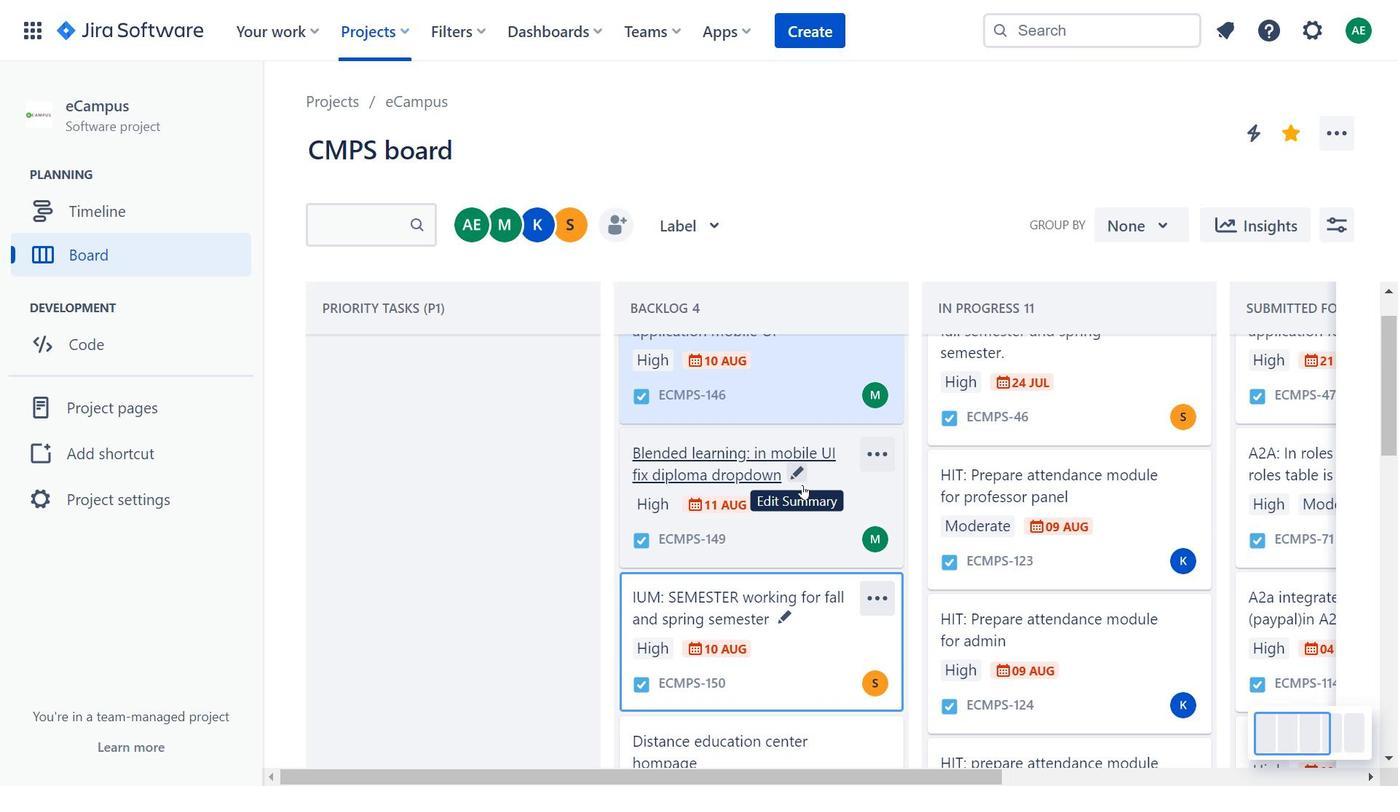 
Action: Mouse moved to (840, 605)
Screenshot: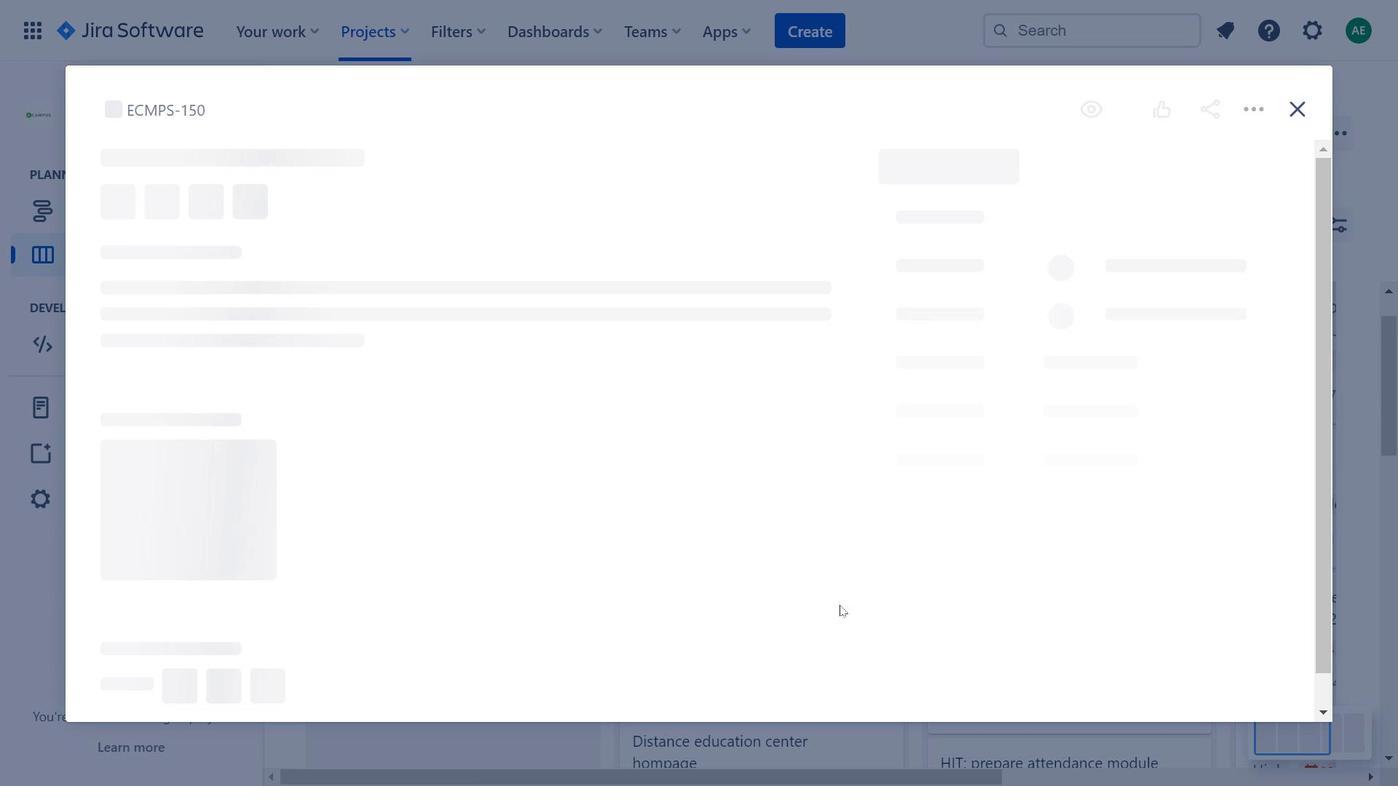 
Action: Mouse pressed left at (840, 605)
Screenshot: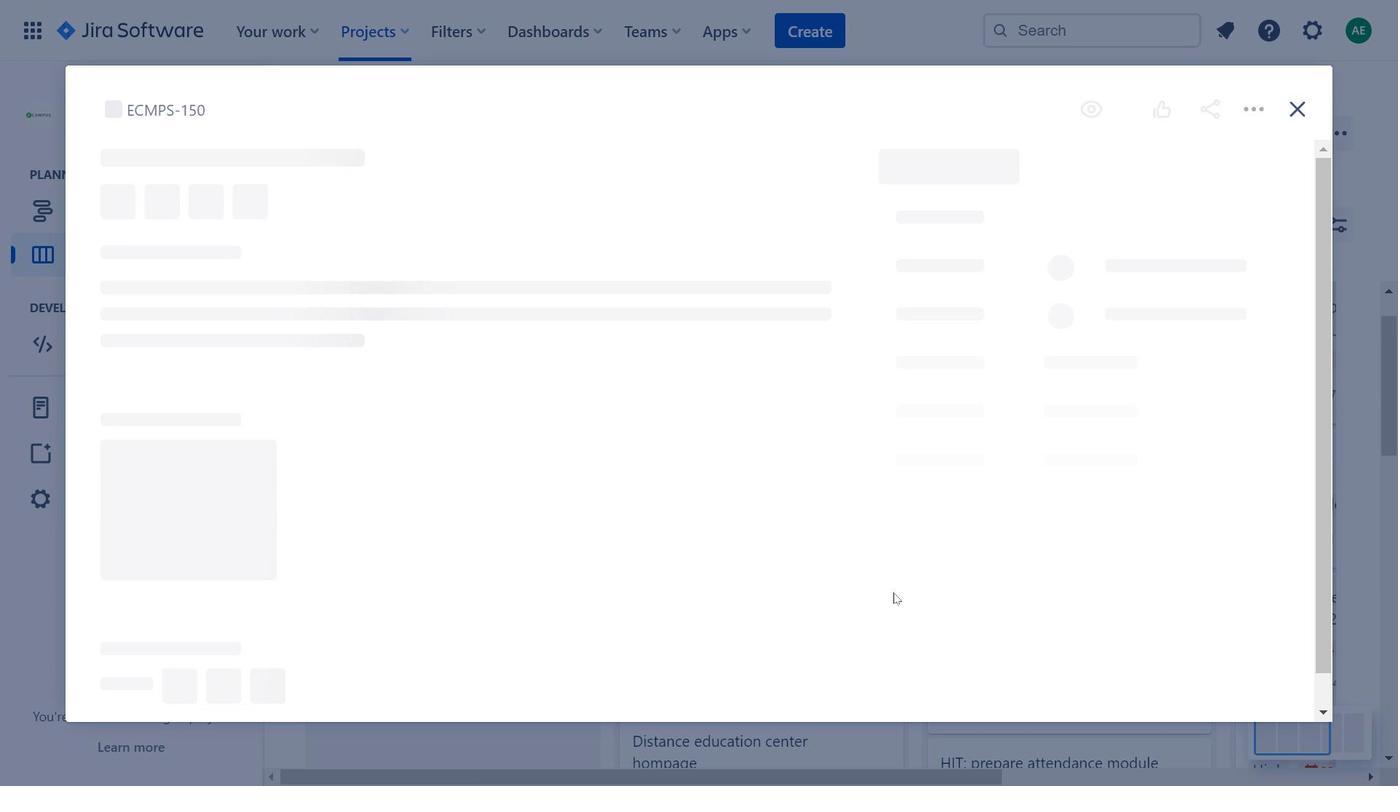 
Action: Mouse moved to (450, 310)
Screenshot: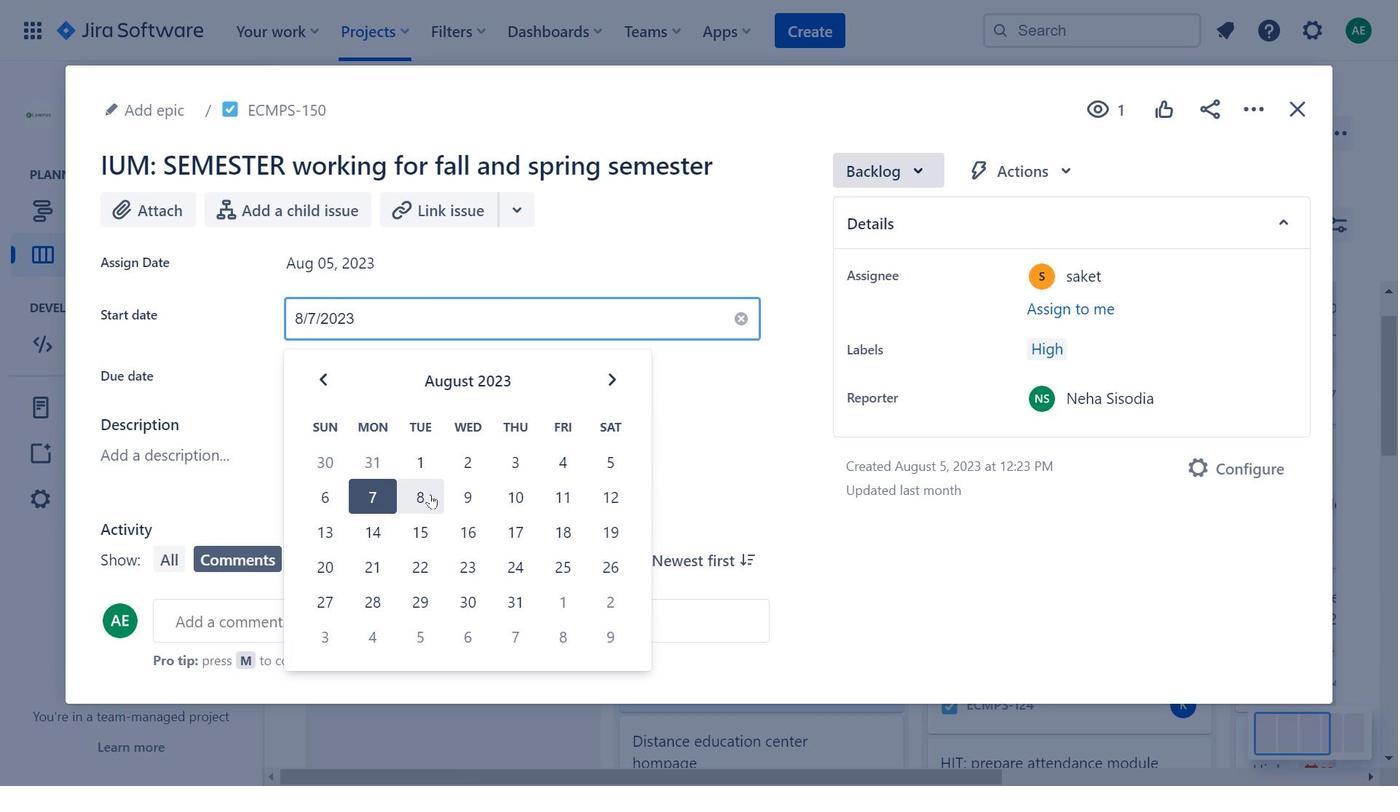 
Action: Mouse pressed left at (450, 310)
Screenshot: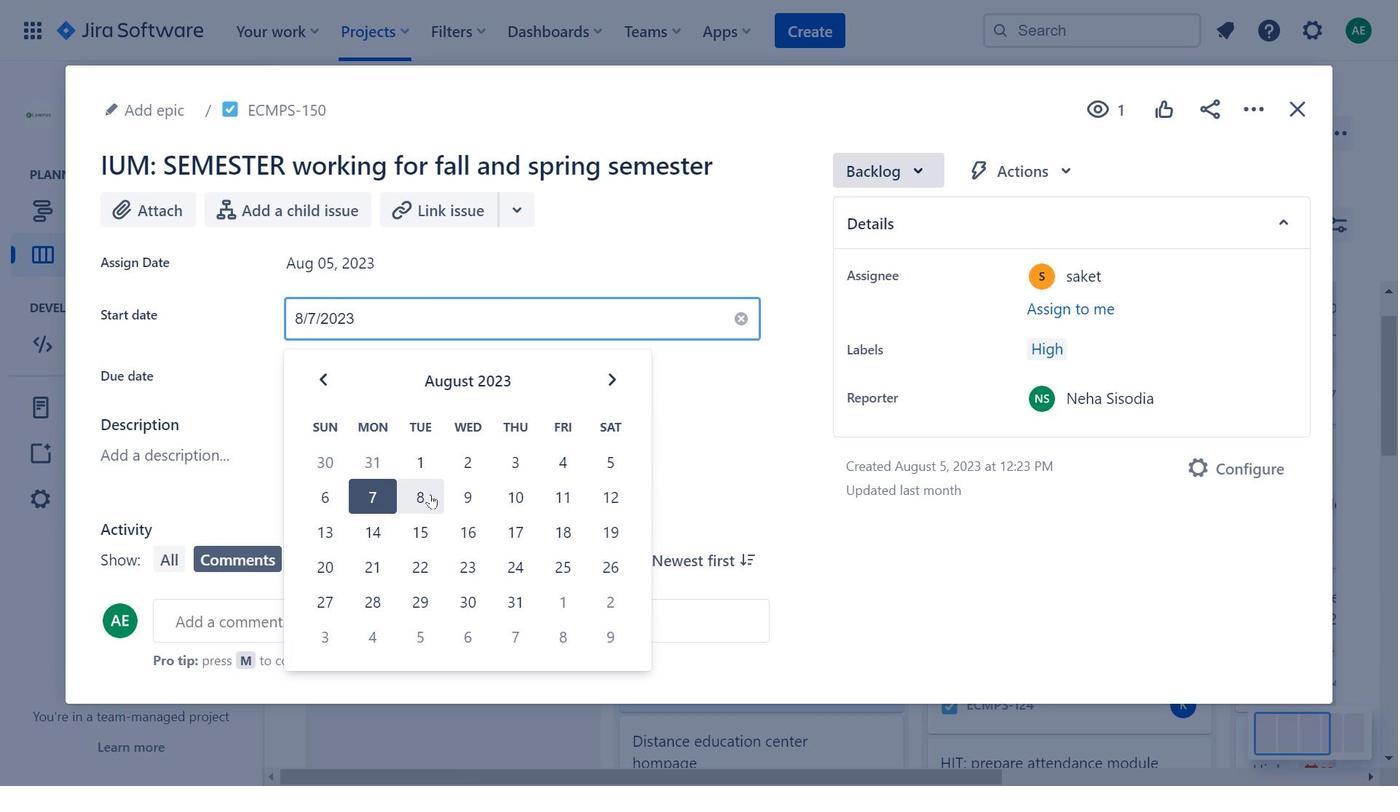 
Action: Mouse moved to (1031, 185)
Screenshot: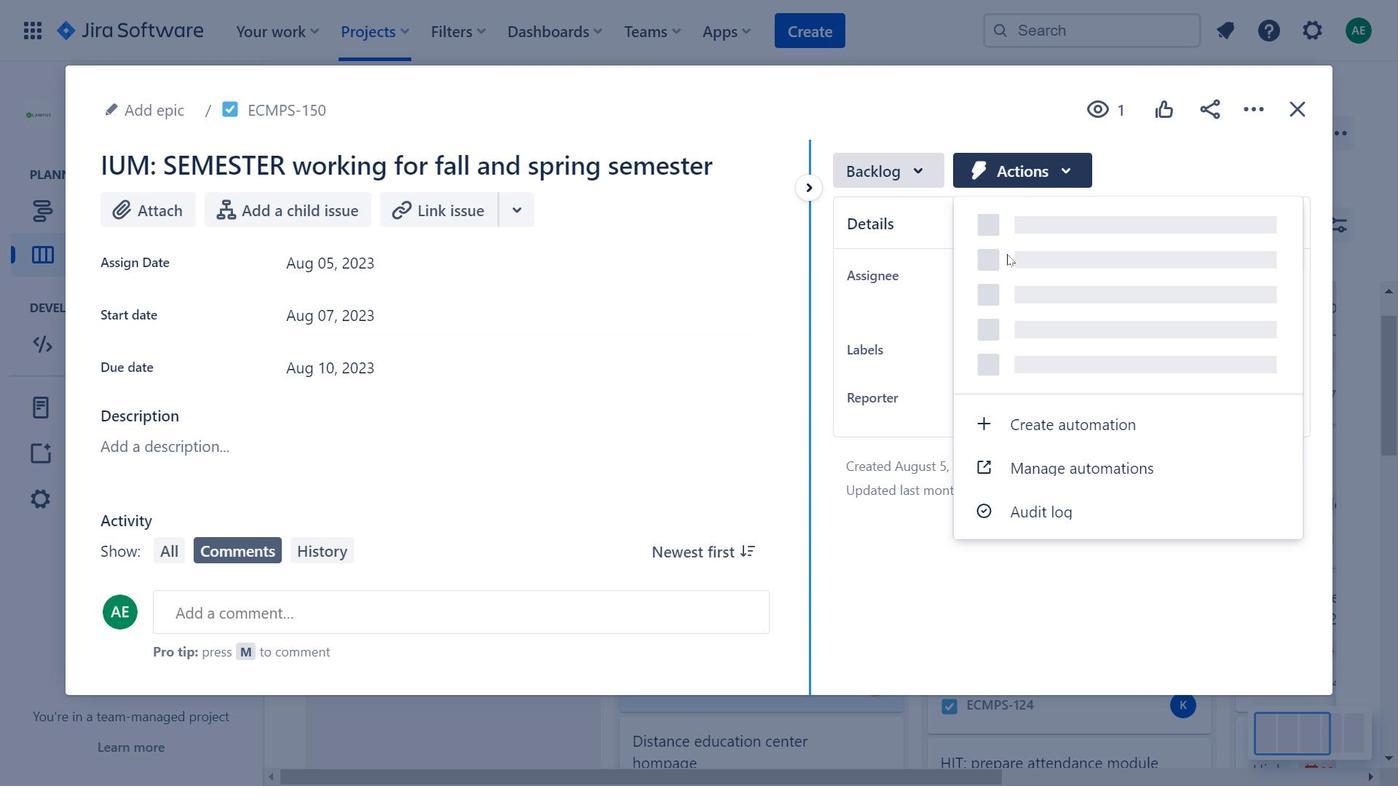 
Action: Mouse pressed left at (1031, 185)
Screenshot: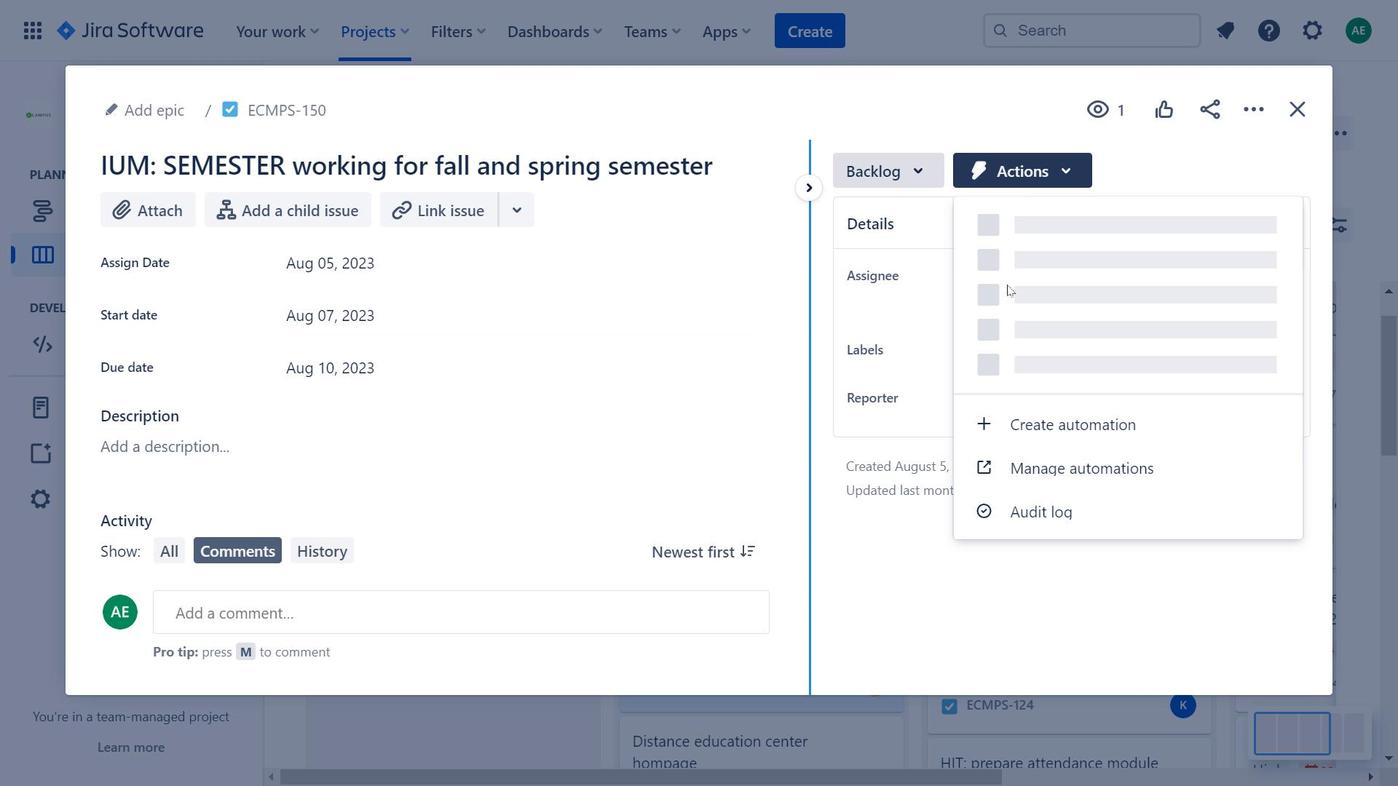 
Action: Mouse moved to (529, 214)
Screenshot: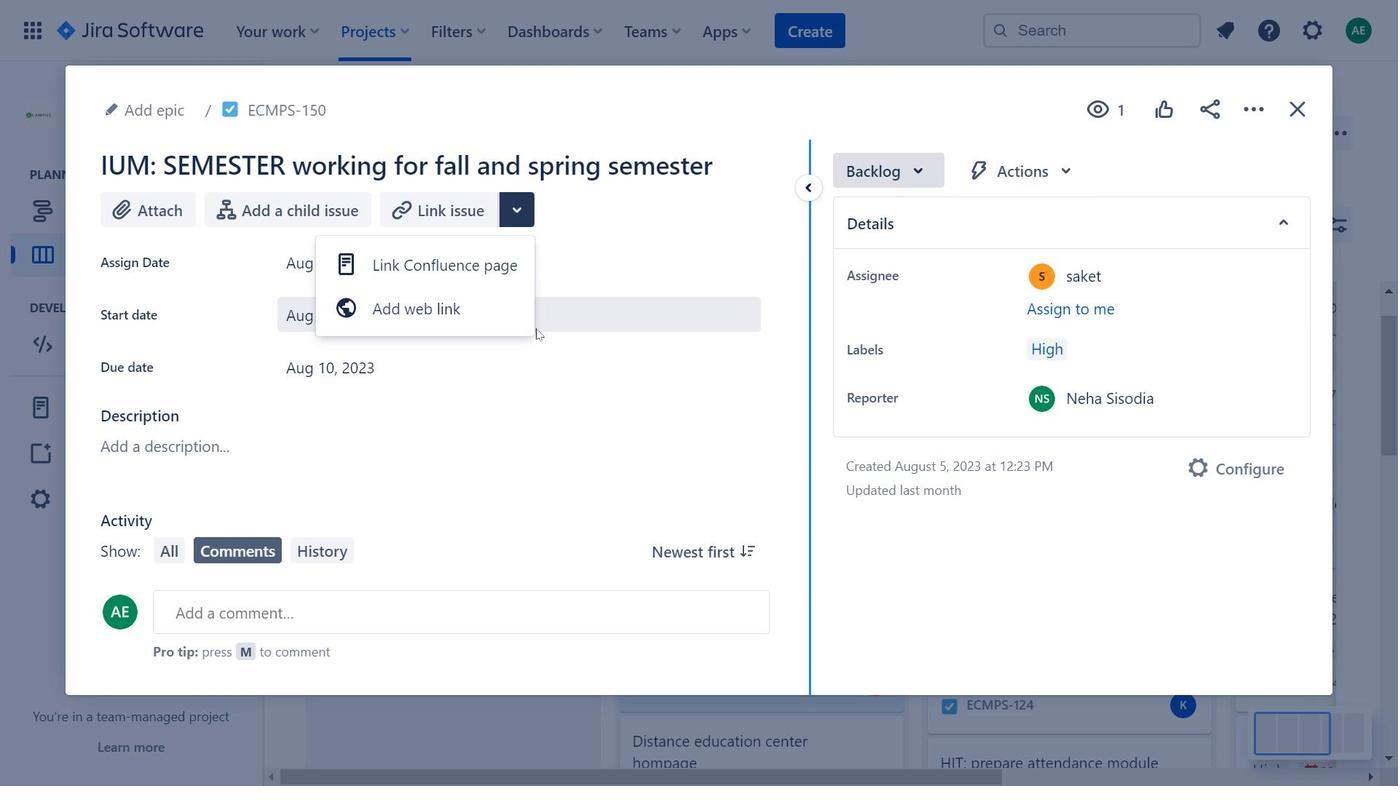 
Action: Mouse pressed left at (529, 214)
Screenshot: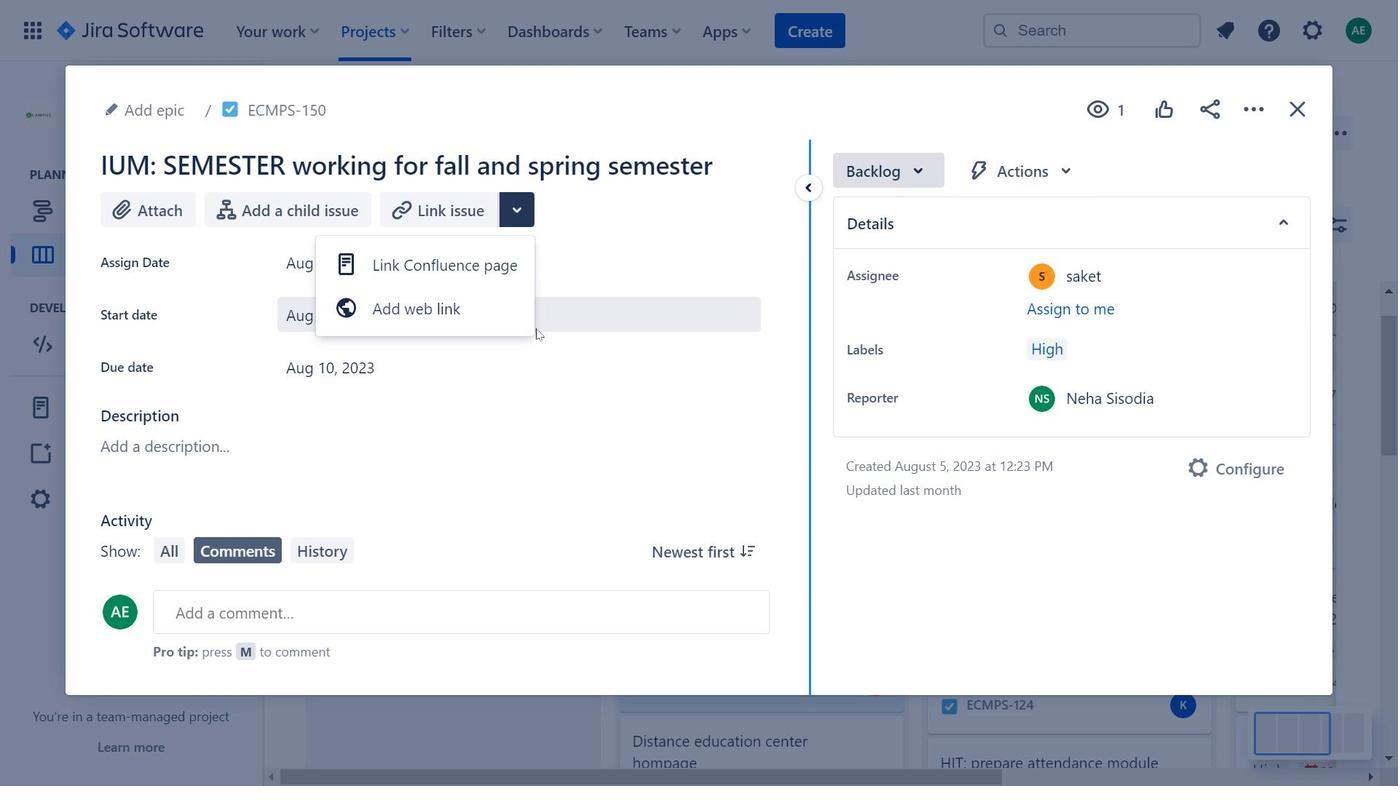 
Action: Mouse moved to (1299, 120)
Screenshot: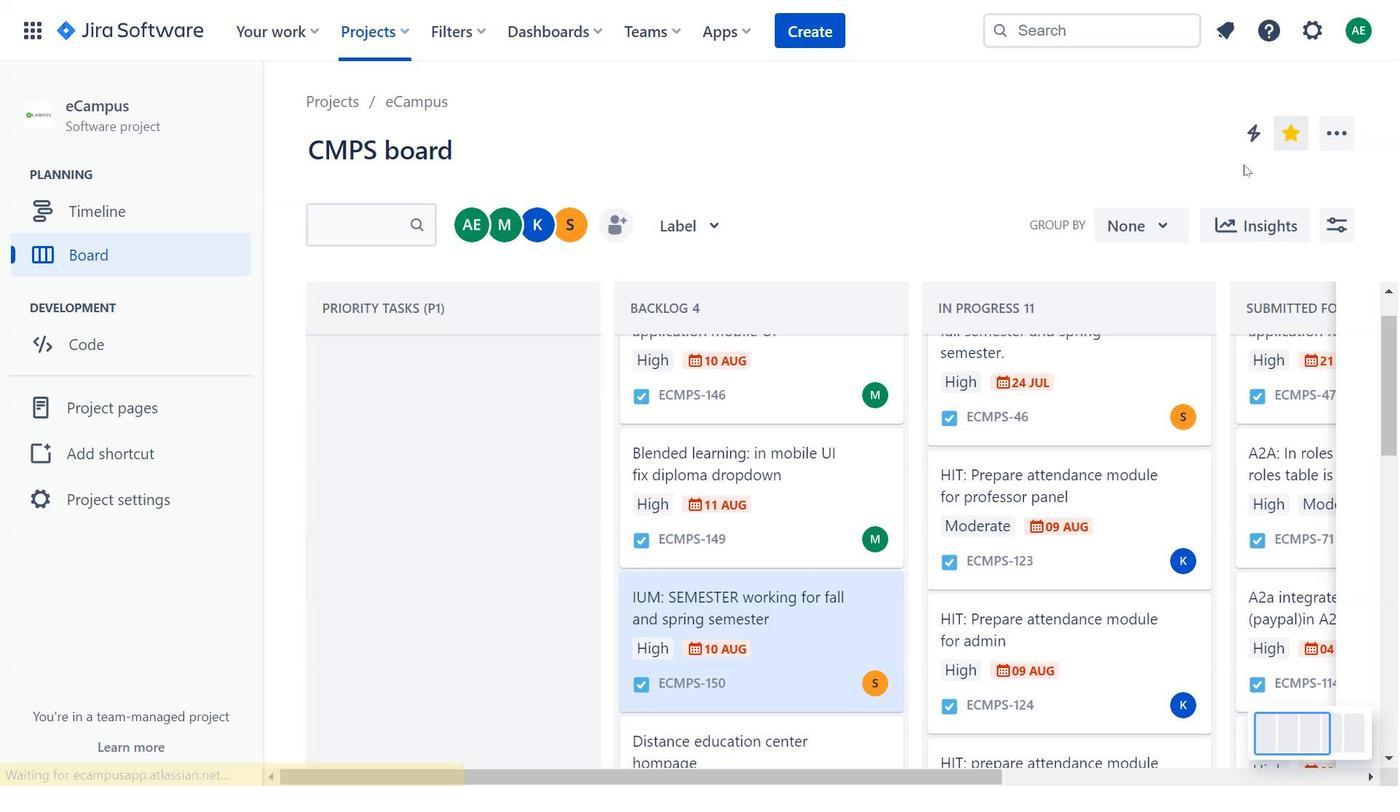 
Action: Mouse pressed left at (1299, 120)
Screenshot: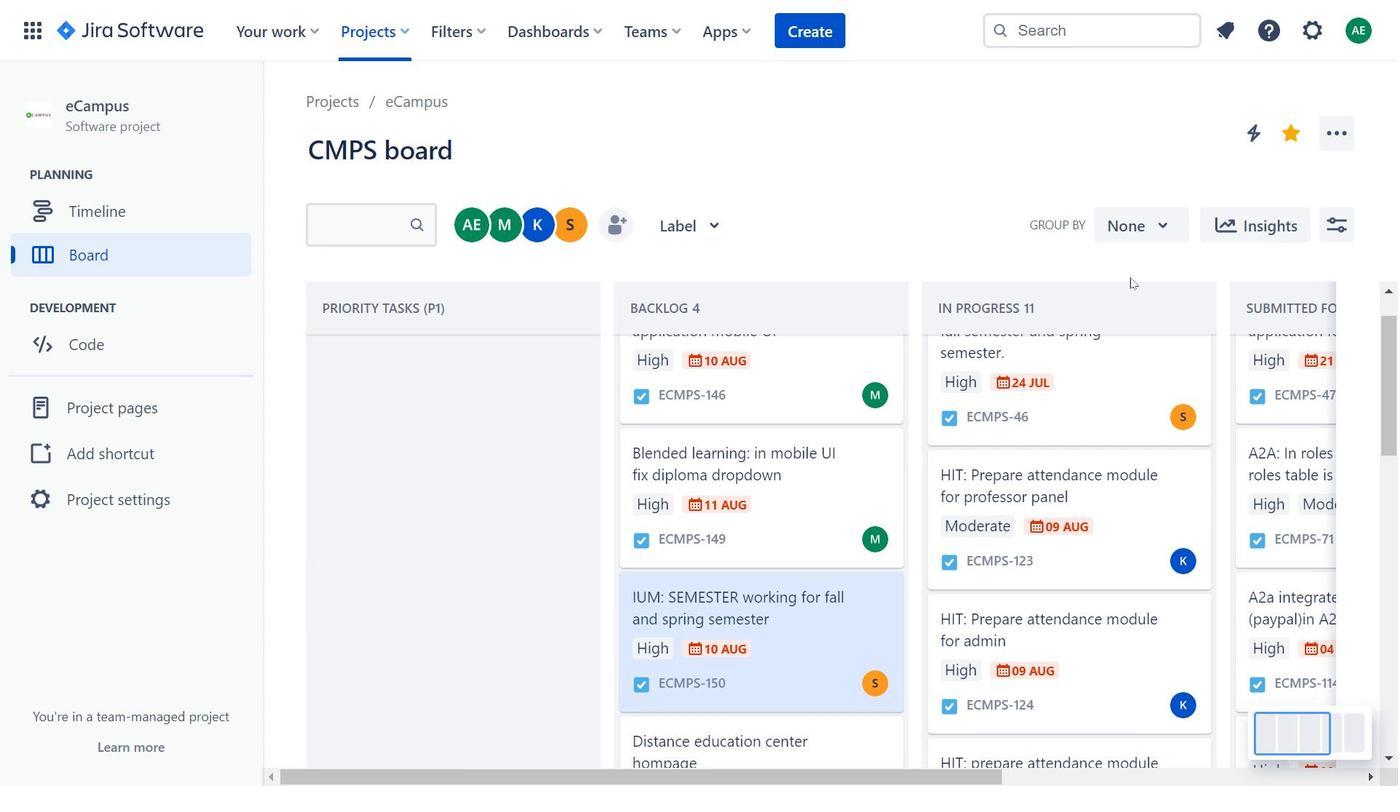 
Action: Mouse moved to (836, 373)
Screenshot: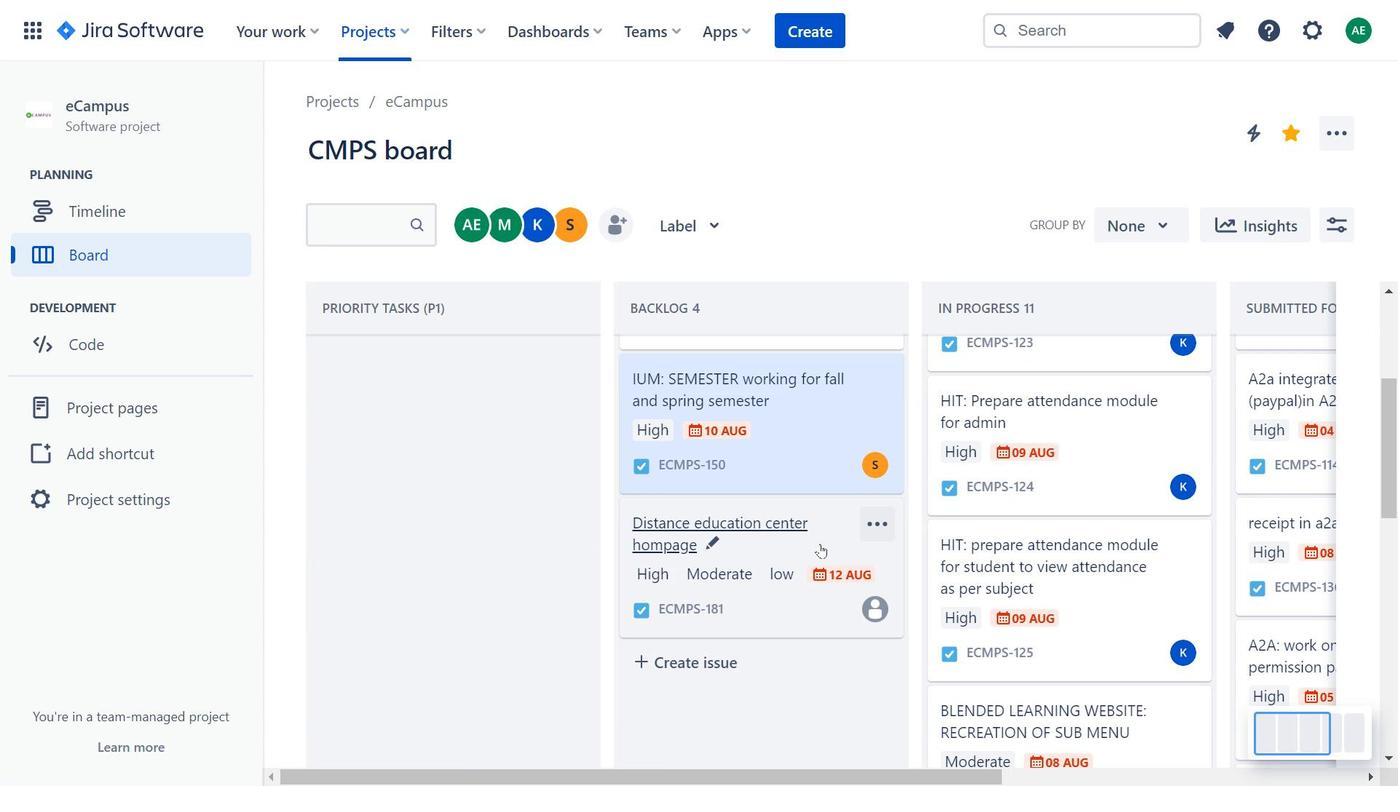 
Action: Mouse scrolled (836, 372) with delta (0, 0)
Screenshot: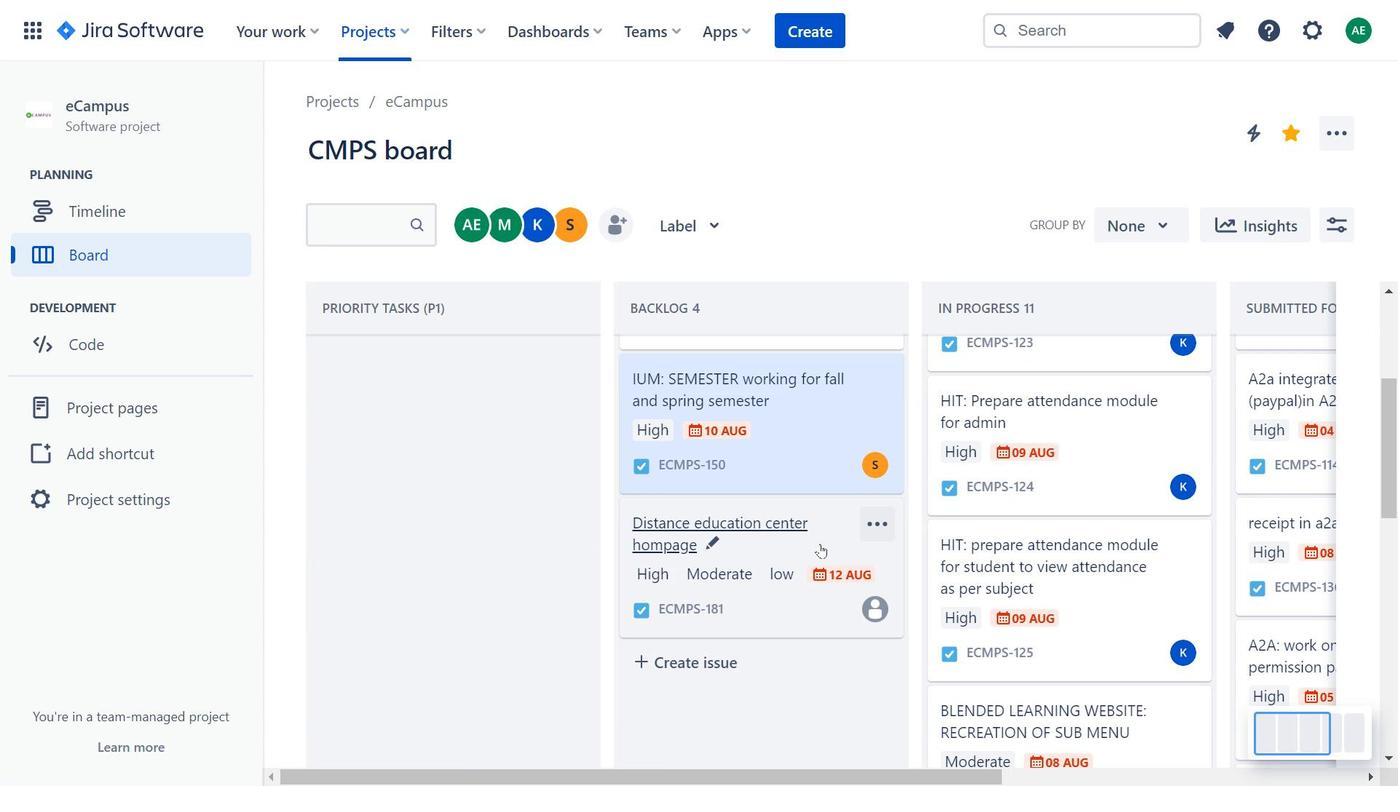 
Action: Mouse scrolled (836, 372) with delta (0, 0)
Screenshot: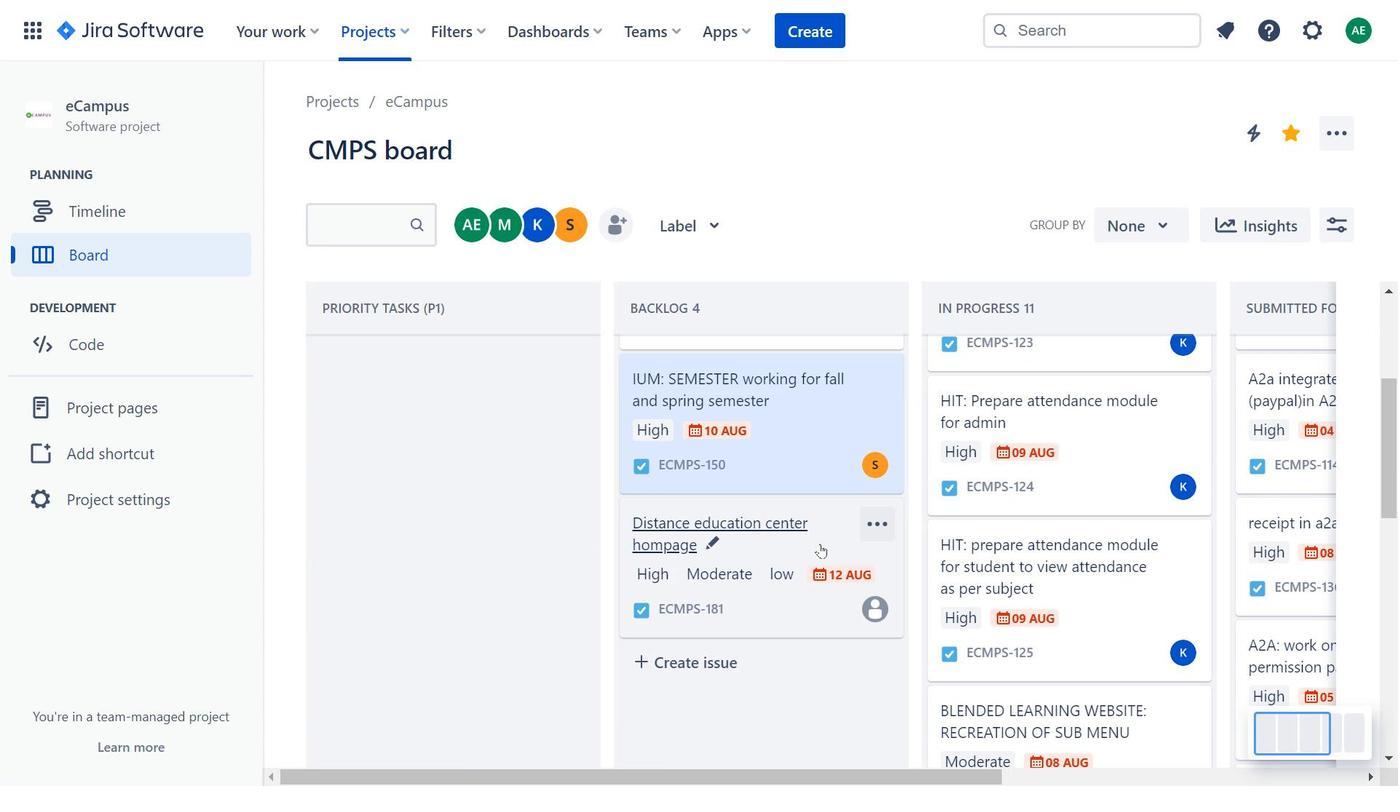 
Action: Mouse moved to (806, 597)
Screenshot: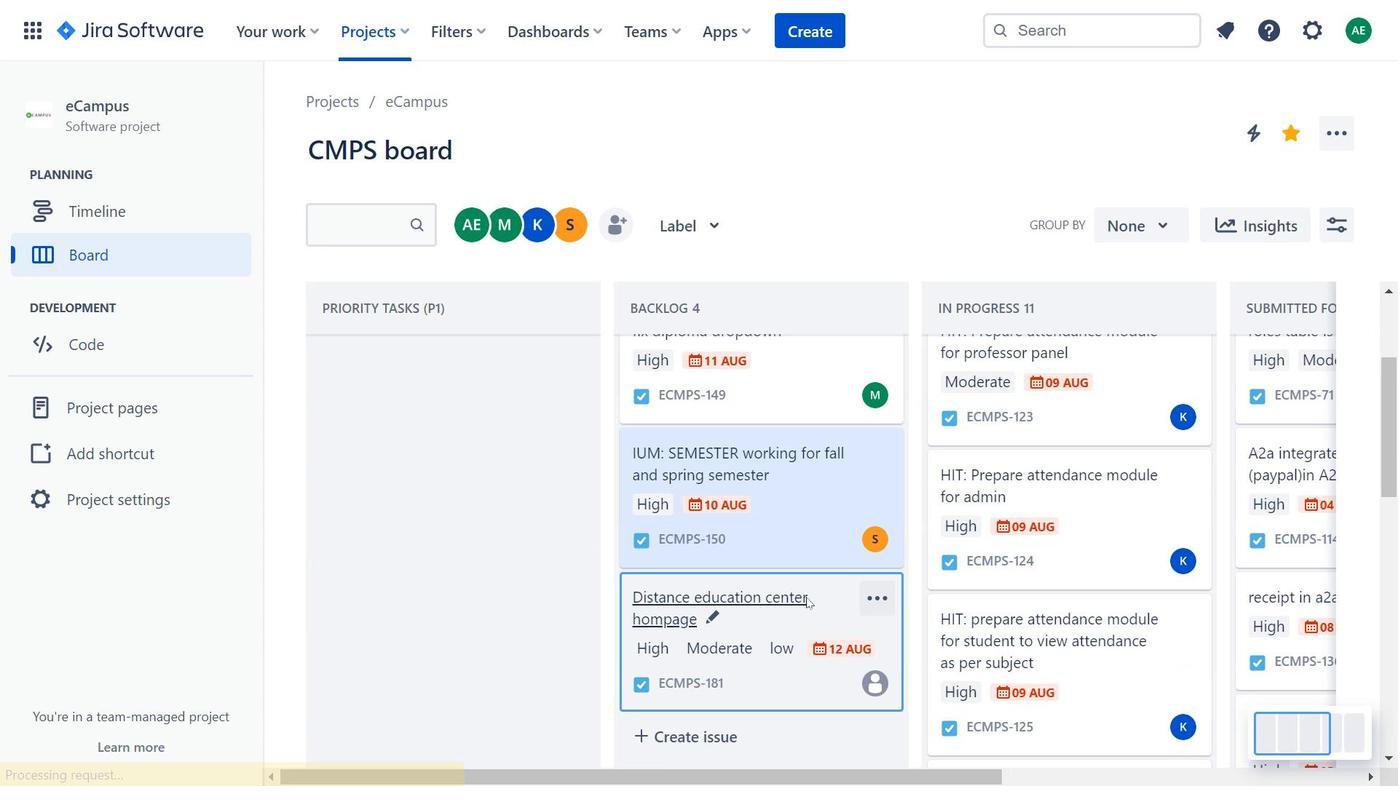 
Action: Mouse pressed left at (806, 597)
Screenshot: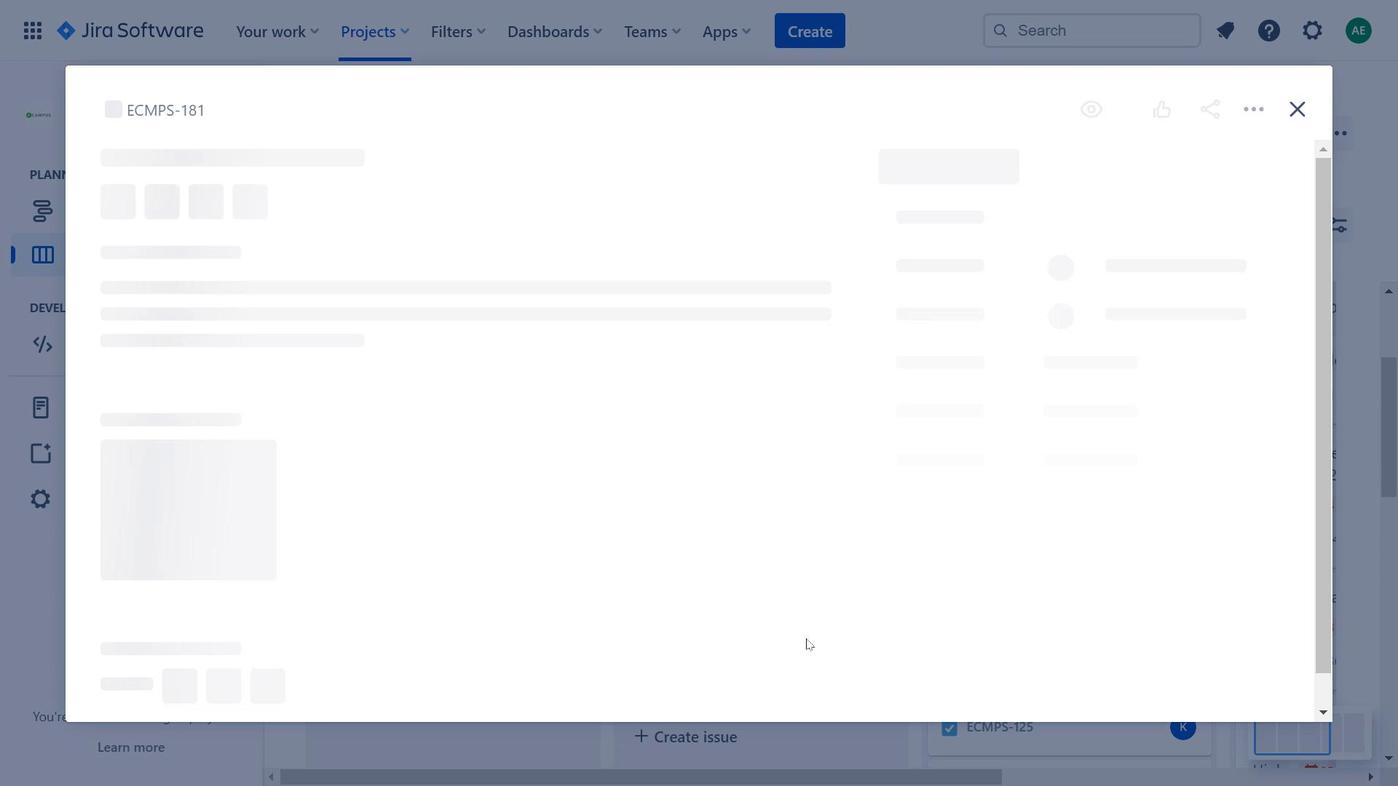 
Action: Mouse moved to (916, 173)
Screenshot: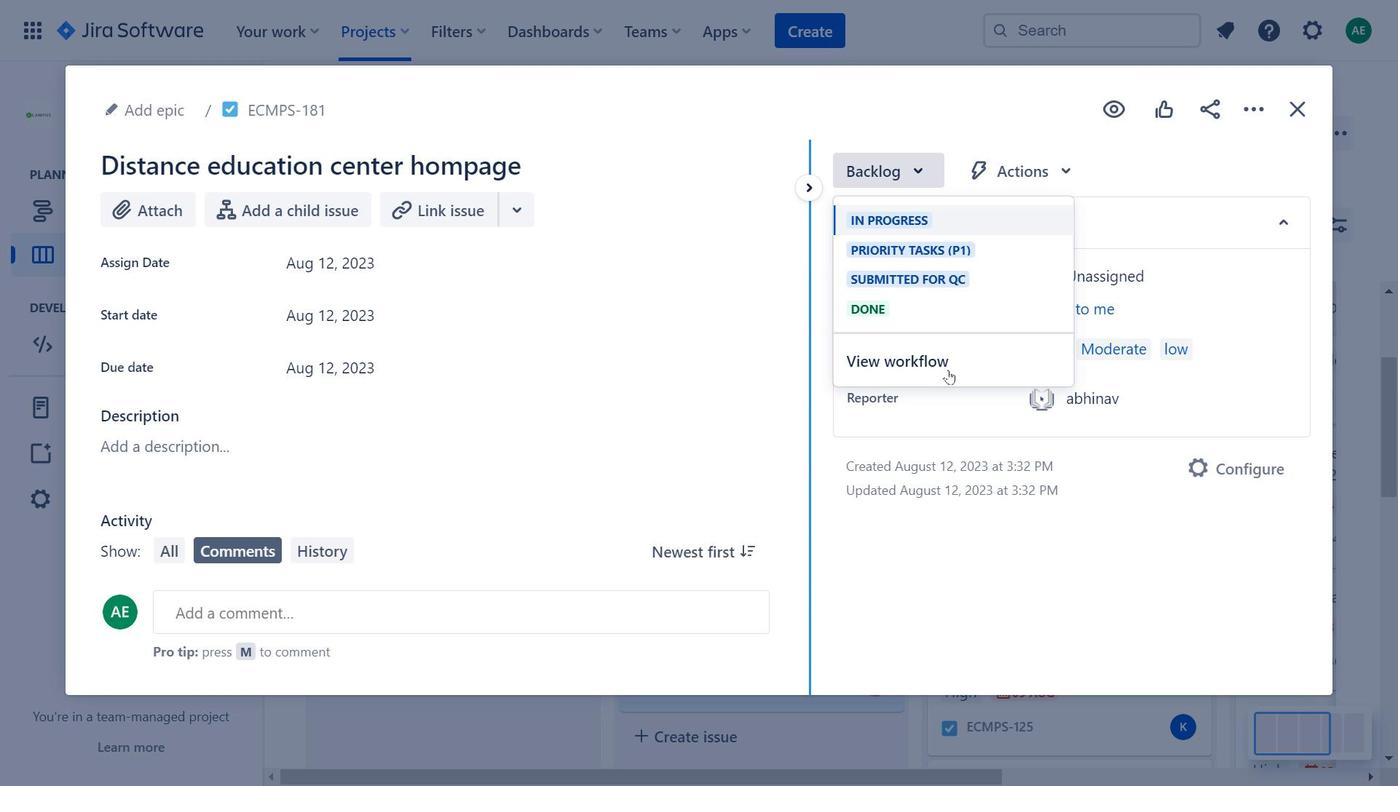 
Action: Mouse pressed left at (916, 173)
Screenshot: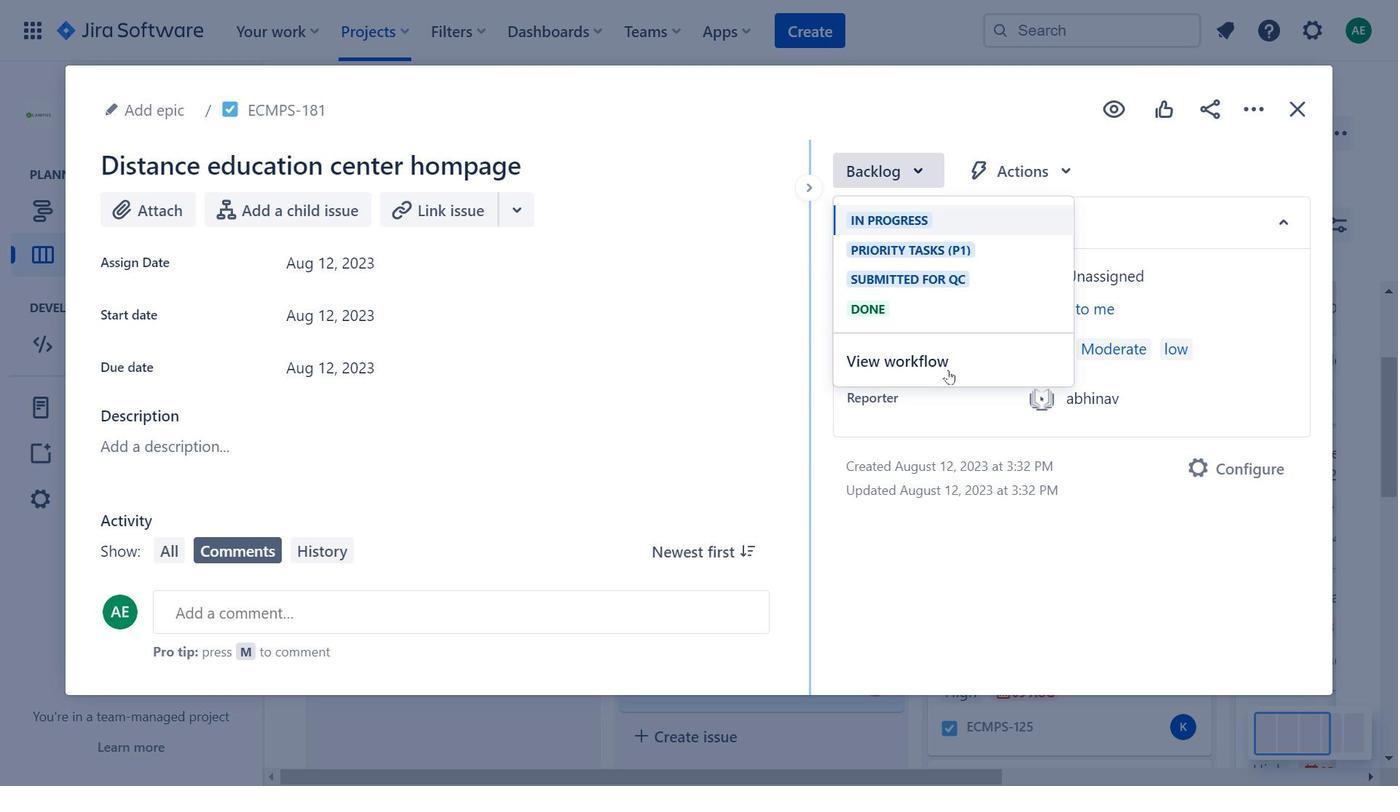 
Action: Mouse moved to (948, 369)
Screenshot: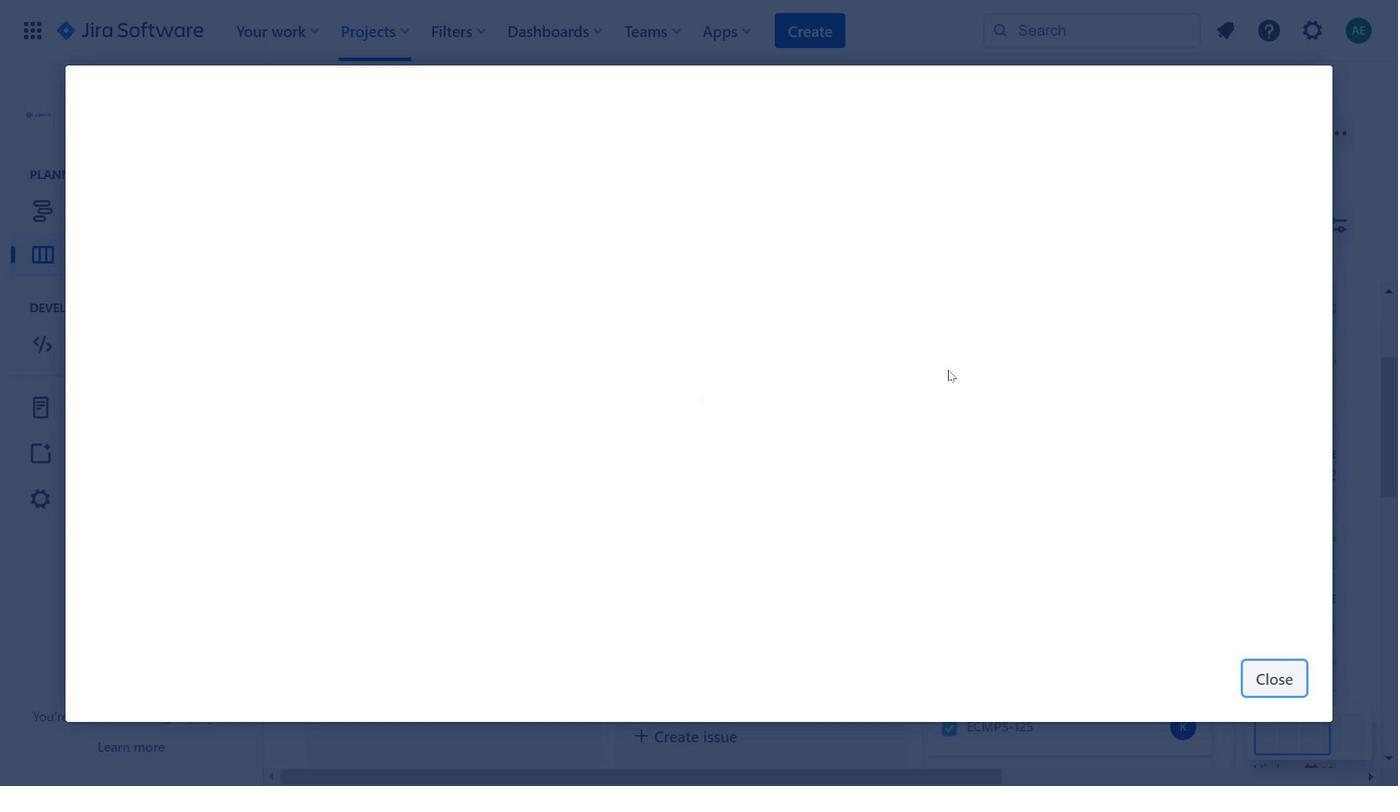 
Action: Mouse pressed left at (948, 369)
Screenshot: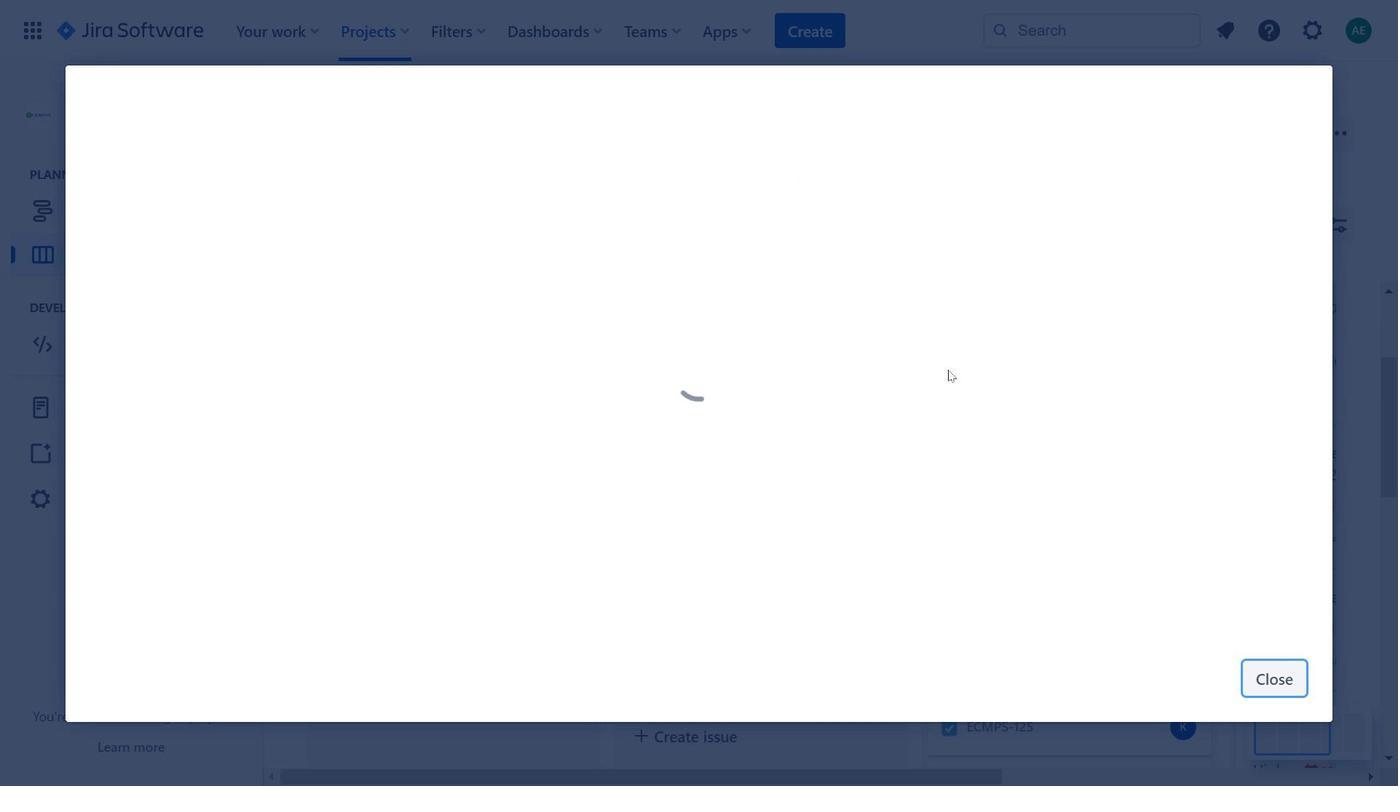 
Action: Mouse moved to (1152, 672)
Screenshot: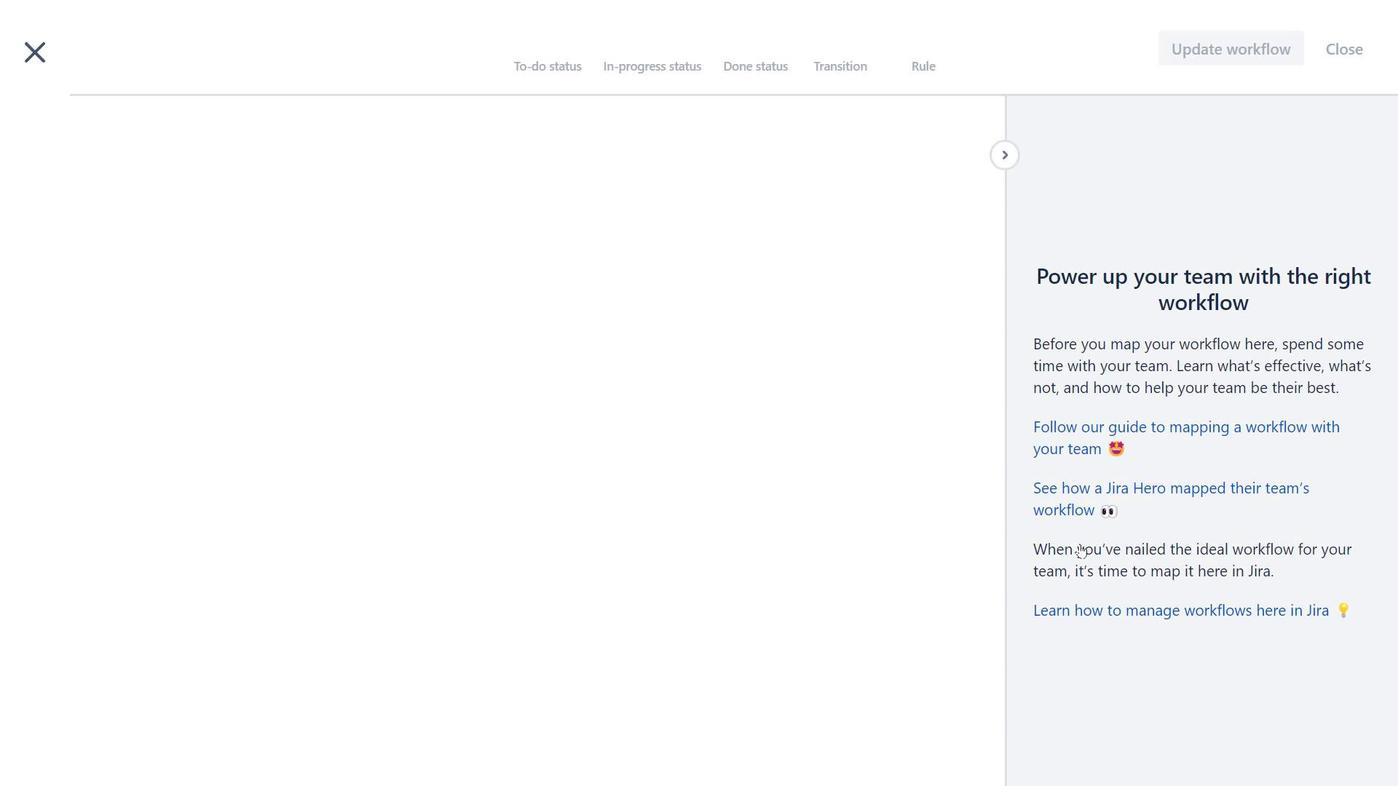 
Action: Mouse pressed left at (1152, 672)
Screenshot: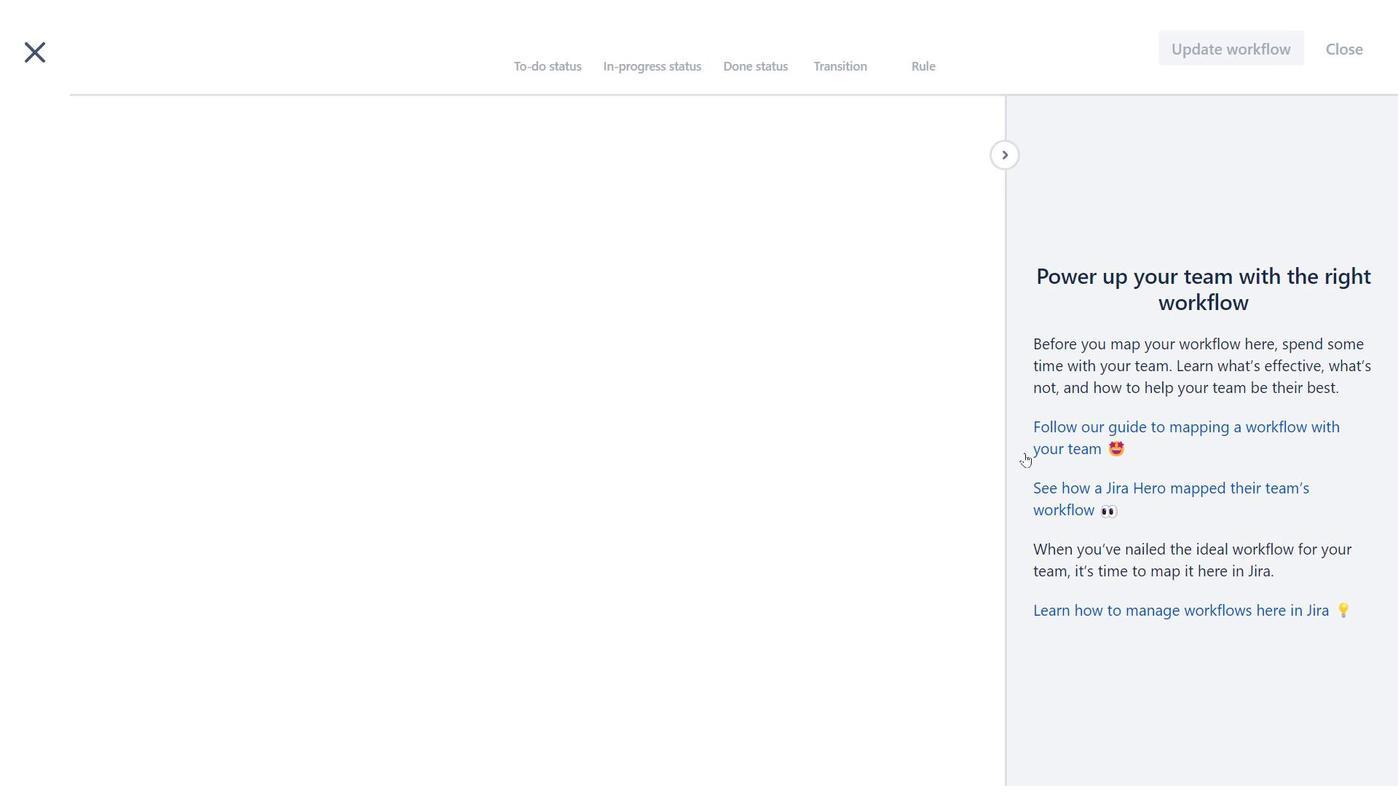 
Action: Mouse moved to (1004, 166)
Screenshot: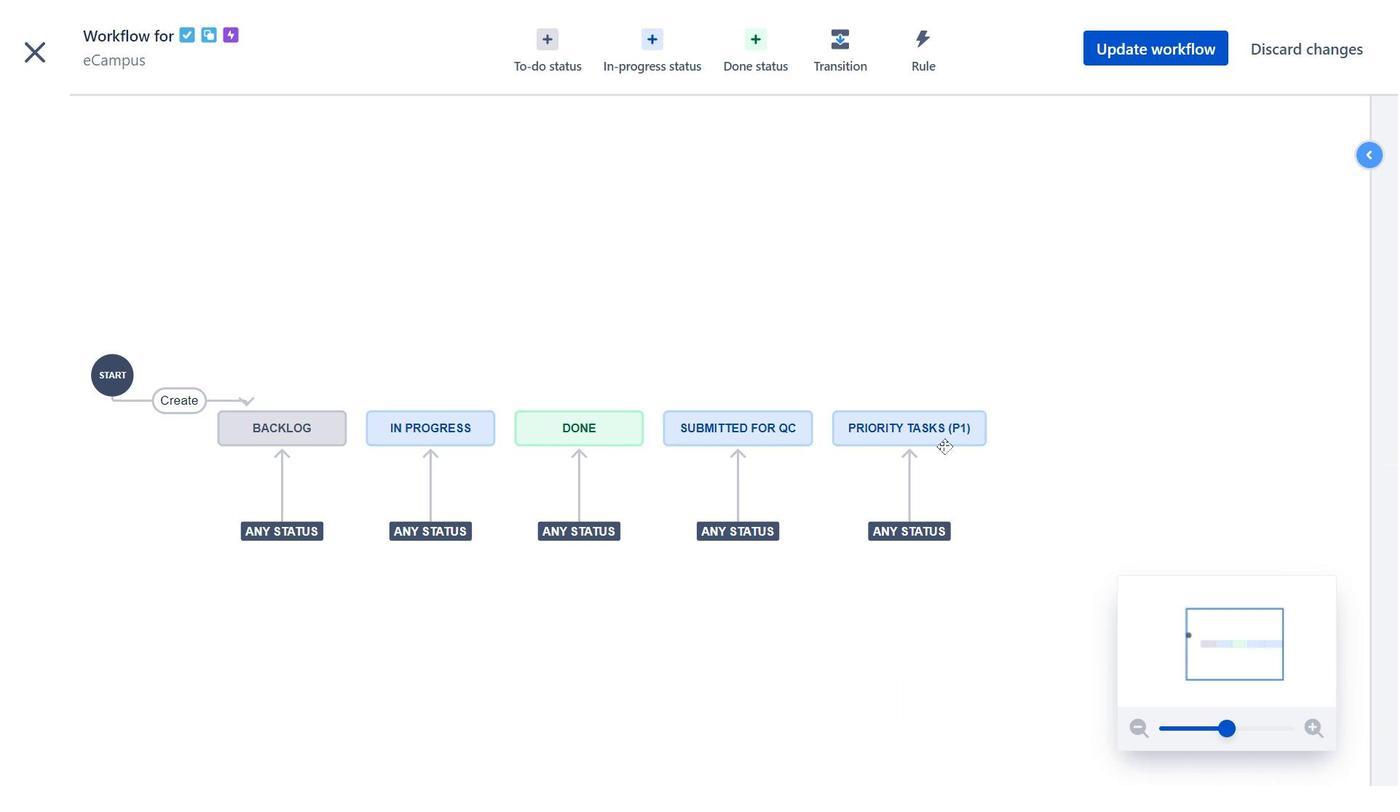 
Action: Mouse pressed left at (1004, 166)
Screenshot: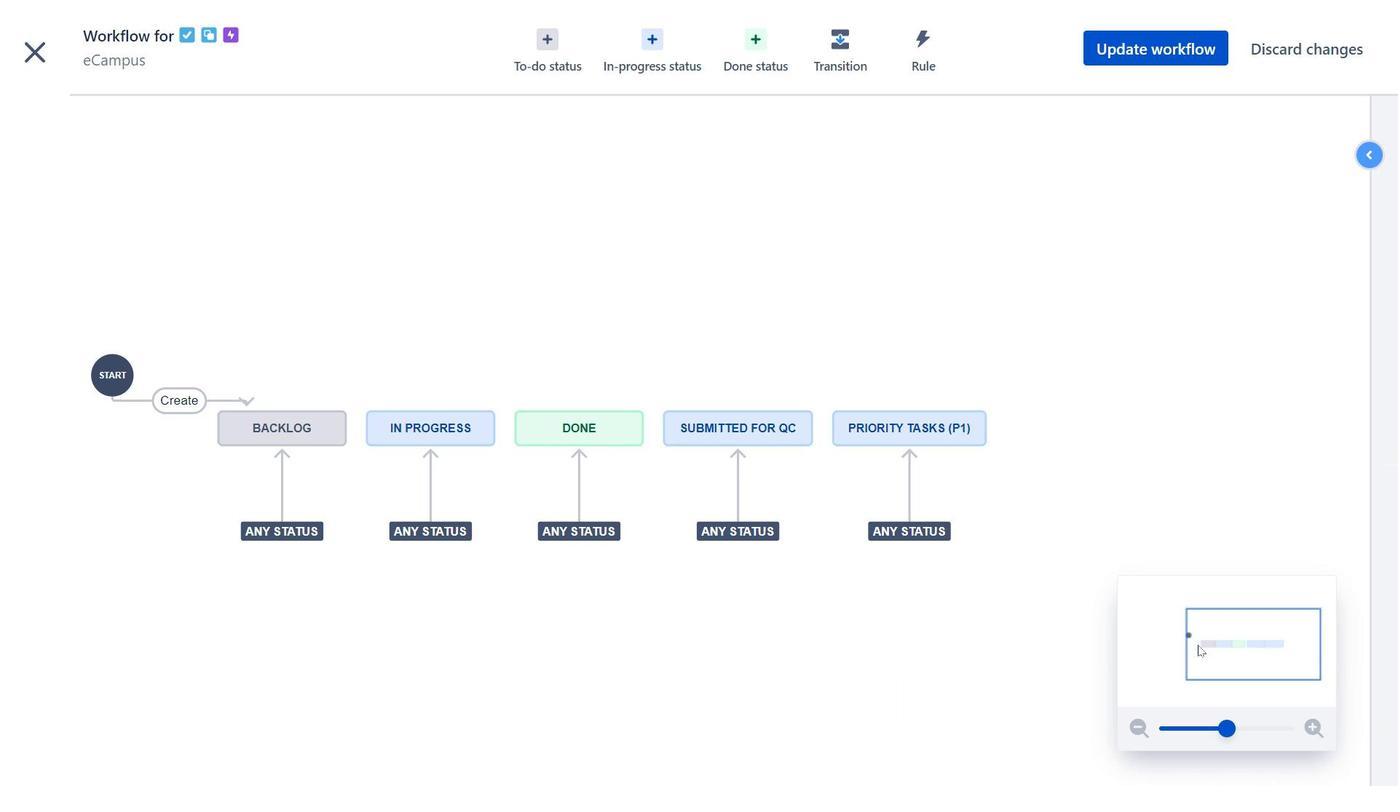 
Action: Mouse moved to (1223, 735)
Screenshot: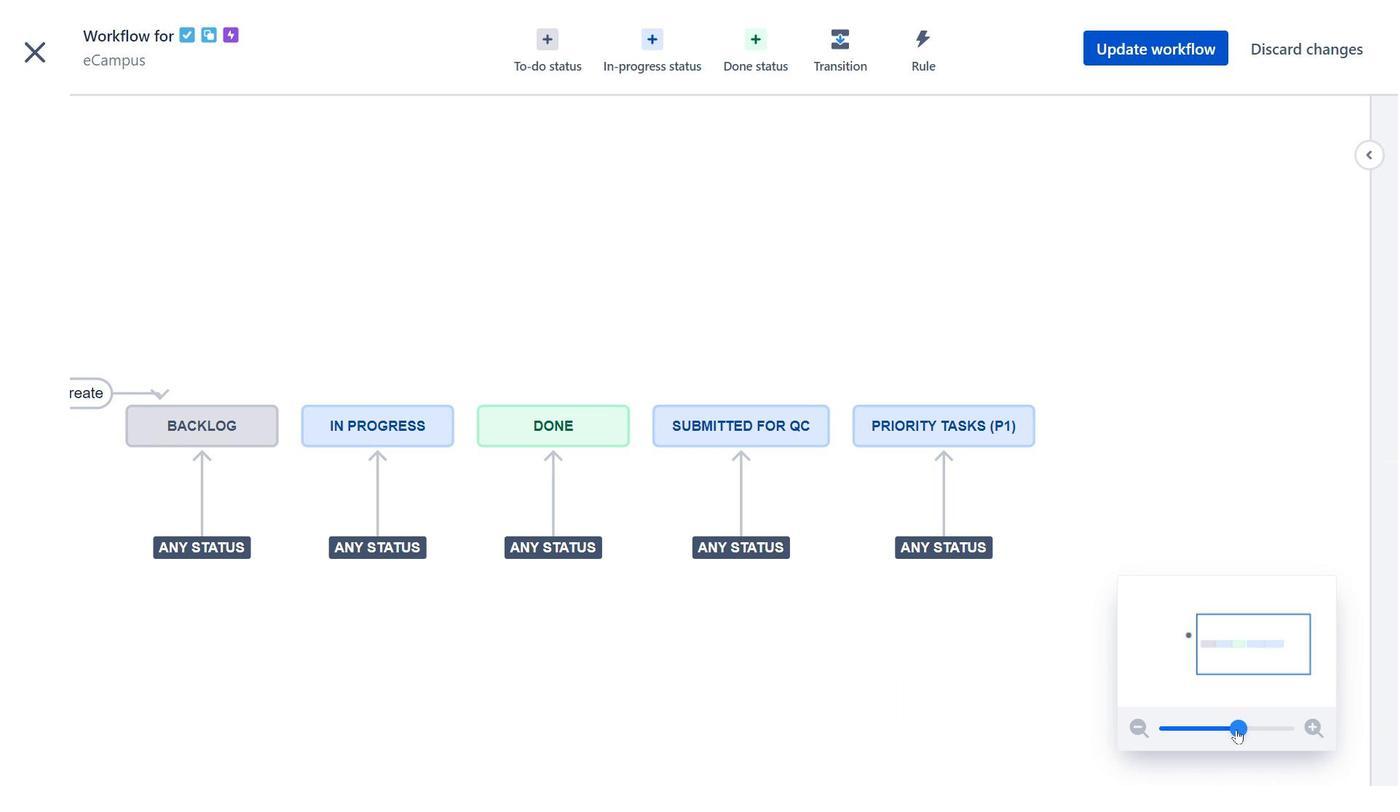 
Action: Mouse pressed left at (1223, 735)
Screenshot: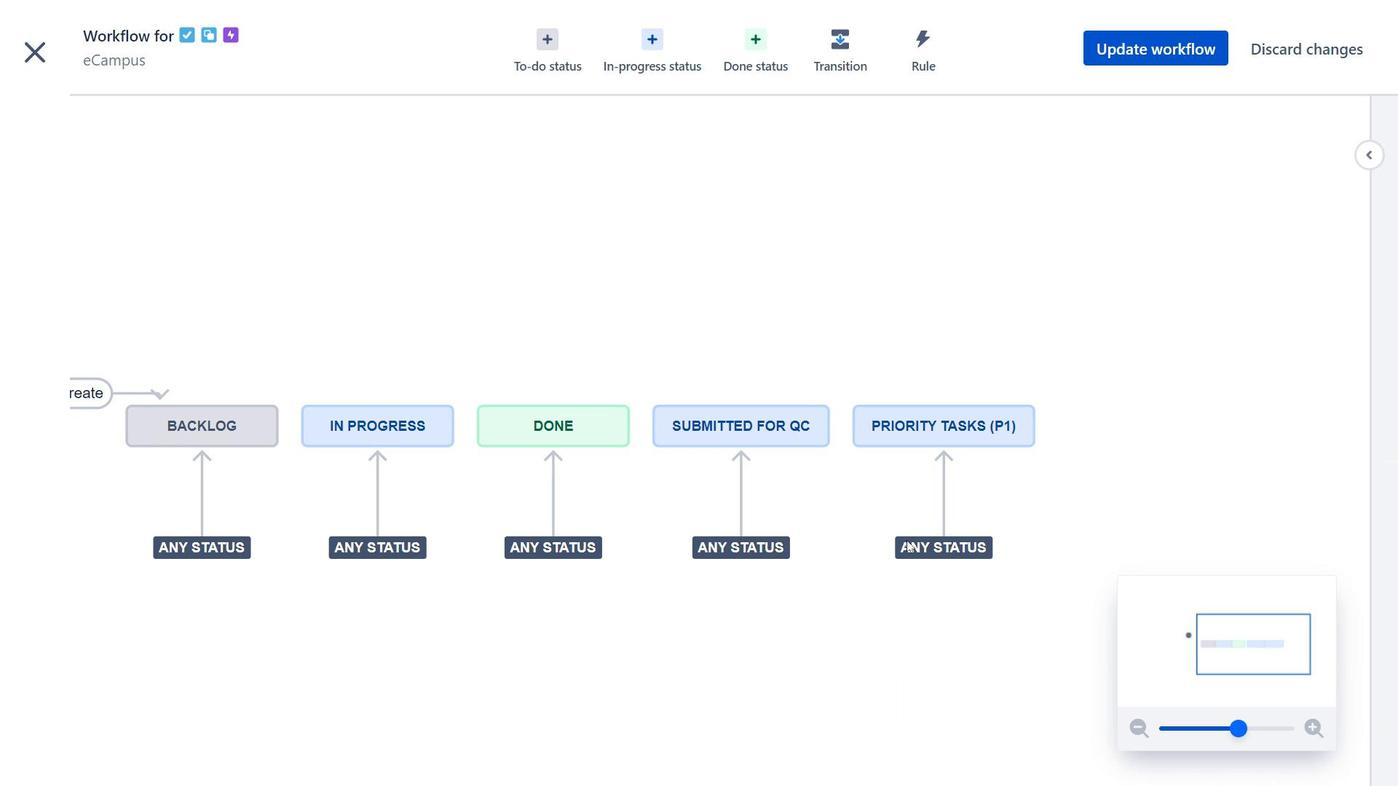 
Action: Mouse moved to (783, 466)
Screenshot: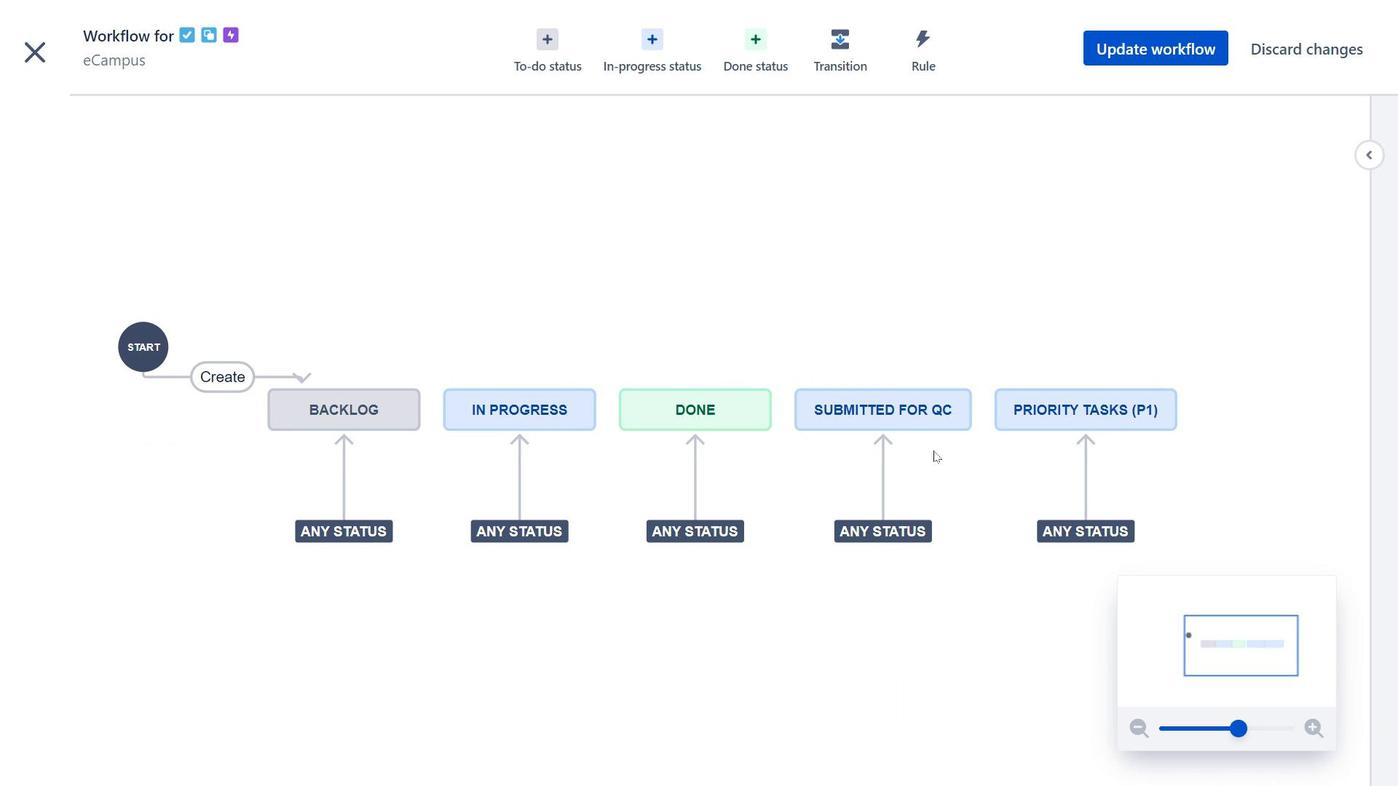 
Action: Mouse pressed left at (783, 466)
Screenshot: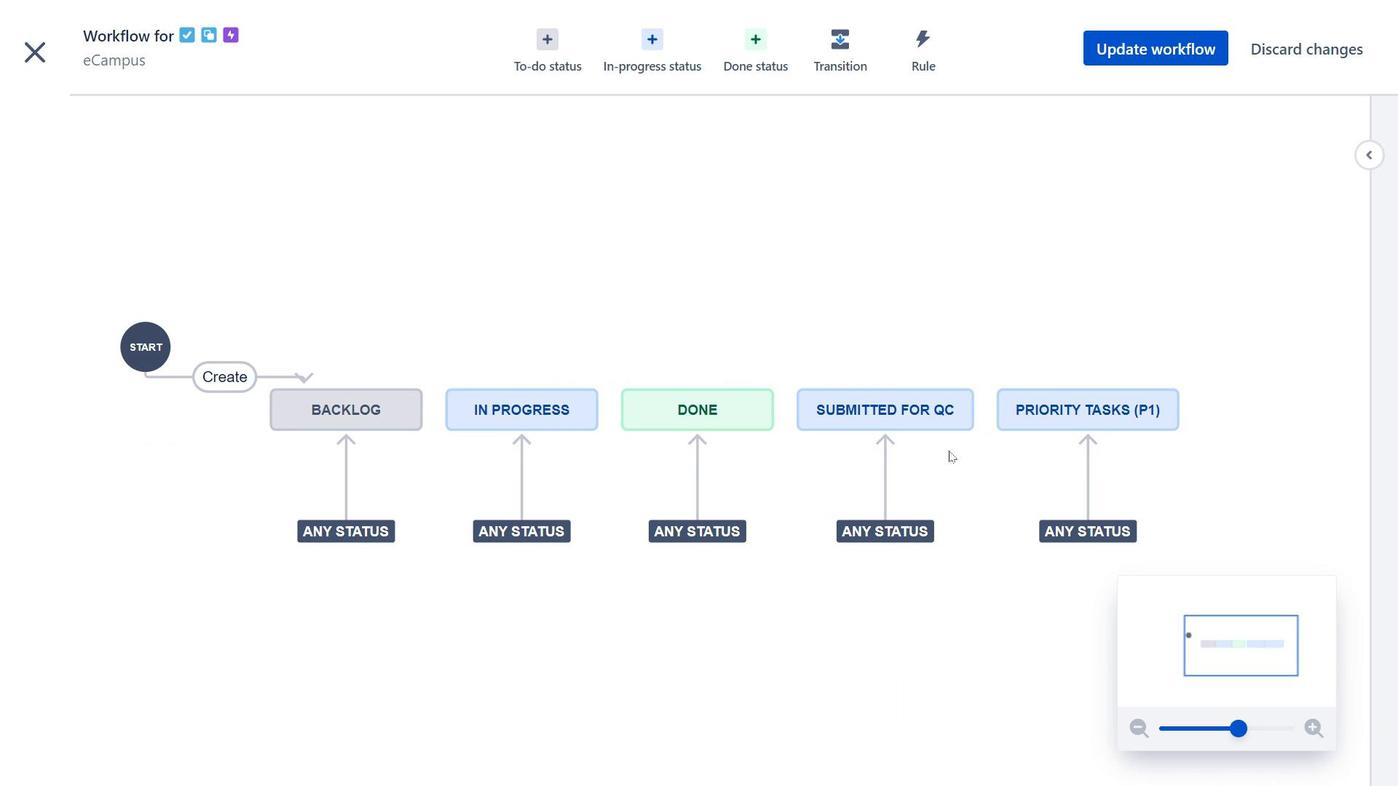 
Action: Mouse moved to (420, 403)
Screenshot: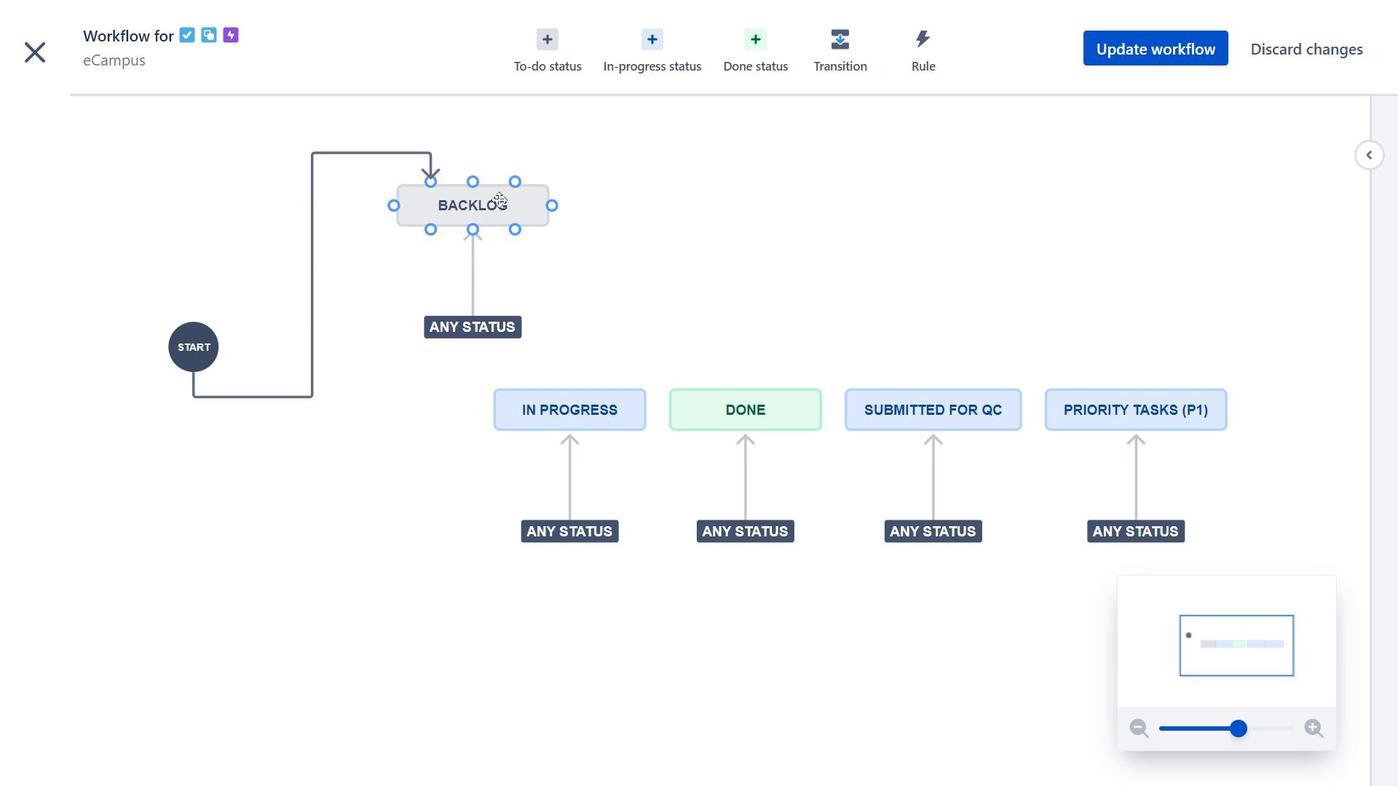 
Action: Mouse pressed left at (420, 403)
Screenshot: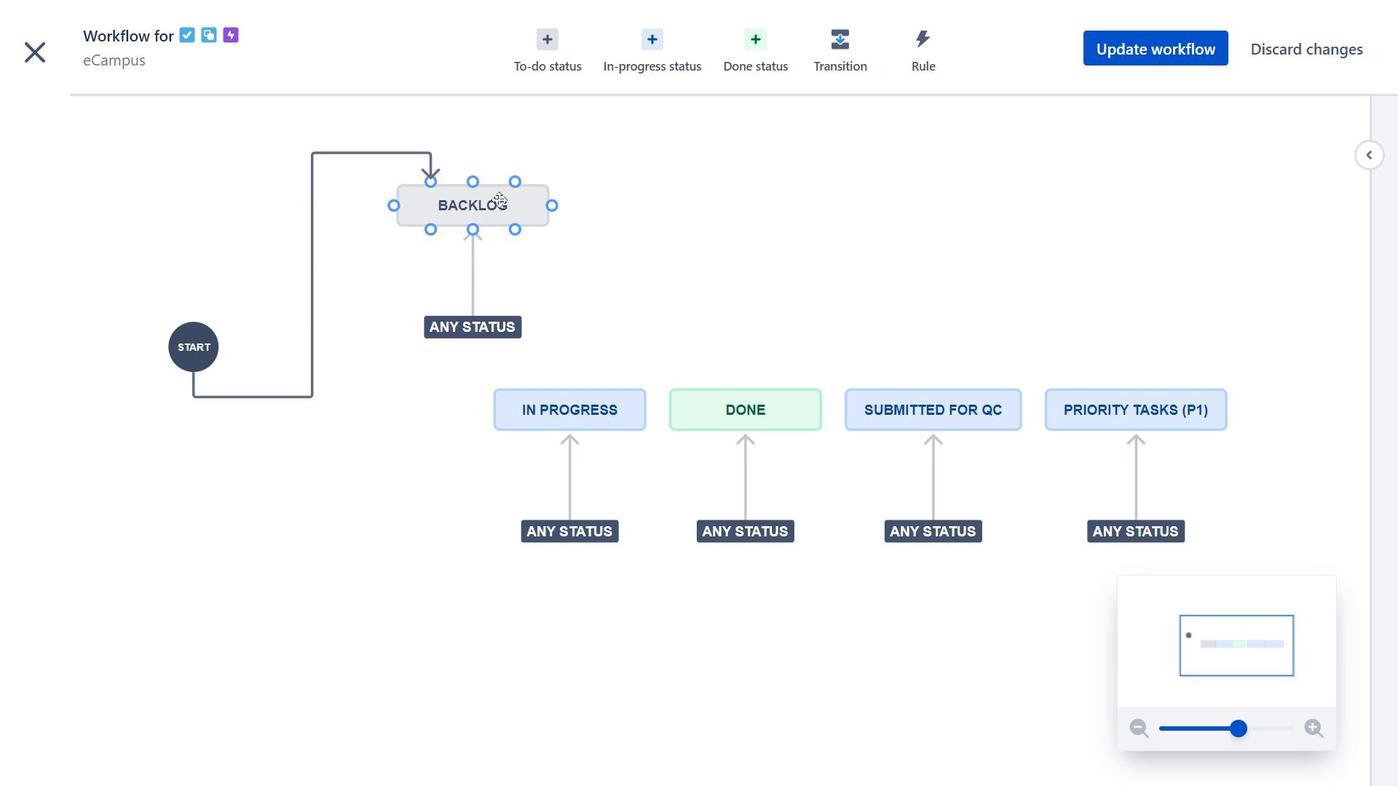 
Action: Mouse moved to (1137, 412)
Screenshot: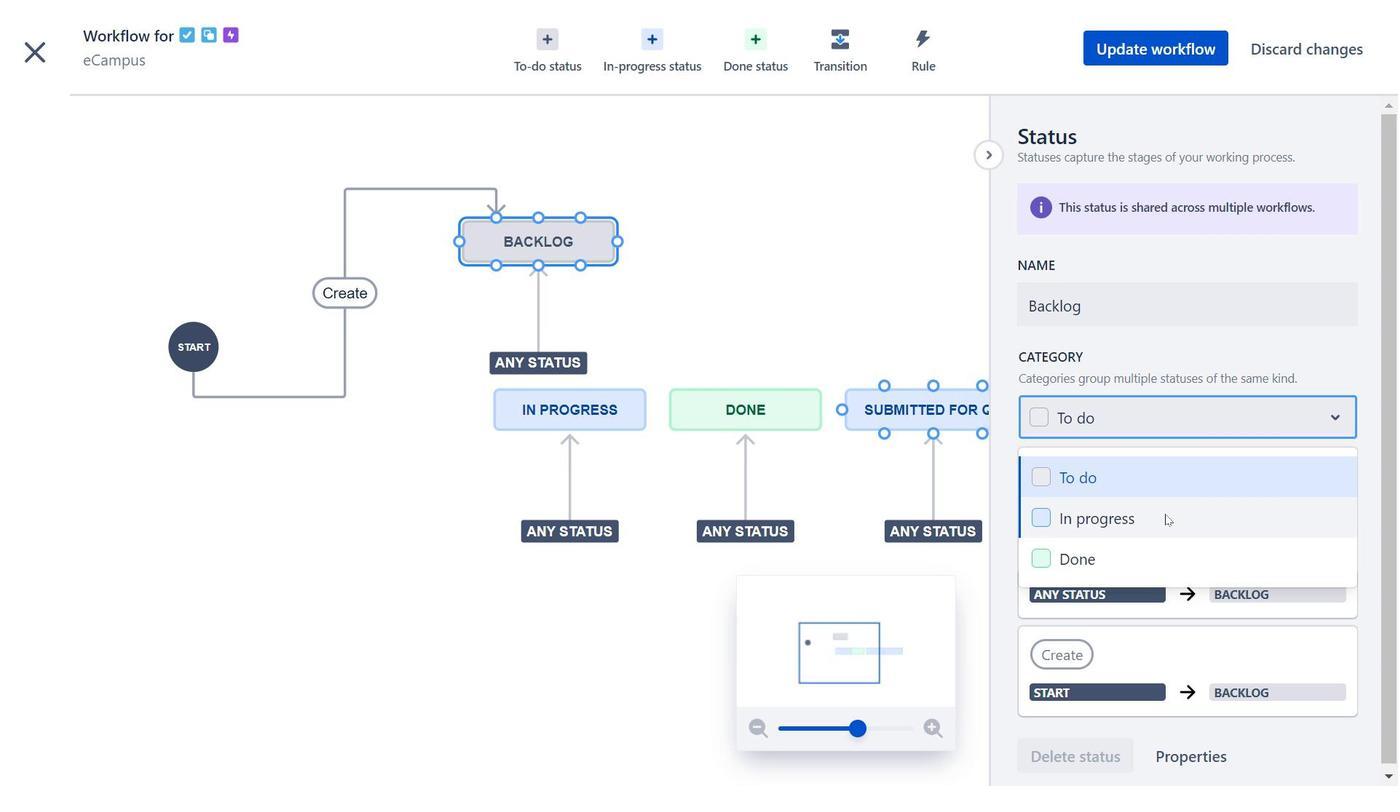 
Action: Mouse pressed left at (1137, 412)
Screenshot: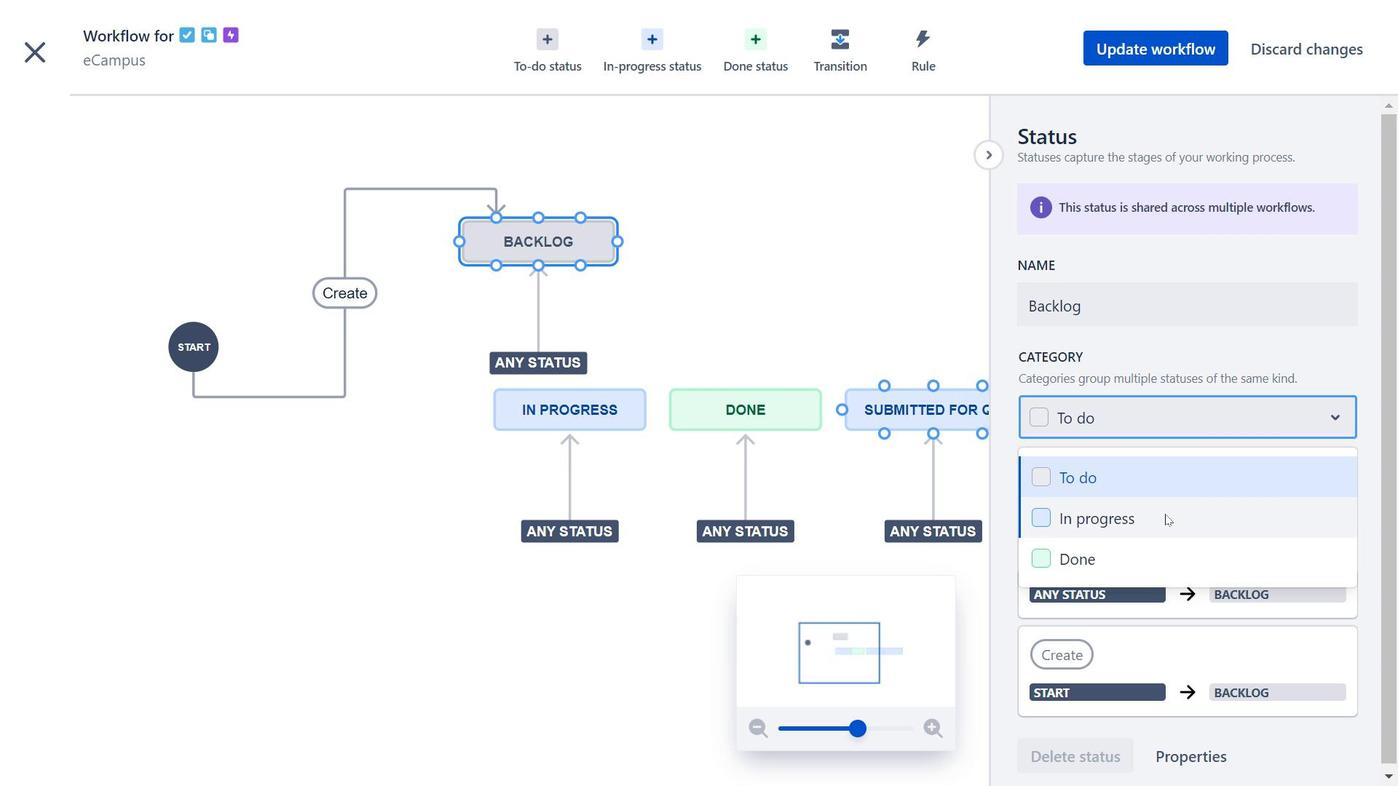 
Action: Mouse moved to (906, 299)
Screenshot: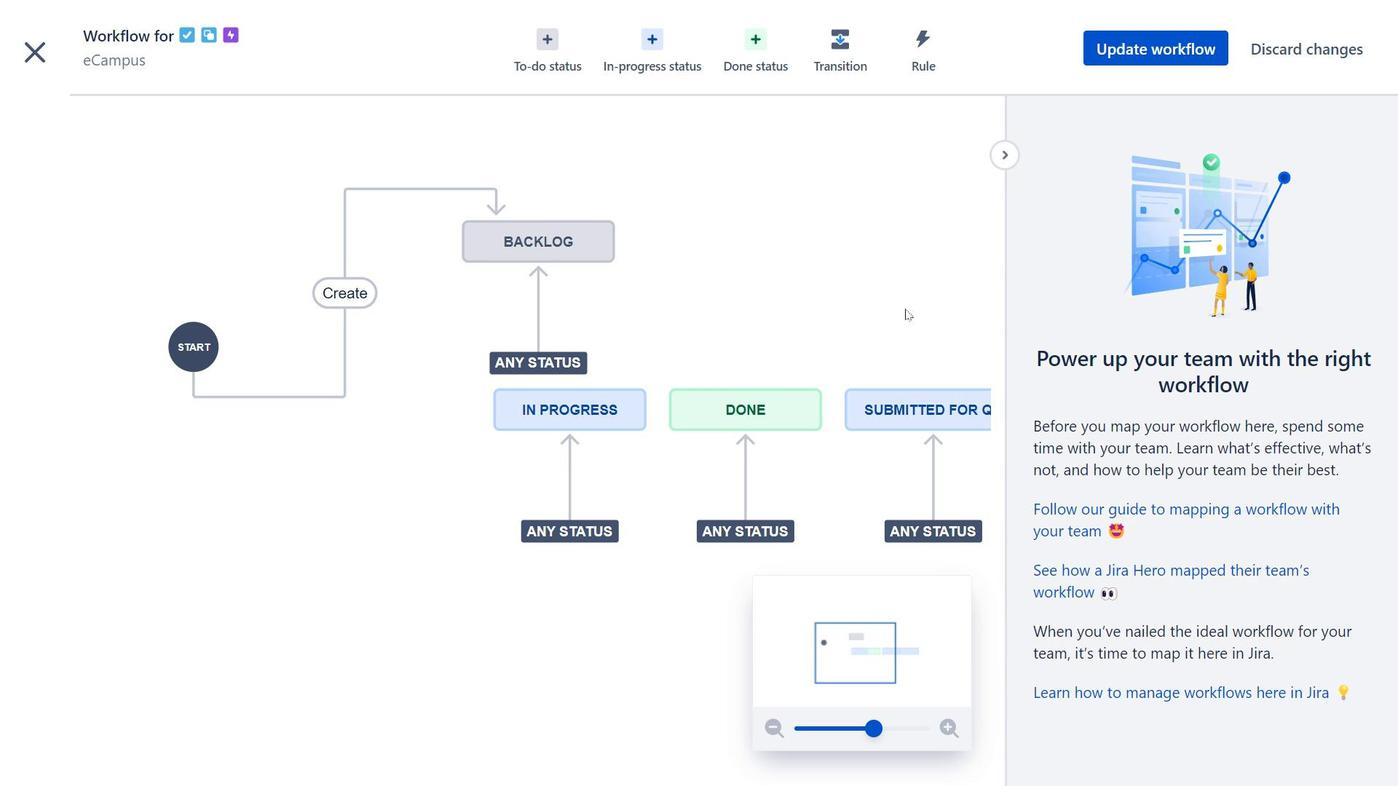 
Action: Mouse pressed left at (906, 299)
Screenshot: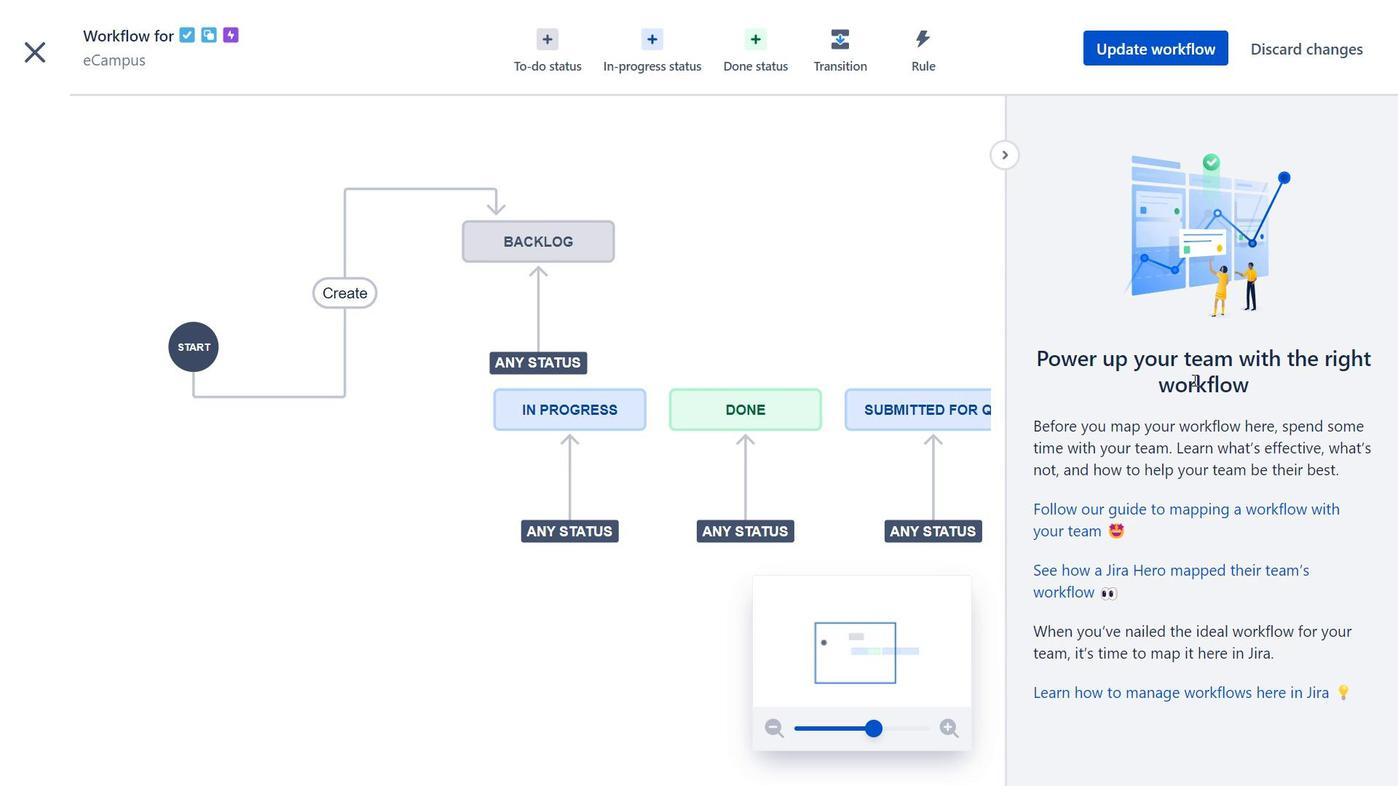
Action: Mouse moved to (1009, 158)
Screenshot: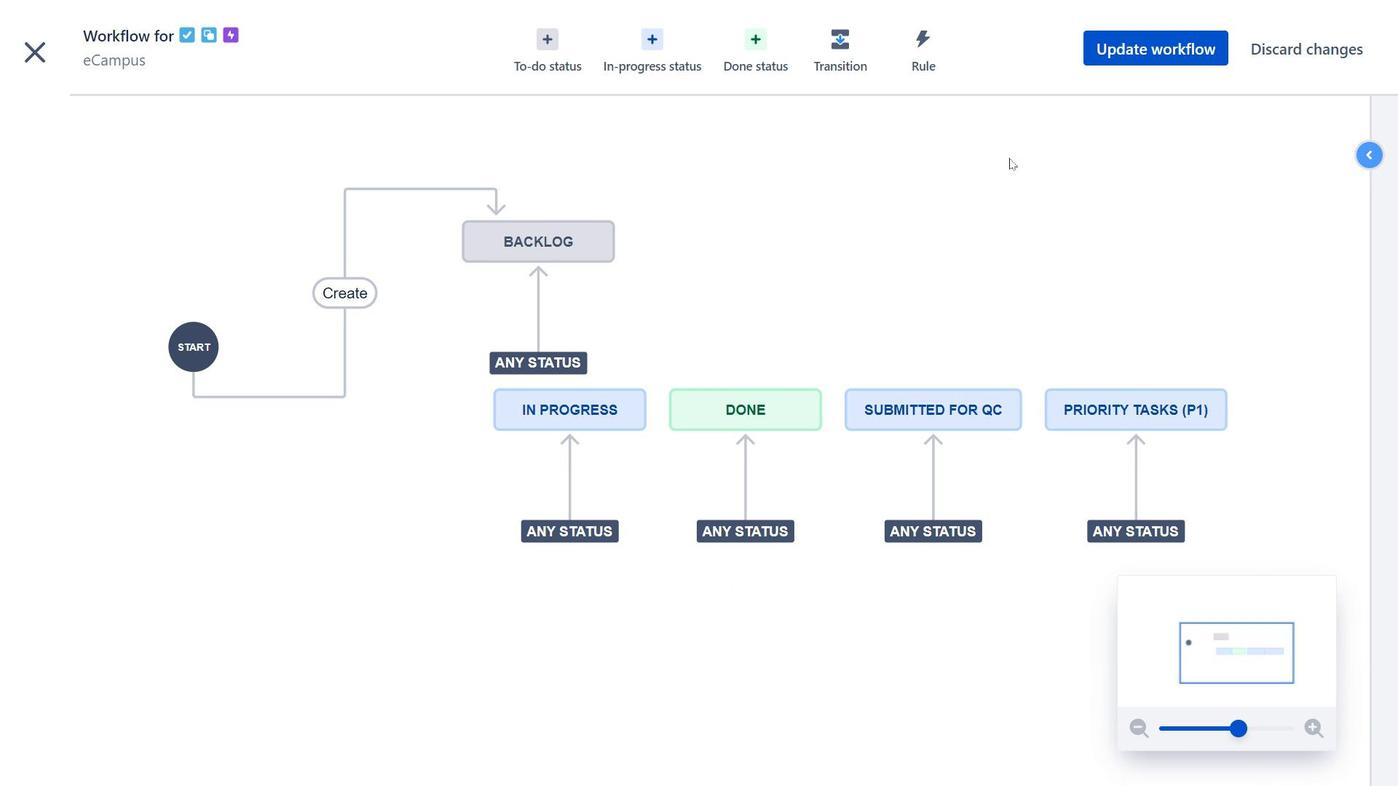 
Action: Mouse pressed left at (1009, 158)
Screenshot: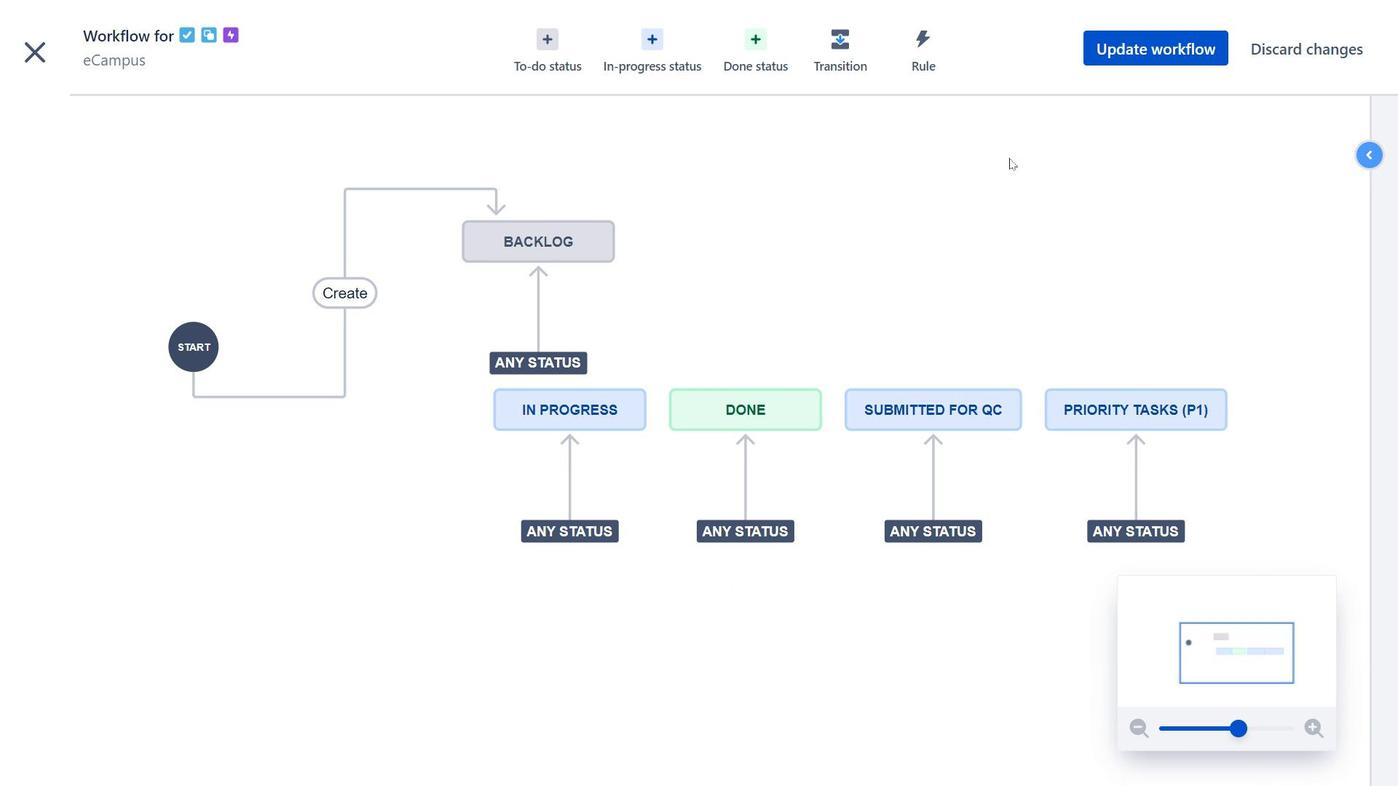 
Action: Mouse moved to (584, 408)
Screenshot: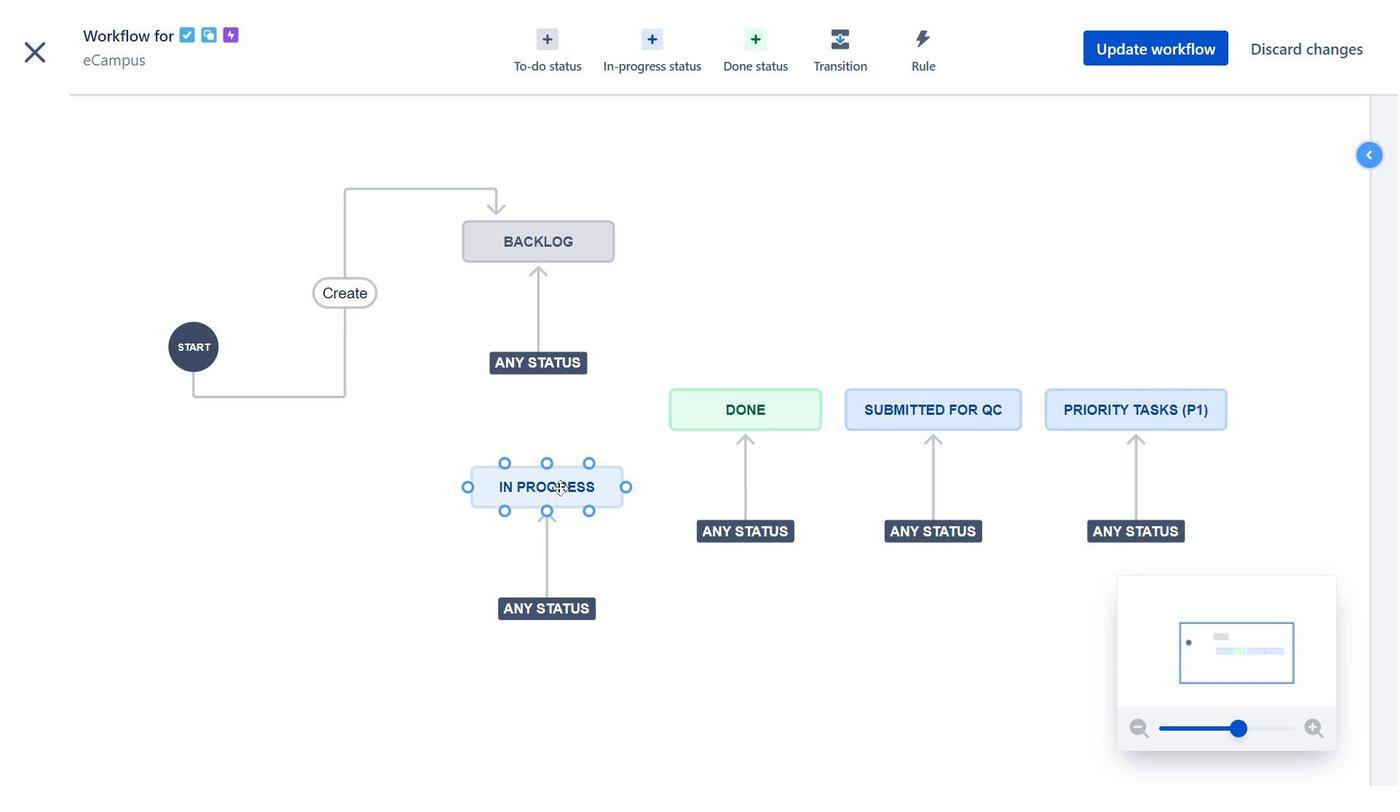 
Action: Mouse pressed left at (584, 408)
Screenshot: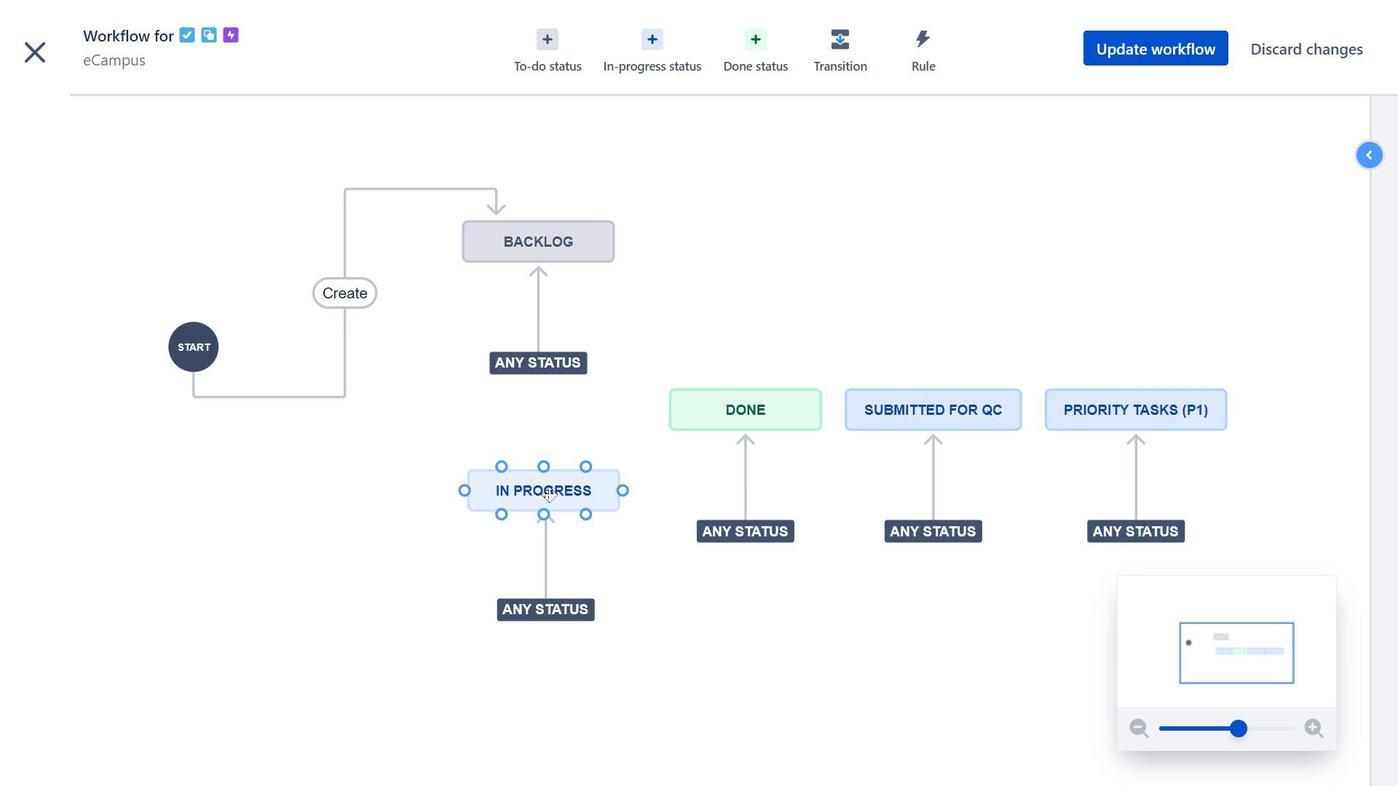 
Action: Mouse moved to (761, 407)
Screenshot: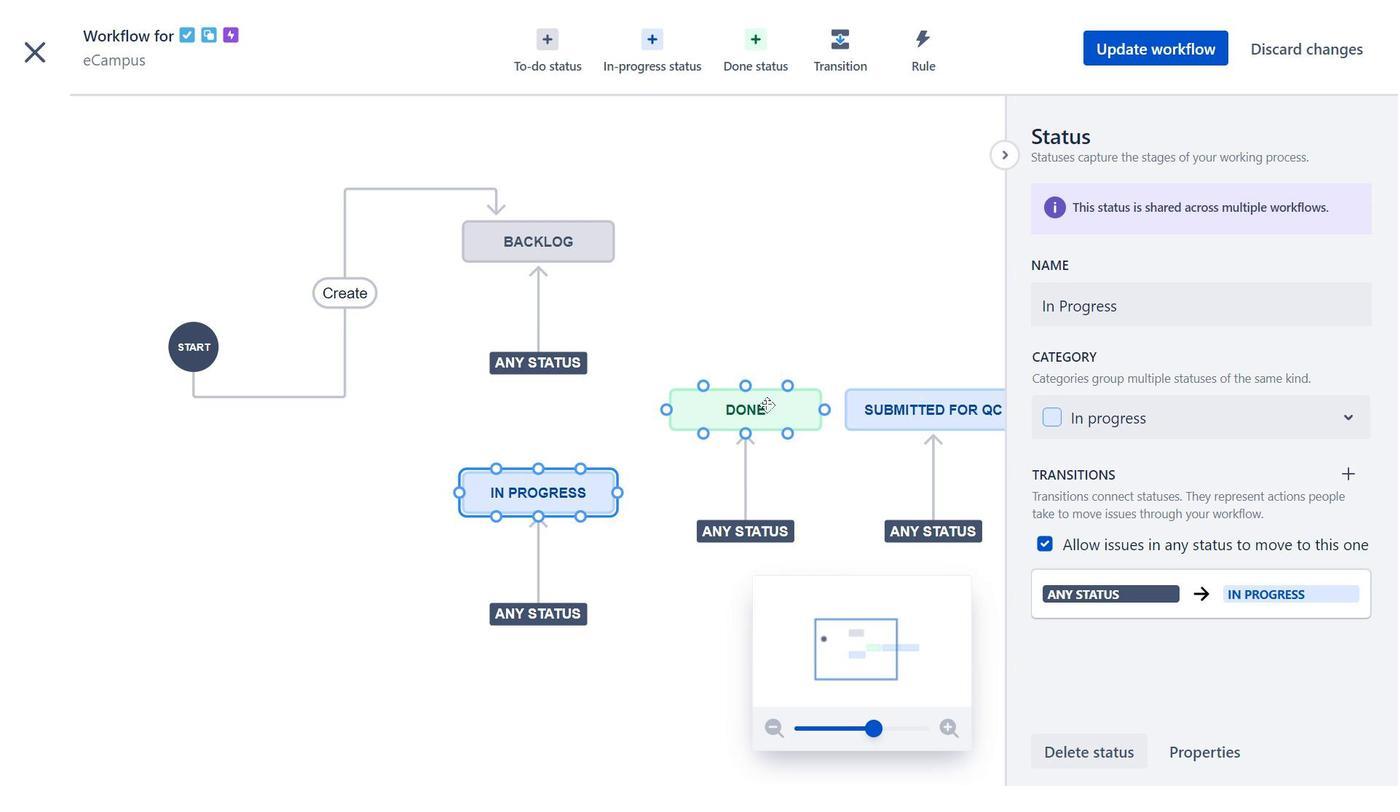 
Action: Mouse pressed left at (761, 407)
Screenshot: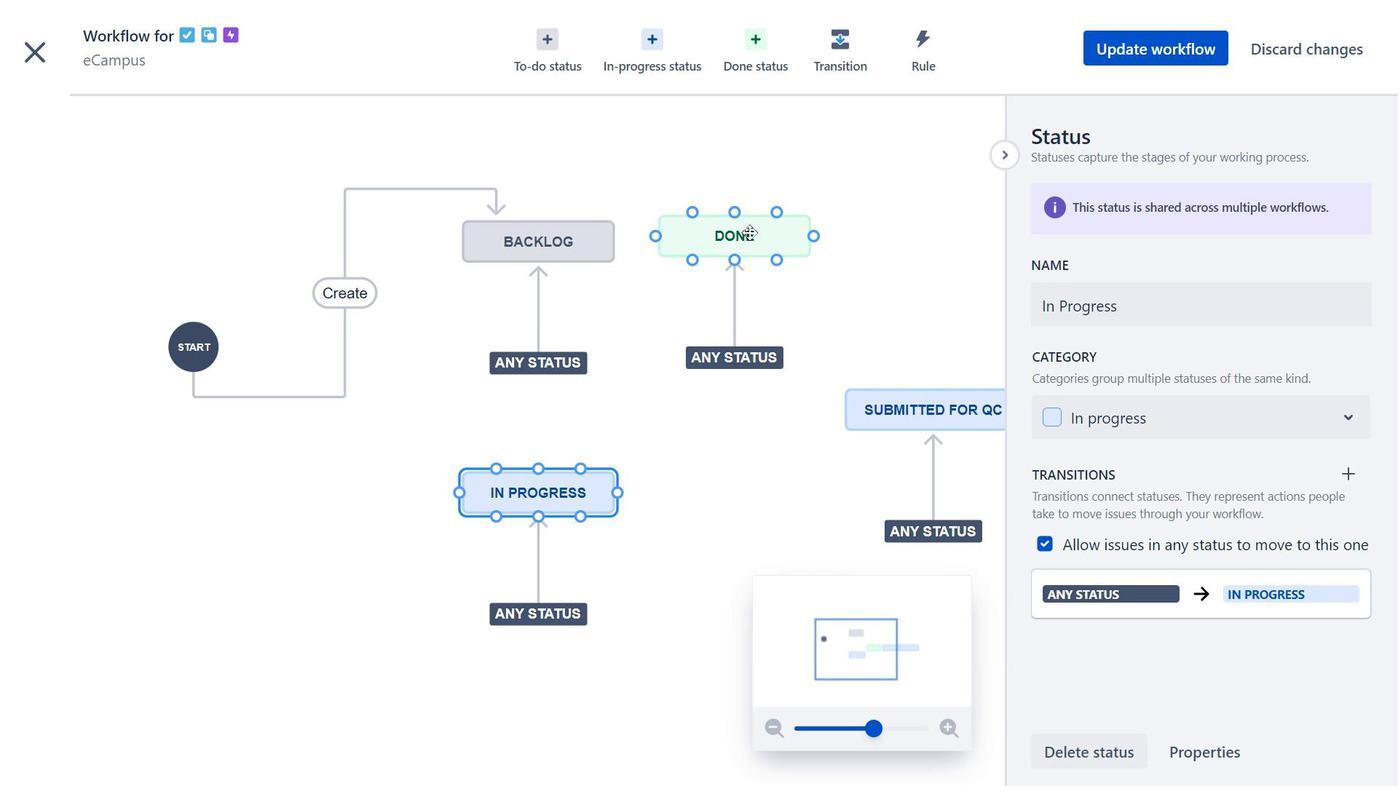 
Action: Mouse moved to (1154, 586)
Screenshot: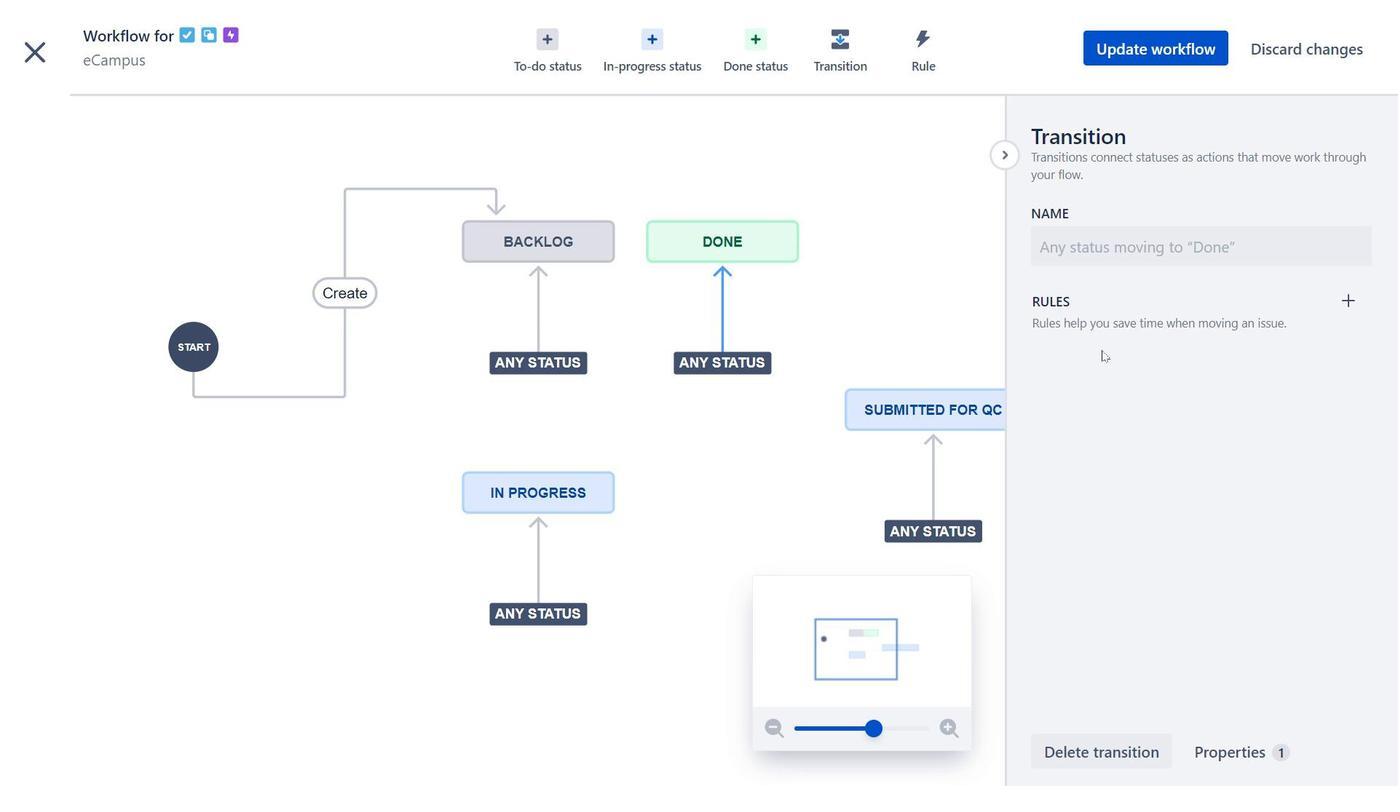 
Action: Mouse pressed left at (1154, 586)
Screenshot: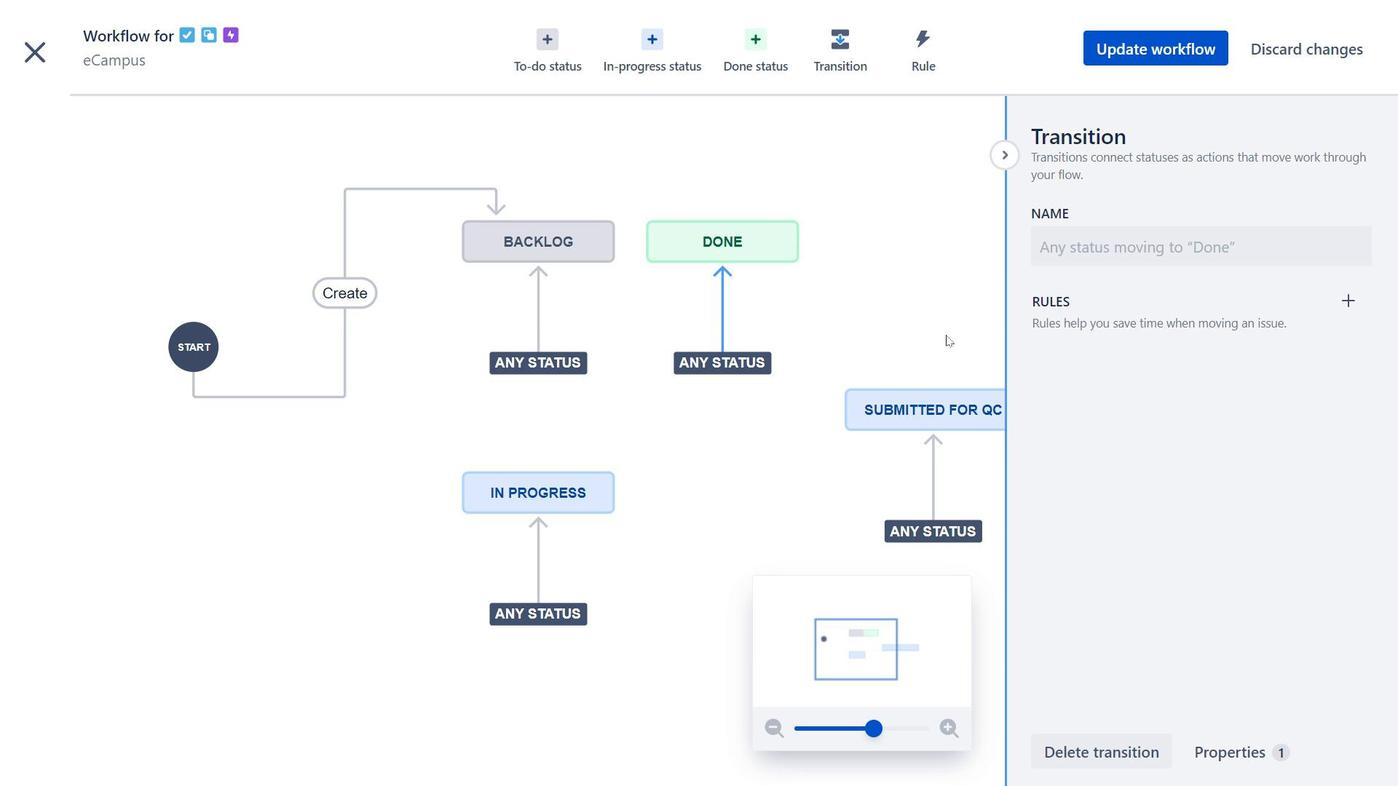 
Action: Mouse moved to (1010, 163)
Screenshot: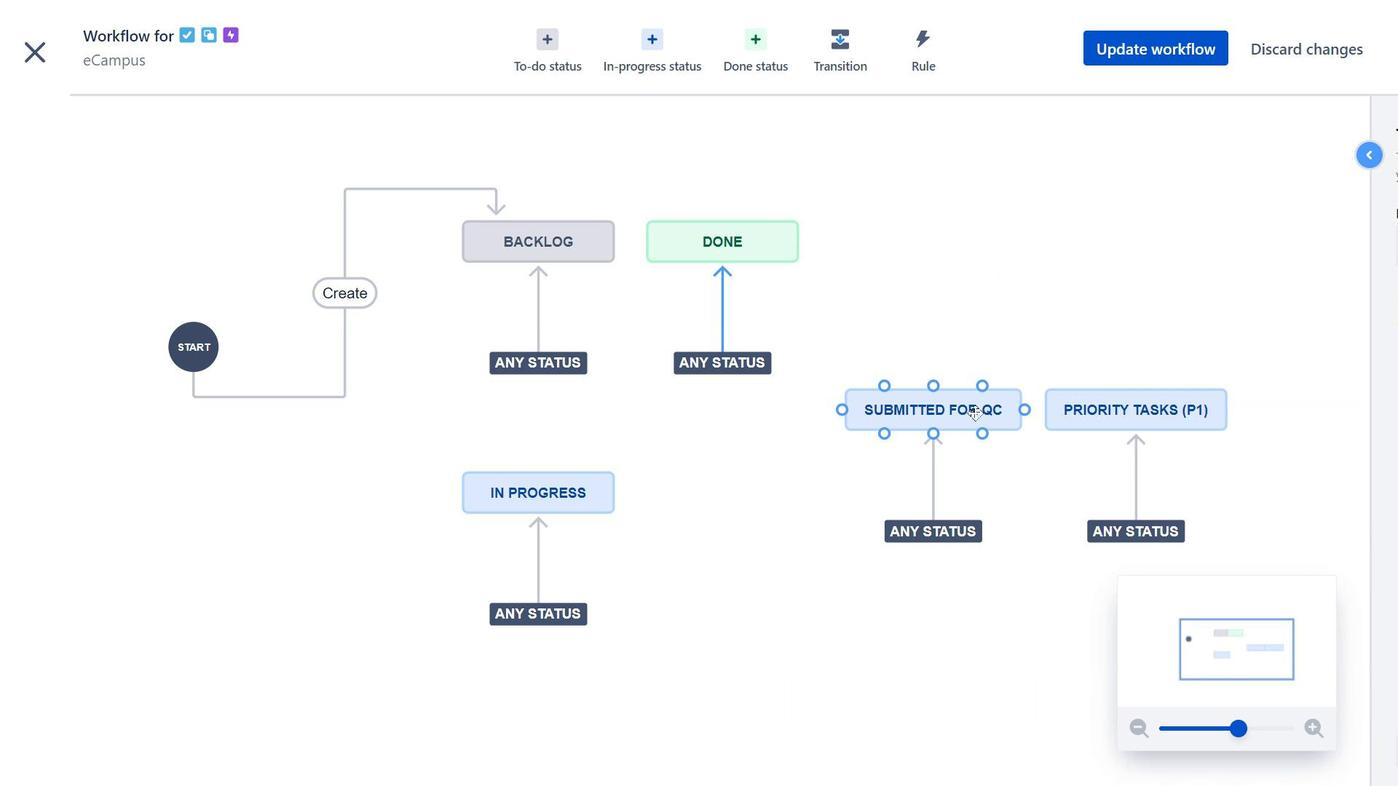 
Action: Mouse pressed left at (1010, 163)
Screenshot: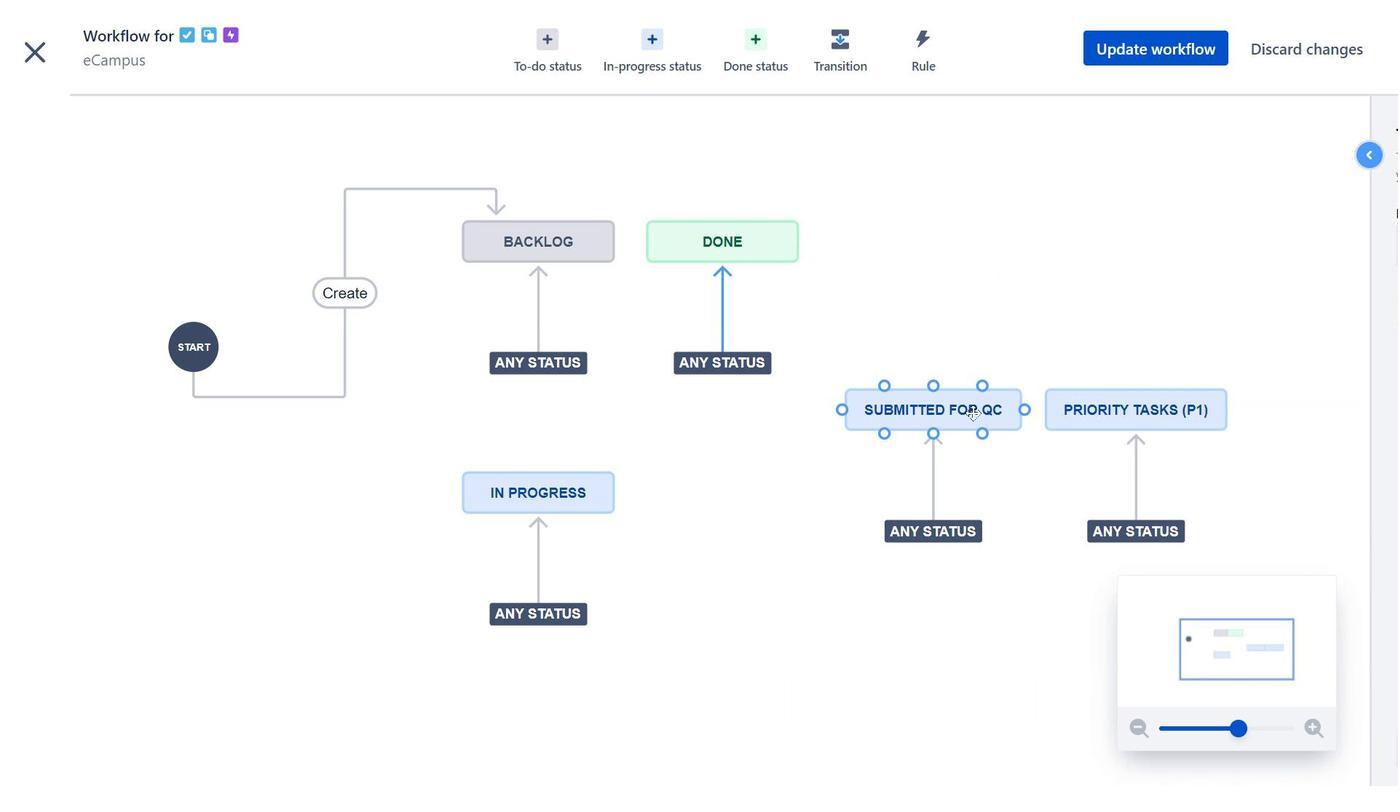 
Action: Mouse moved to (973, 412)
Screenshot: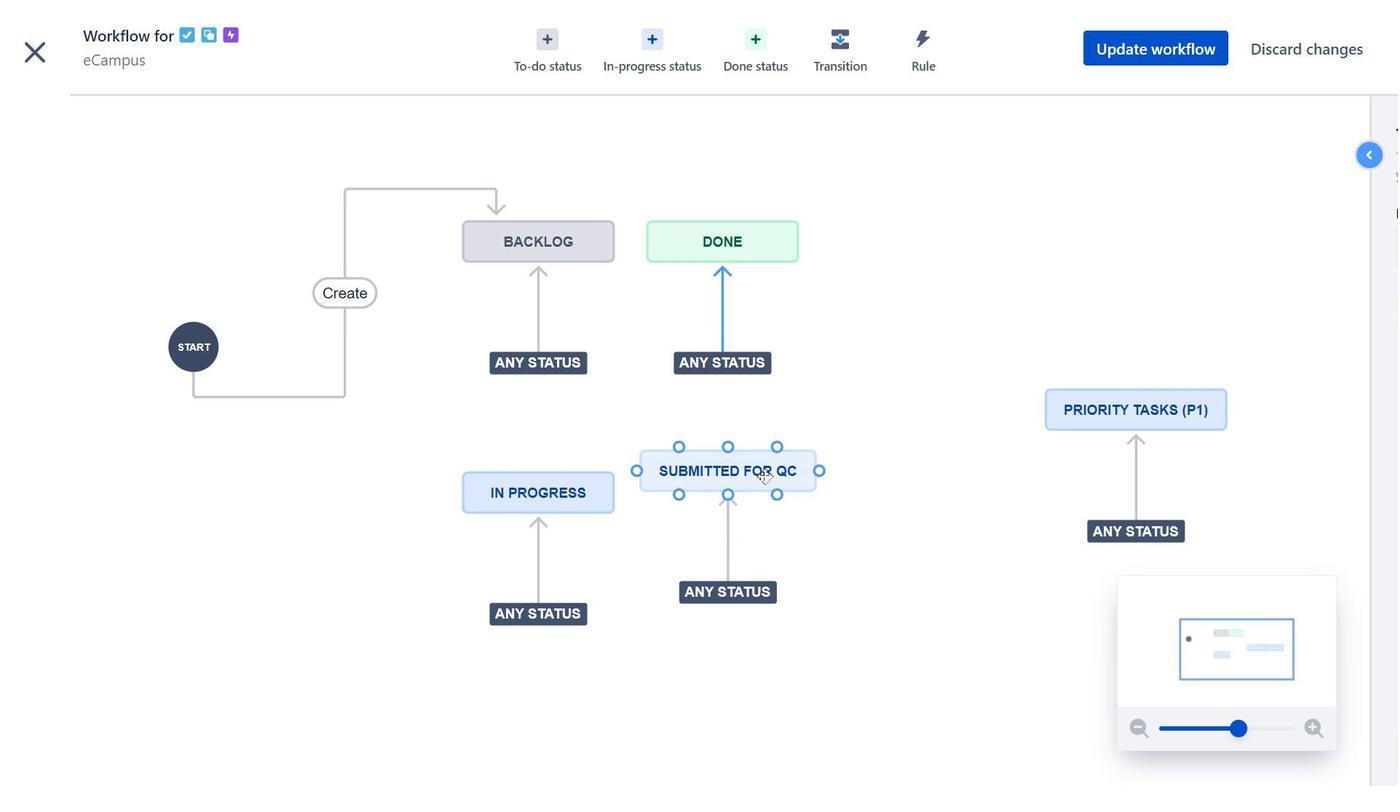 
Action: Mouse pressed left at (973, 412)
Screenshot: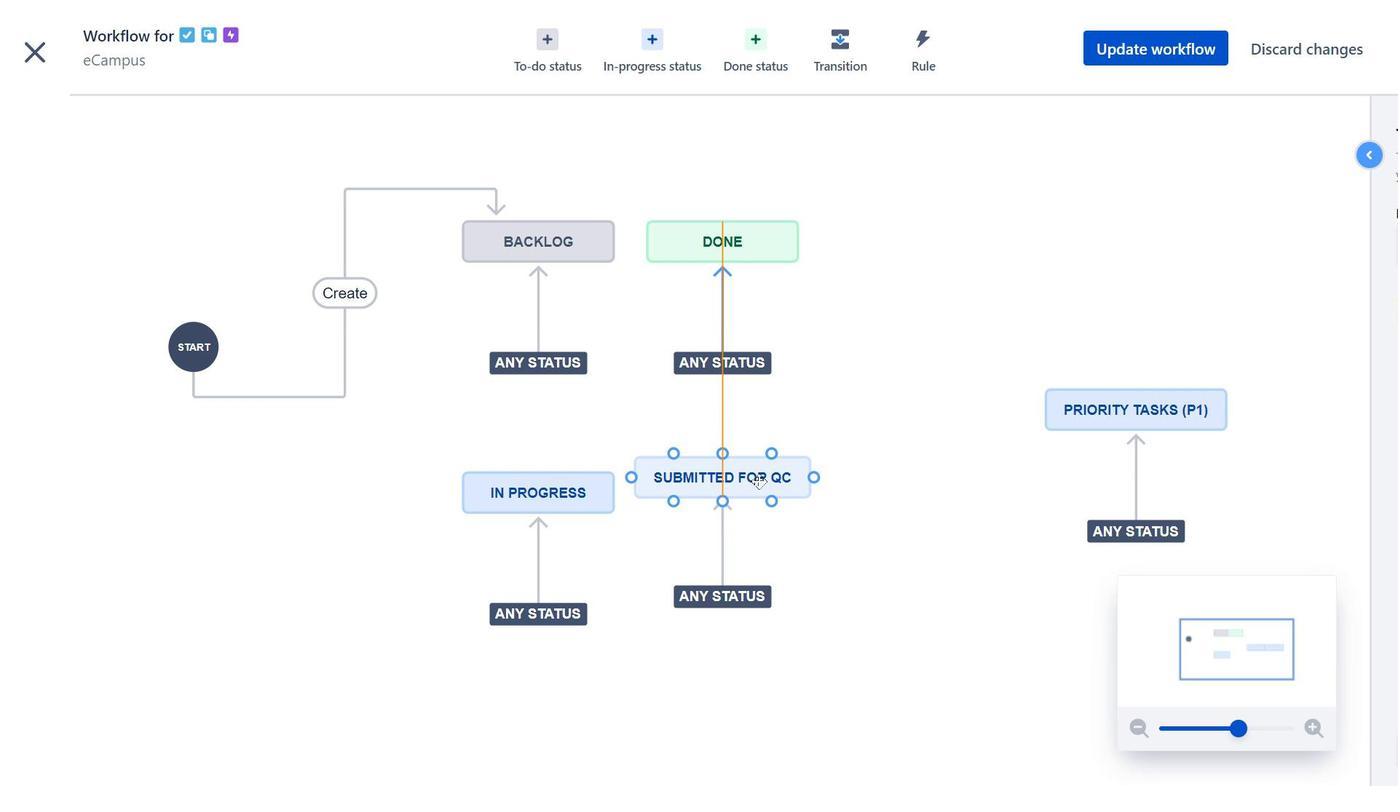 
Action: Mouse moved to (1099, 427)
Screenshot: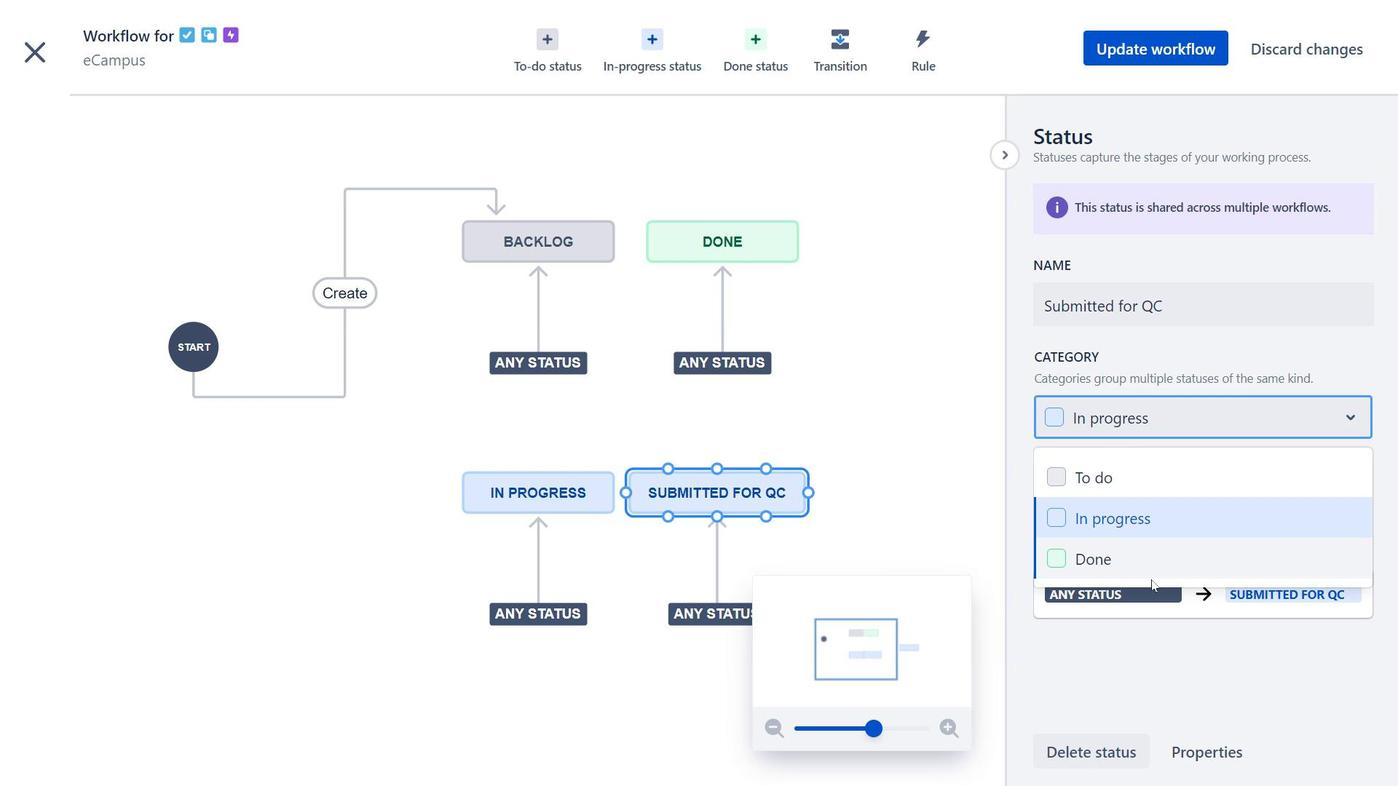 
Action: Mouse pressed left at (1099, 427)
Screenshot: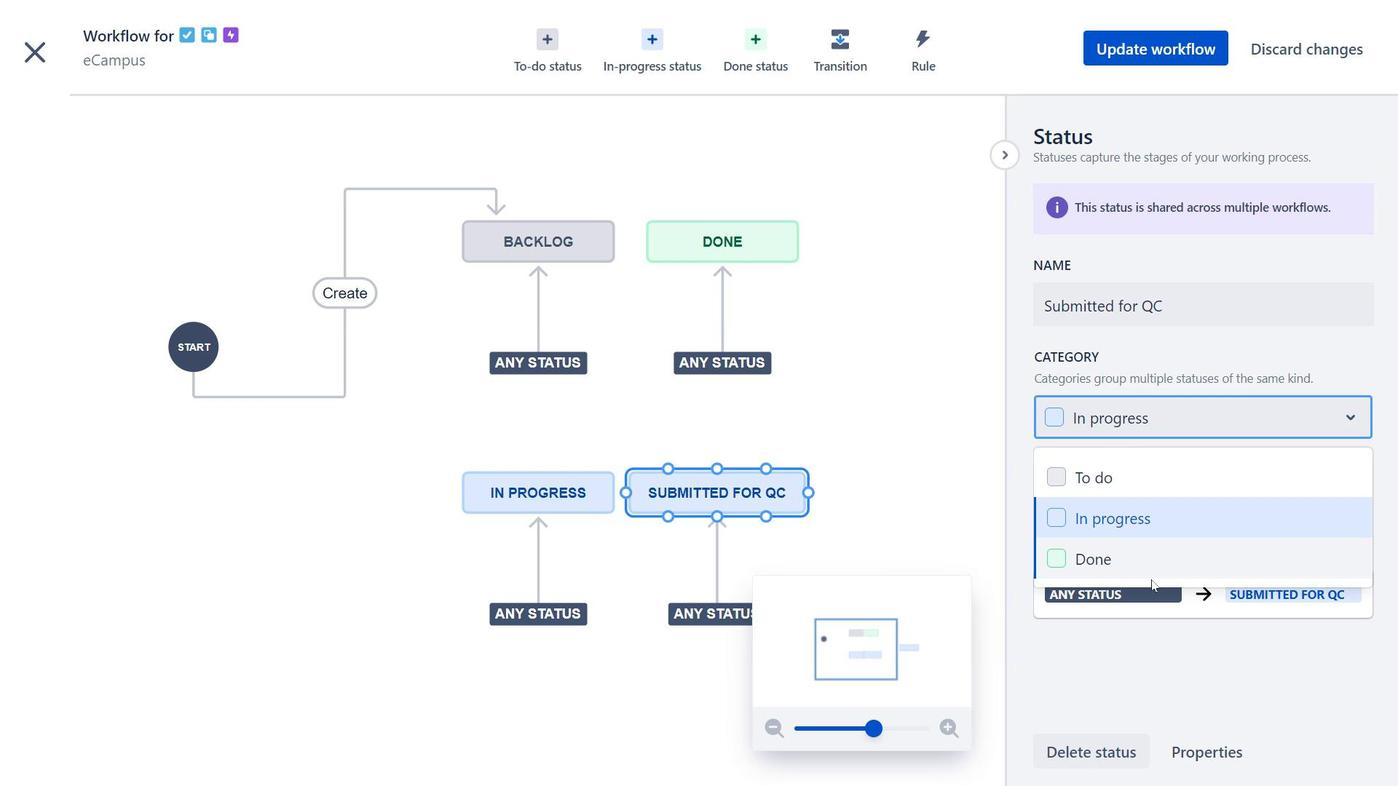 
Action: Mouse moved to (1131, 580)
Screenshot: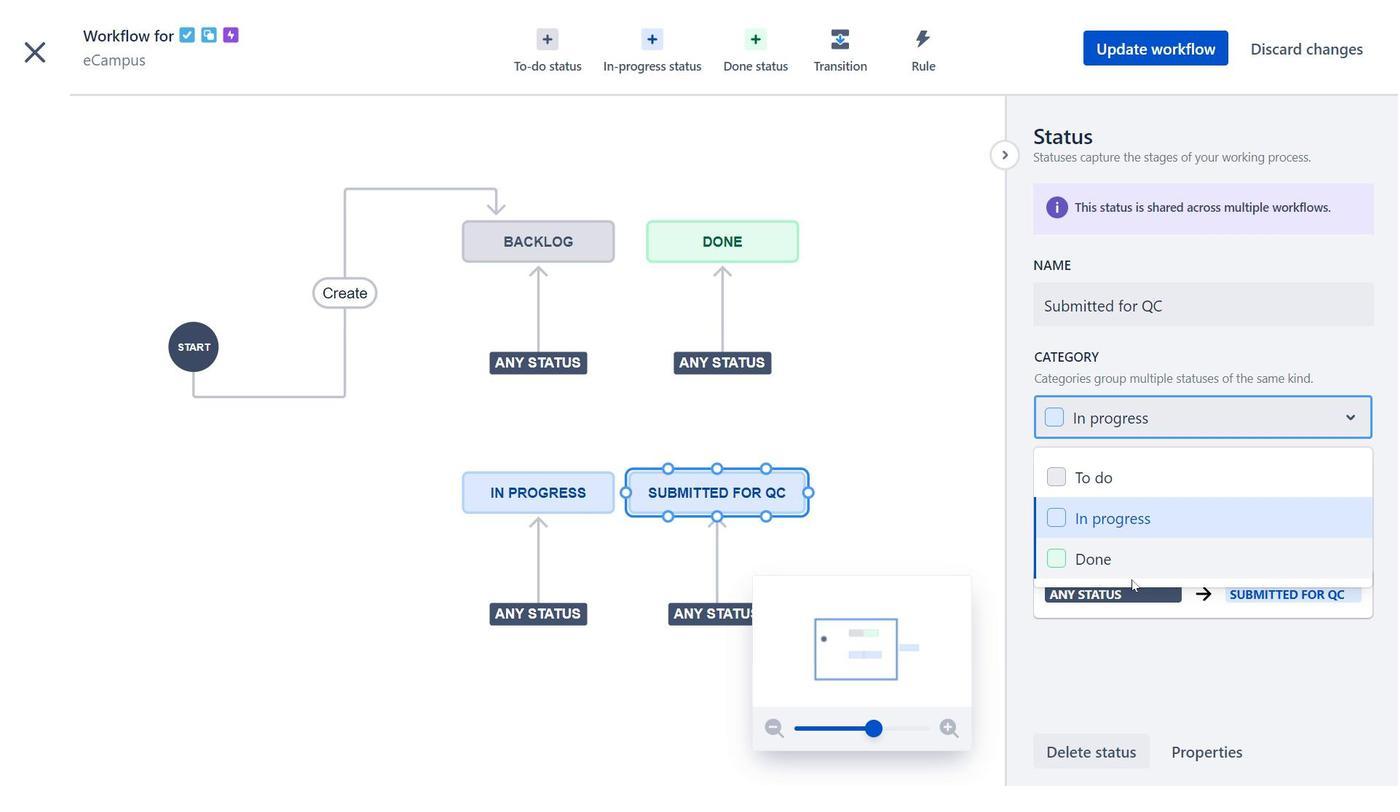 
Action: Mouse pressed left at (1131, 580)
Screenshot: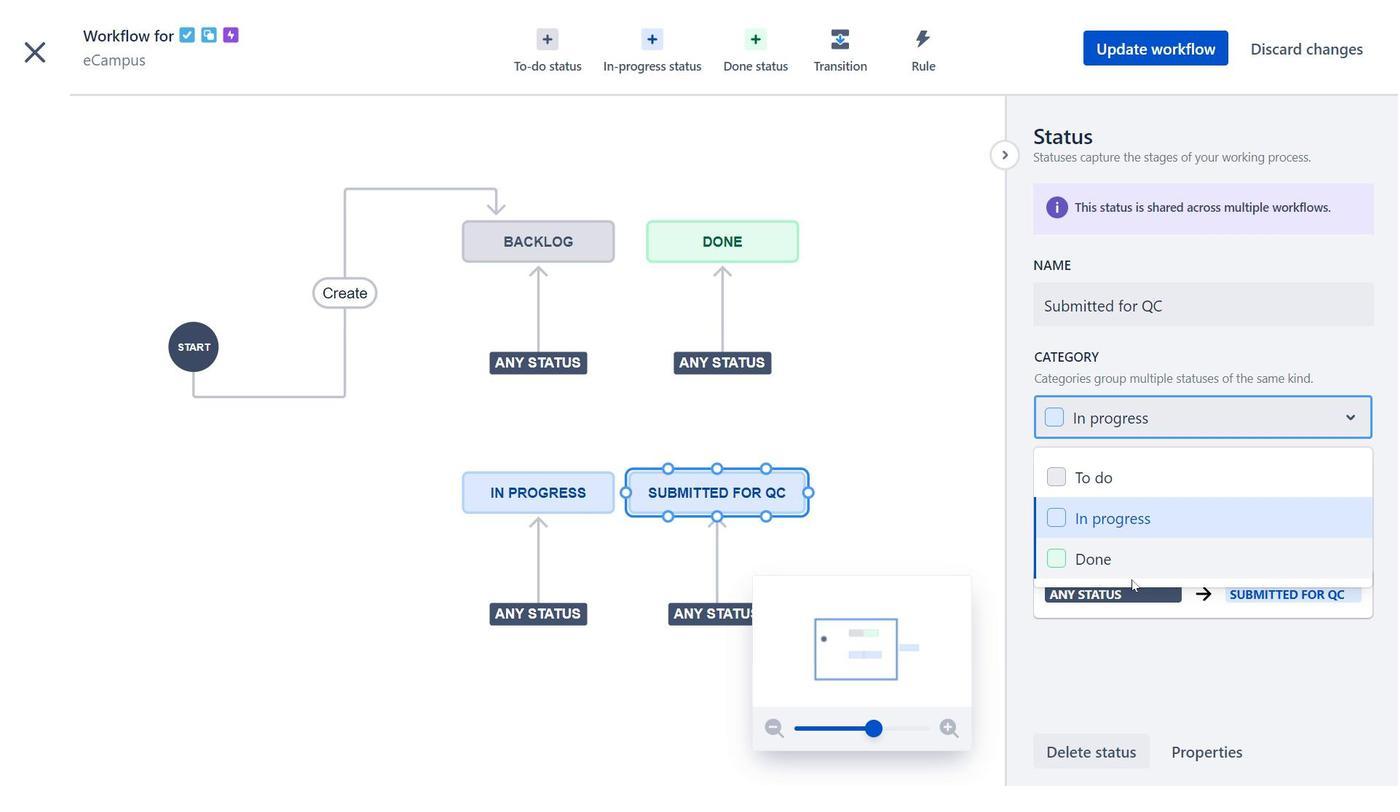 
Action: Mouse moved to (935, 260)
Screenshot: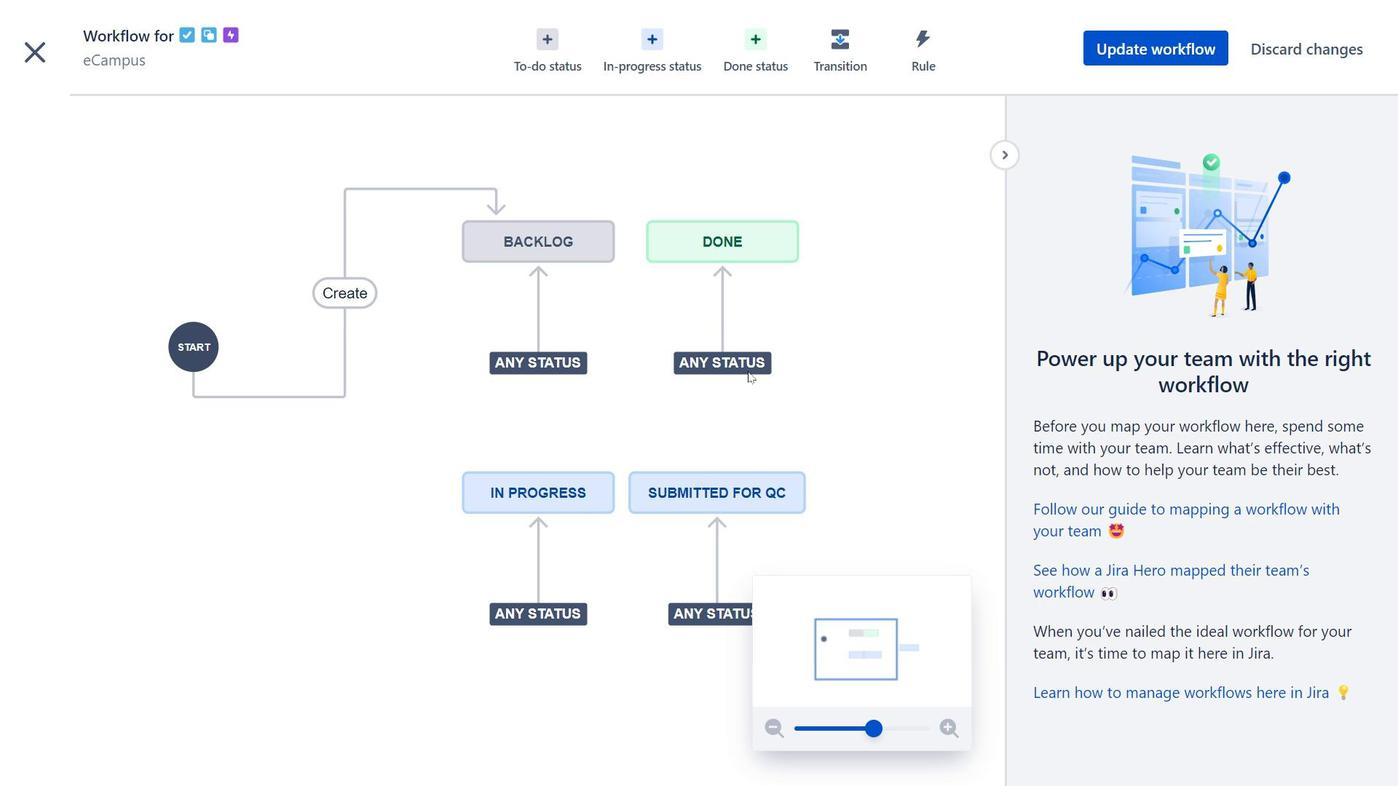 
Action: Mouse pressed left at (935, 260)
Screenshot: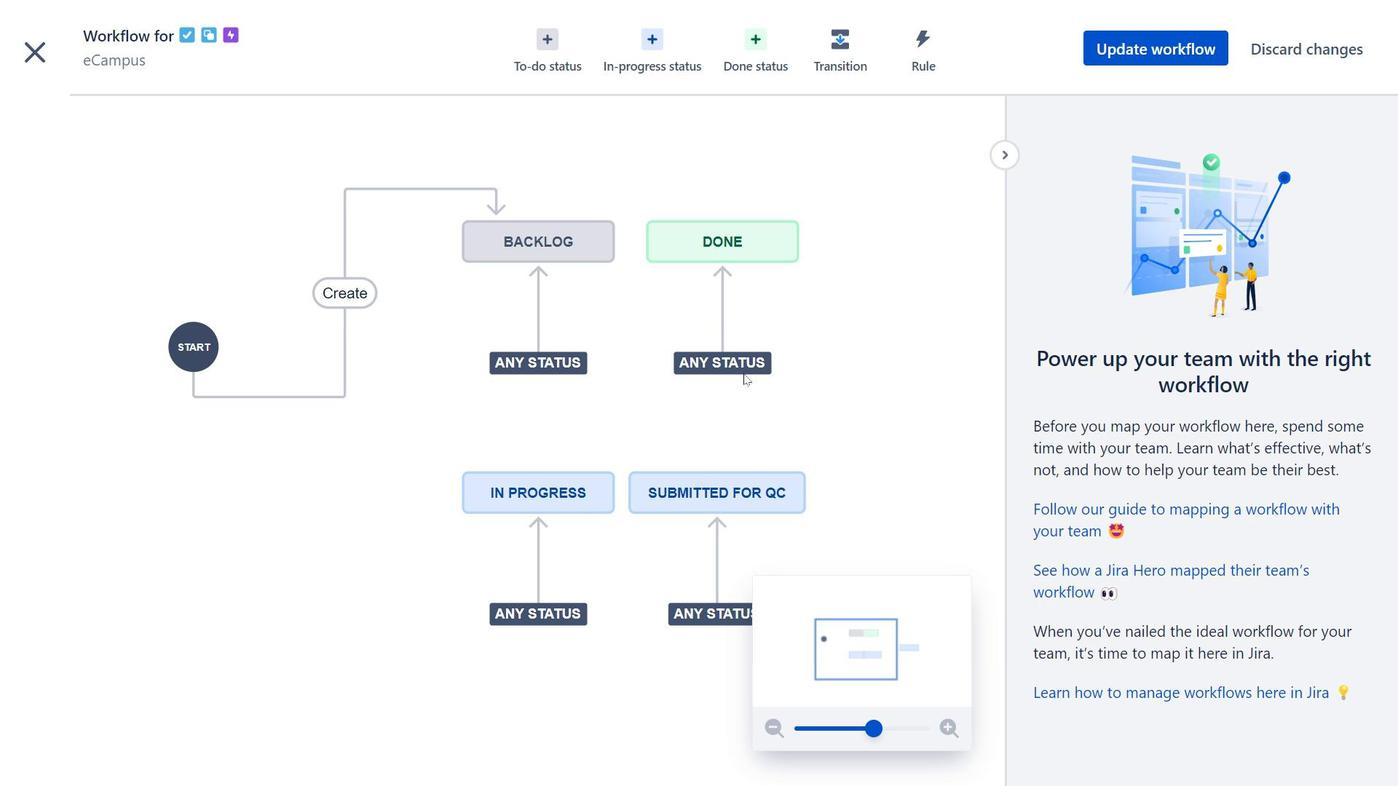 
Action: Mouse moved to (1005, 157)
Screenshot: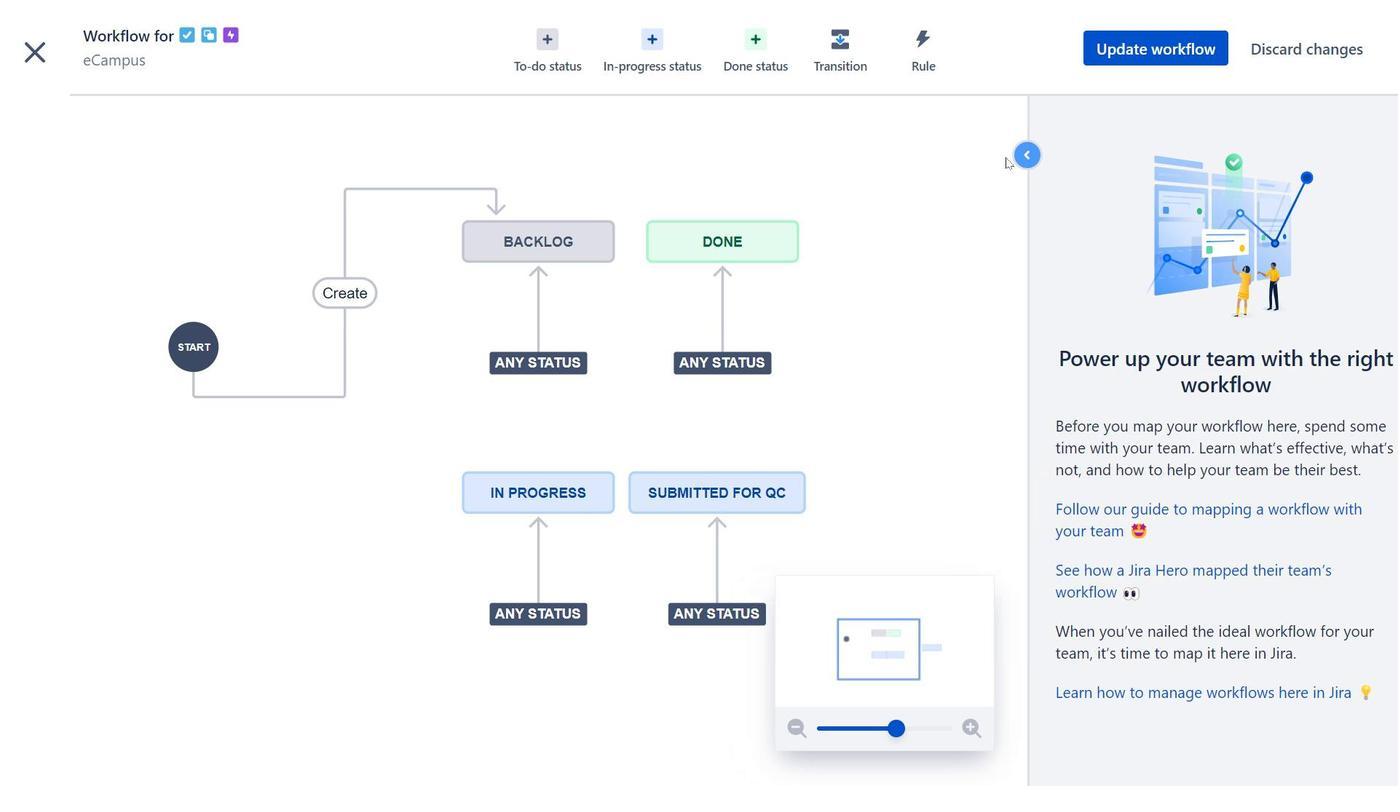 
Action: Mouse pressed left at (1005, 157)
Screenshot: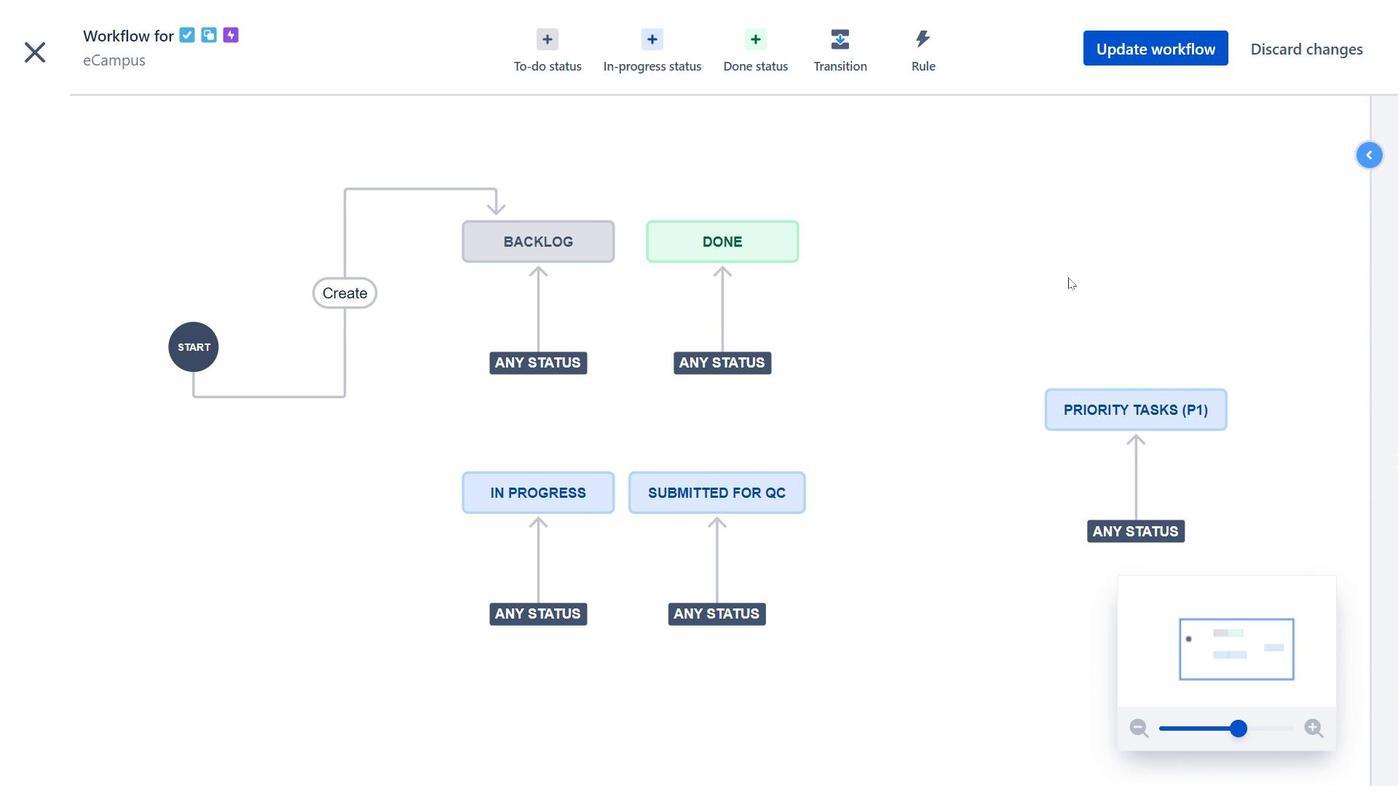 
Action: Mouse moved to (1159, 429)
Screenshot: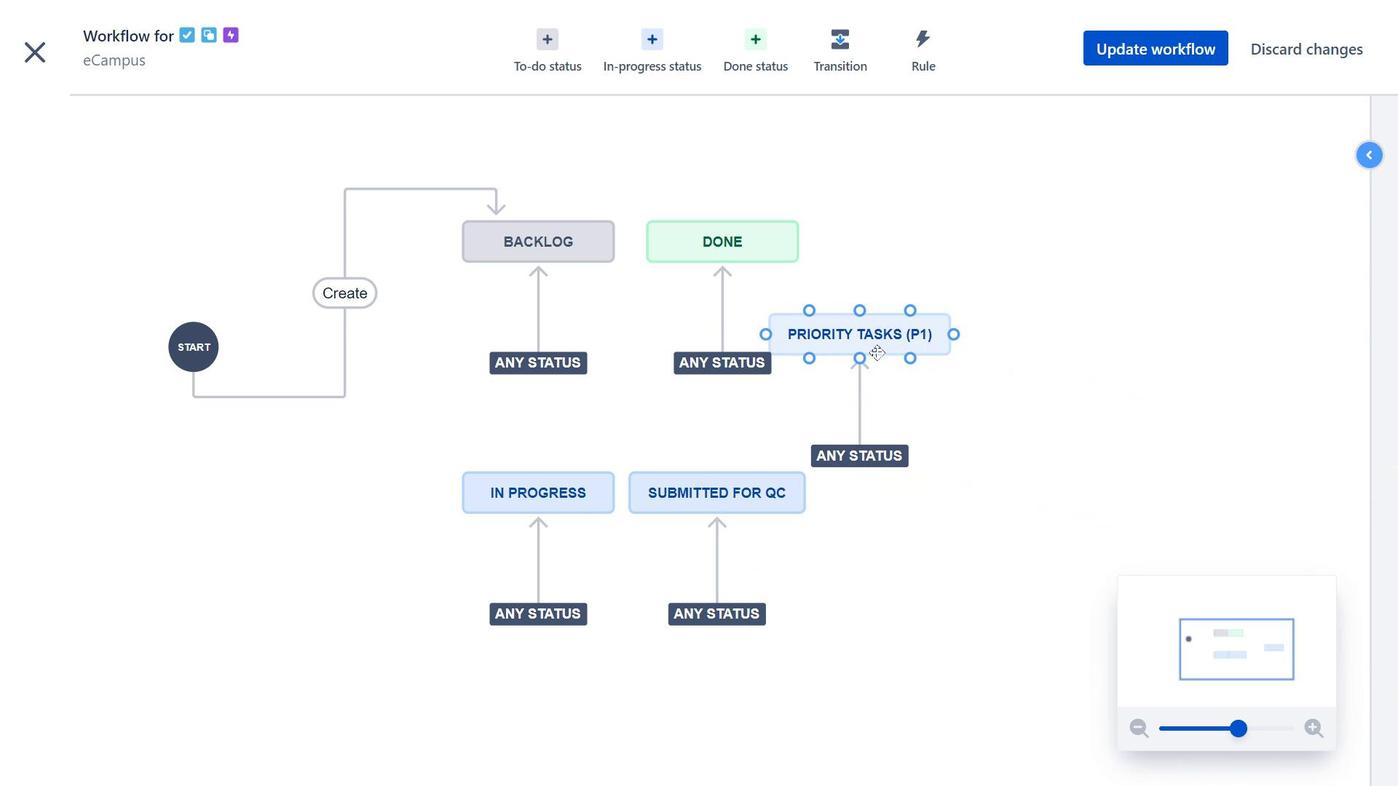 
Action: Mouse pressed left at (1159, 429)
Screenshot: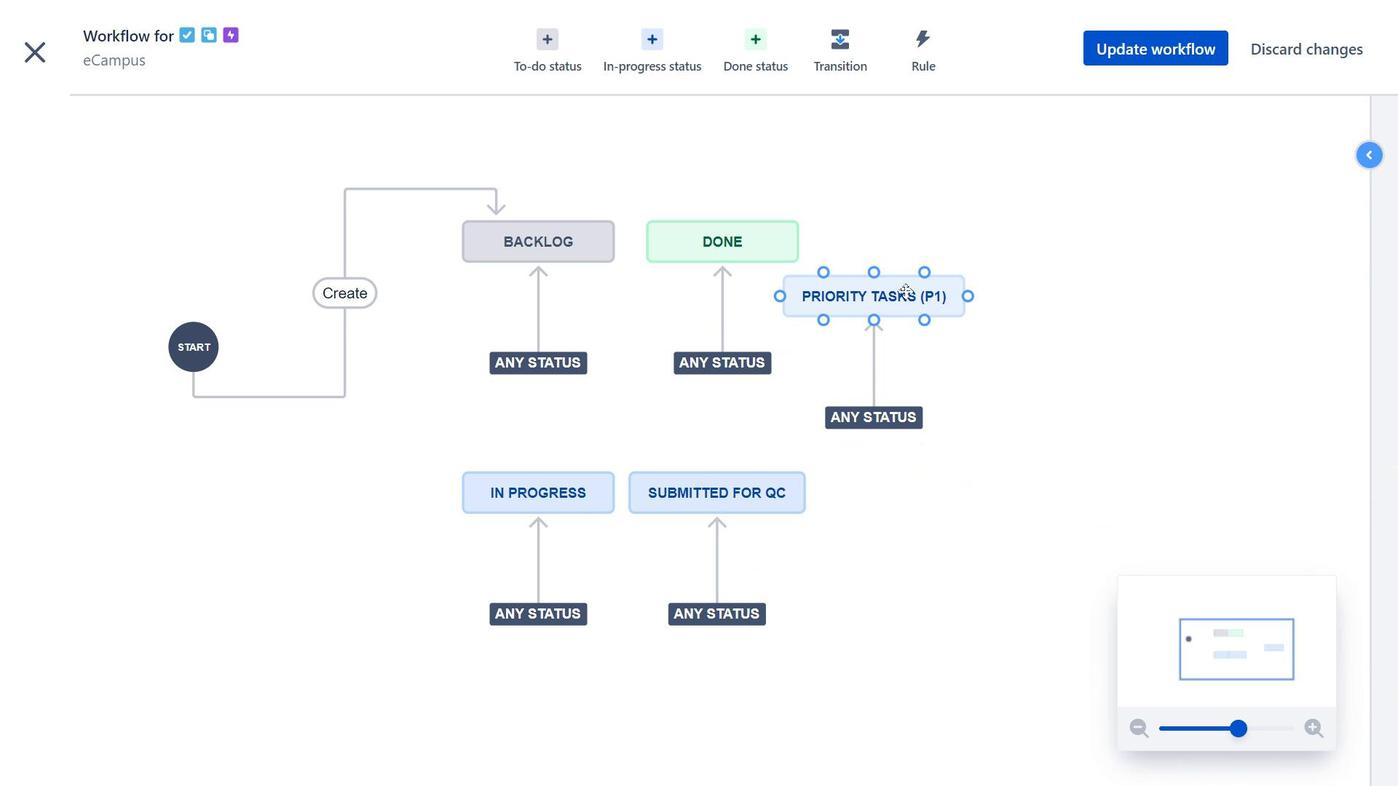 
Action: Mouse moved to (1005, 160)
Screenshot: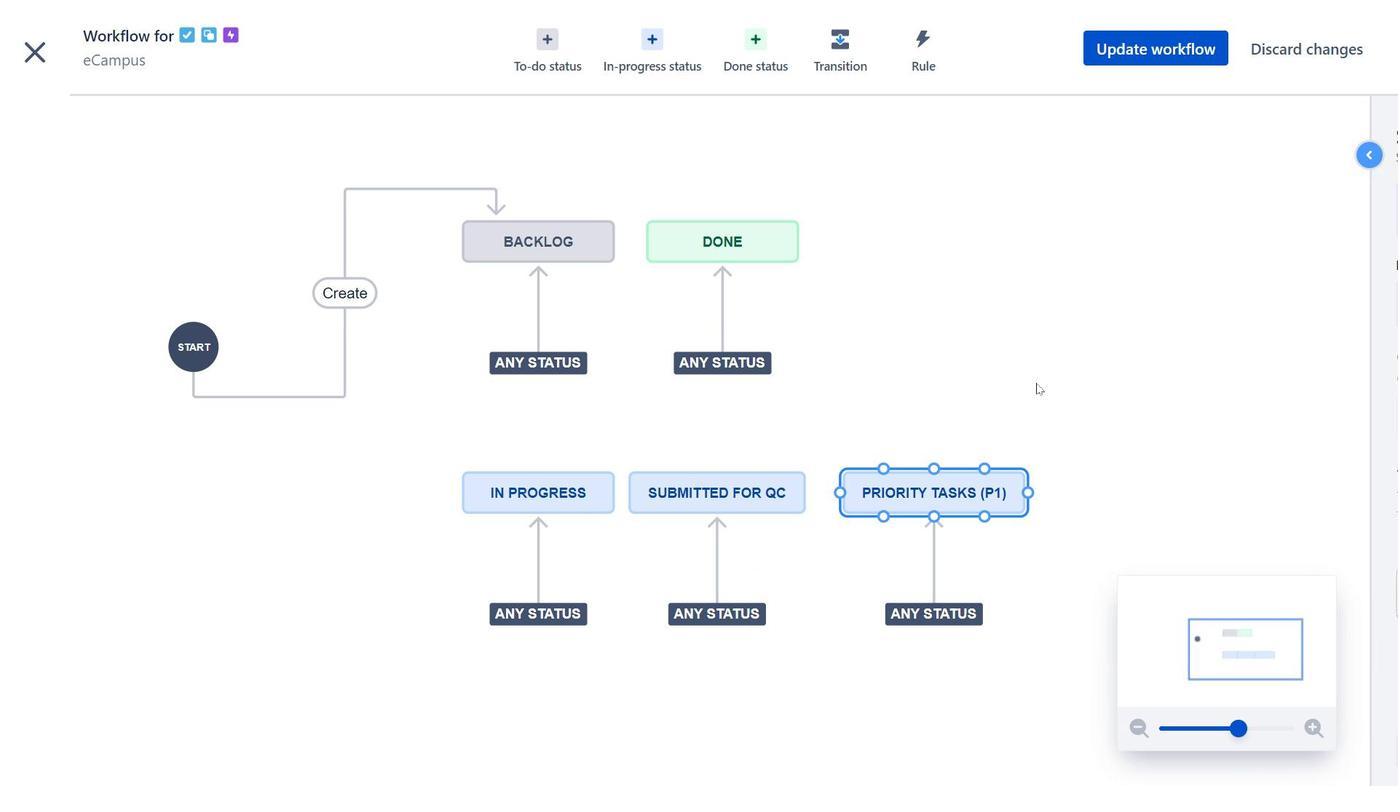 
Action: Mouse pressed left at (1005, 160)
Screenshot: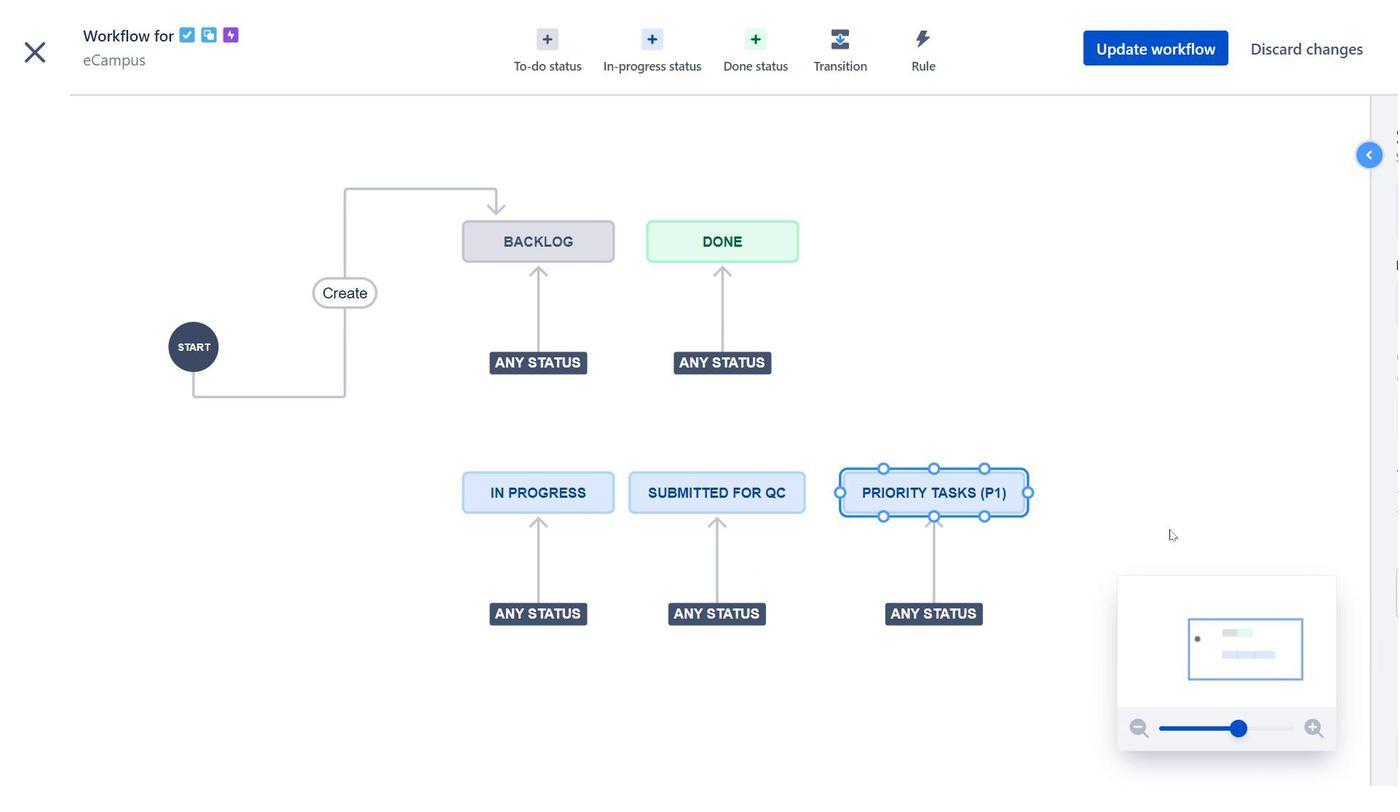 
Action: Mouse moved to (548, 41)
Screenshot: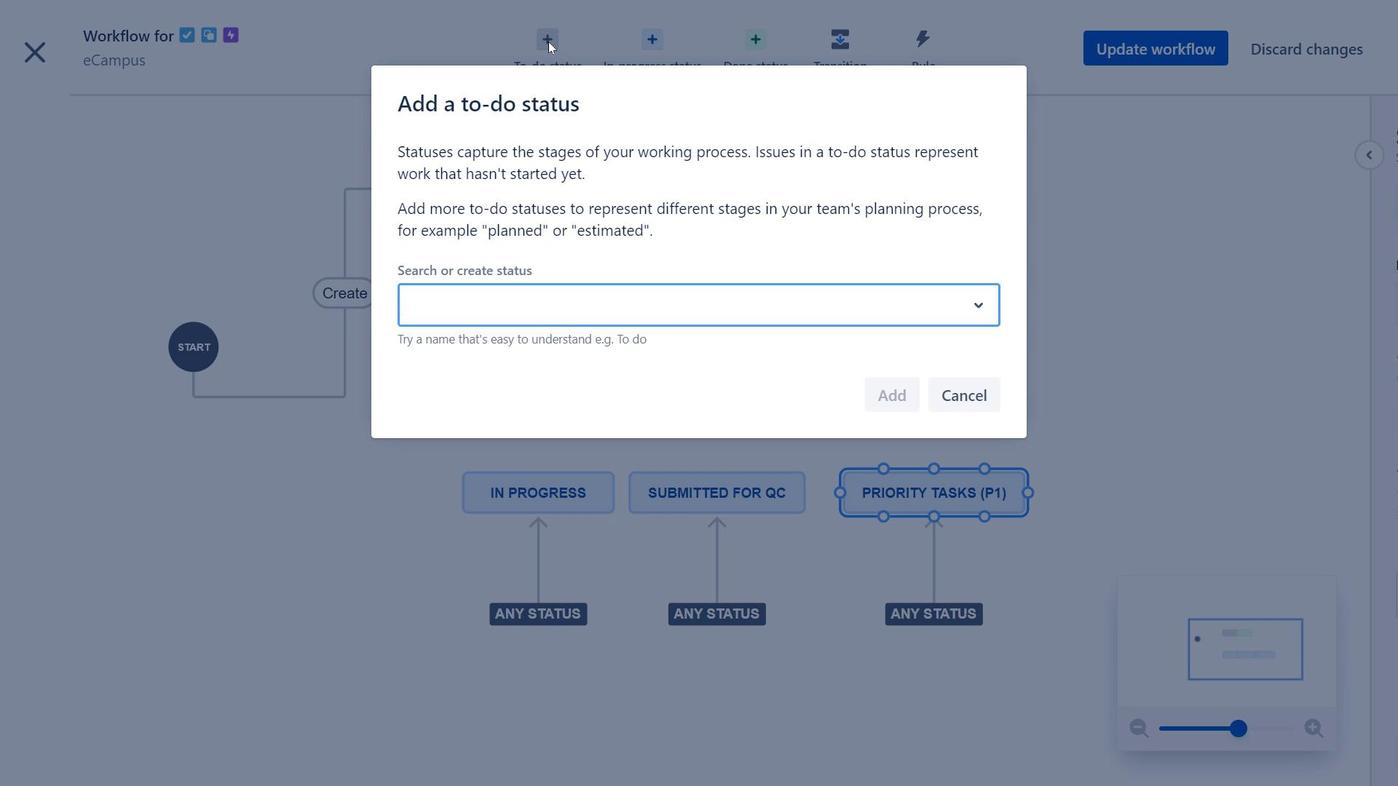 
Action: Mouse pressed left at (548, 41)
Screenshot: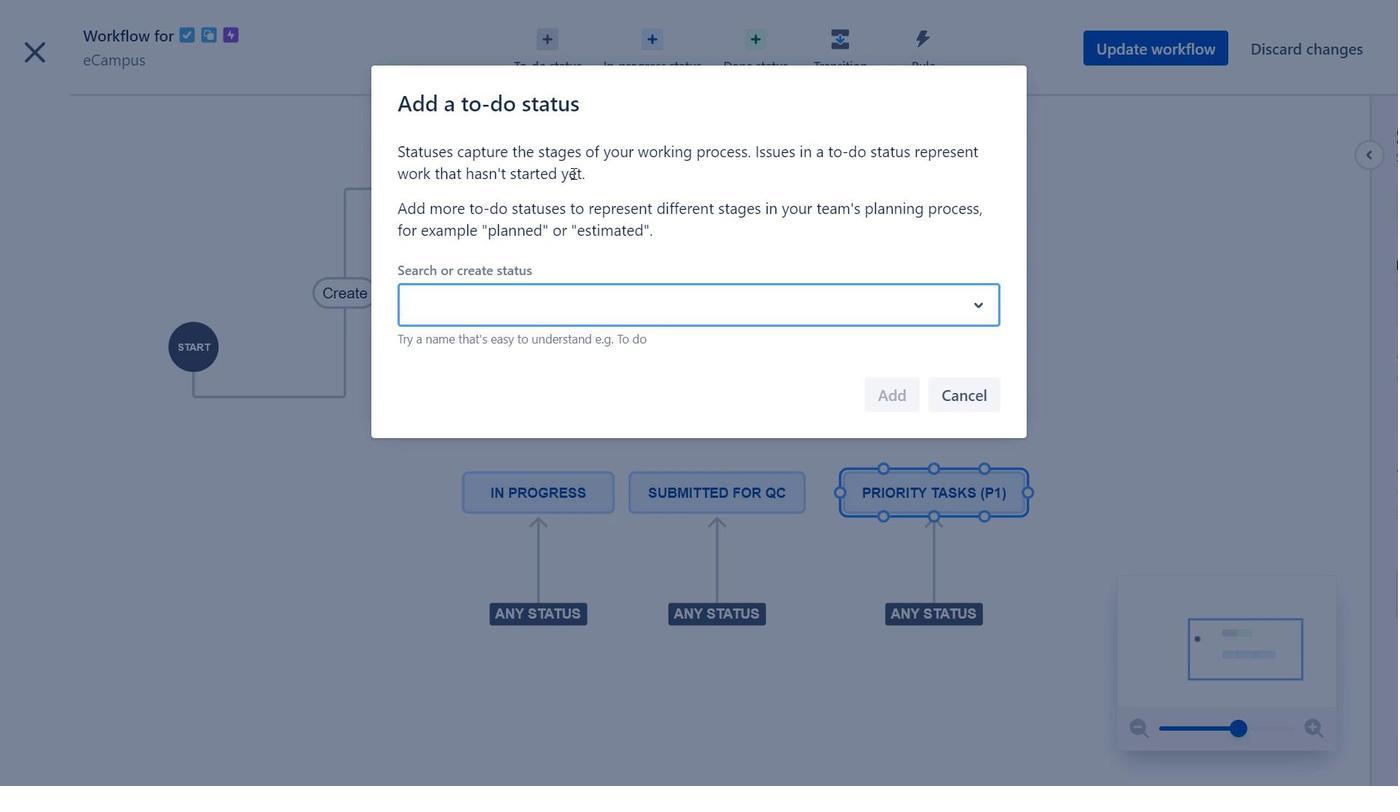 
Action: Mouse moved to (676, 307)
Screenshot: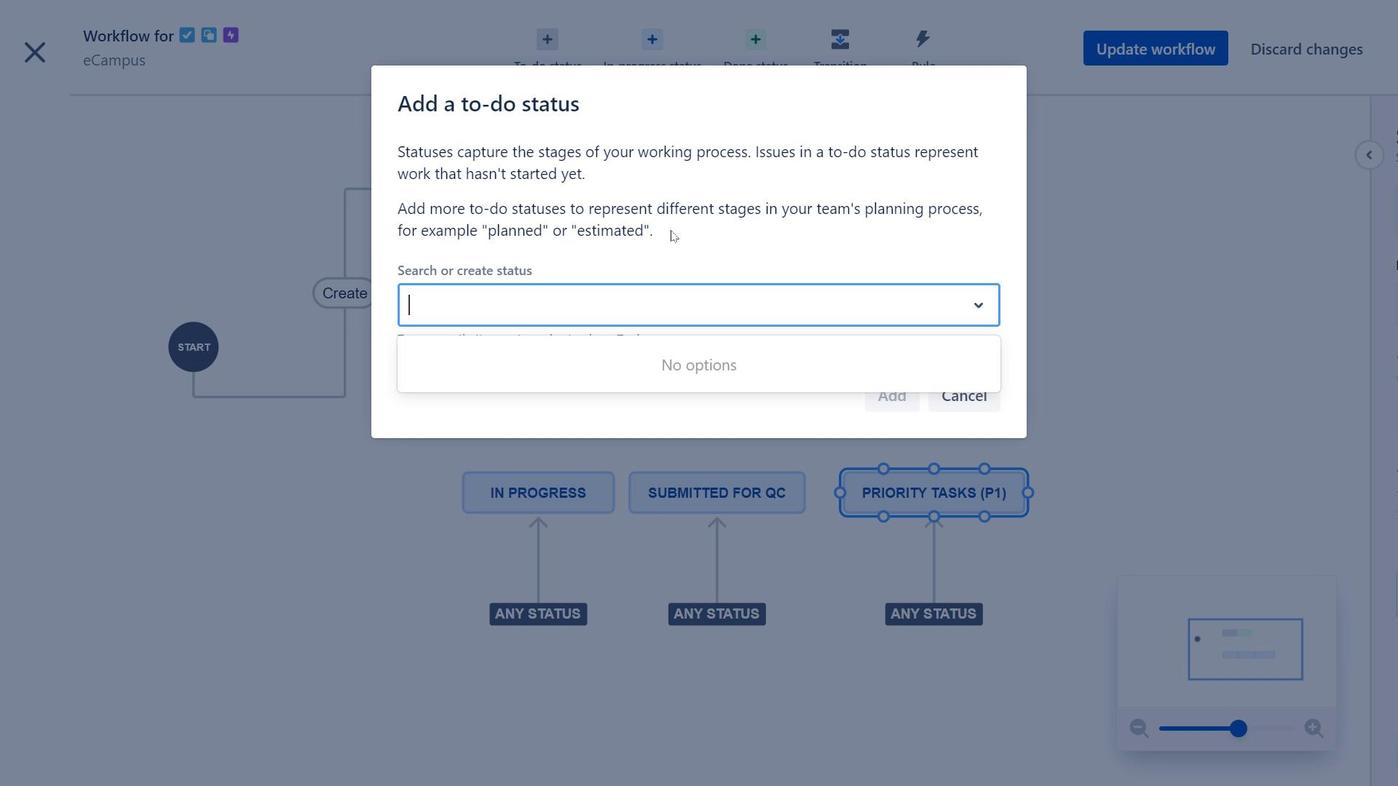 
Action: Mouse pressed left at (676, 307)
Screenshot: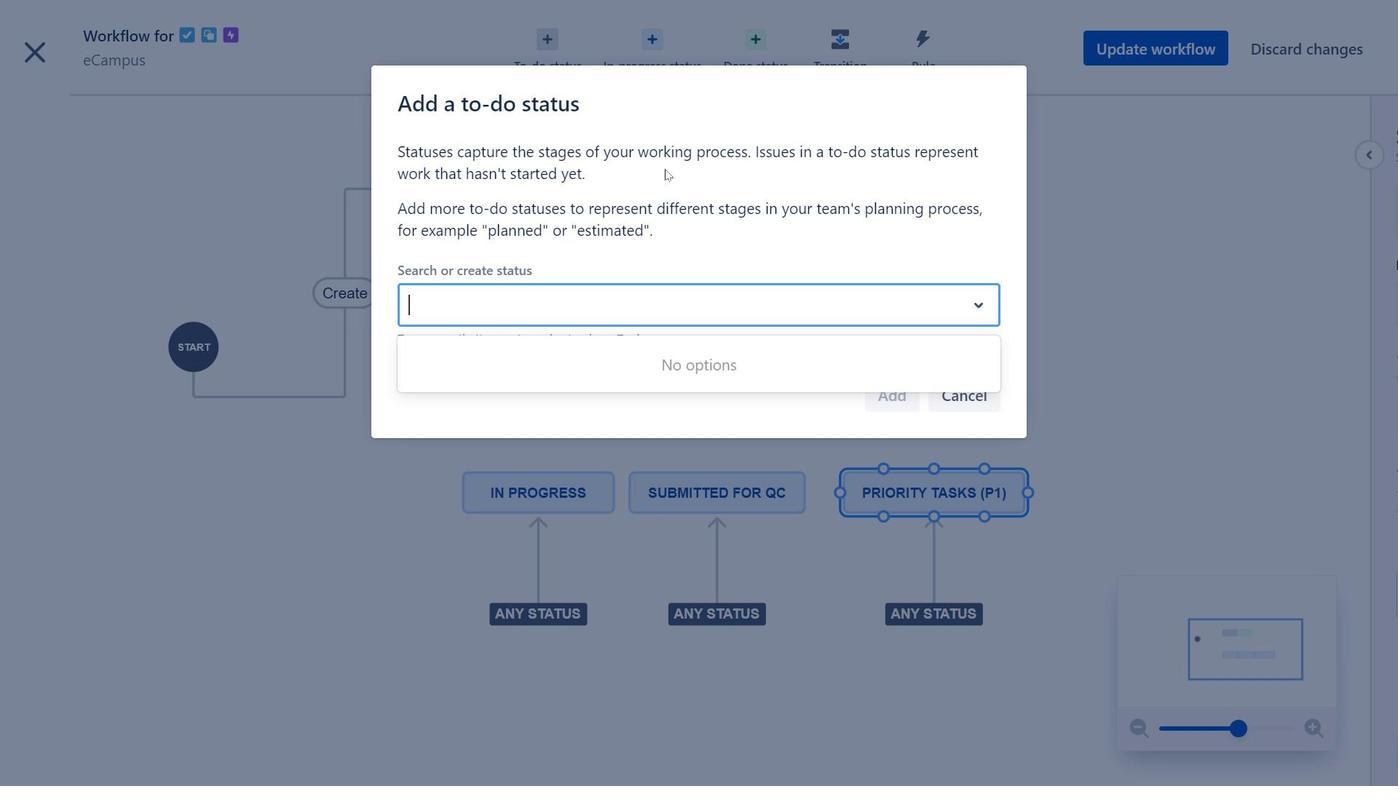
Action: Mouse moved to (1262, 281)
Screenshot: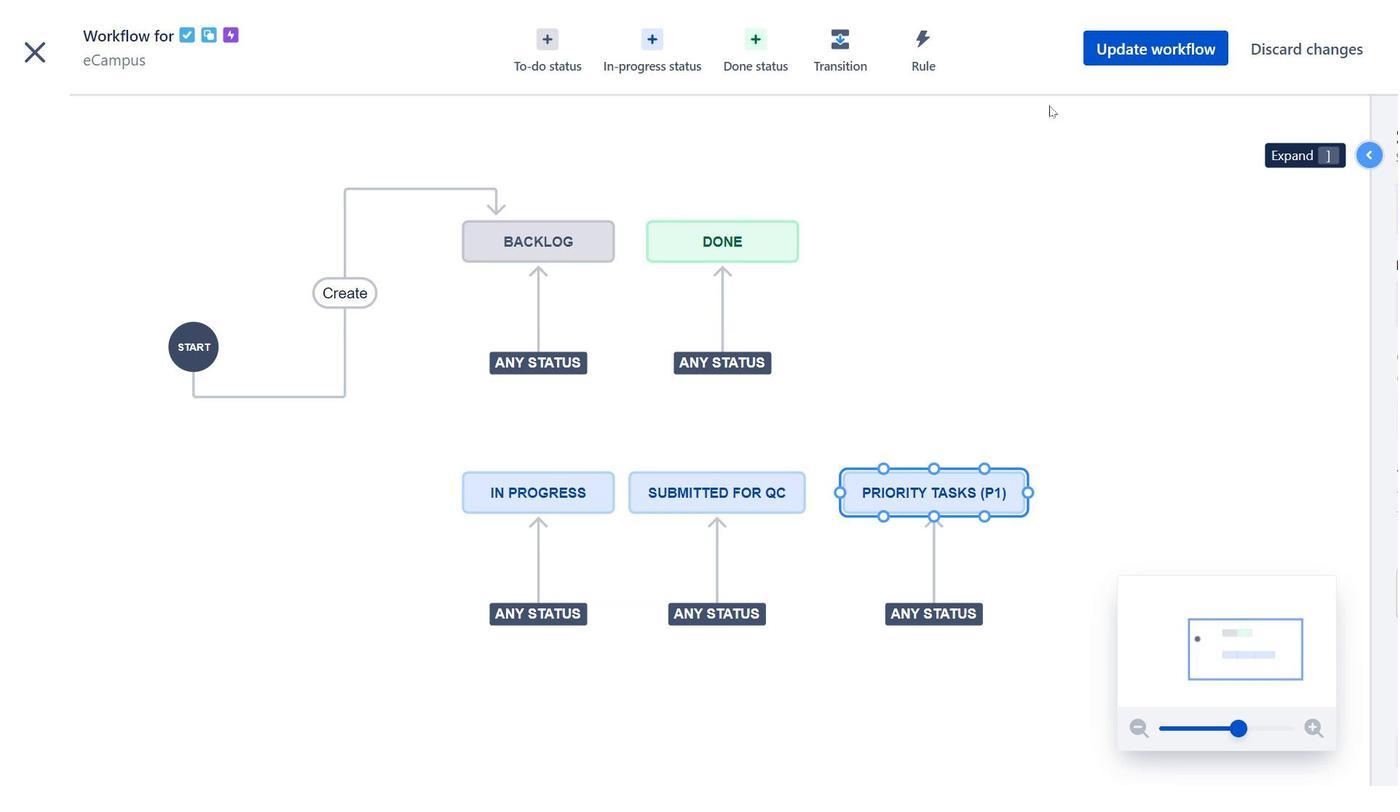 
Action: Mouse pressed left at (1262, 281)
Screenshot: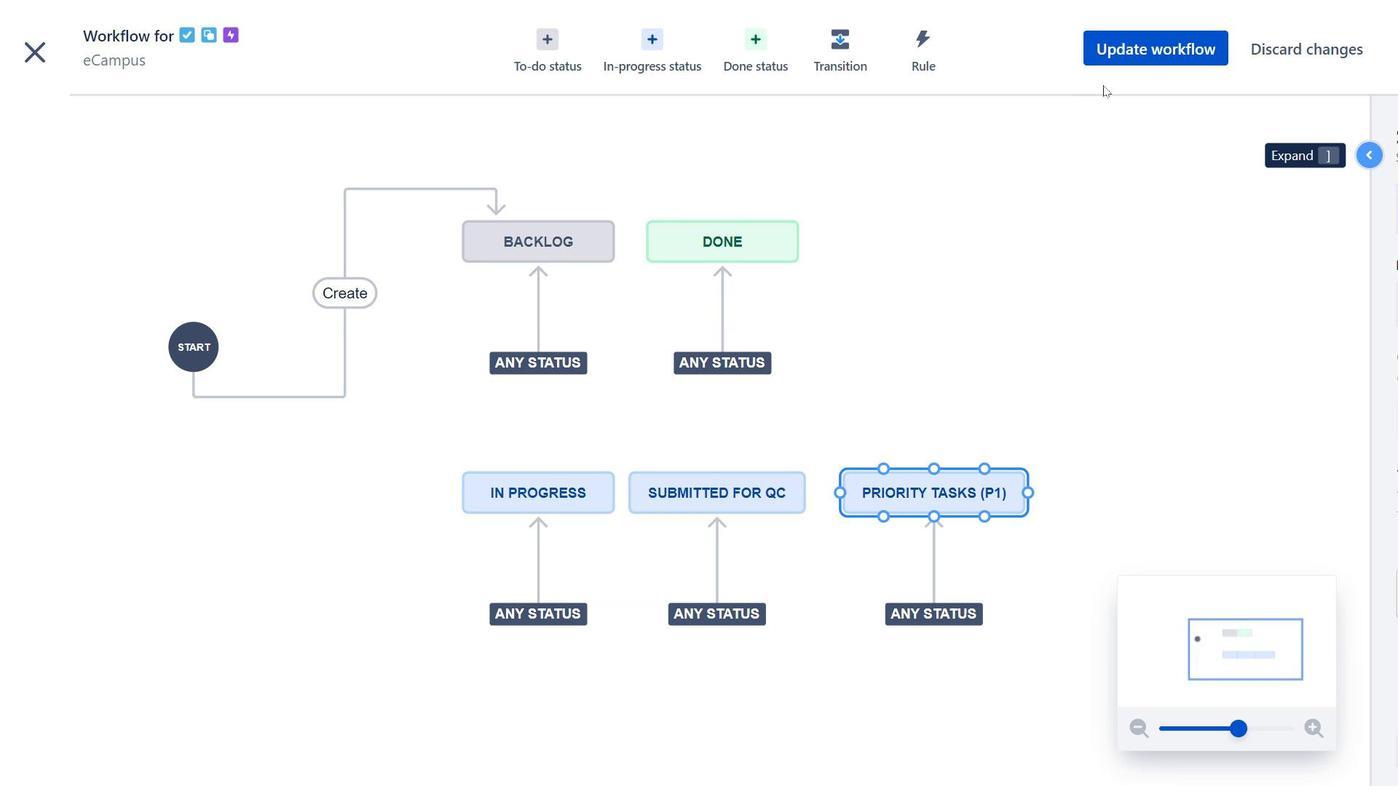 
Action: Mouse moved to (1292, 47)
Screenshot: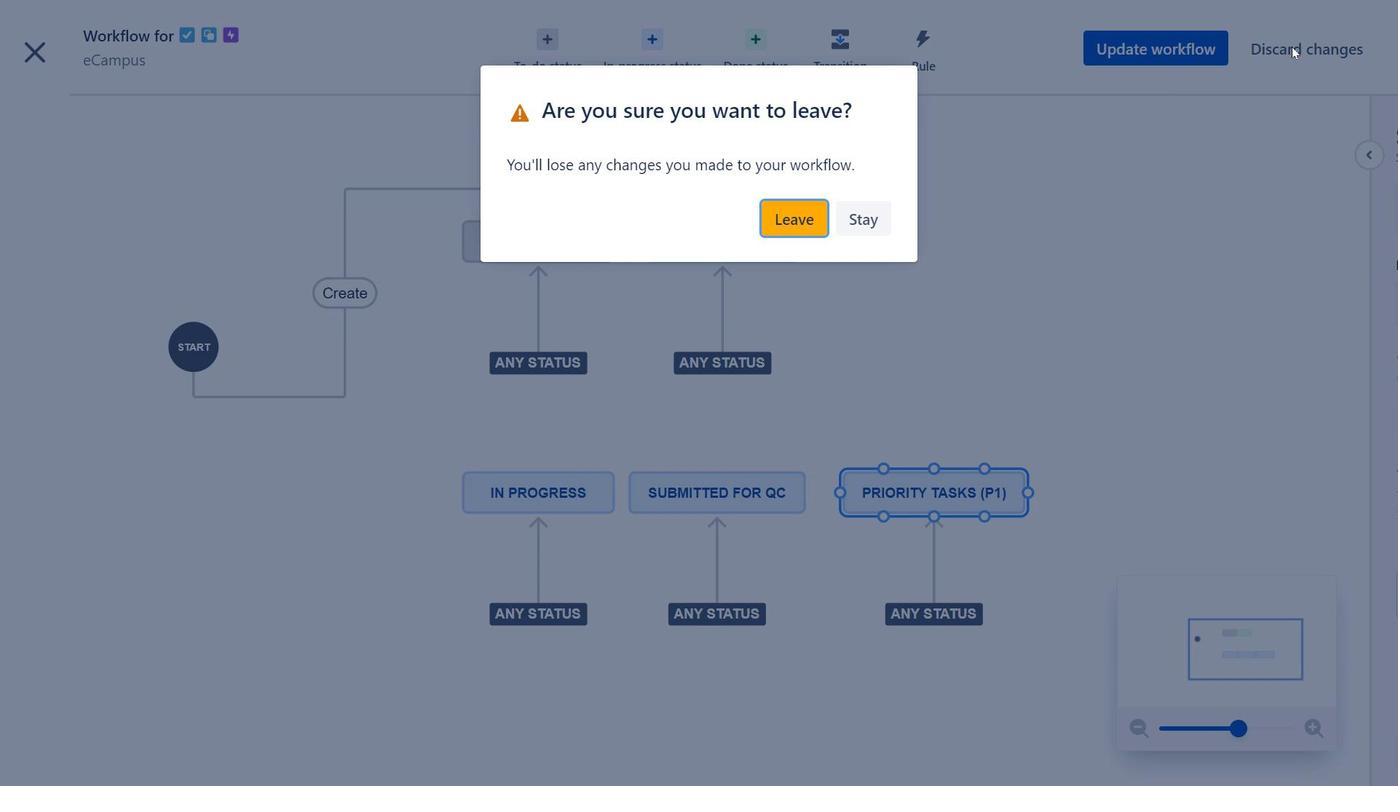 
Action: Mouse pressed left at (1292, 47)
Screenshot: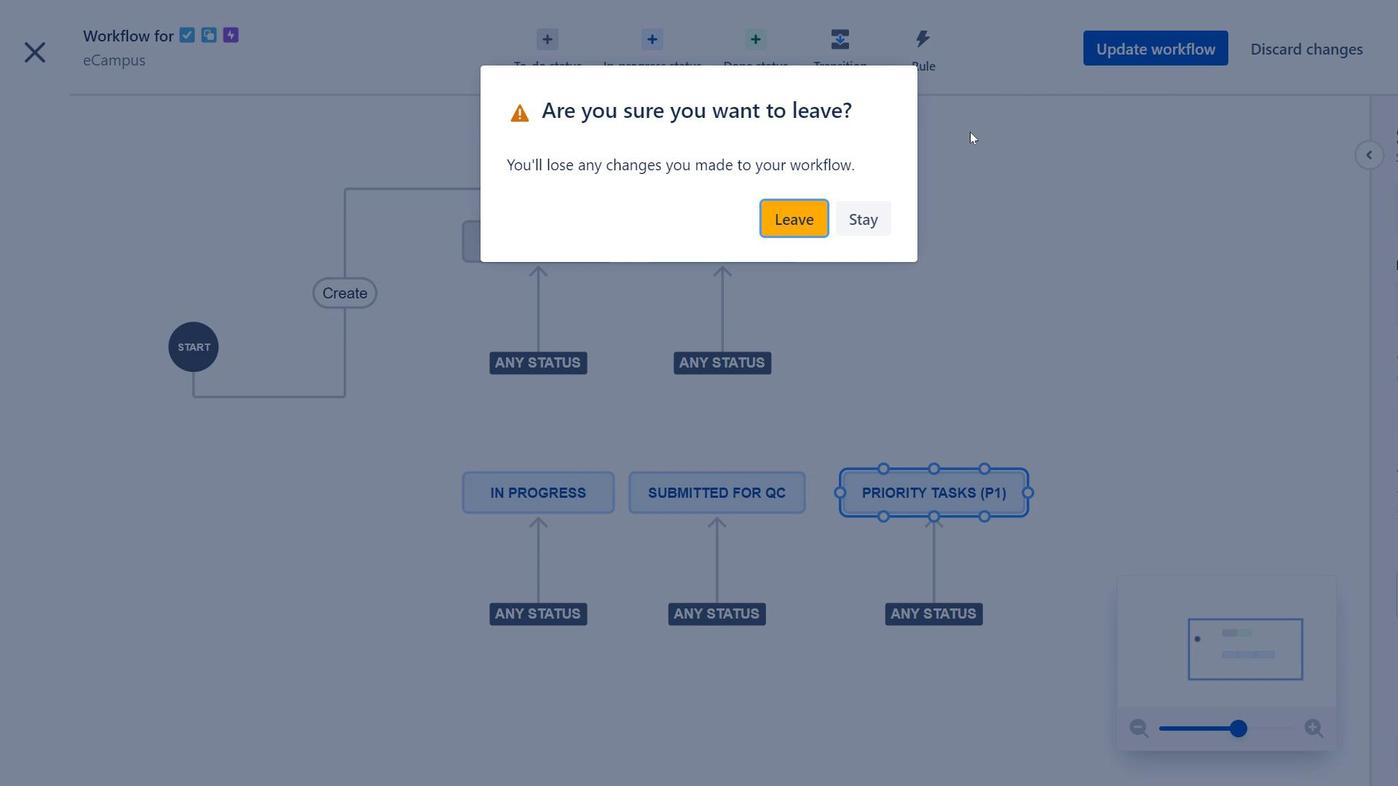 
Action: Mouse moved to (812, 213)
Screenshot: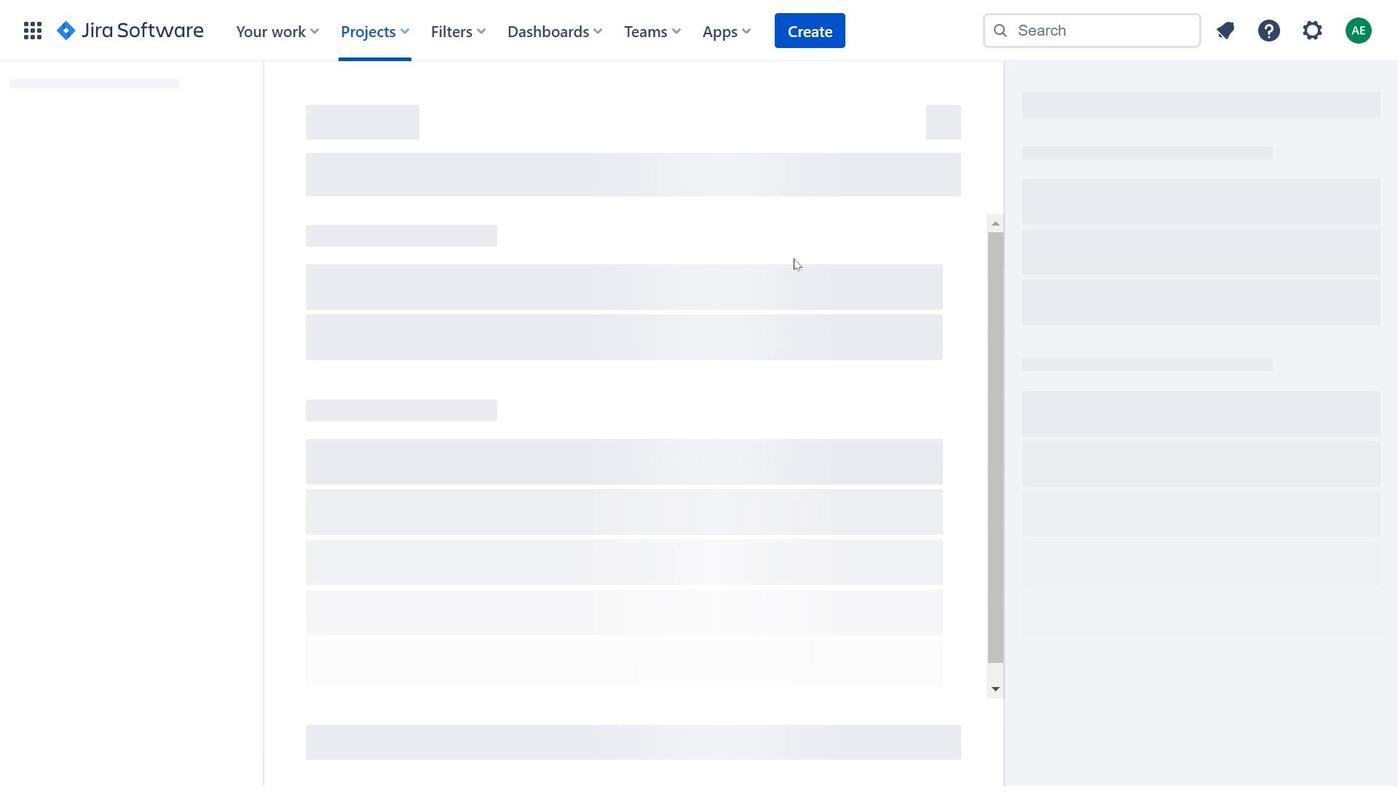 
Action: Mouse pressed left at (812, 213)
Screenshot: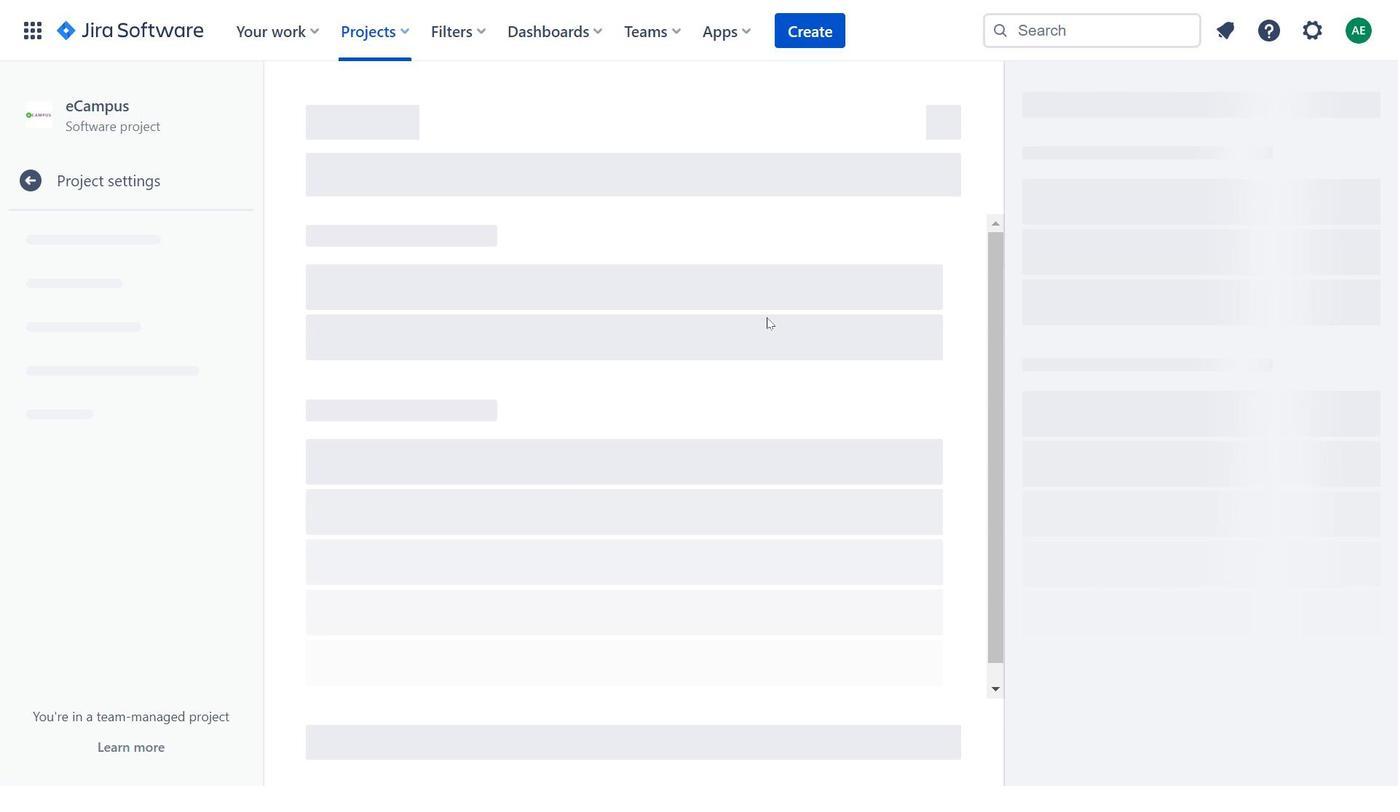 
Action: Mouse moved to (1035, 335)
Screenshot: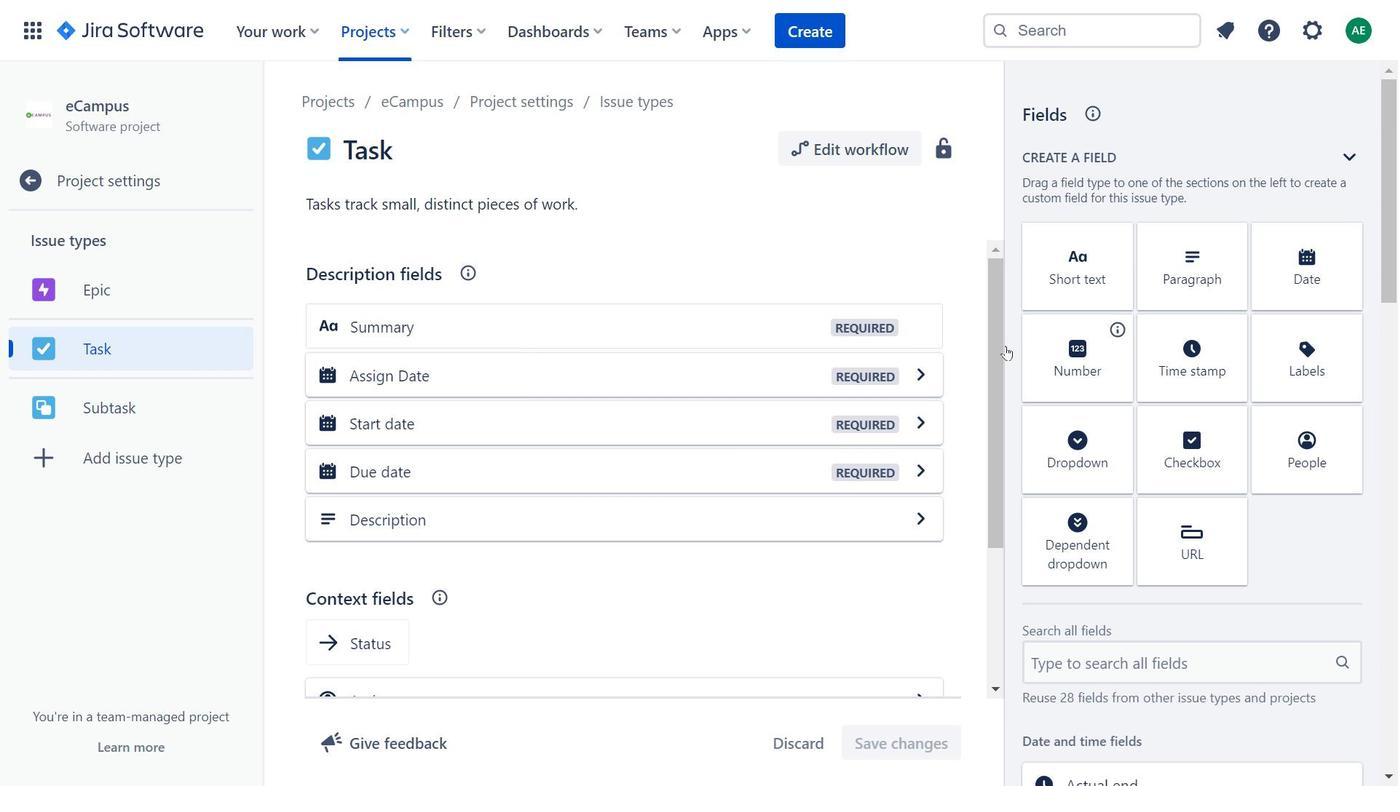 
Action: Mouse pressed left at (1035, 335)
Screenshot: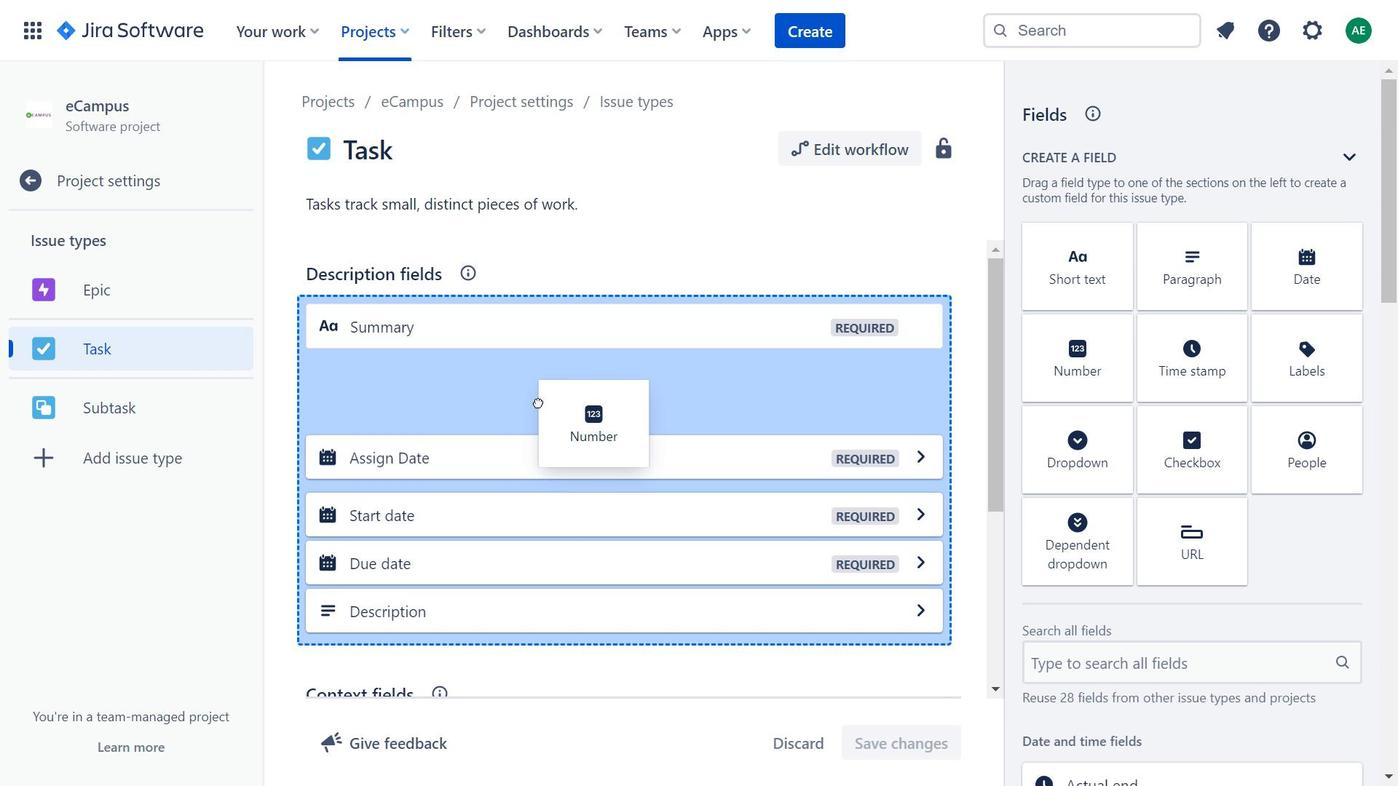 
Action: Mouse moved to (617, 324)
Screenshot: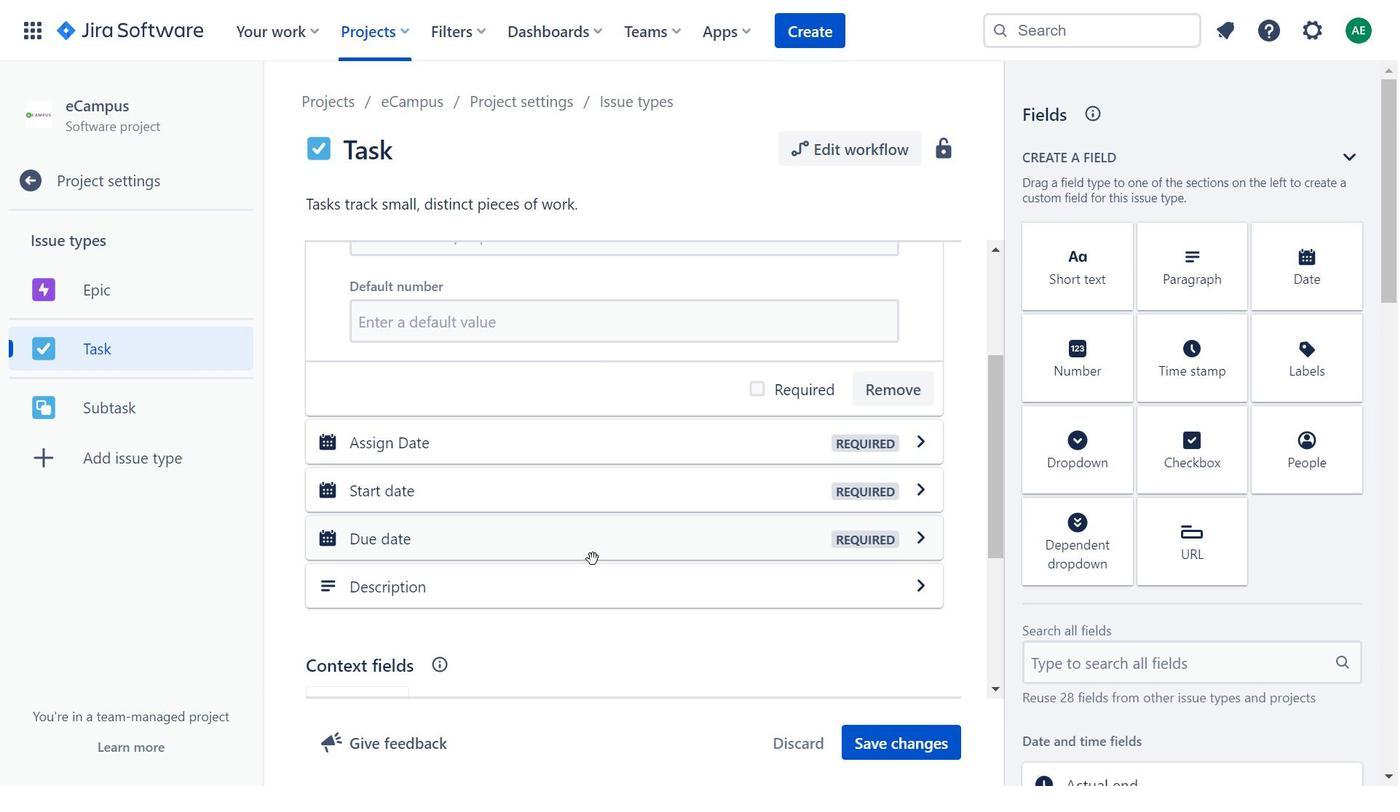 
Action: Mouse scrolled (617, 323) with delta (0, 0)
Screenshot: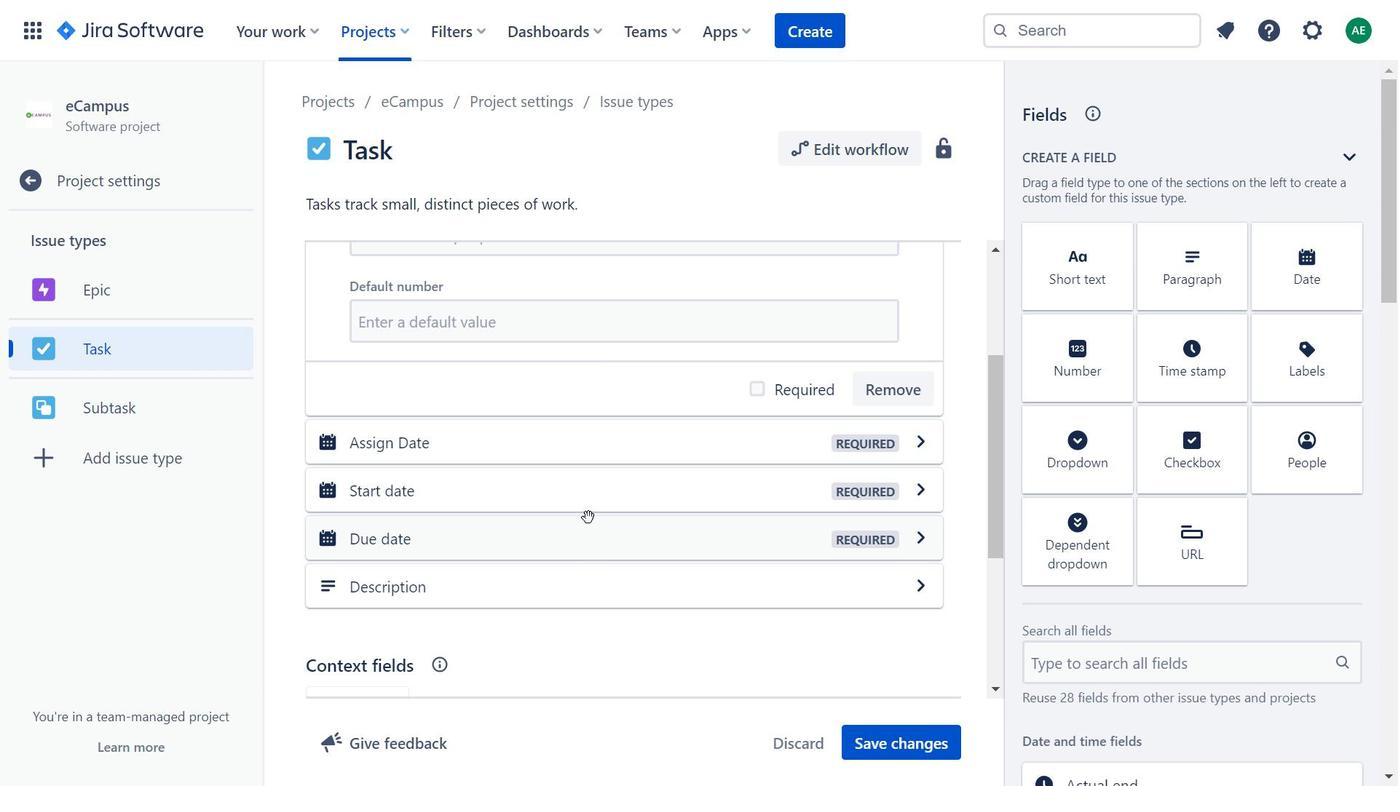 
Action: Mouse scrolled (617, 323) with delta (0, 0)
Screenshot: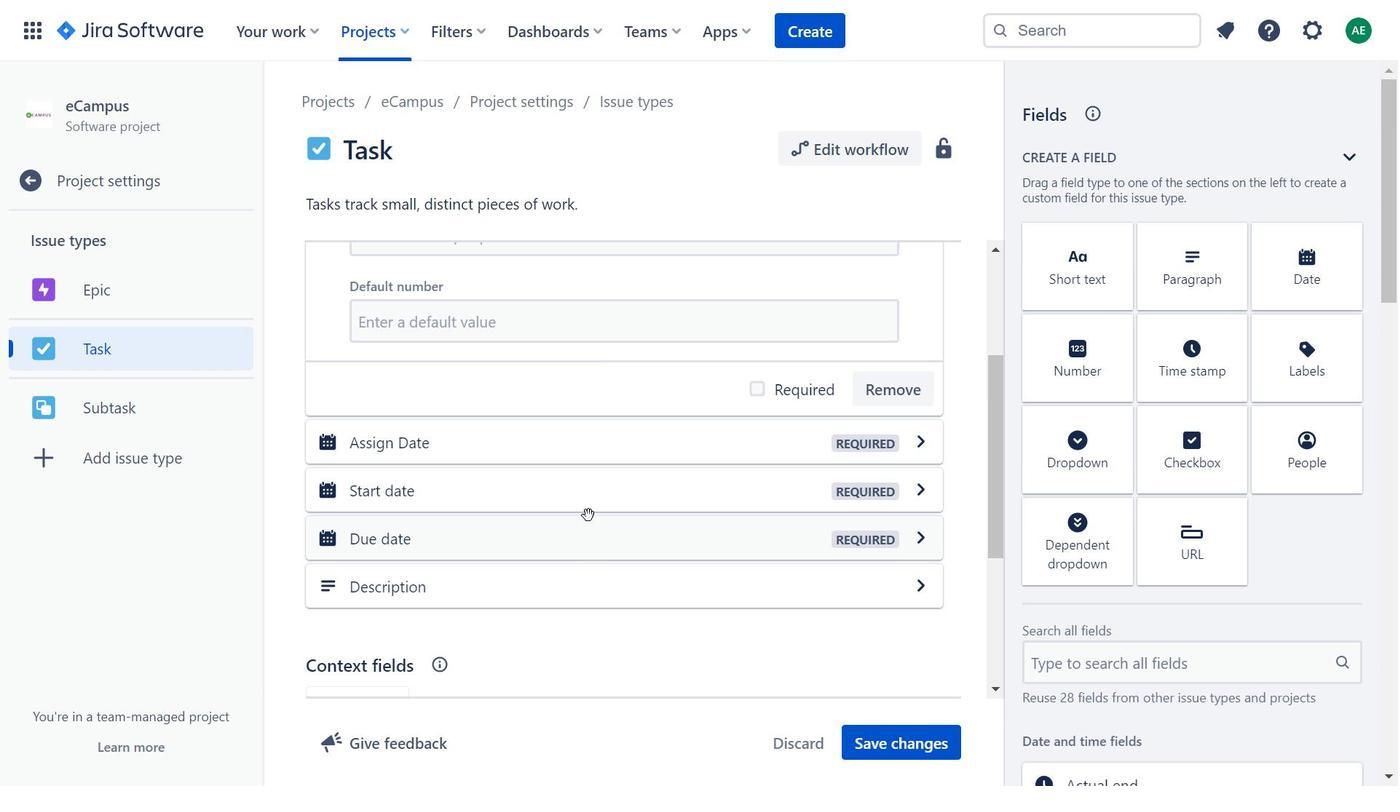 
Action: Mouse moved to (1068, 464)
Screenshot: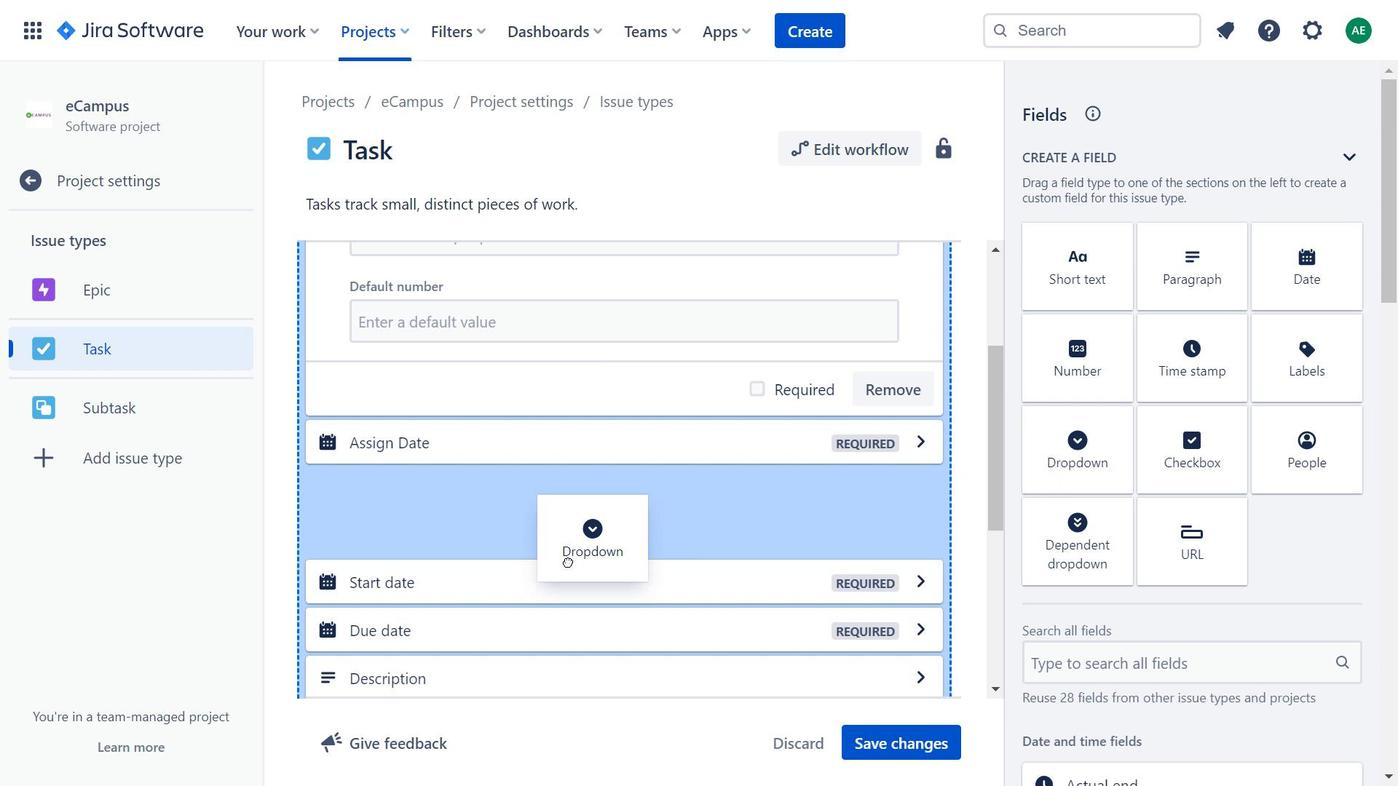 
Action: Mouse pressed left at (1068, 464)
Screenshot: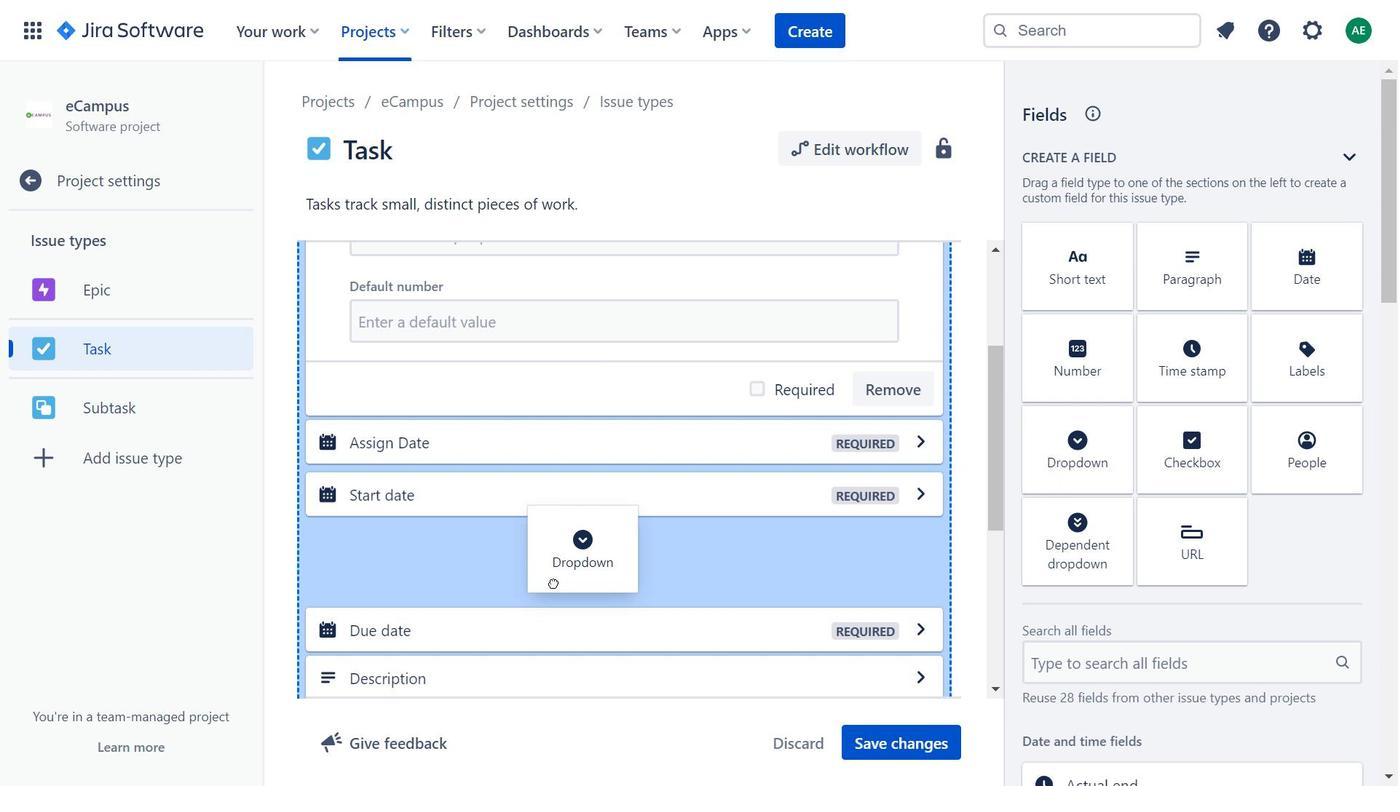 
Action: Mouse moved to (442, 102)
Screenshot: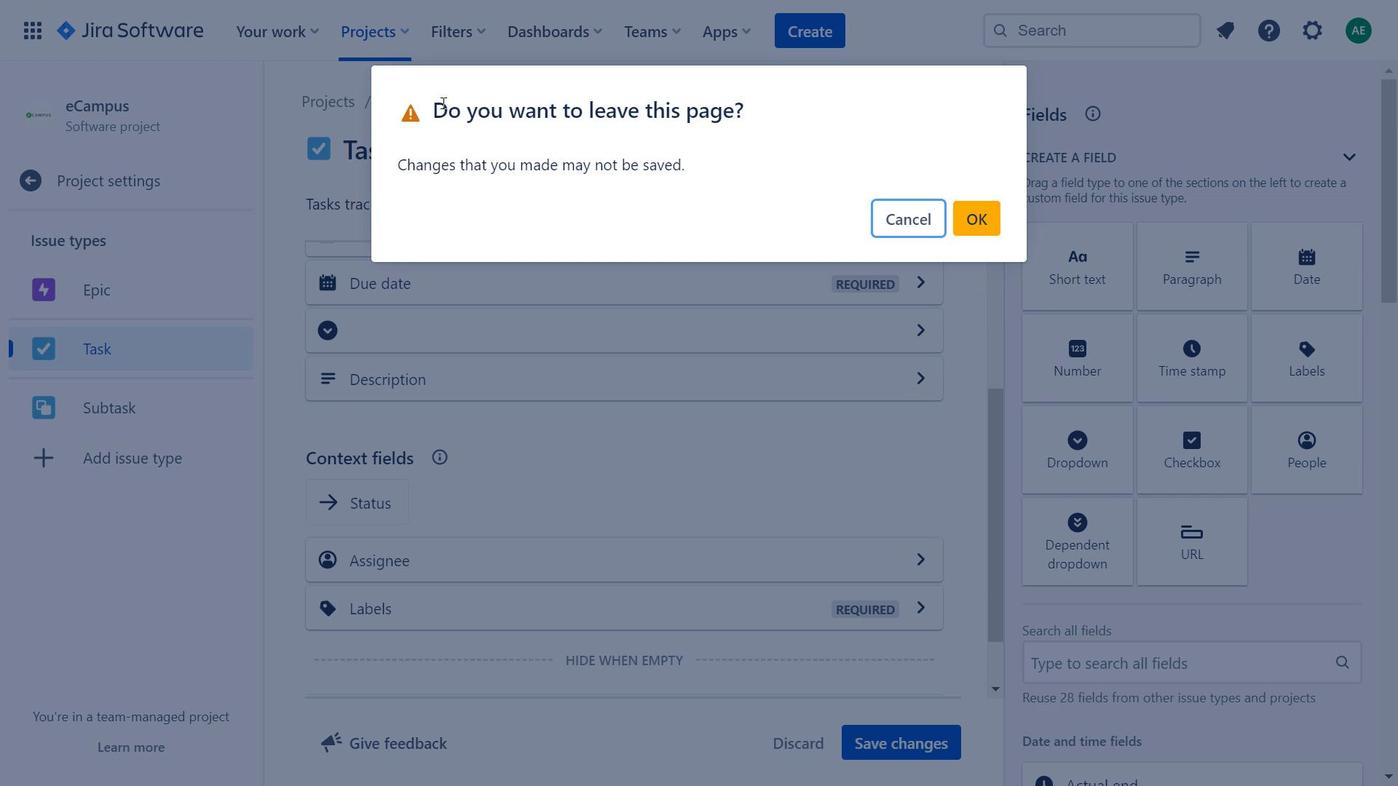 
Action: Mouse pressed left at (442, 102)
Screenshot: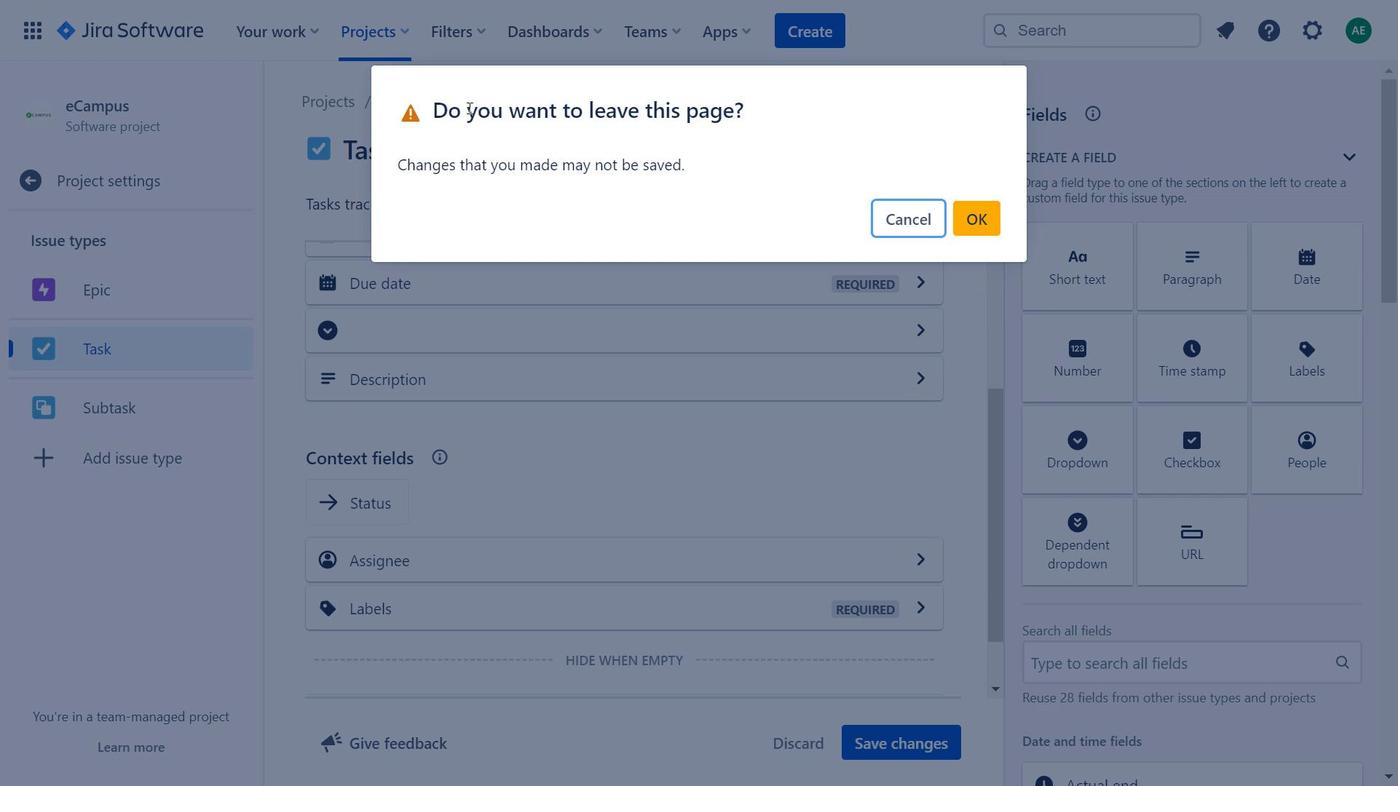 
Action: Mouse moved to (986, 214)
Screenshot: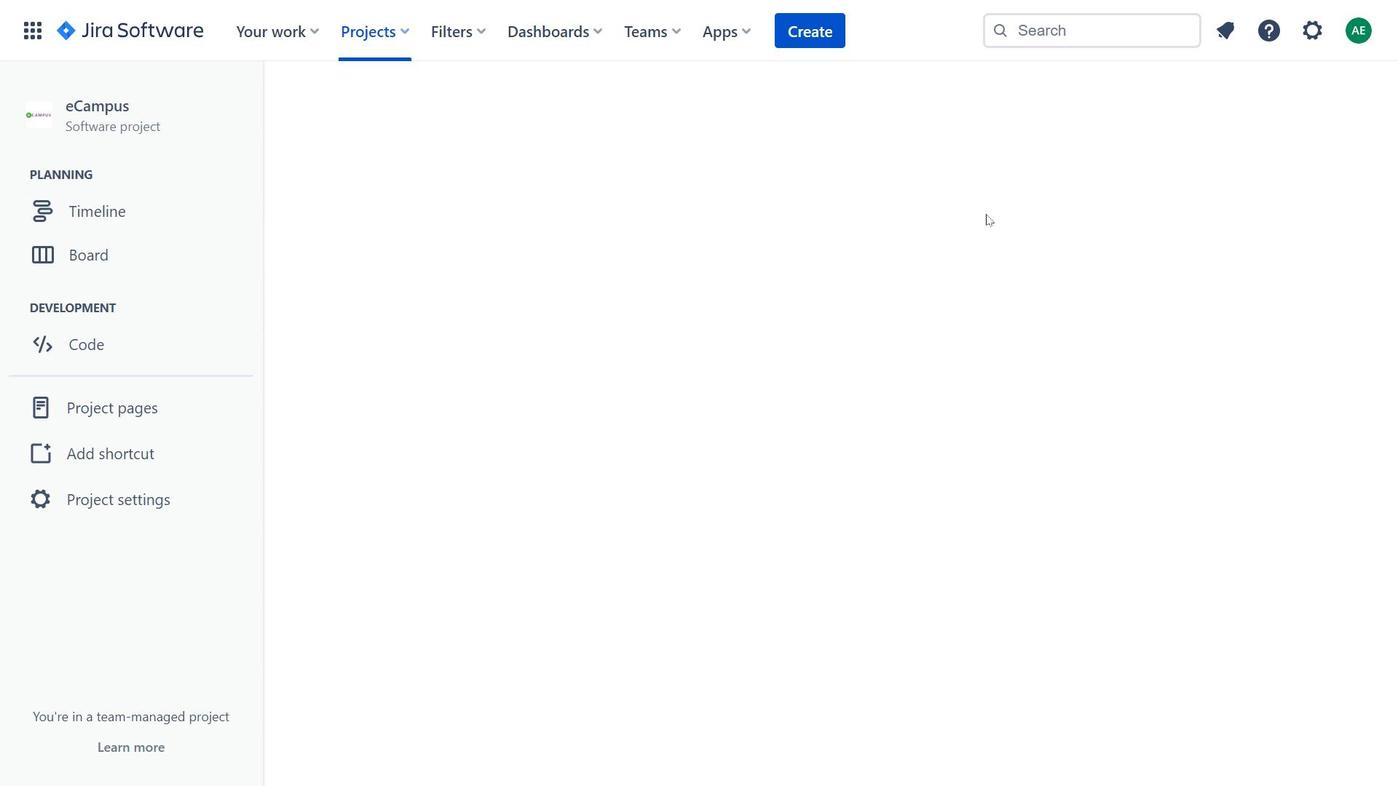 
Action: Mouse pressed left at (986, 214)
Screenshot: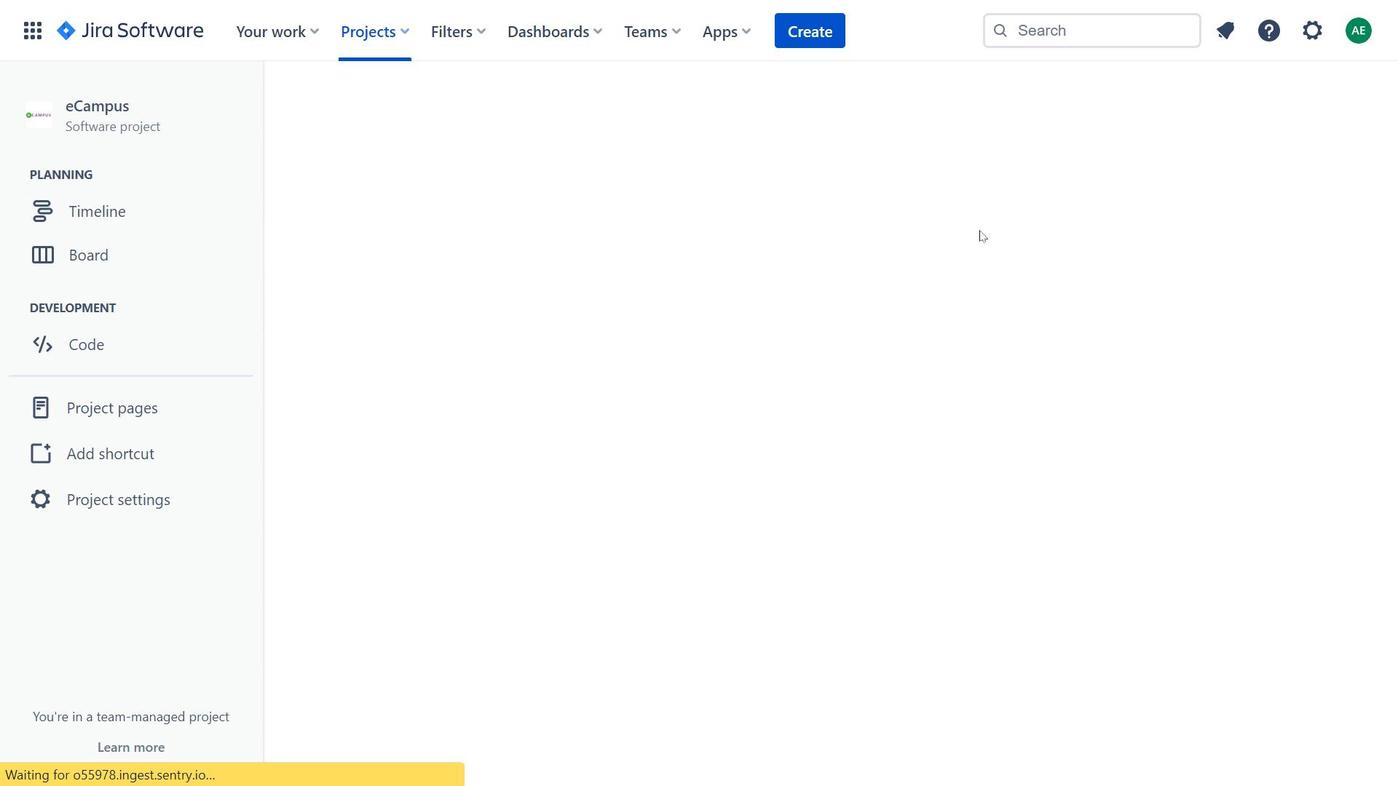 
Action: Mouse moved to (786, 413)
Screenshot: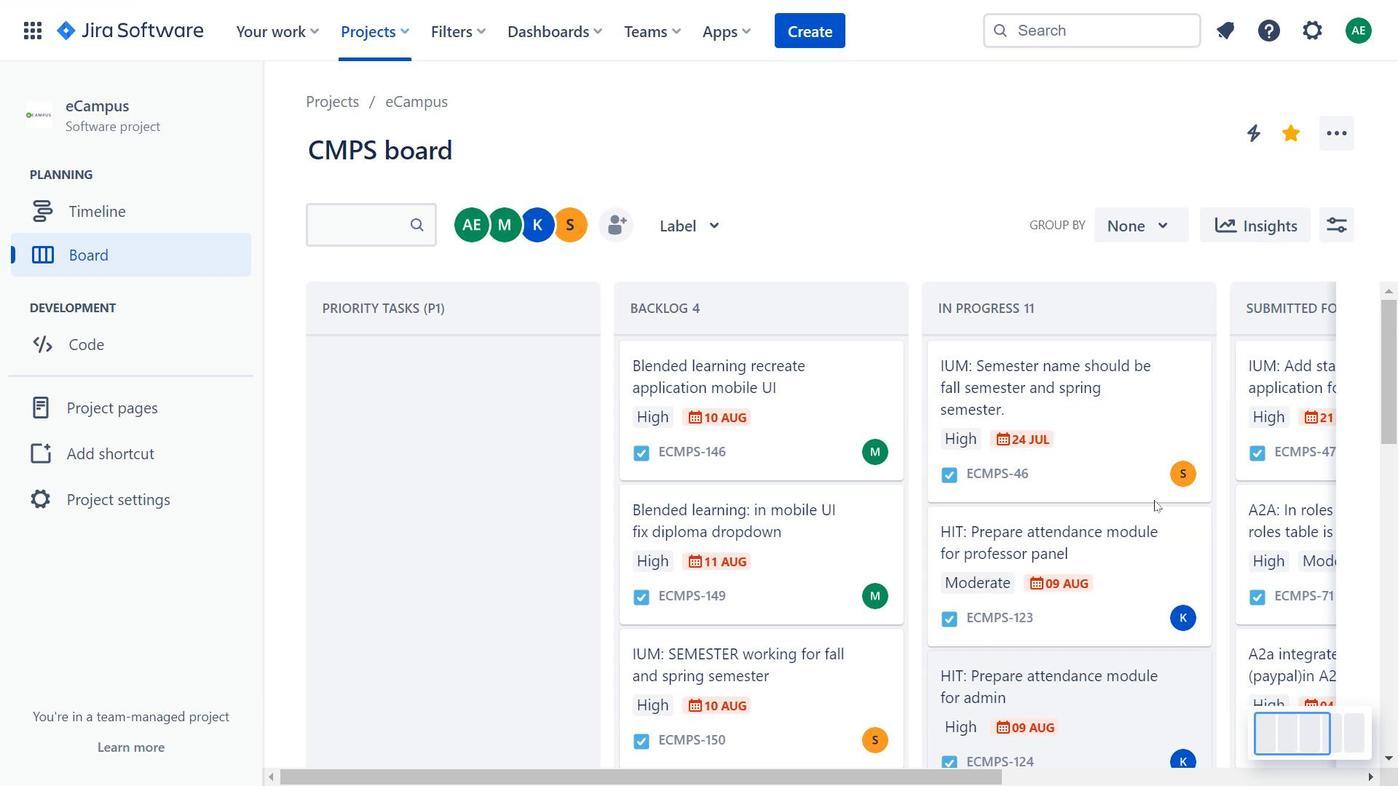 
Action: Mouse scrolled (786, 412) with delta (0, 0)
Screenshot: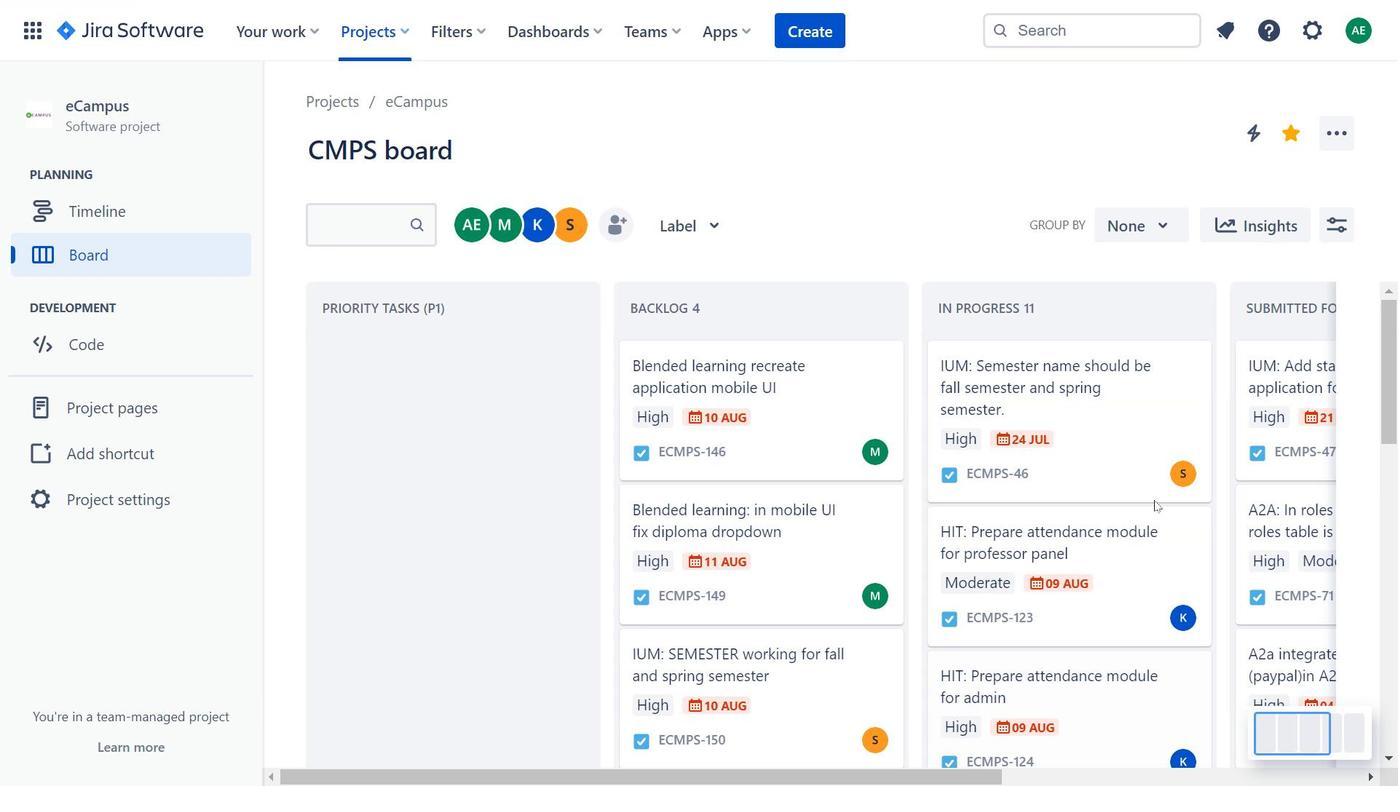 
Action: Mouse scrolled (786, 412) with delta (0, 0)
Screenshot: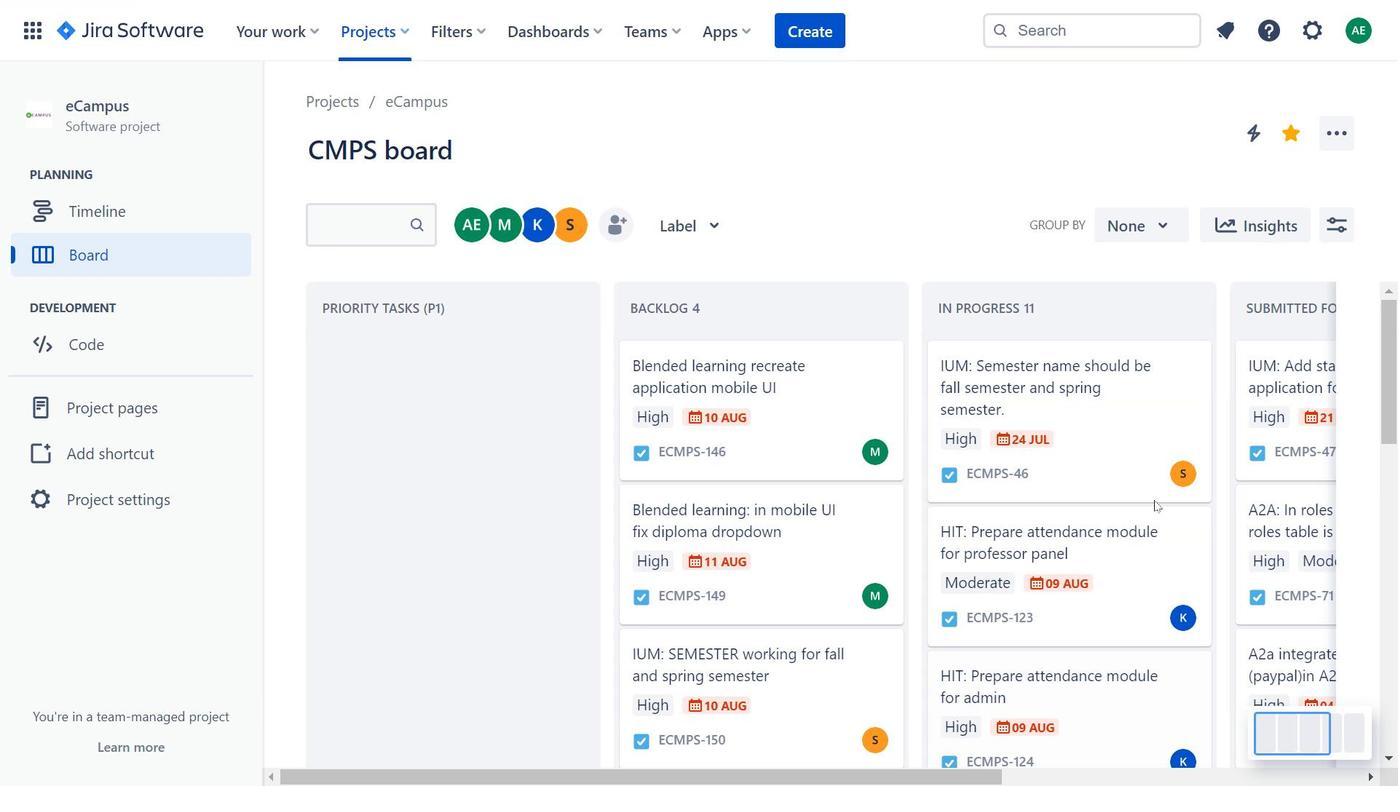 
Action: Mouse moved to (1154, 500)
Screenshot: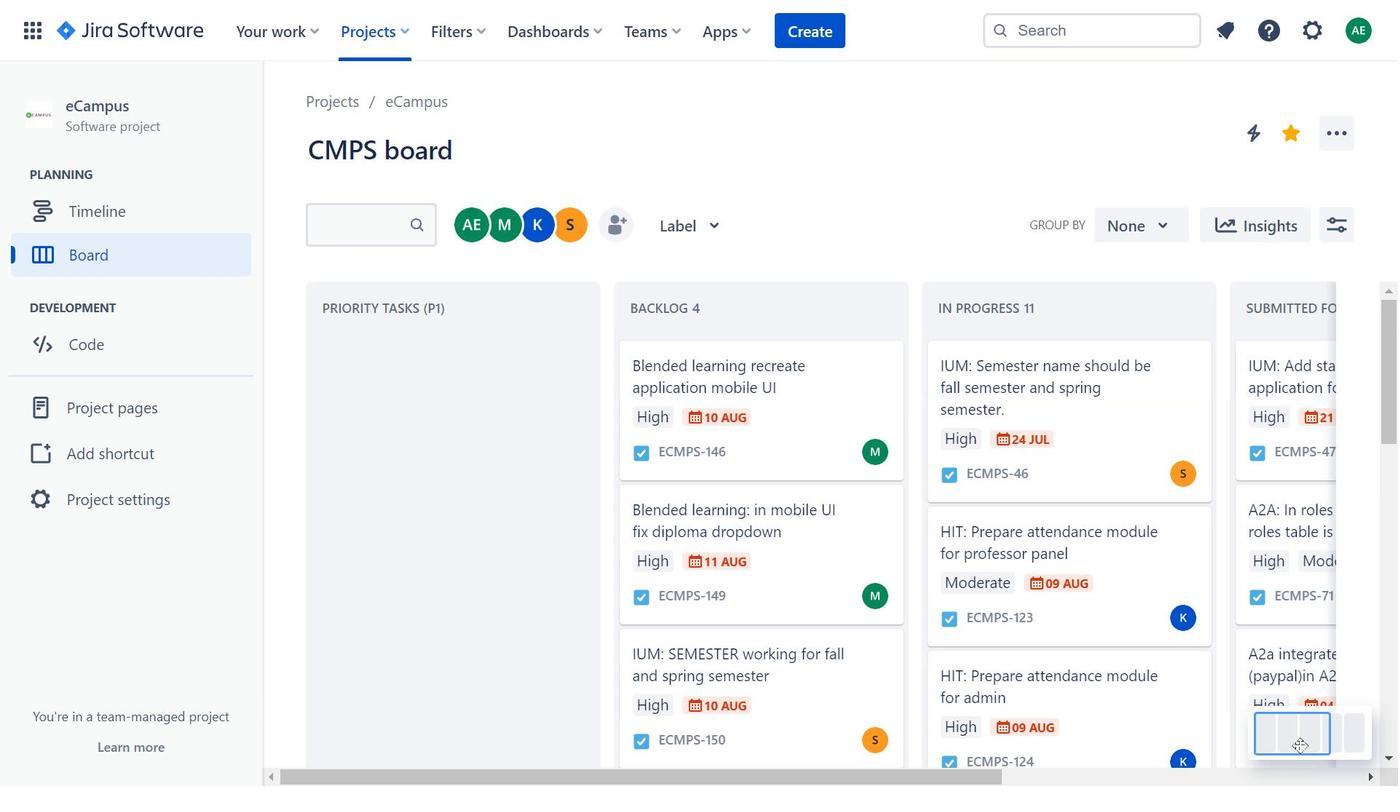 
Action: Mouse scrolled (1154, 501) with delta (0, 0)
Screenshot: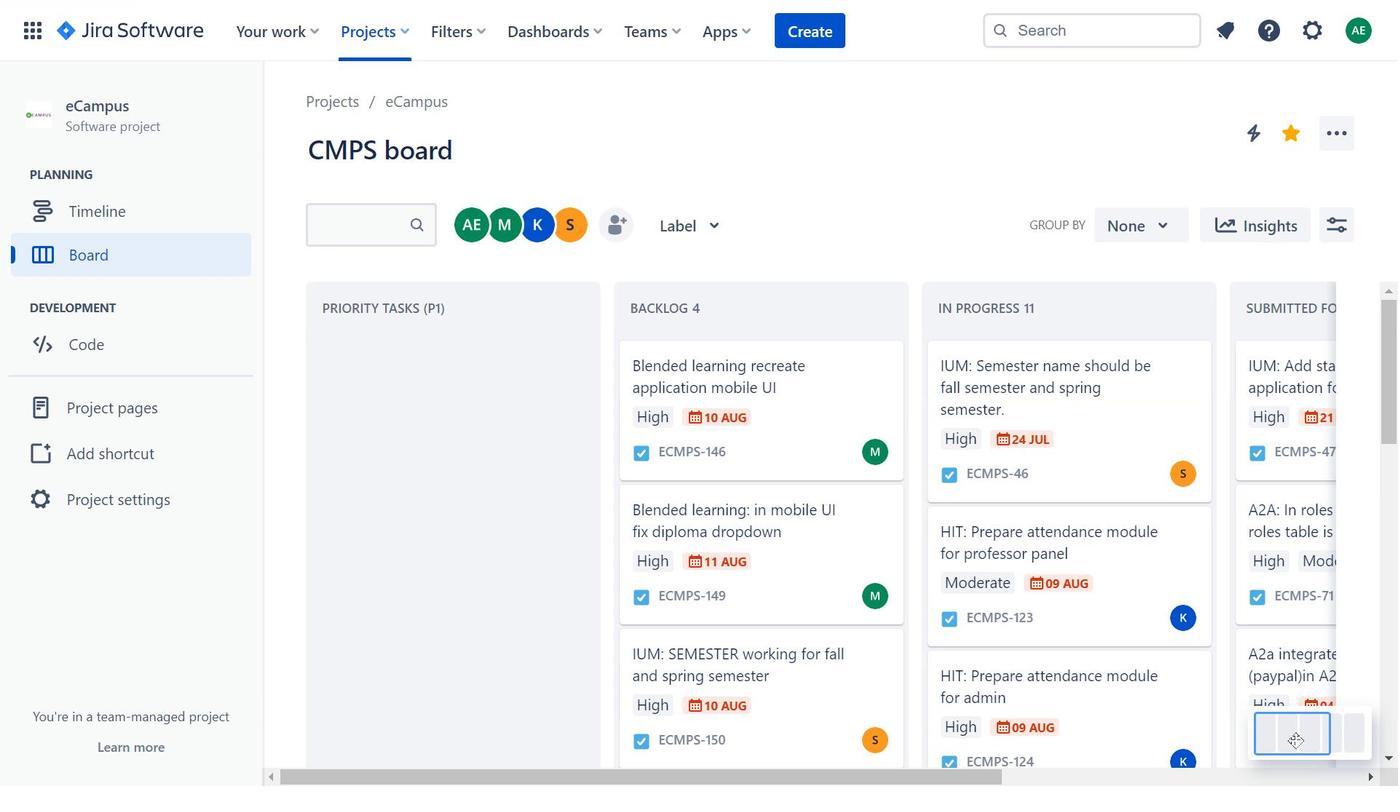 
Action: Mouse scrolled (1154, 501) with delta (0, 0)
Screenshot: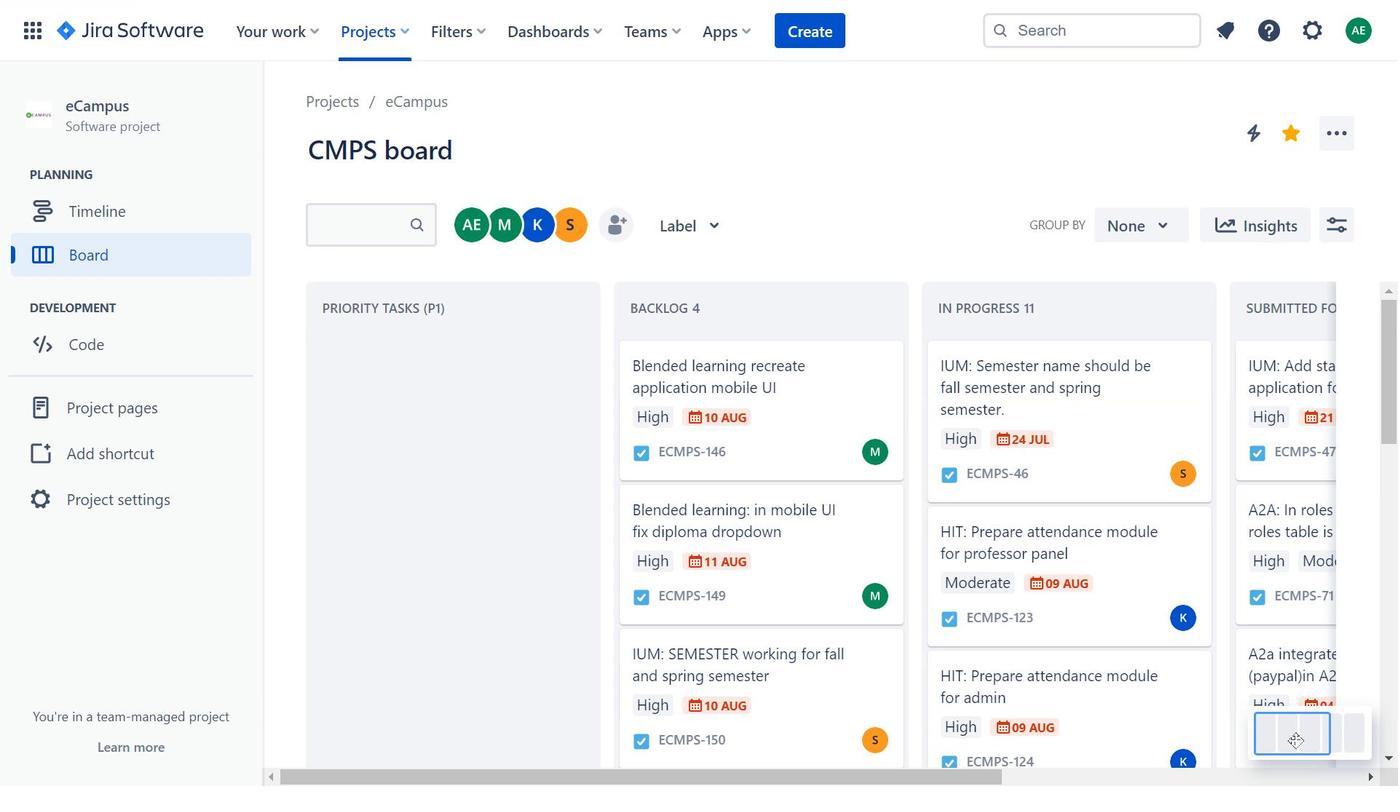 
Action: Mouse scrolled (1154, 501) with delta (0, 0)
Screenshot: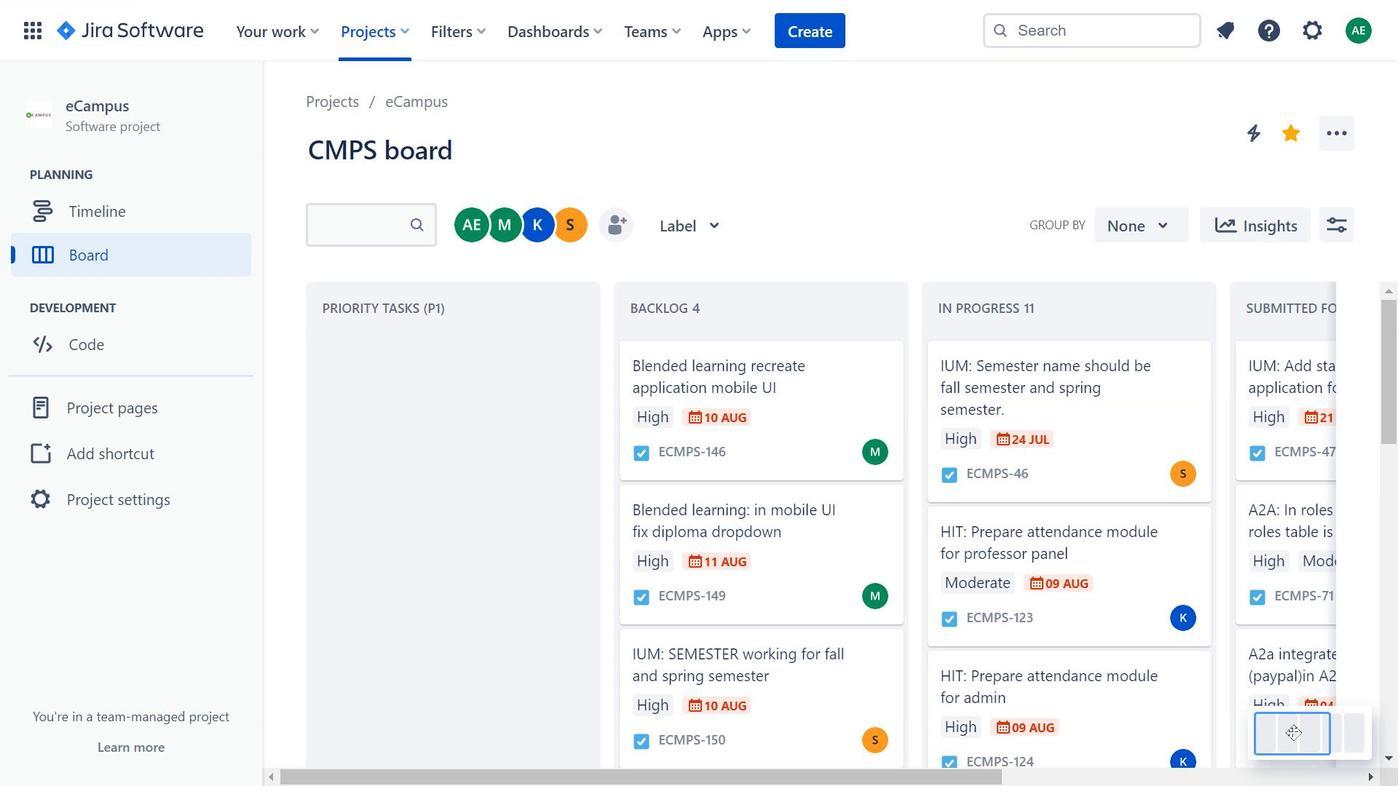 
Action: Mouse moved to (1293, 732)
Screenshot: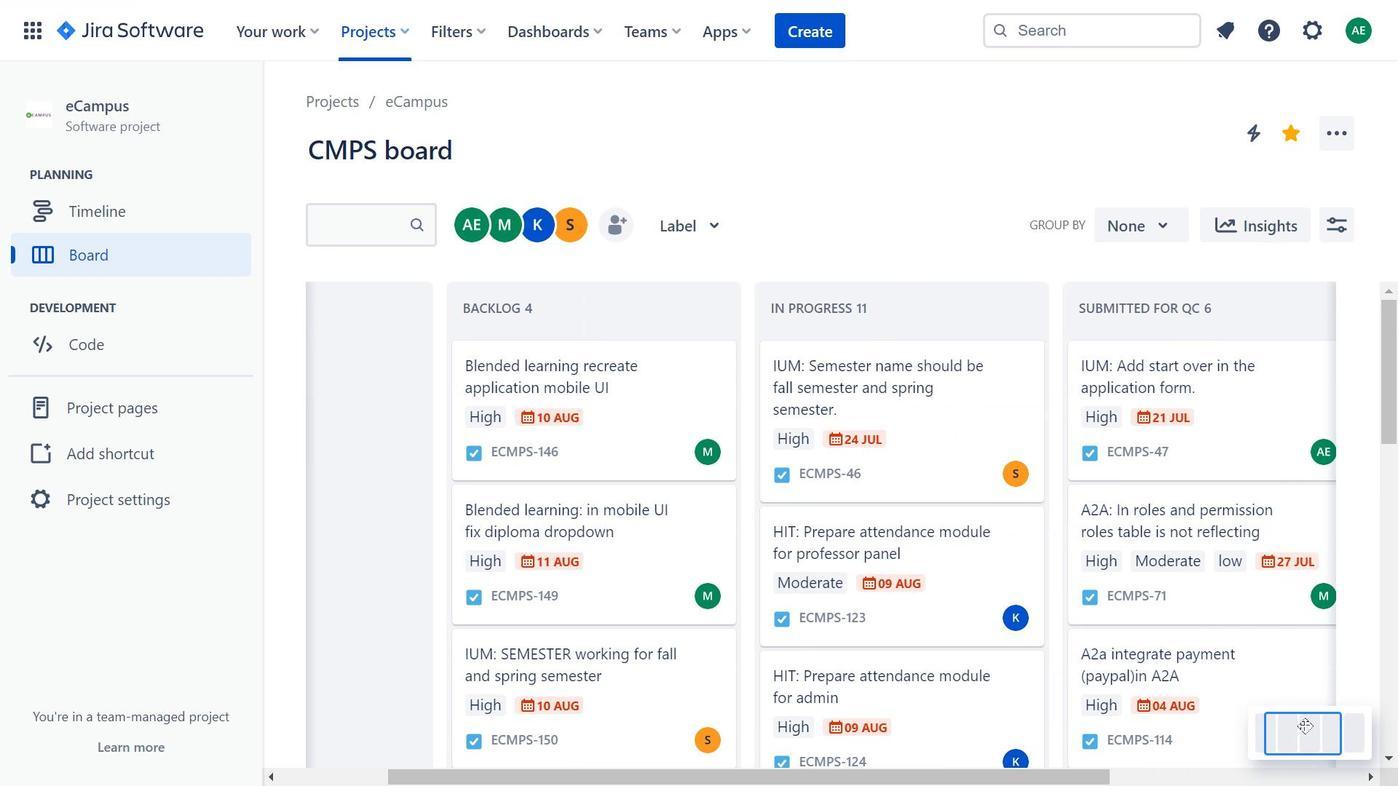 
Action: Mouse pressed left at (1293, 732)
Screenshot: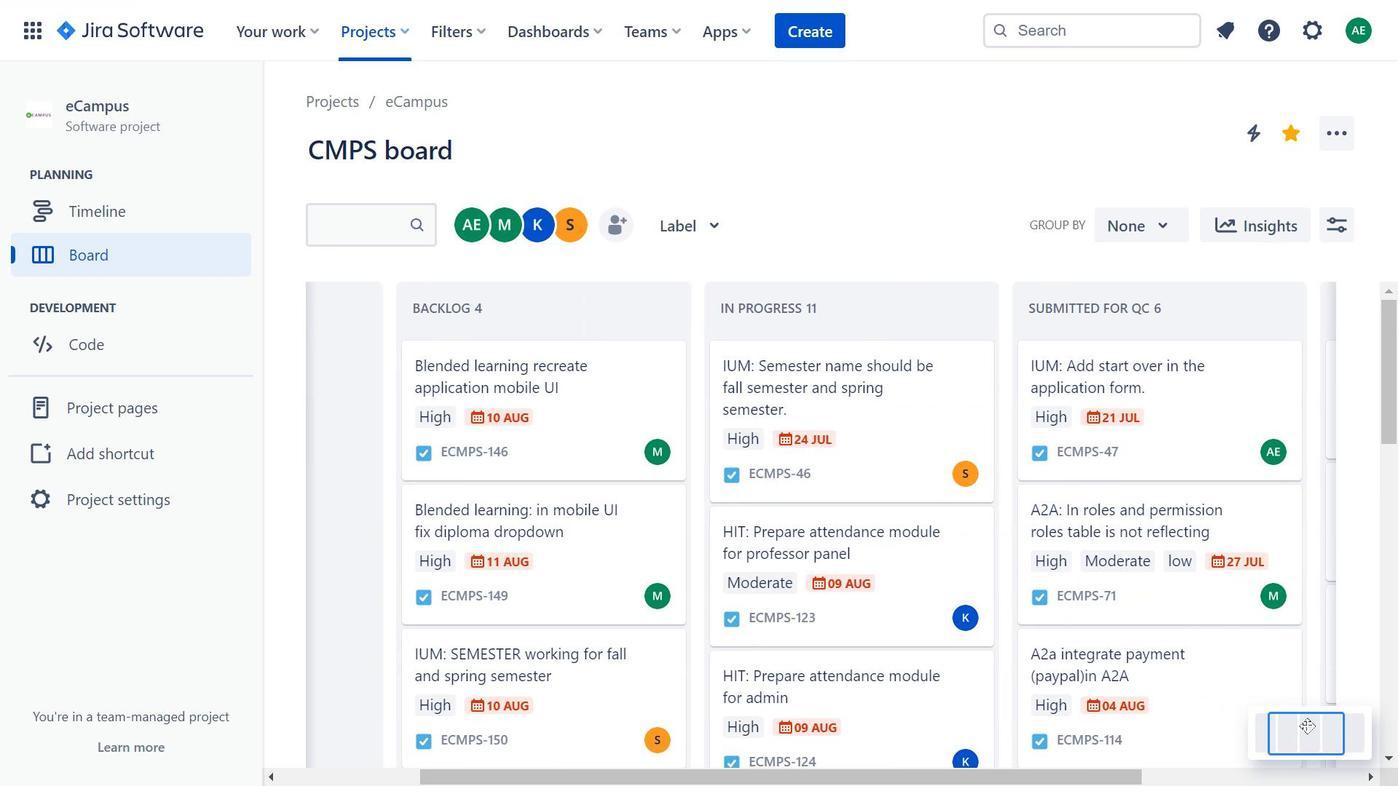 
Action: Mouse moved to (801, 578)
Screenshot: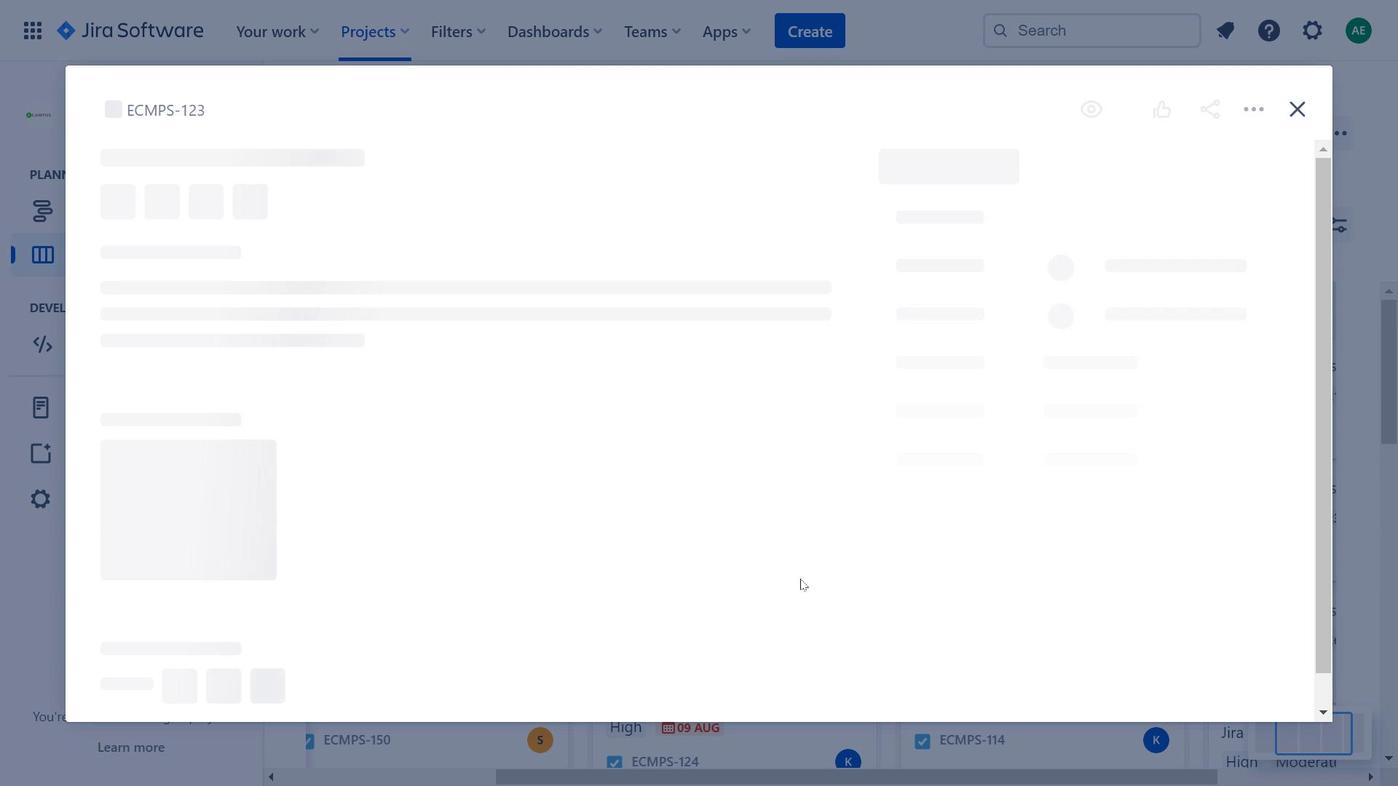 
Action: Mouse pressed left at (801, 578)
Screenshot: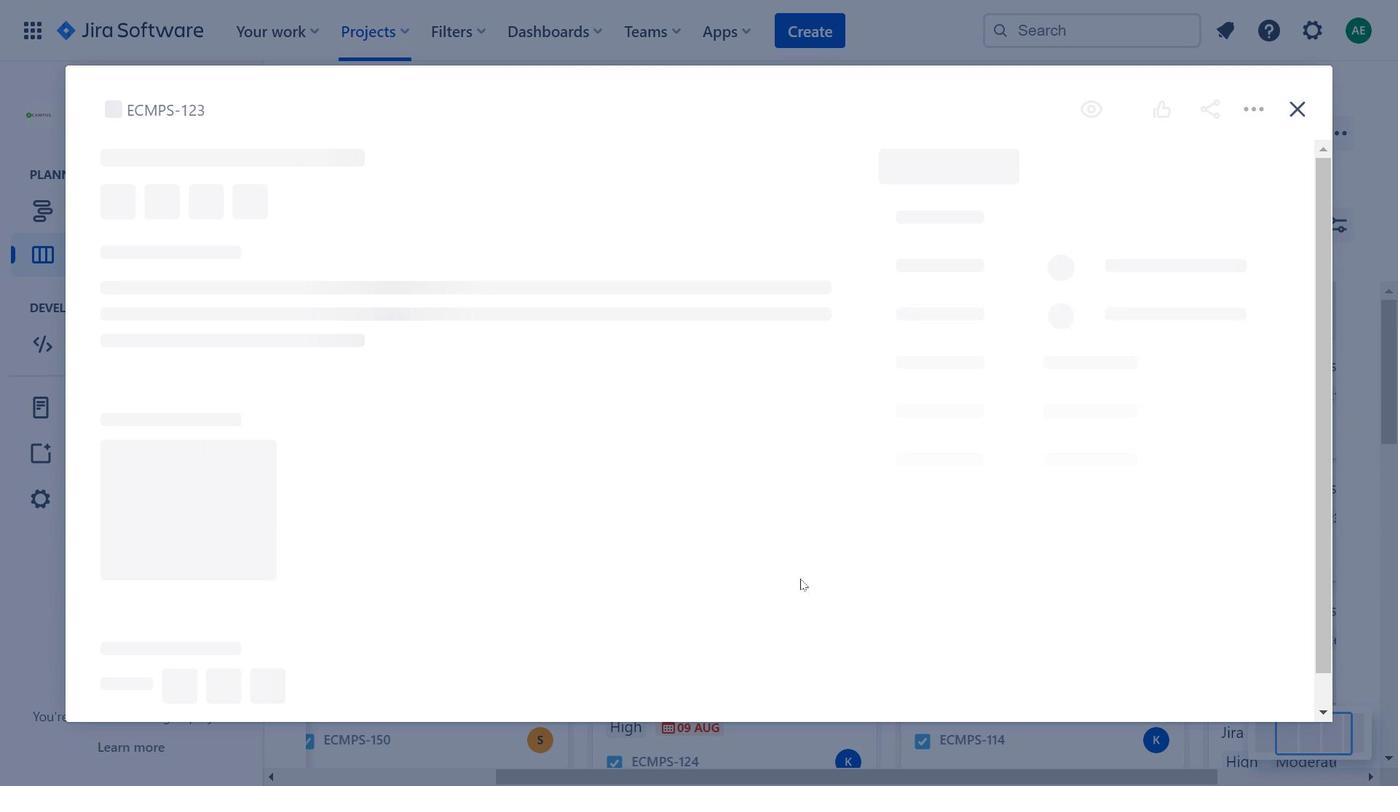 
Action: Mouse moved to (421, 360)
Screenshot: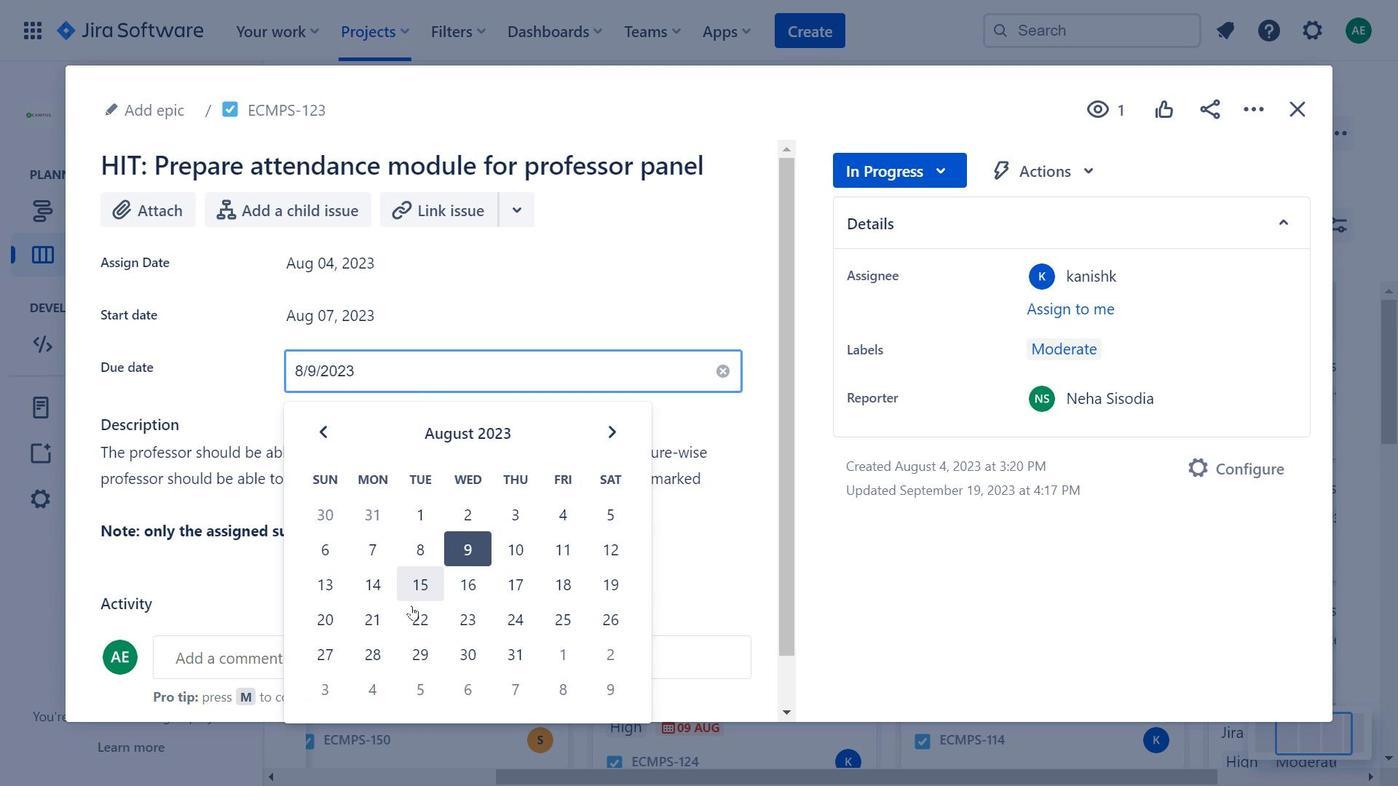 
Action: Mouse pressed left at (421, 360)
Screenshot: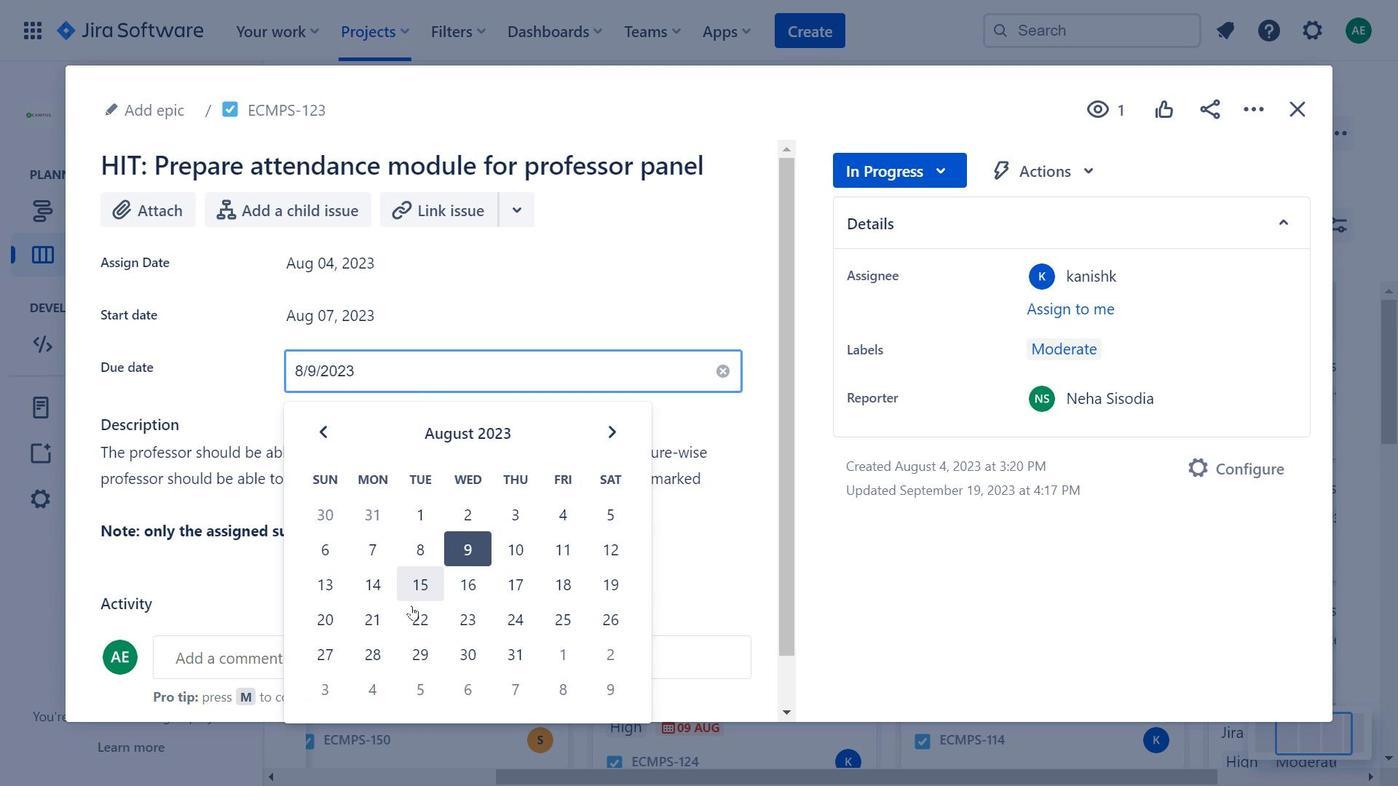 
Action: Mouse moved to (940, 166)
Screenshot: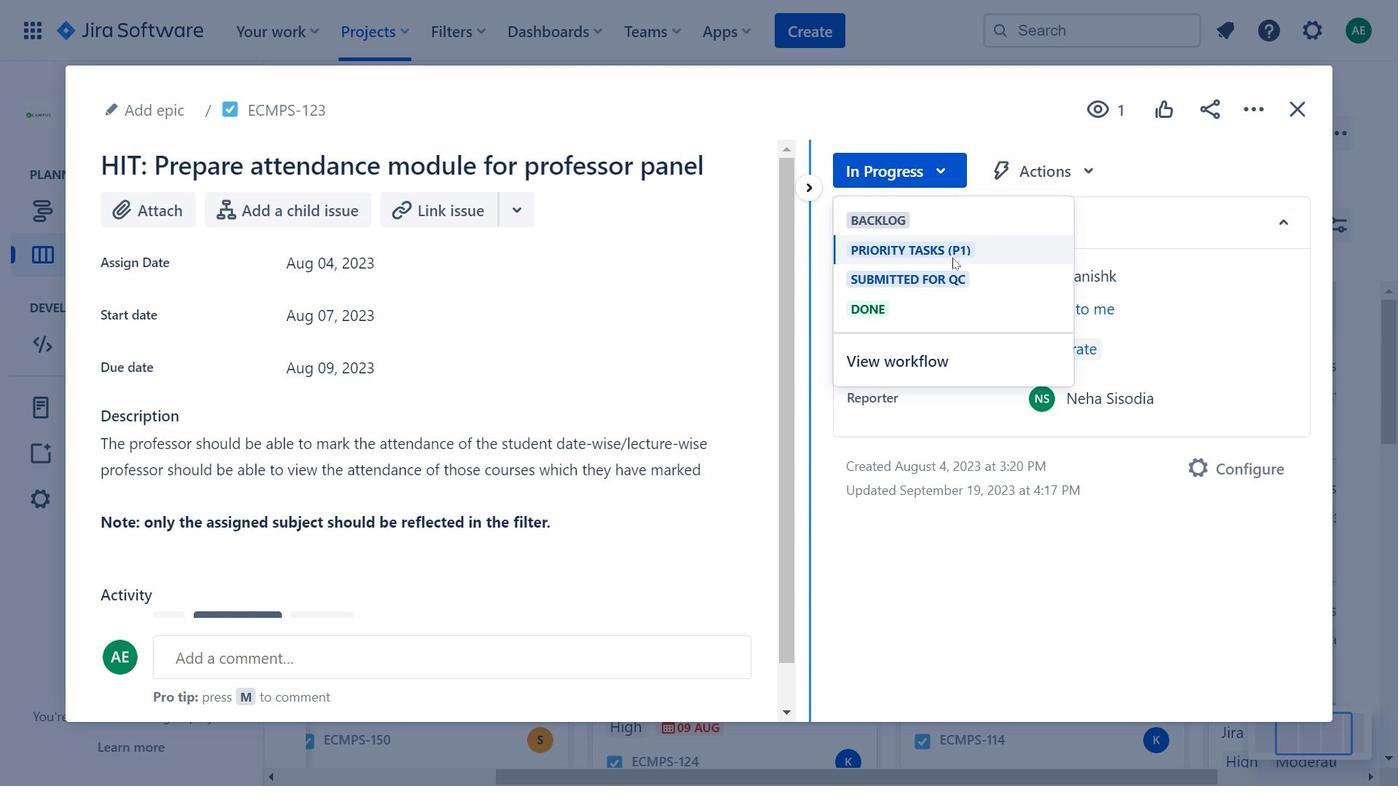
Action: Mouse pressed left at (940, 166)
Screenshot: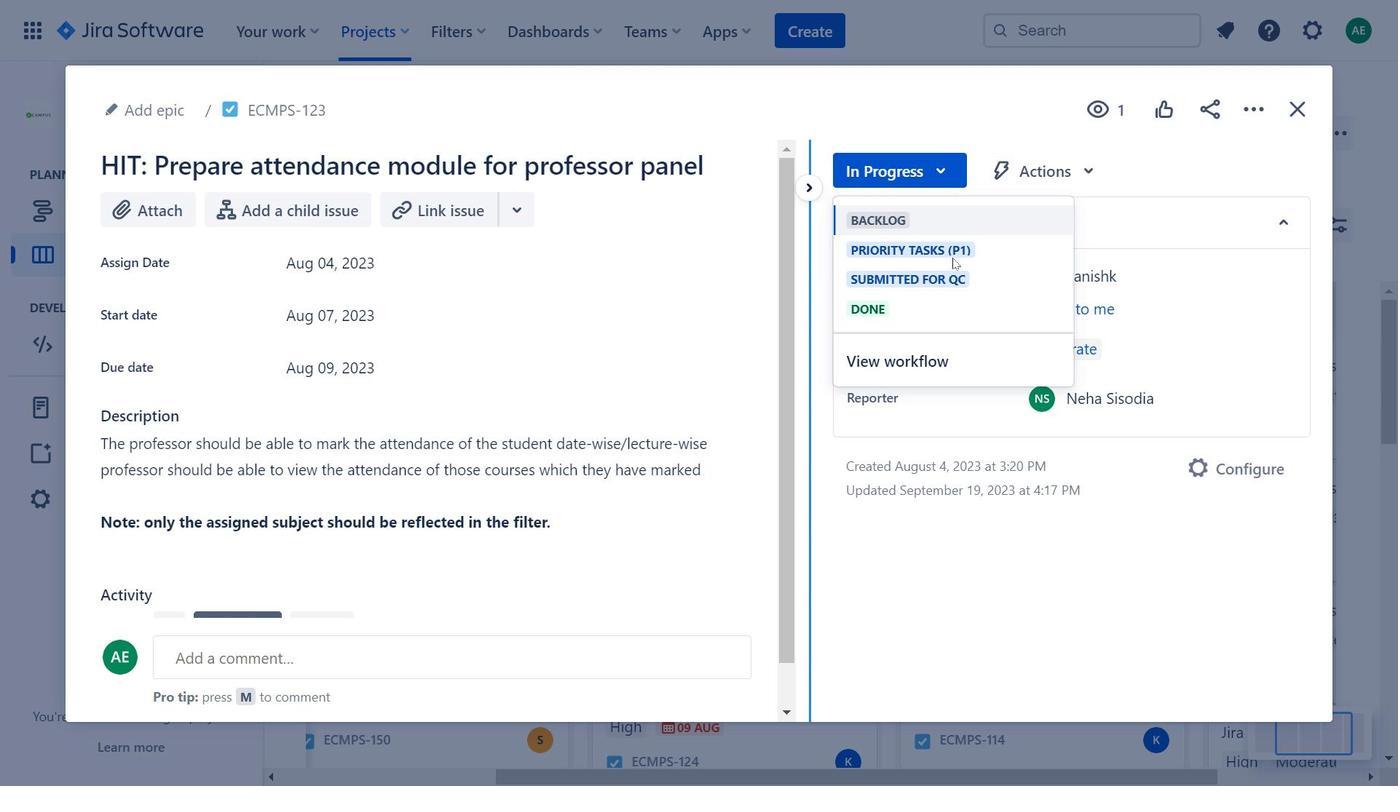 
Action: Mouse moved to (652, 359)
Screenshot: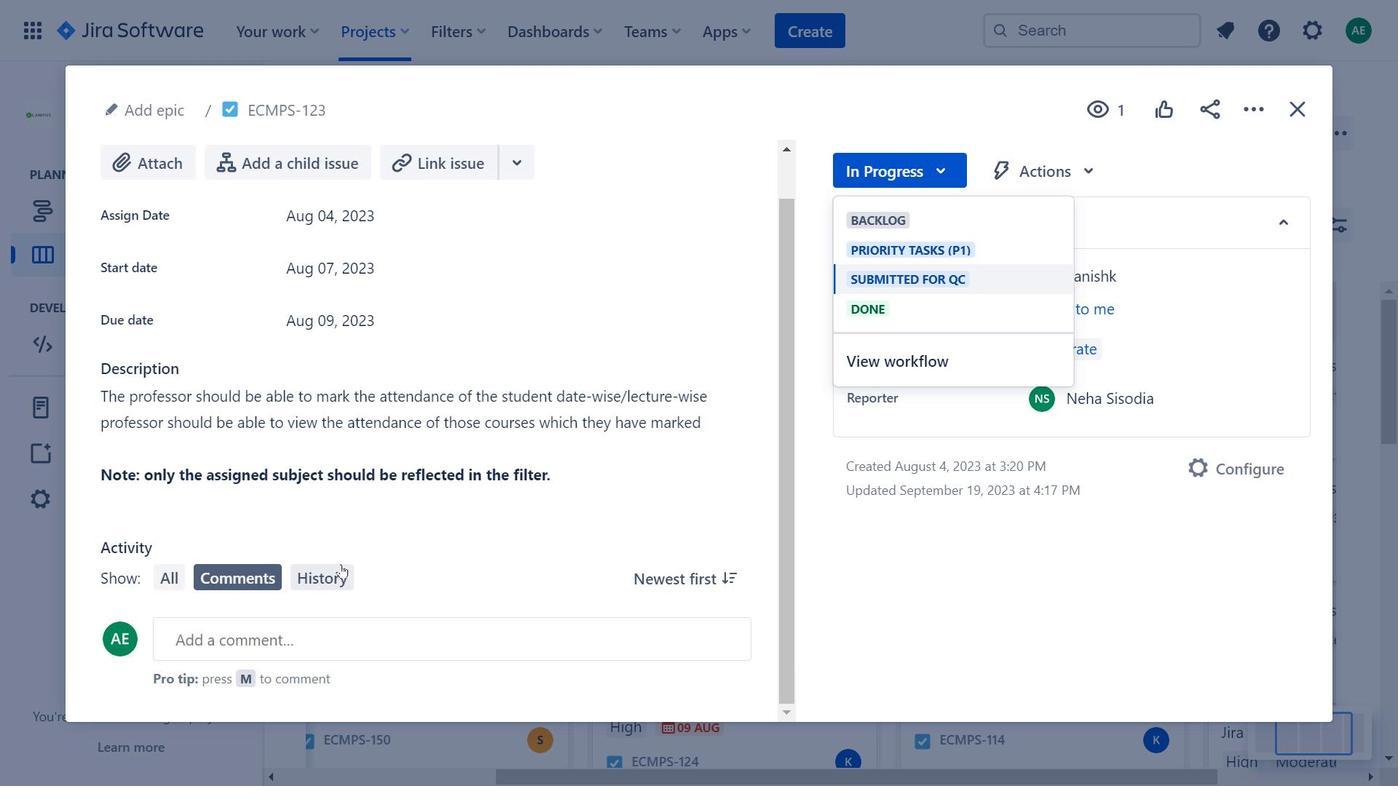 
Action: Mouse scrolled (652, 358) with delta (0, 0)
Screenshot: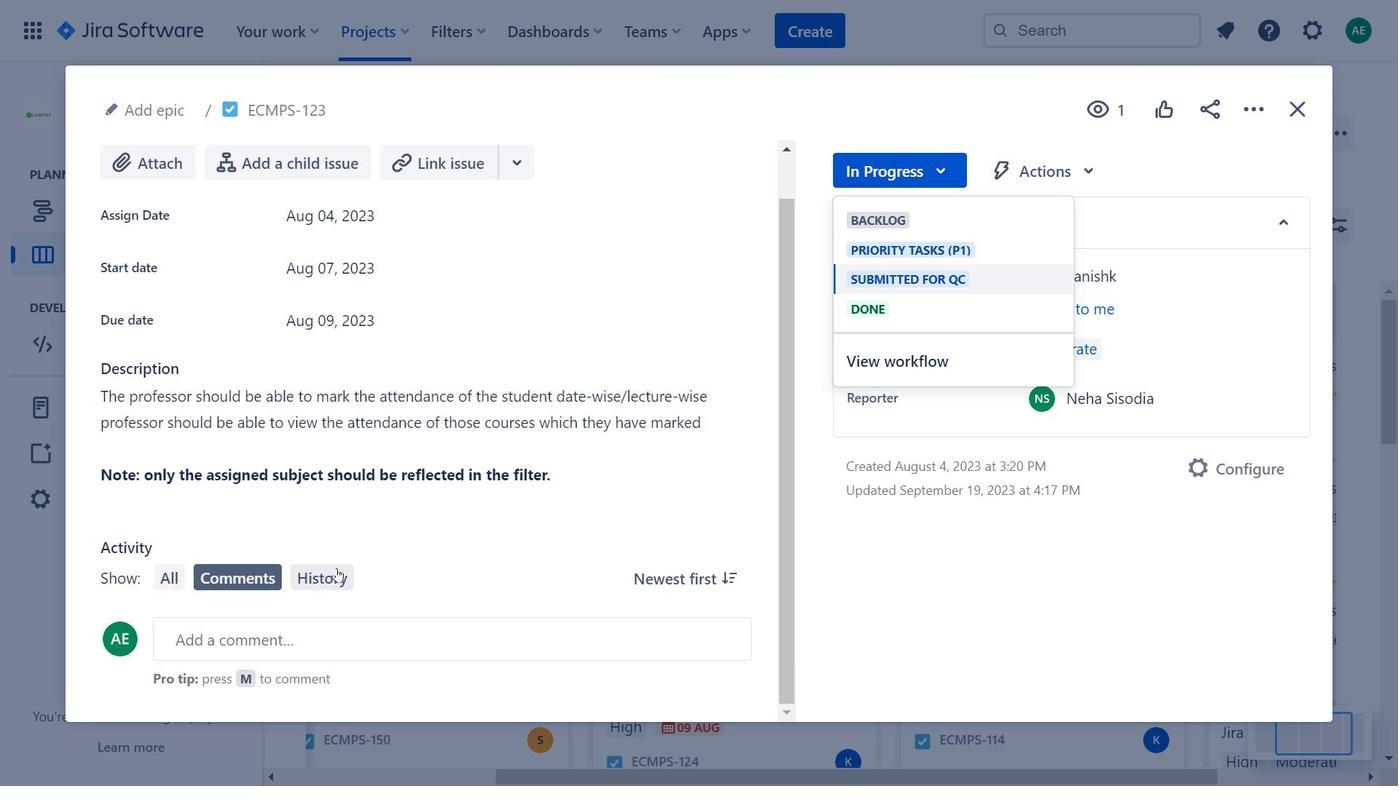
Action: Mouse moved to (652, 360)
Screenshot: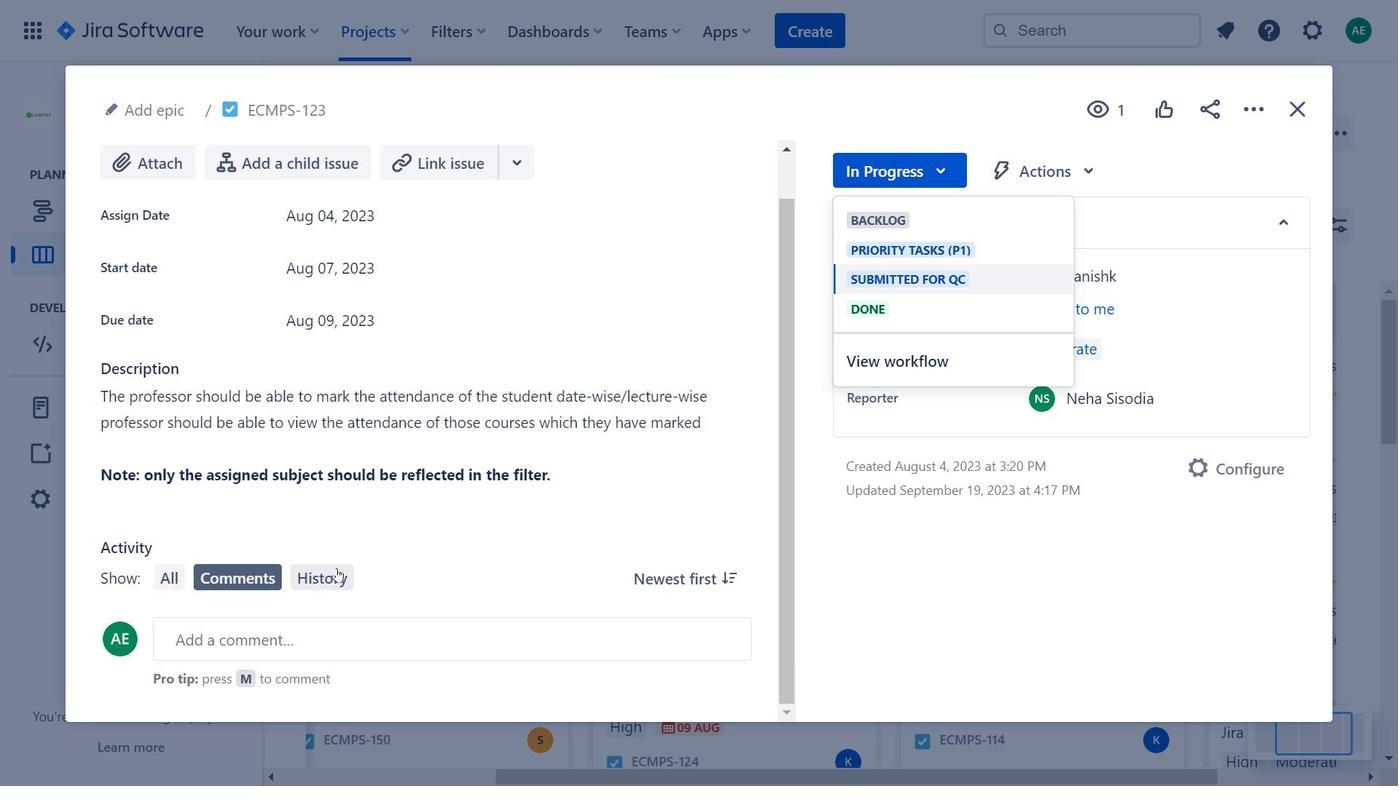 
Action: Mouse scrolled (652, 359) with delta (0, 0)
Screenshot: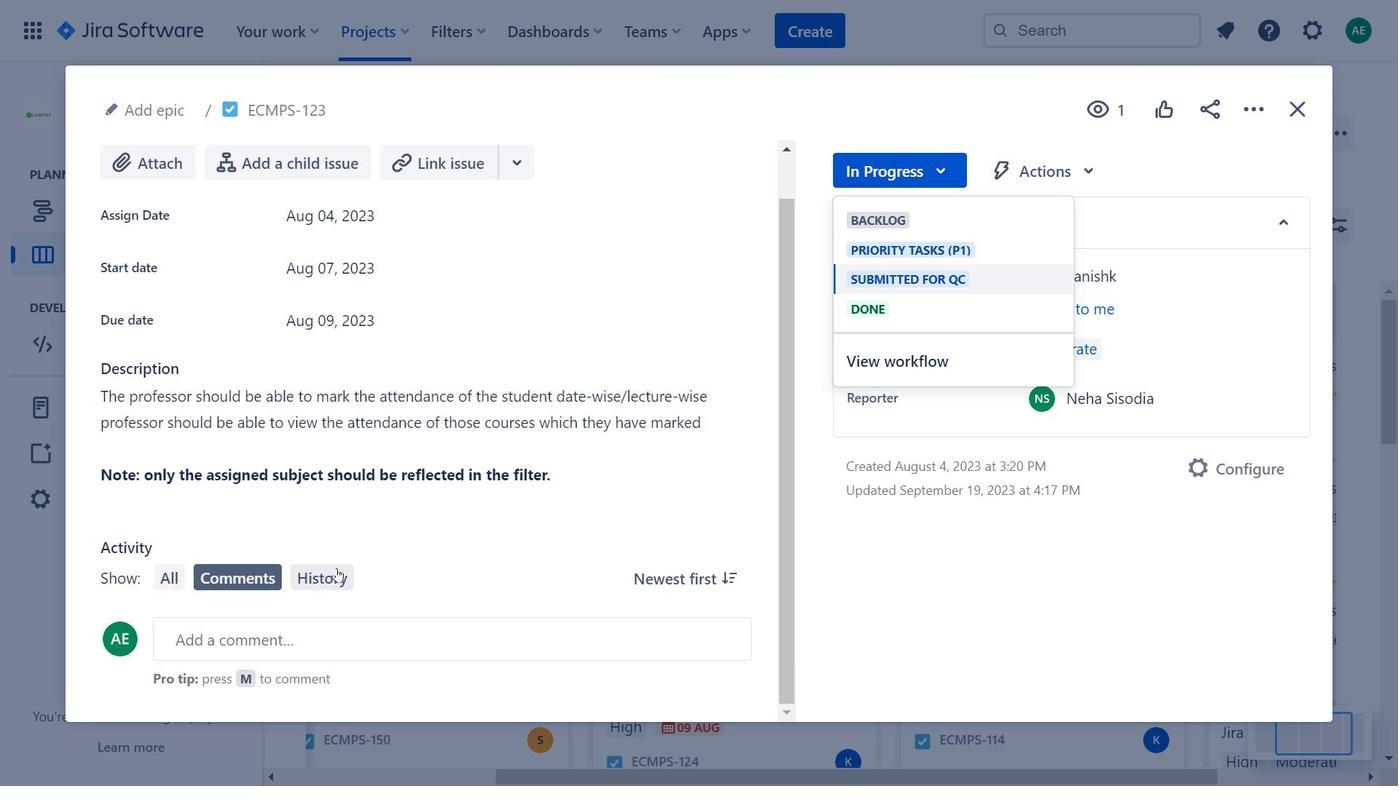 
Action: Mouse moved to (652, 362)
Screenshot: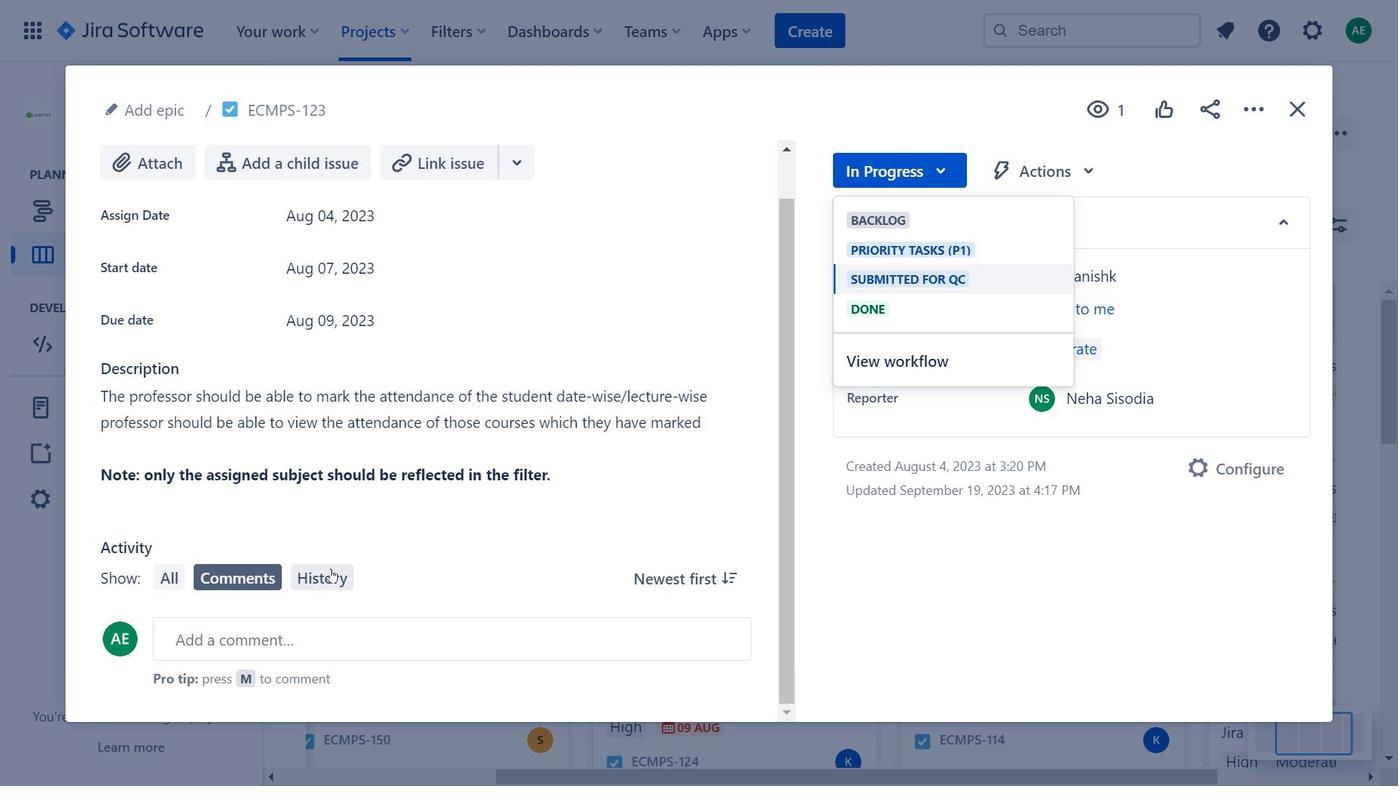 
Action: Mouse scrolled (652, 361) with delta (0, 0)
Screenshot: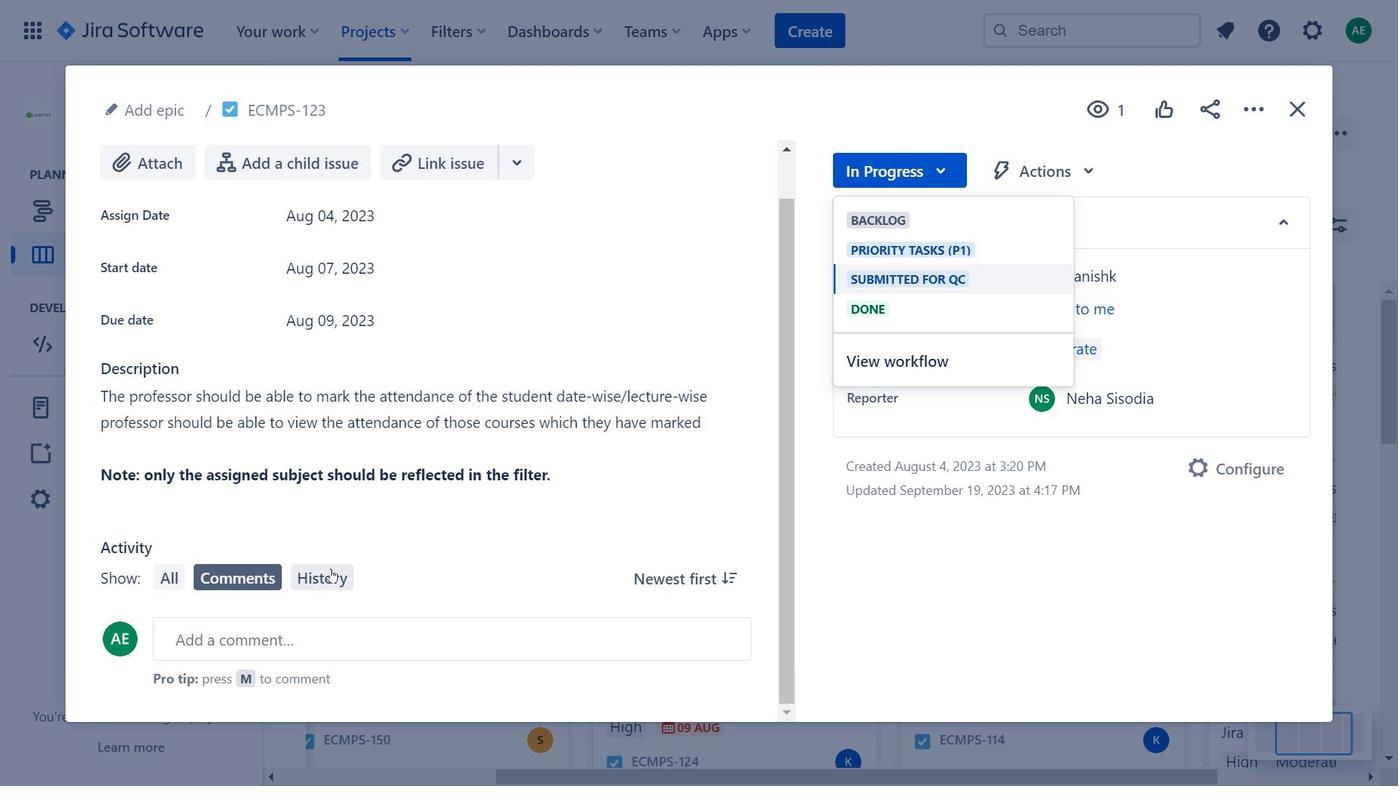 
Action: Mouse moved to (330, 569)
Screenshot: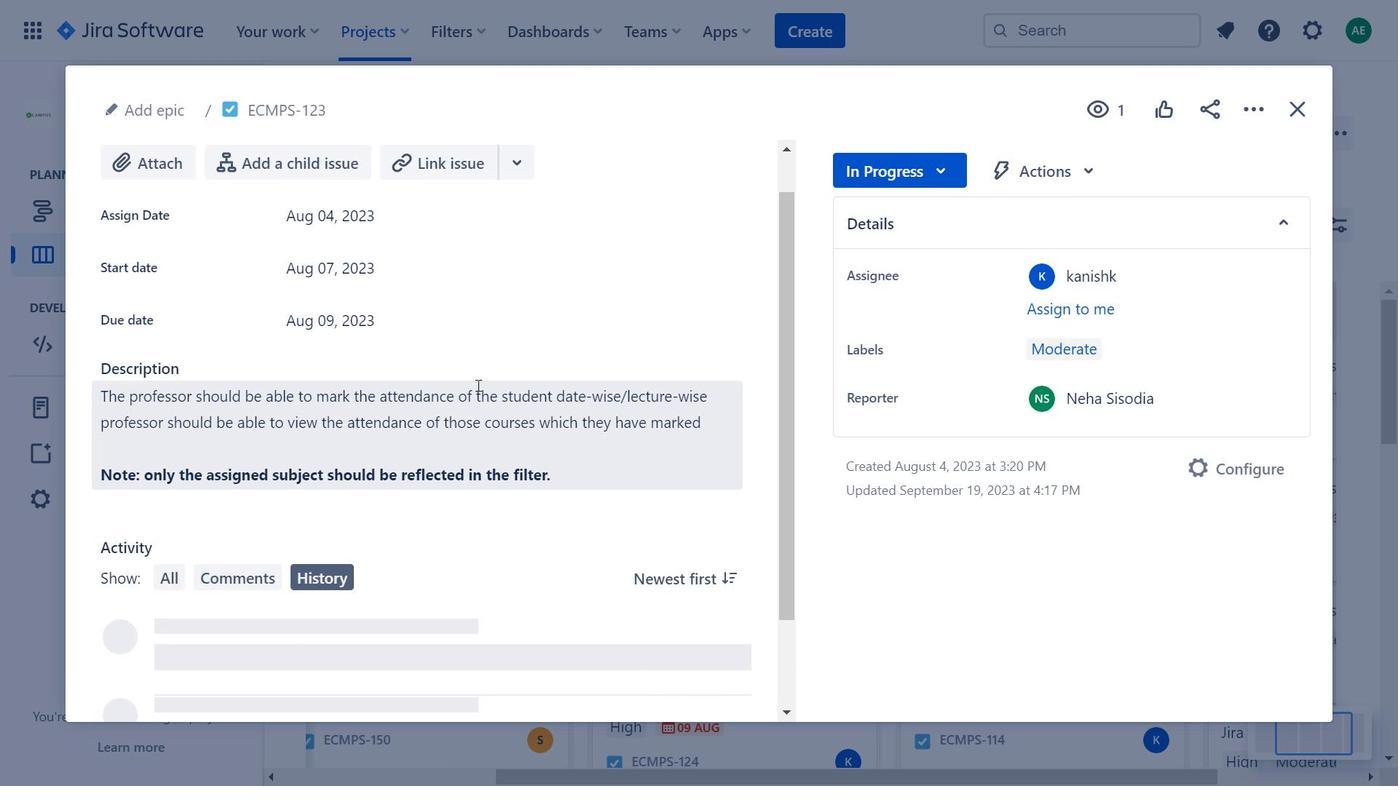 
Action: Mouse pressed left at (330, 569)
Screenshot: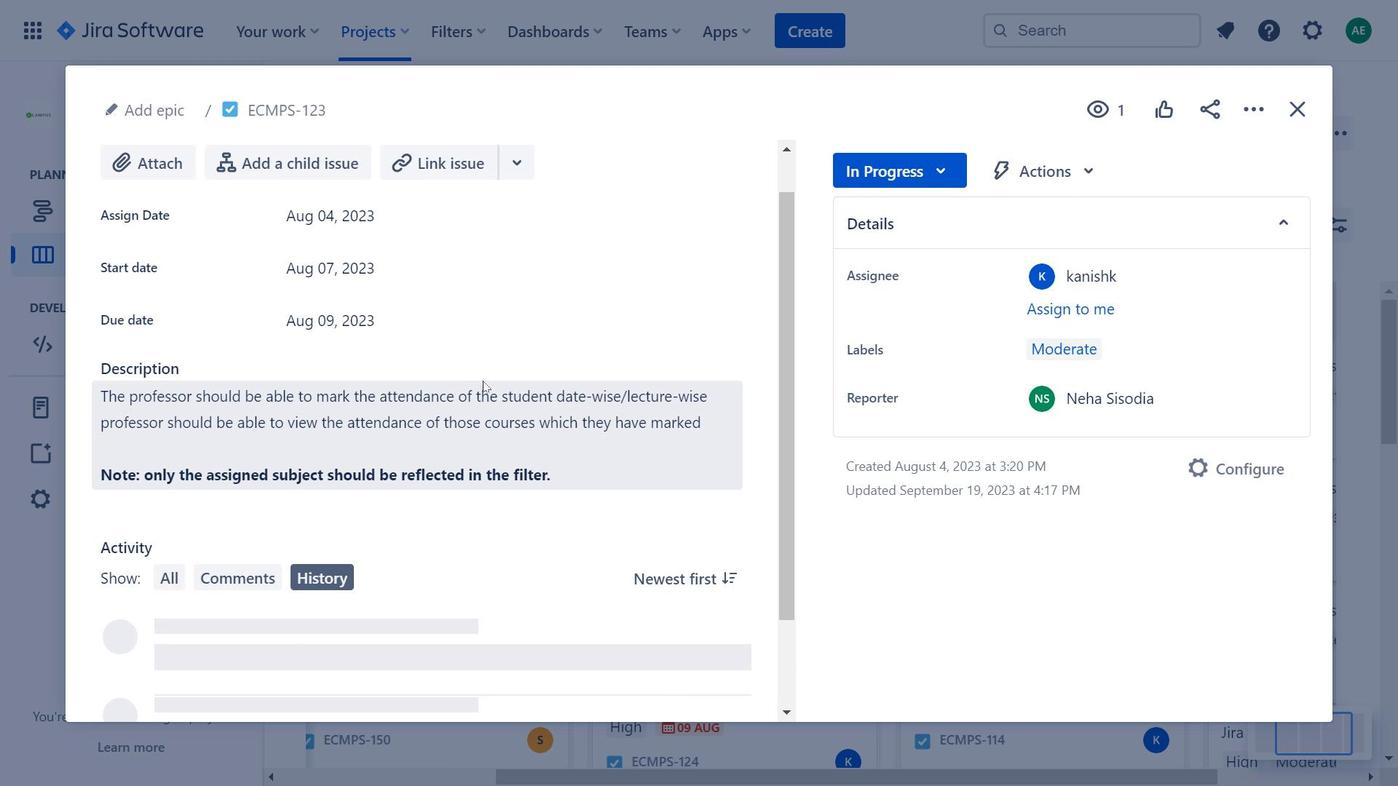 
Action: Mouse moved to (490, 382)
Screenshot: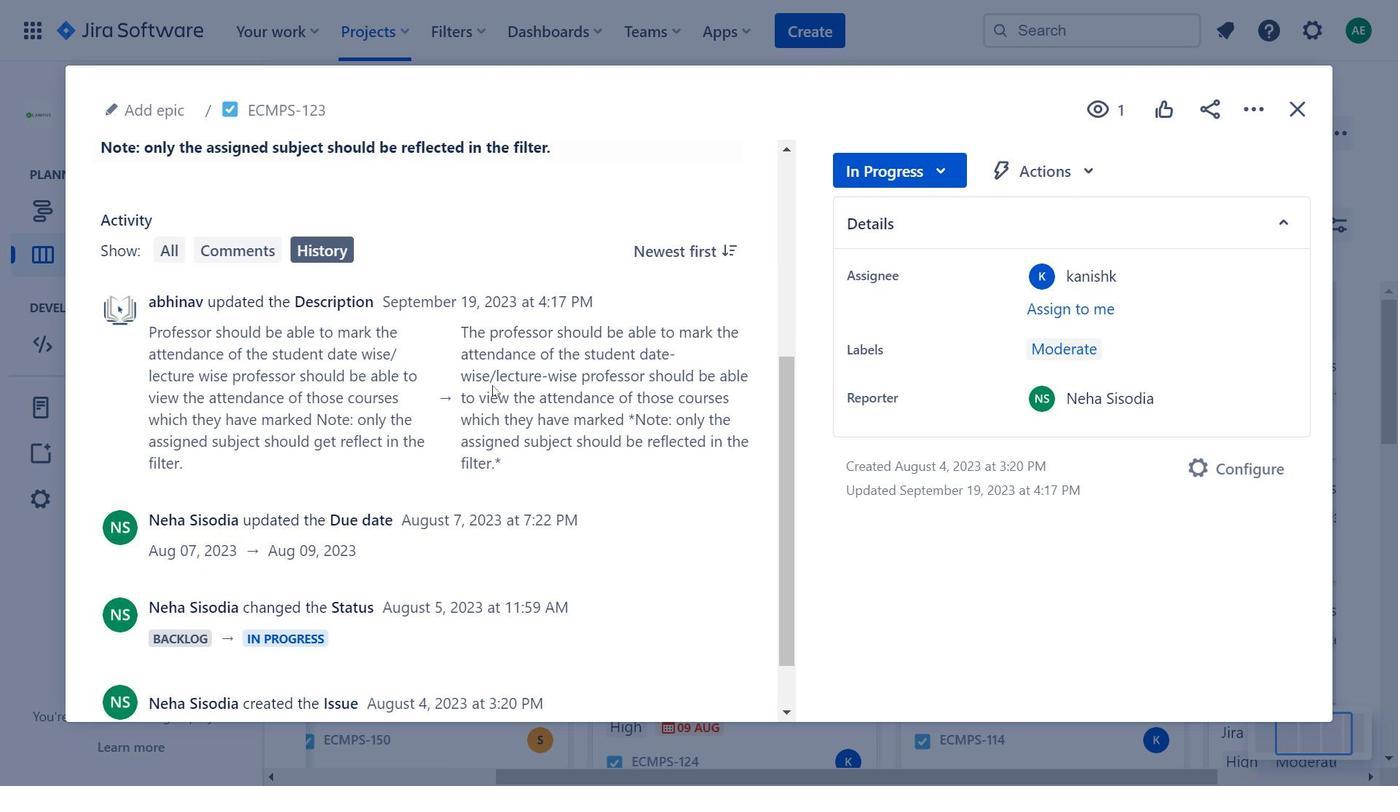 
Action: Mouse scrolled (490, 381) with delta (0, 0)
Screenshot: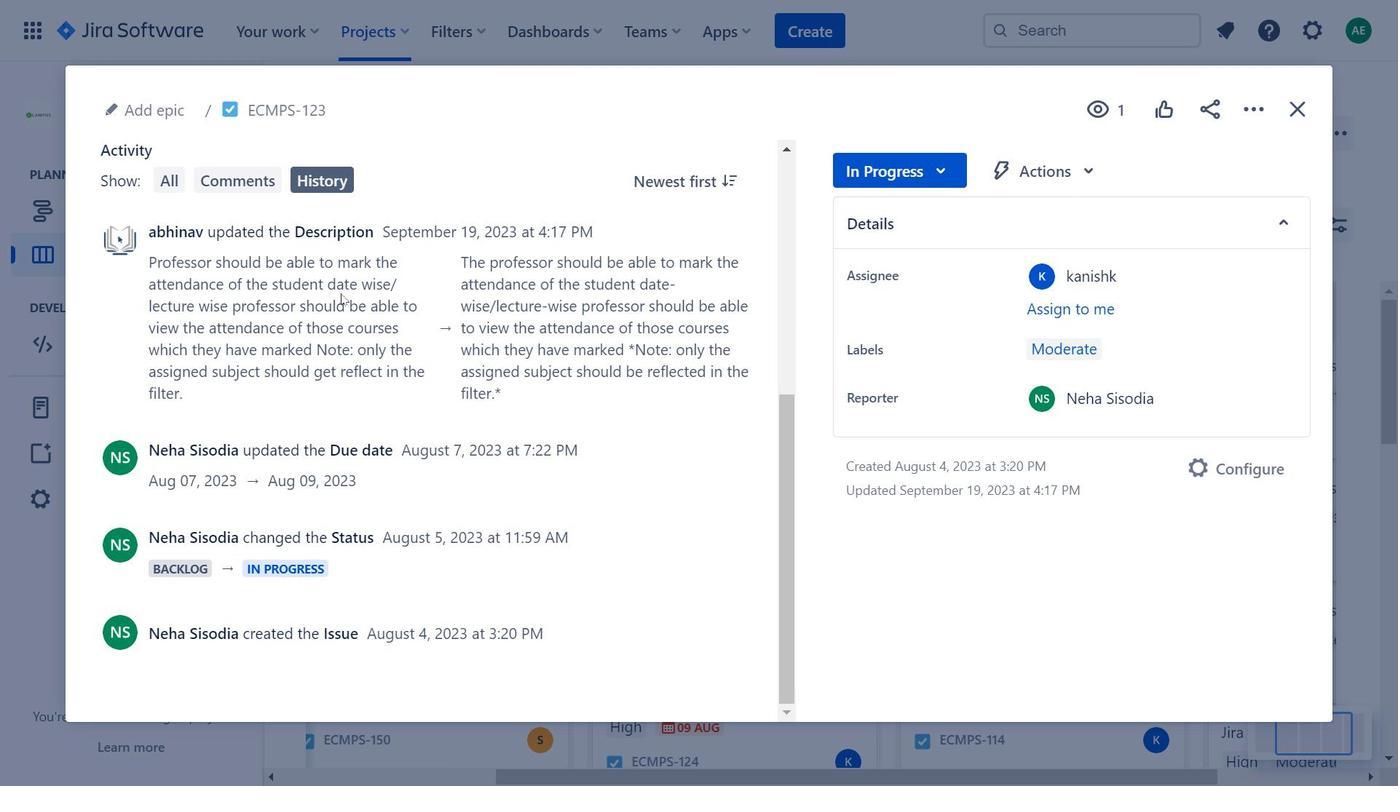 
Action: Mouse scrolled (490, 381) with delta (0, 0)
Screenshot: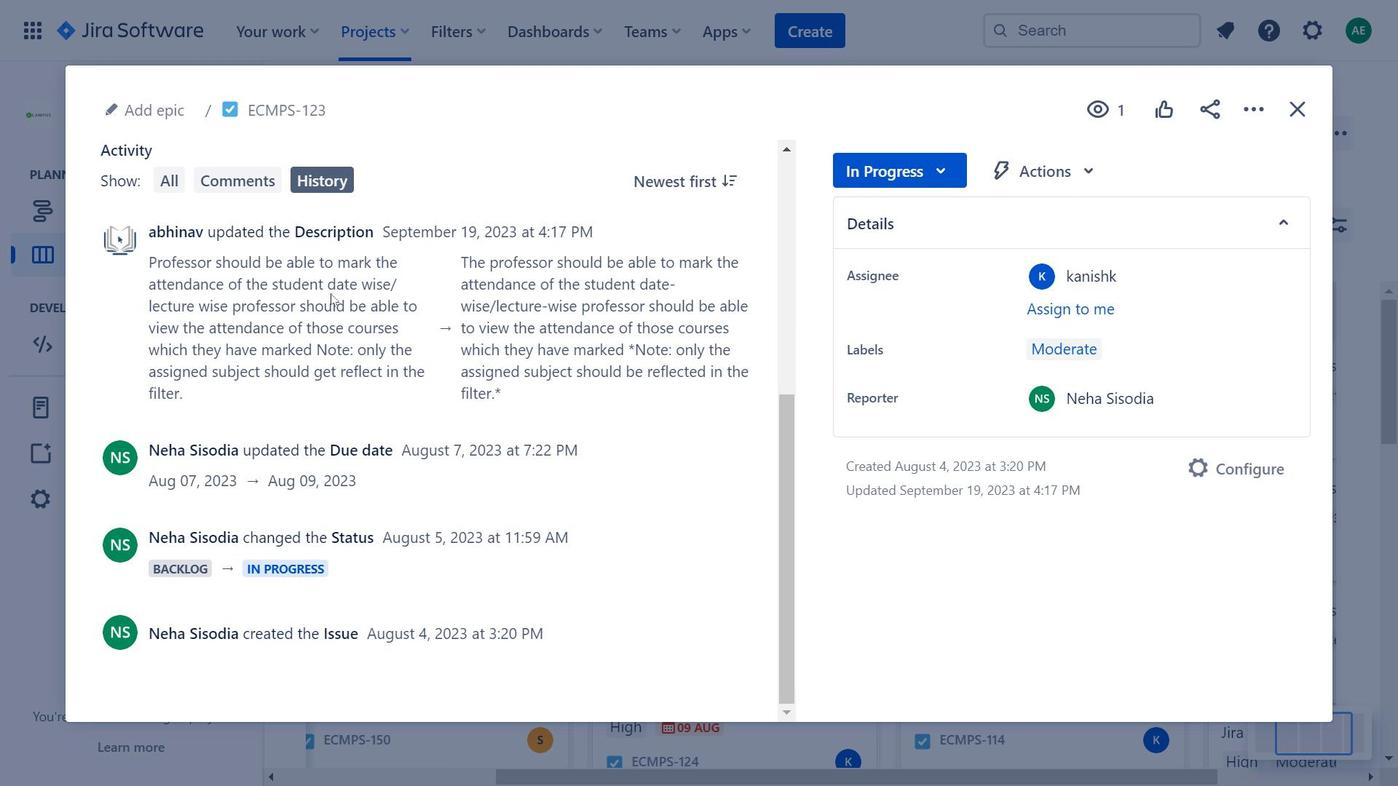 
Action: Mouse moved to (493, 385)
Screenshot: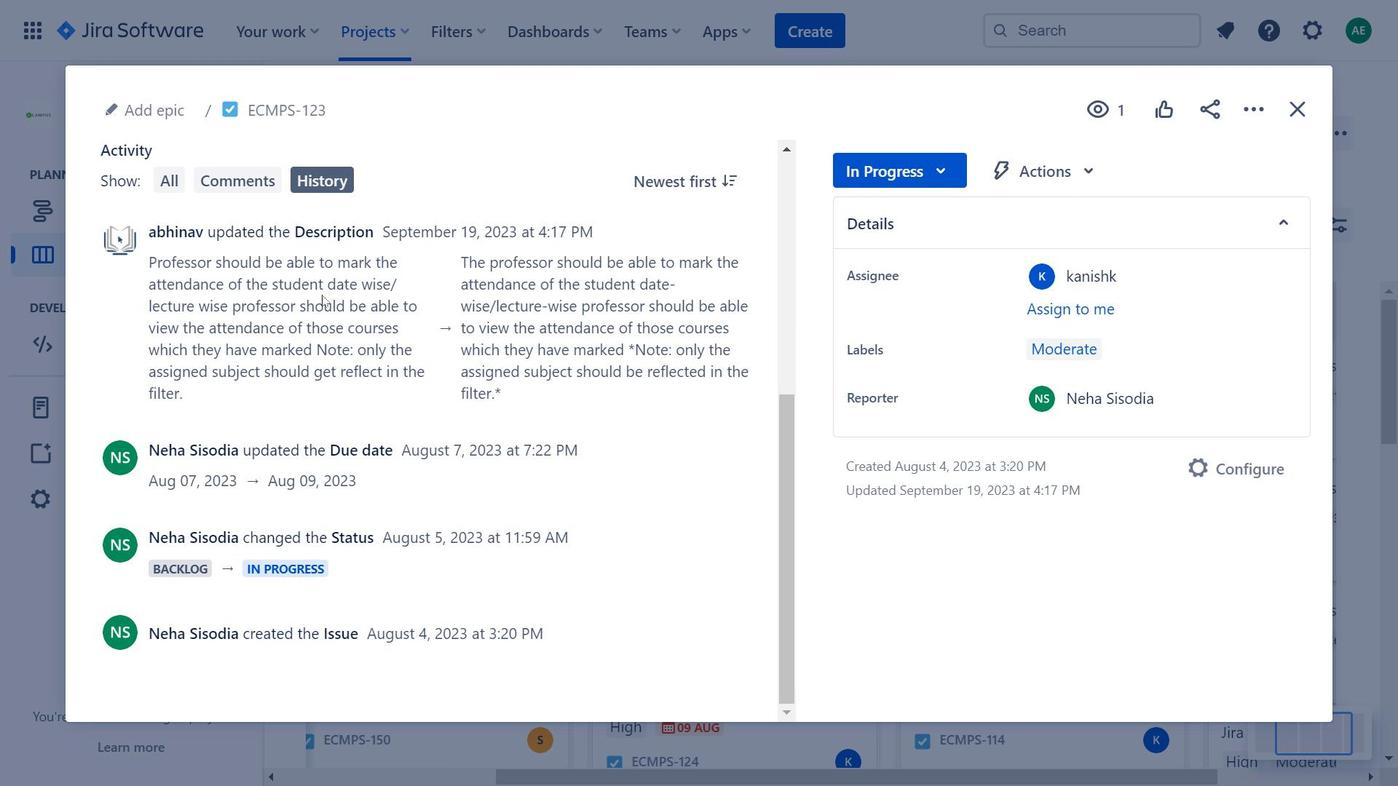 
Action: Mouse scrolled (493, 385) with delta (0, 0)
Screenshot: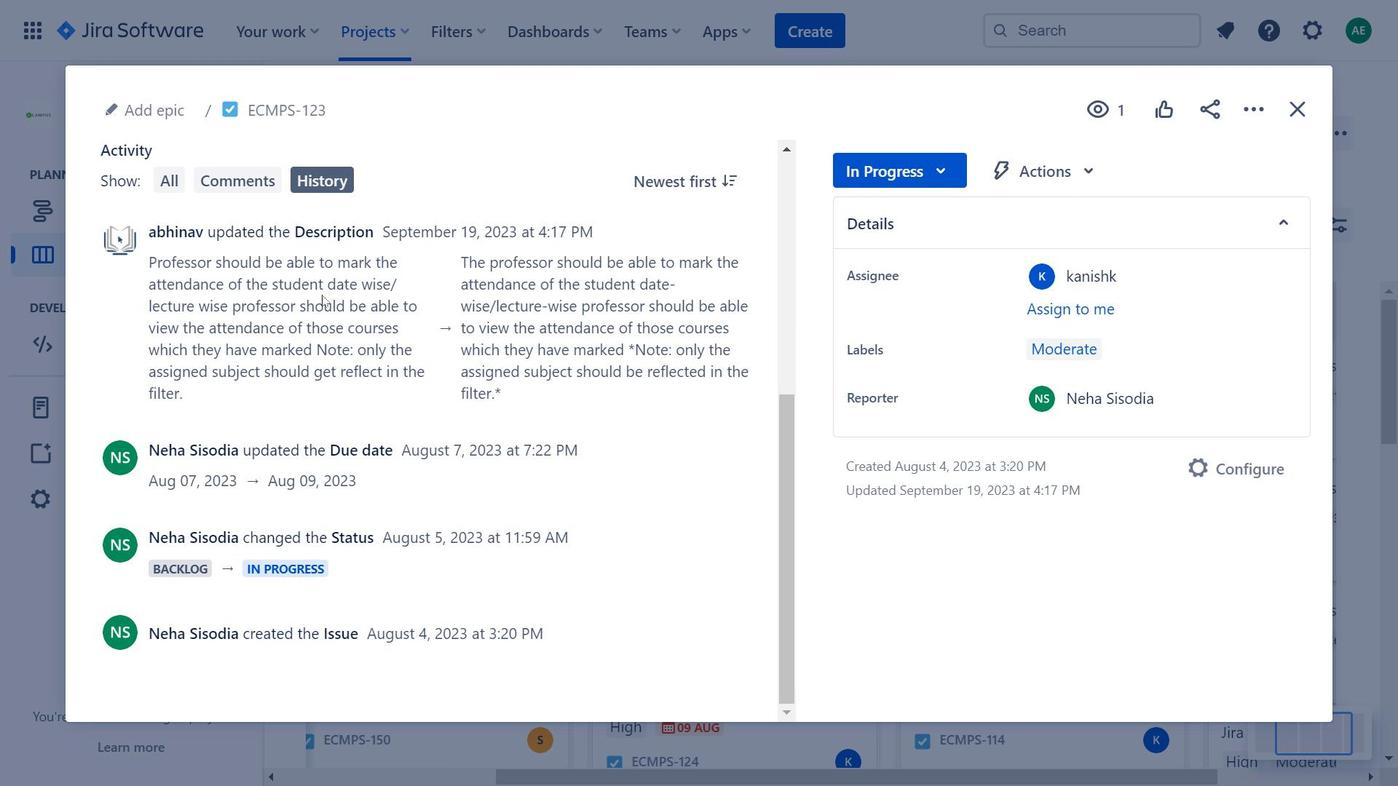 
Action: Mouse moved to (493, 385)
Screenshot: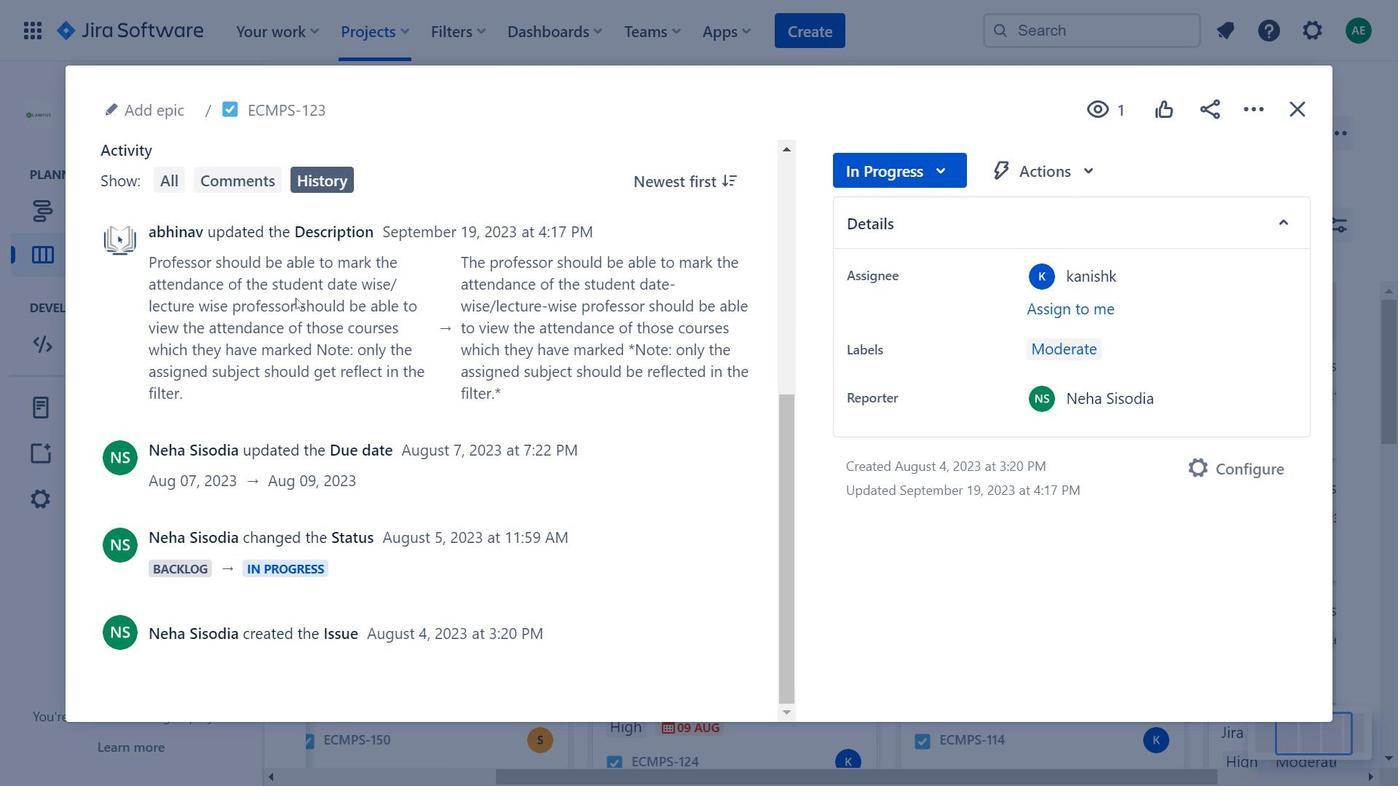 
Action: Mouse scrolled (493, 385) with delta (0, 0)
Screenshot: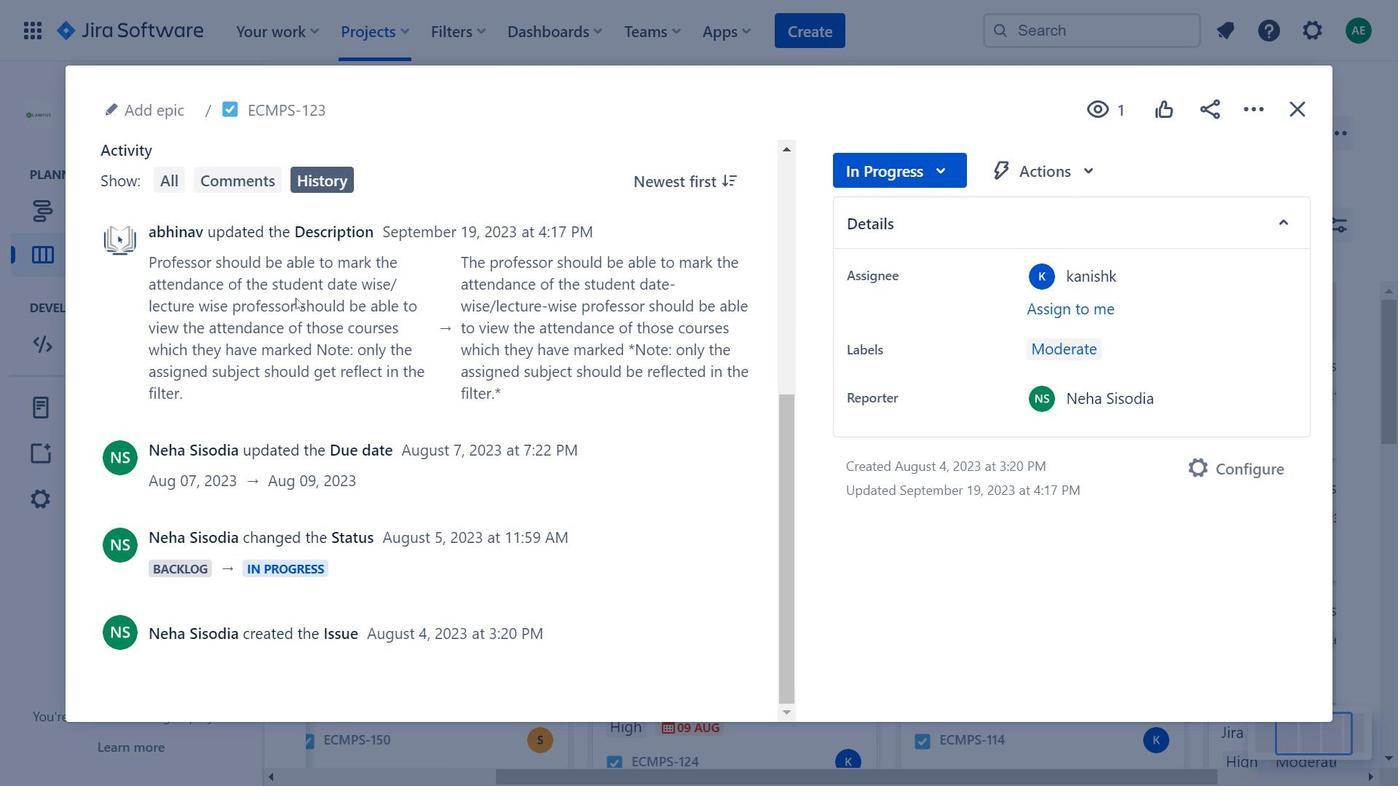 
Action: Mouse scrolled (493, 385) with delta (0, 0)
Screenshot: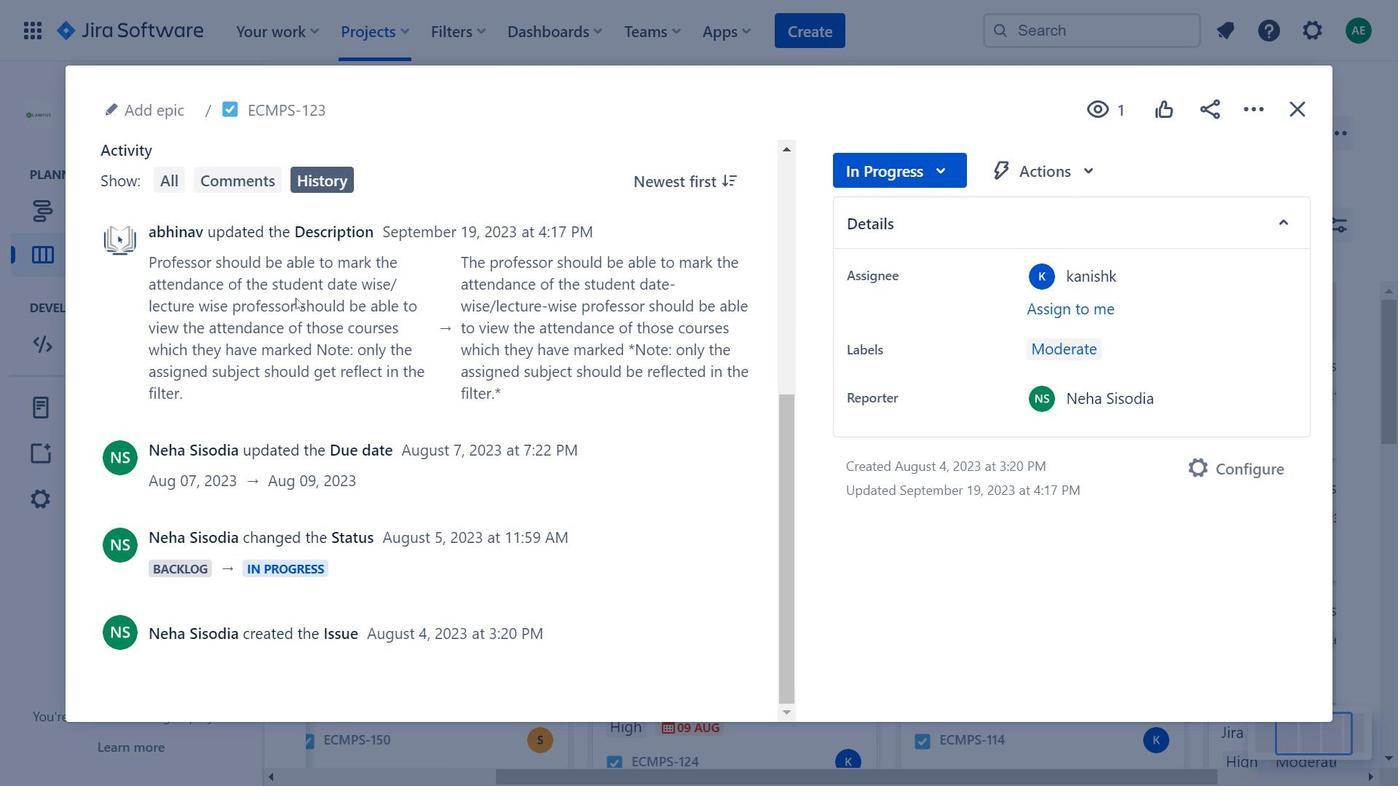 
Action: Mouse moved to (461, 255)
Screenshot: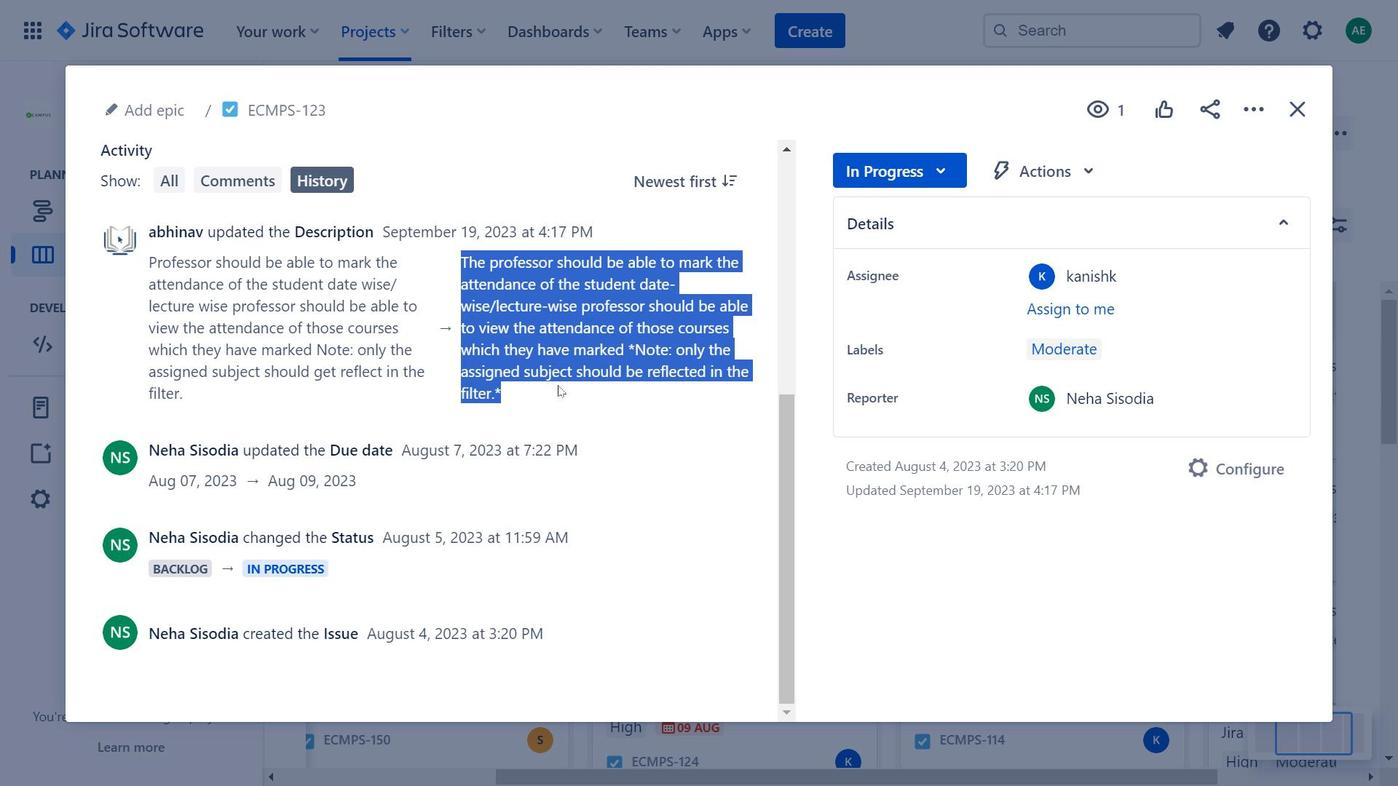 
Action: Mouse pressed left at (461, 255)
Screenshot: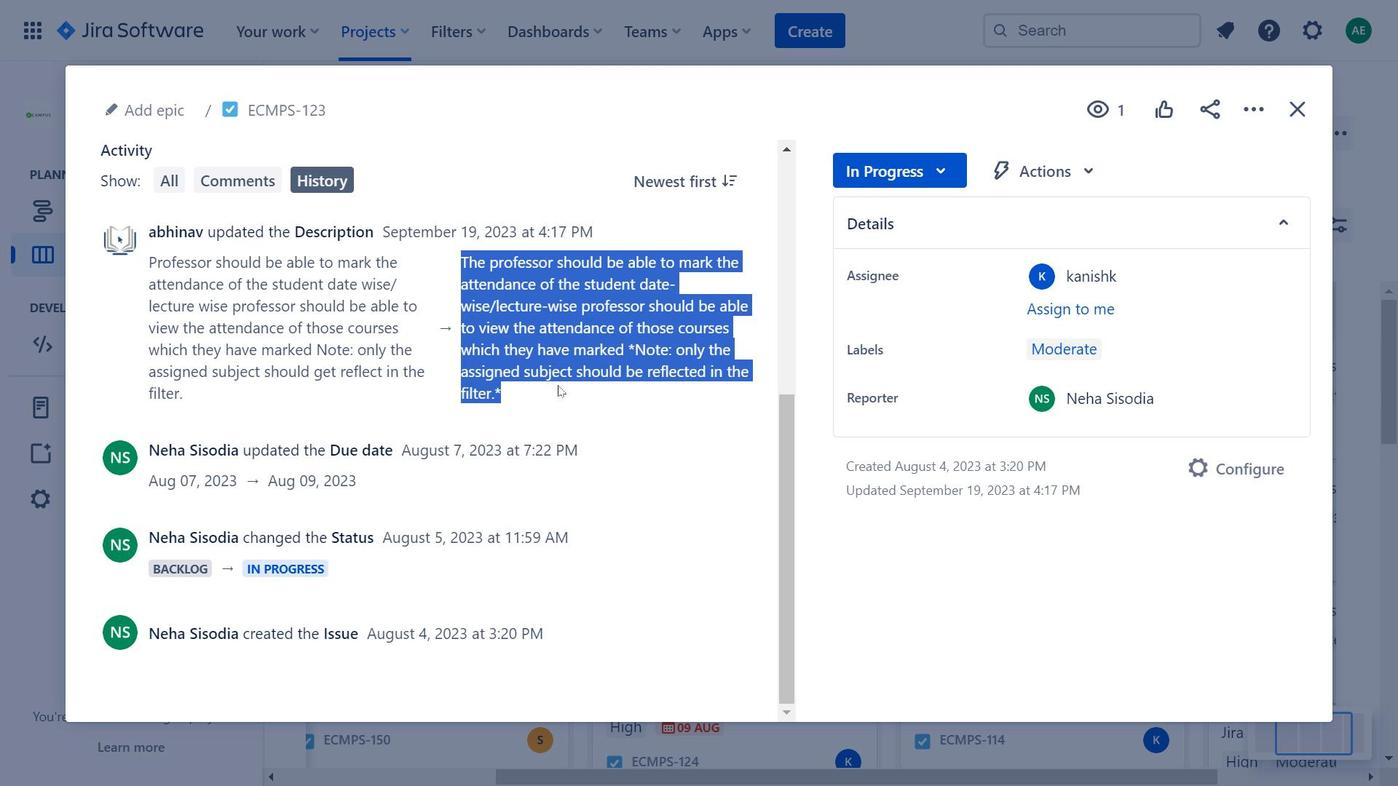
Action: Mouse moved to (1282, 120)
Screenshot: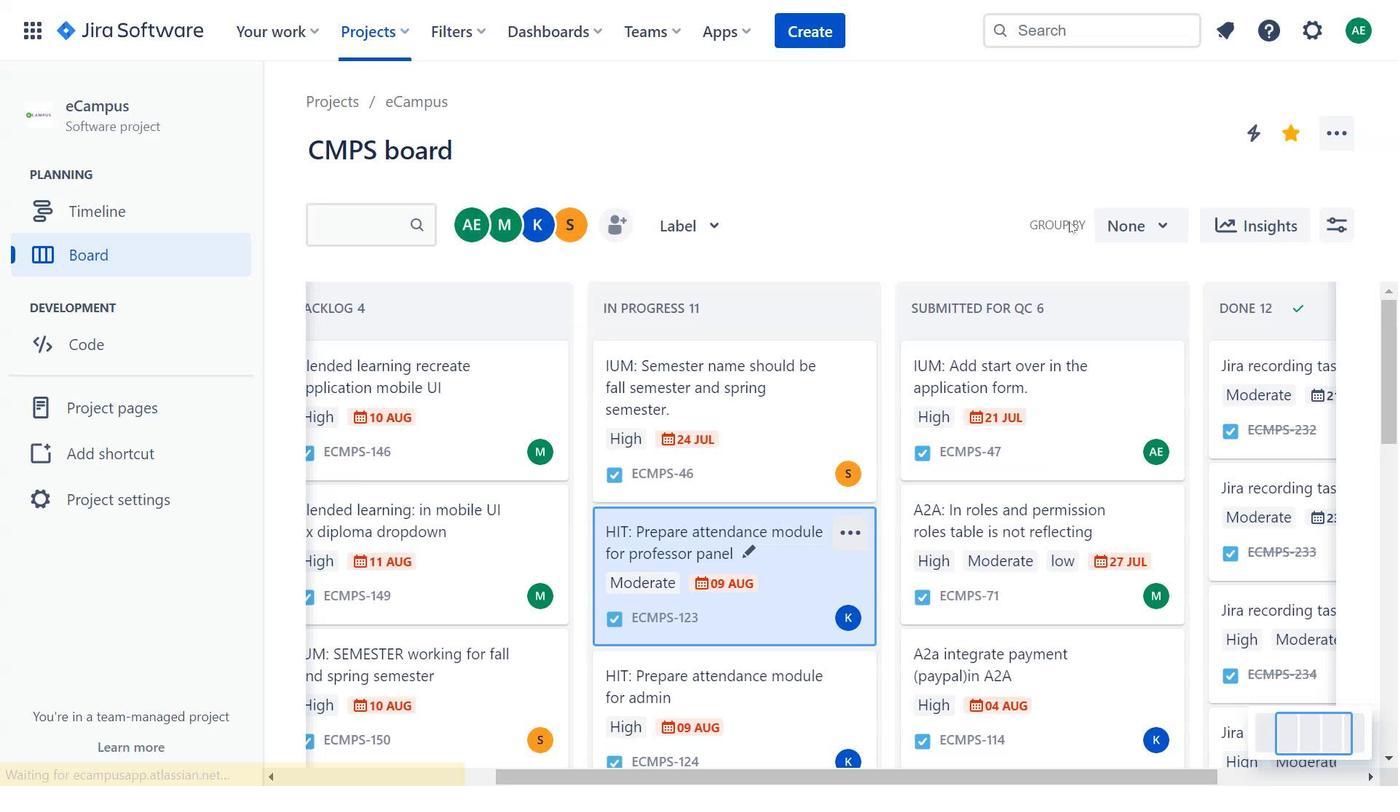 
Action: Mouse pressed left at (1282, 120)
Screenshot: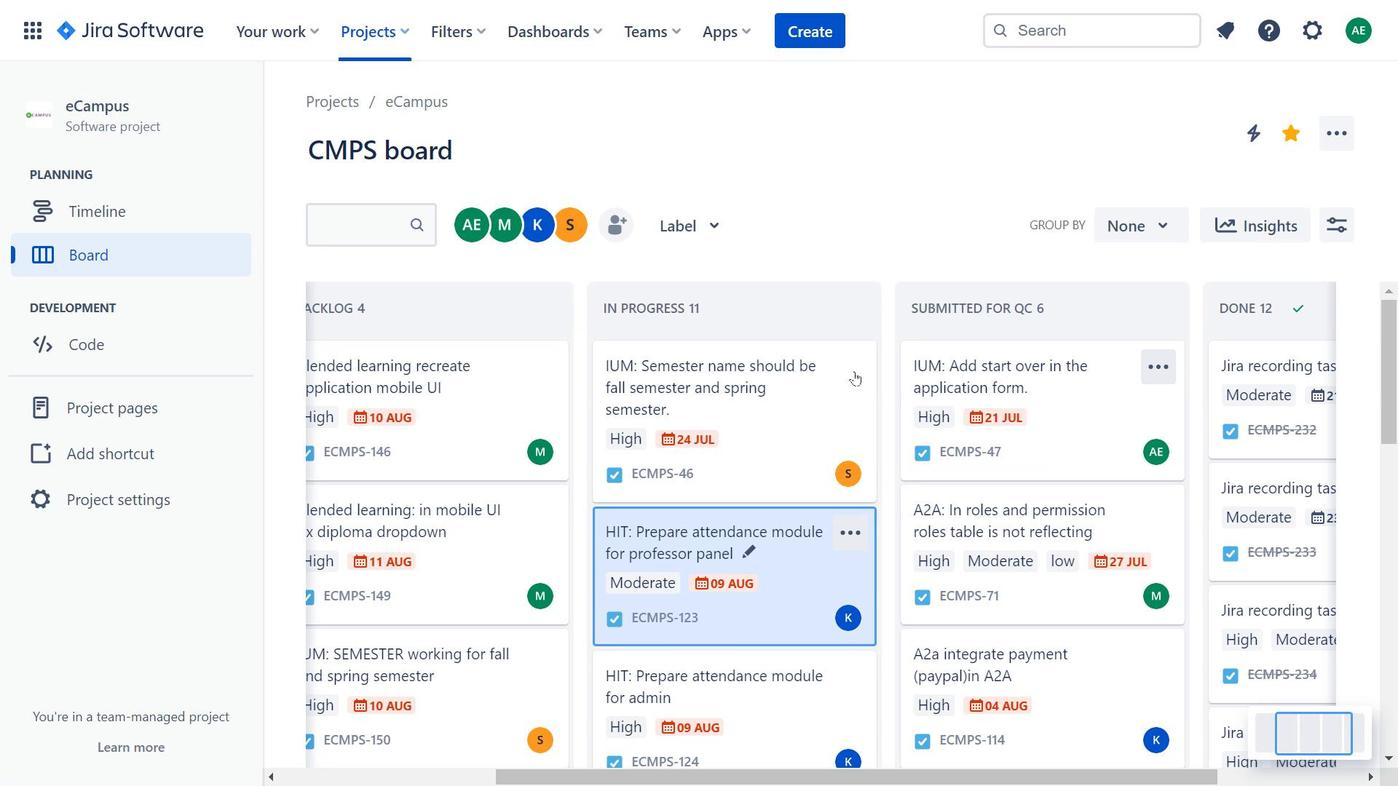 
Action: Mouse moved to (707, 450)
Screenshot: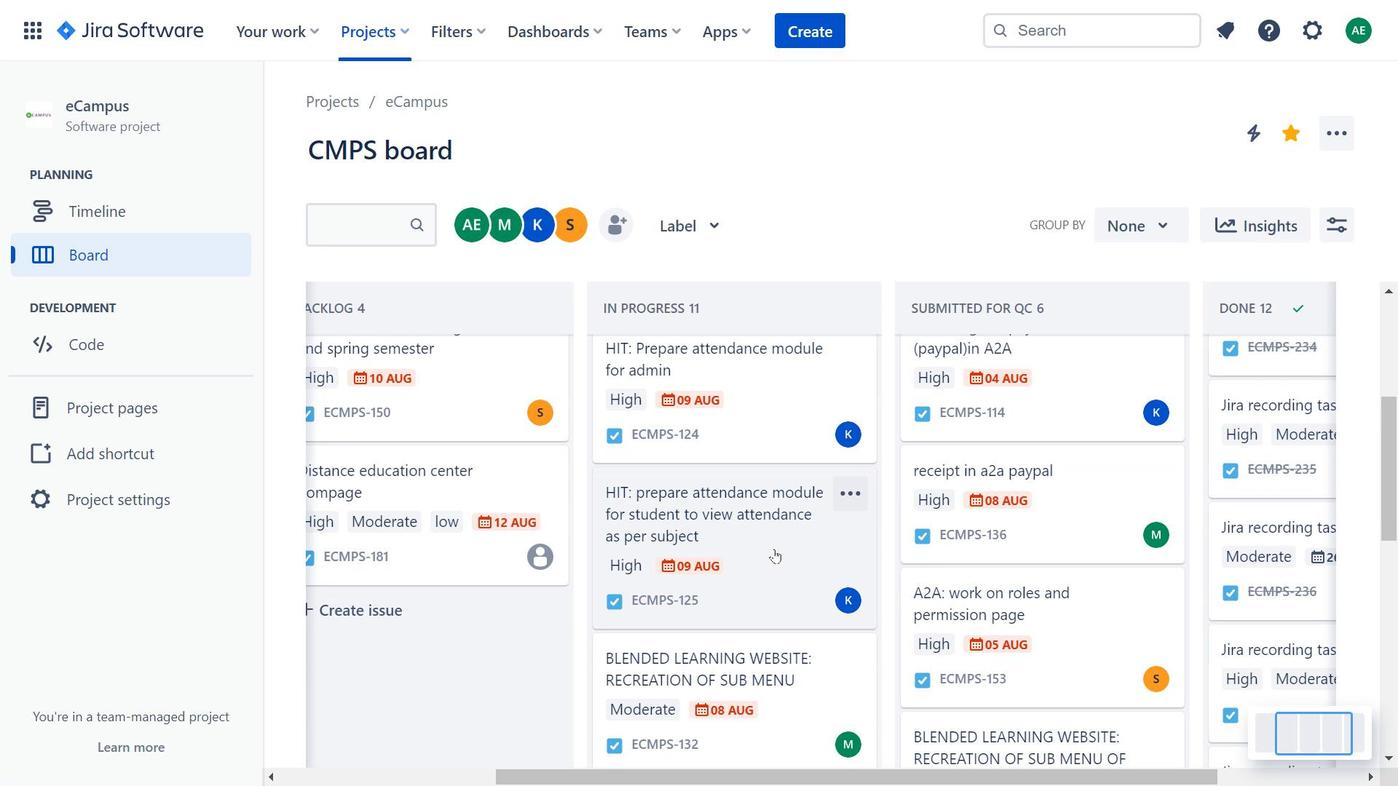 
Action: Mouse scrolled (707, 450) with delta (0, 0)
Screenshot: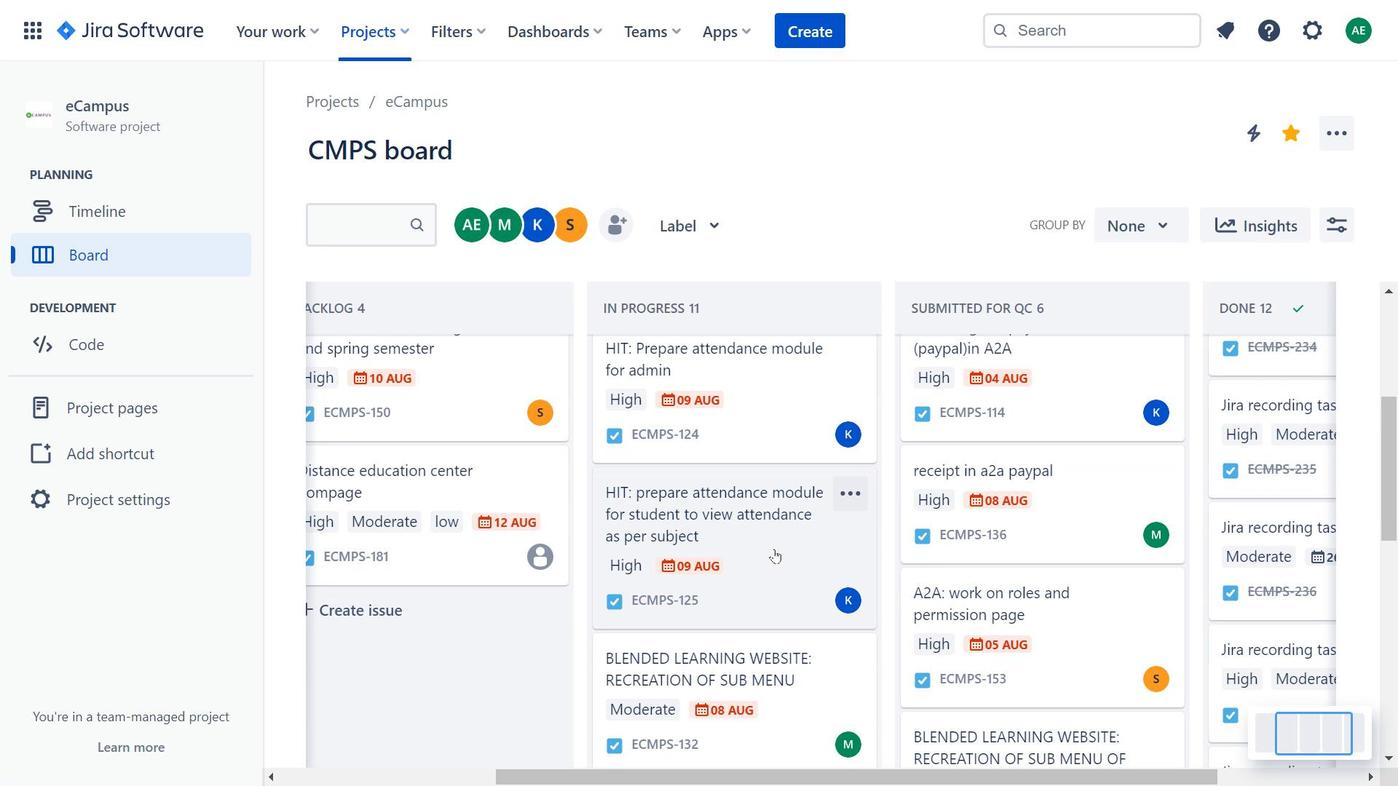 
Action: Mouse moved to (706, 451)
Screenshot: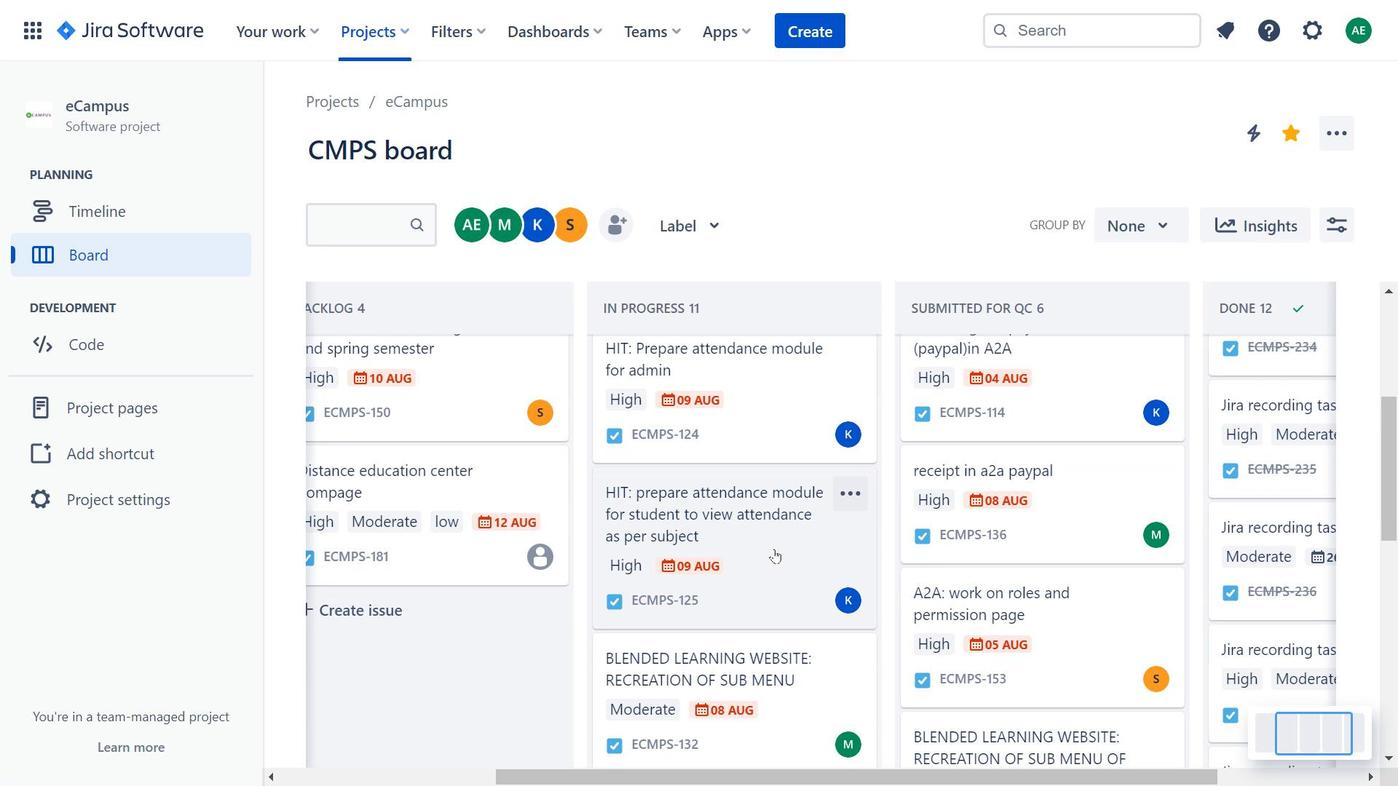 
Action: Mouse scrolled (706, 450) with delta (0, 0)
Screenshot: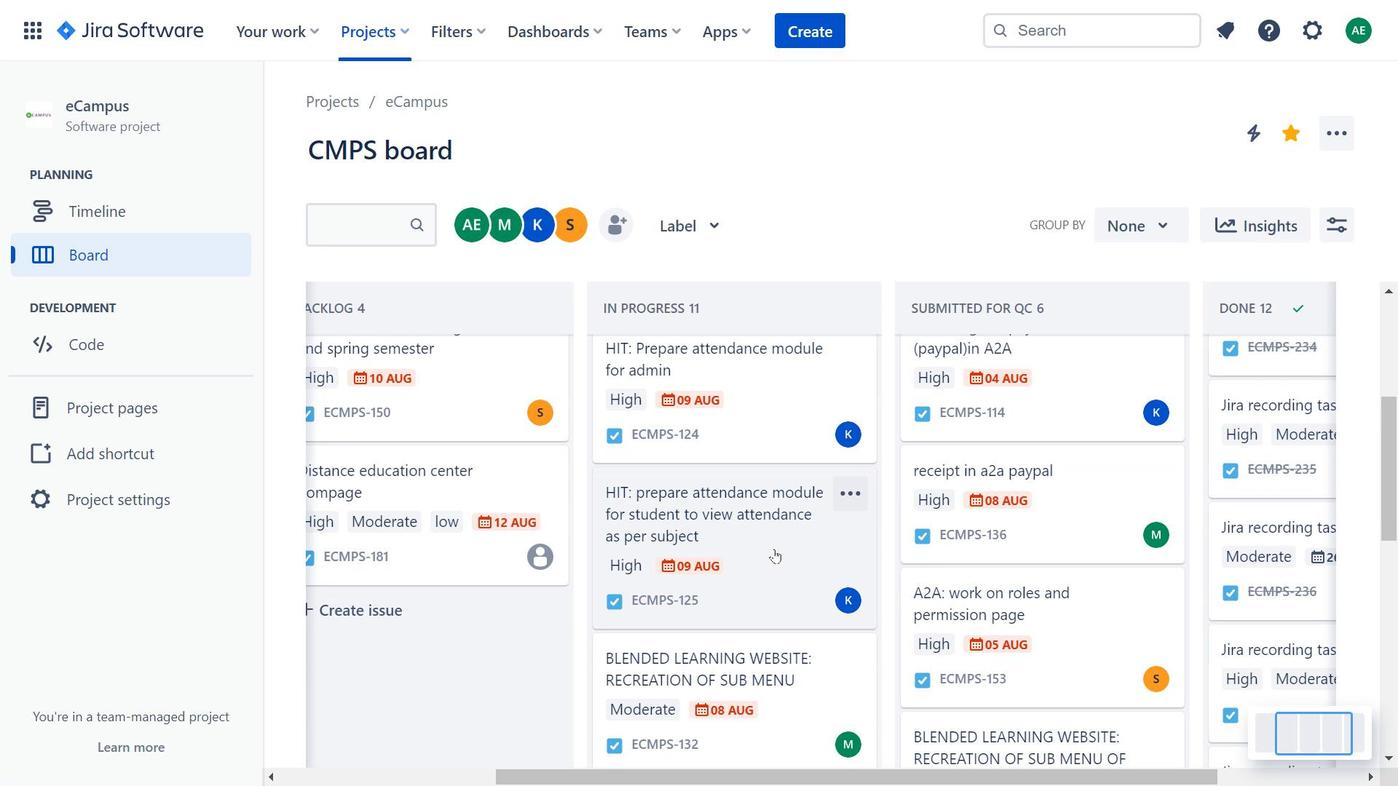 
Action: Mouse scrolled (706, 450) with delta (0, 0)
Screenshot: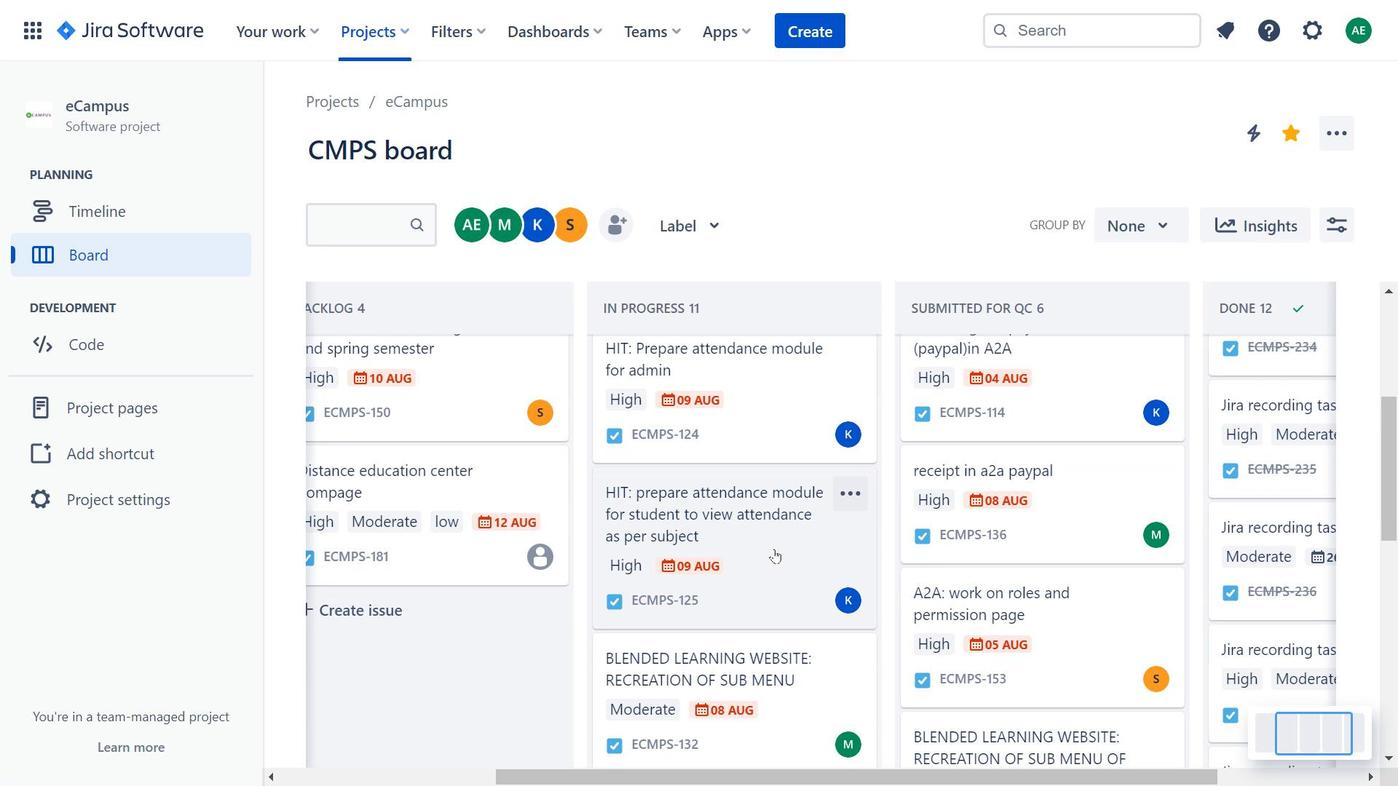 
Action: Mouse moved to (774, 549)
Screenshot: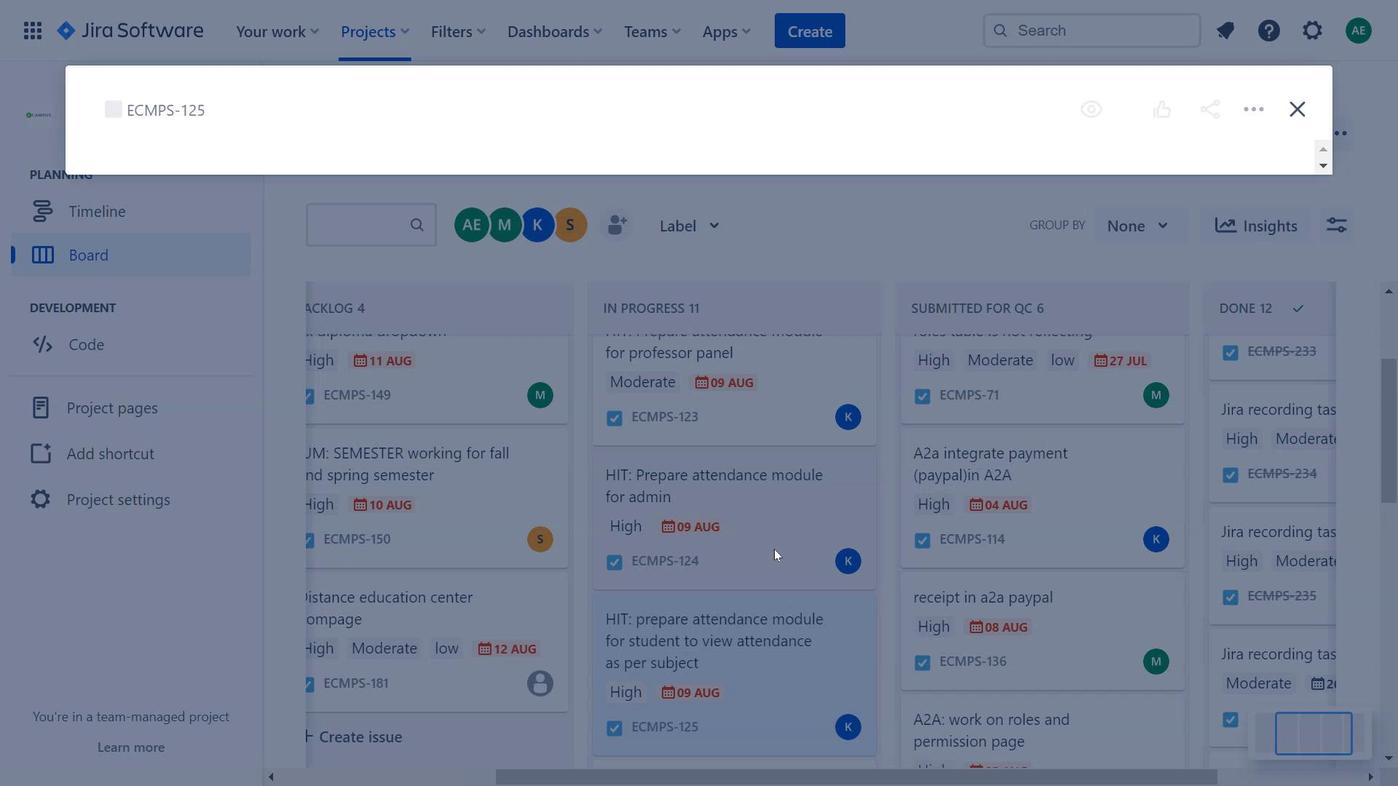 
Action: Mouse pressed left at (774, 549)
Screenshot: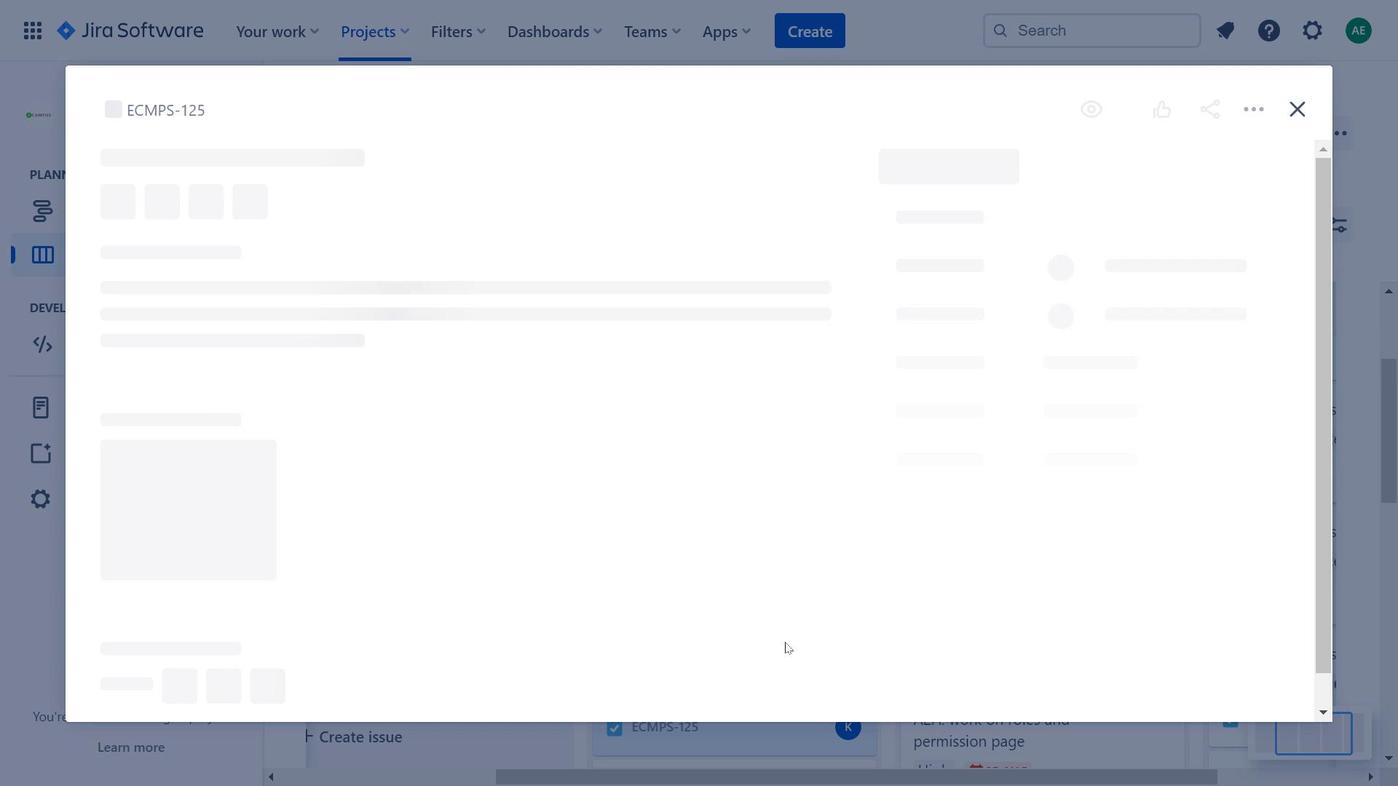 
Action: Mouse moved to (952, 168)
Screenshot: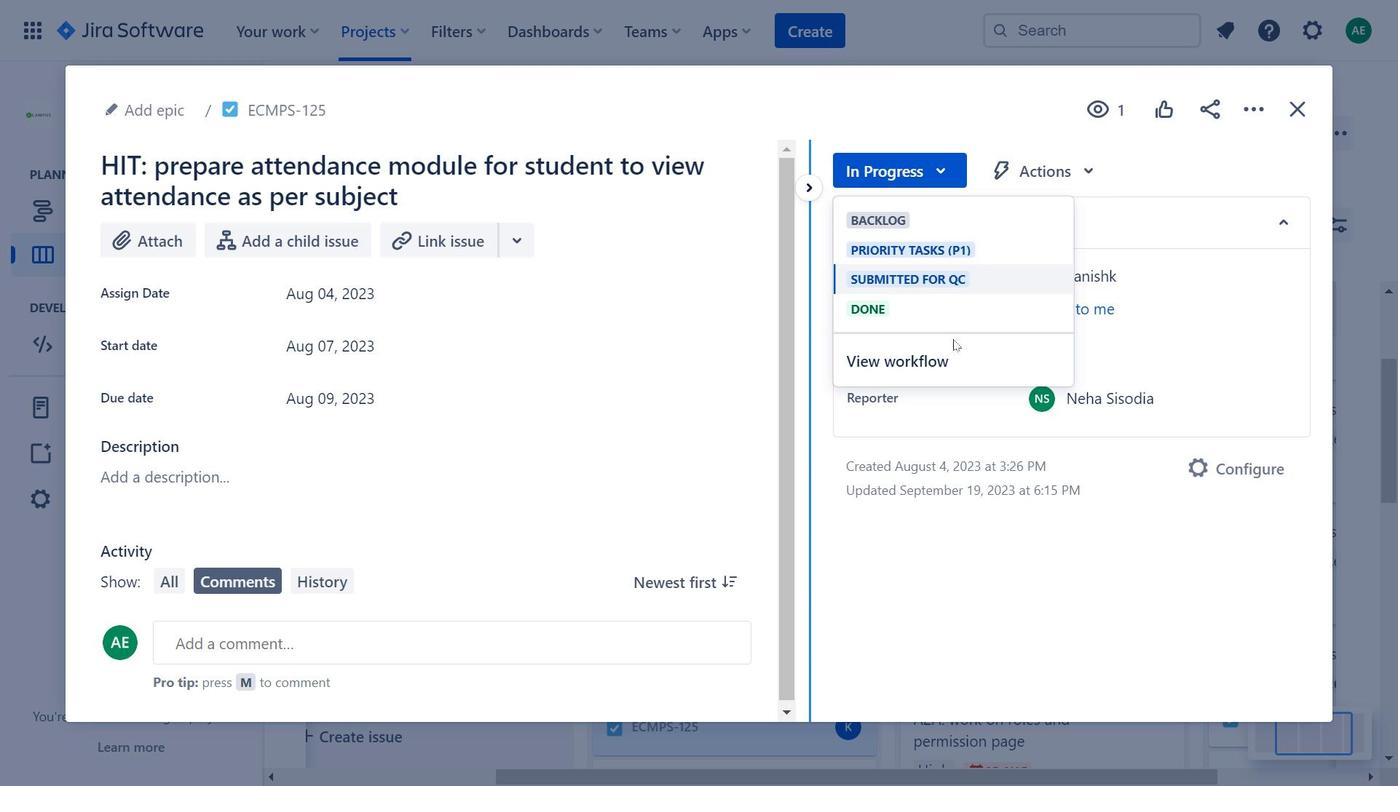 
Action: Mouse pressed left at (952, 168)
Screenshot: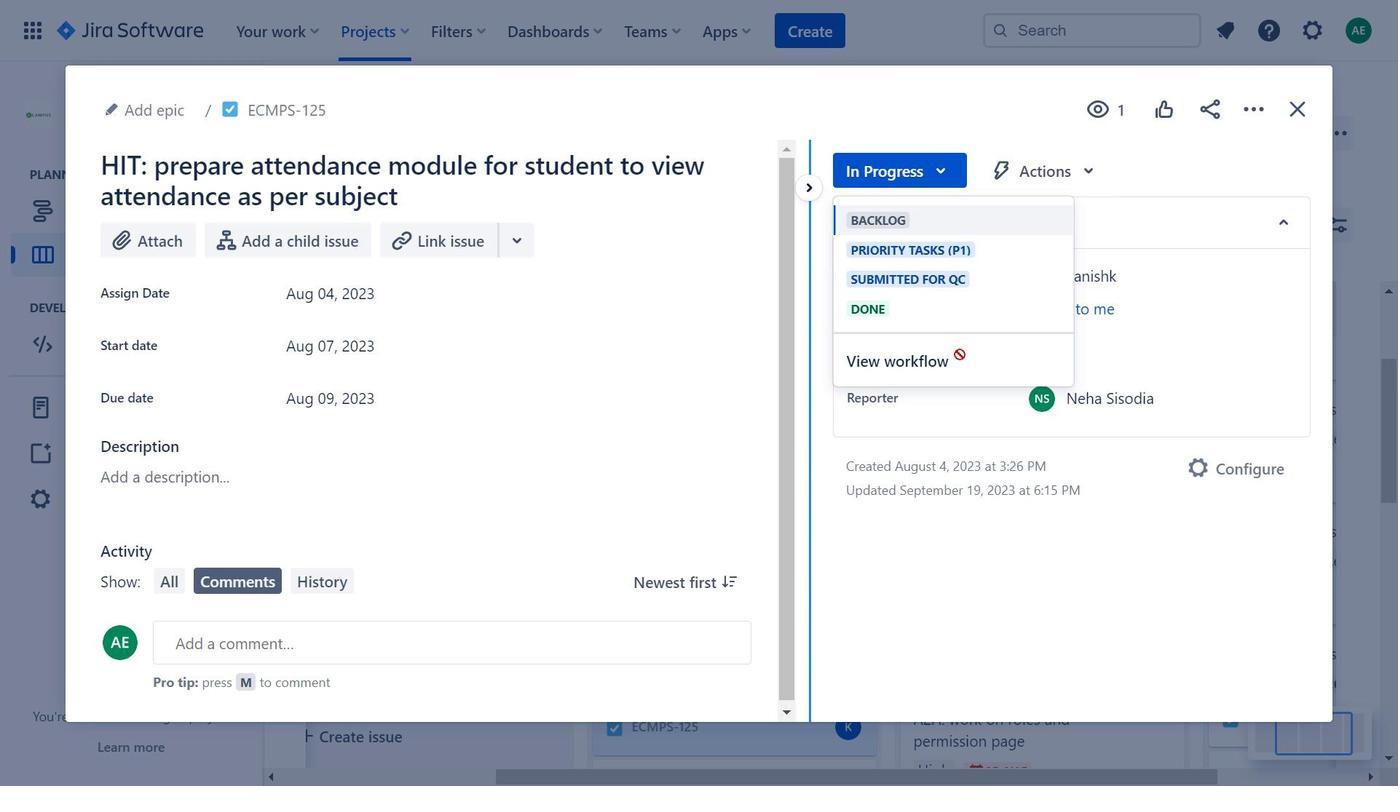 
Action: Mouse moved to (512, 355)
Screenshot: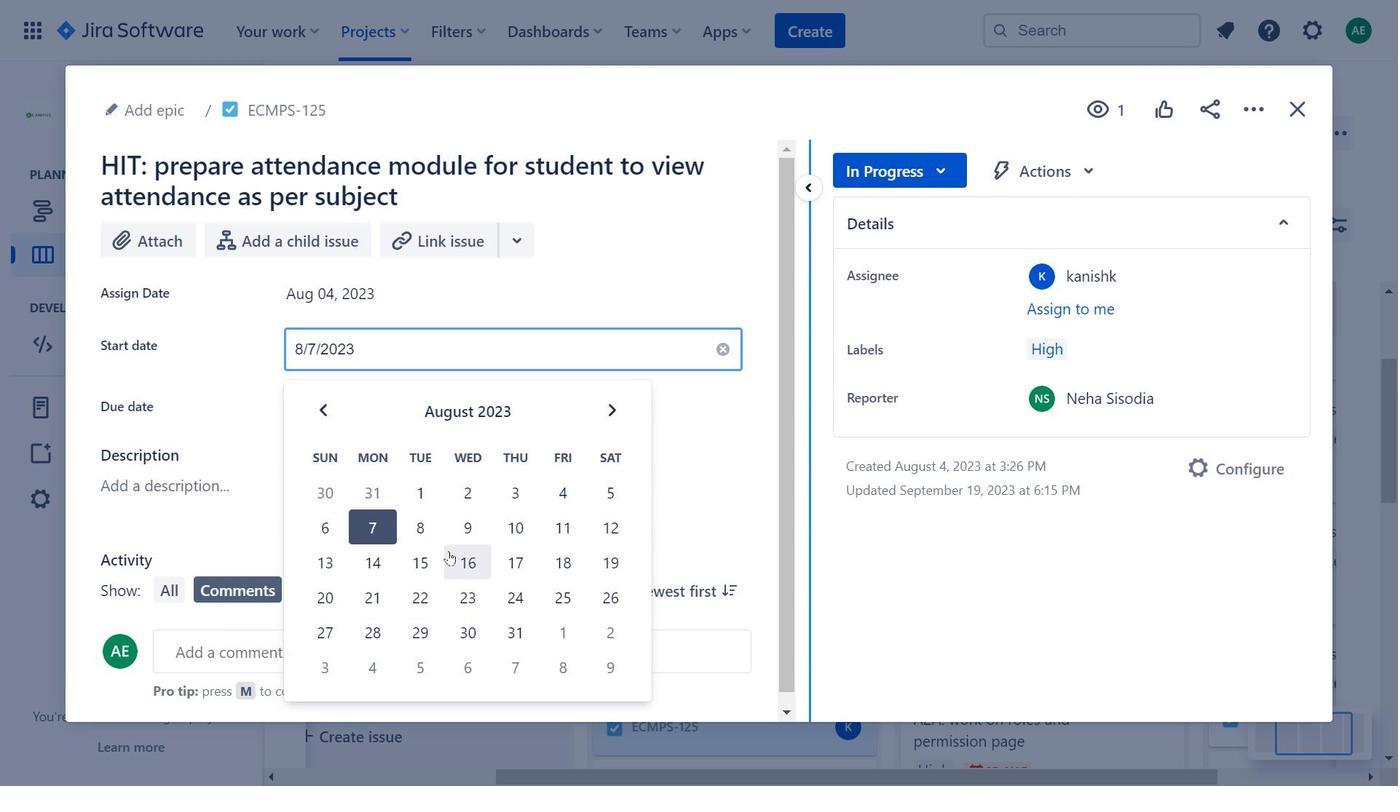 
Action: Mouse pressed left at (512, 355)
Screenshot: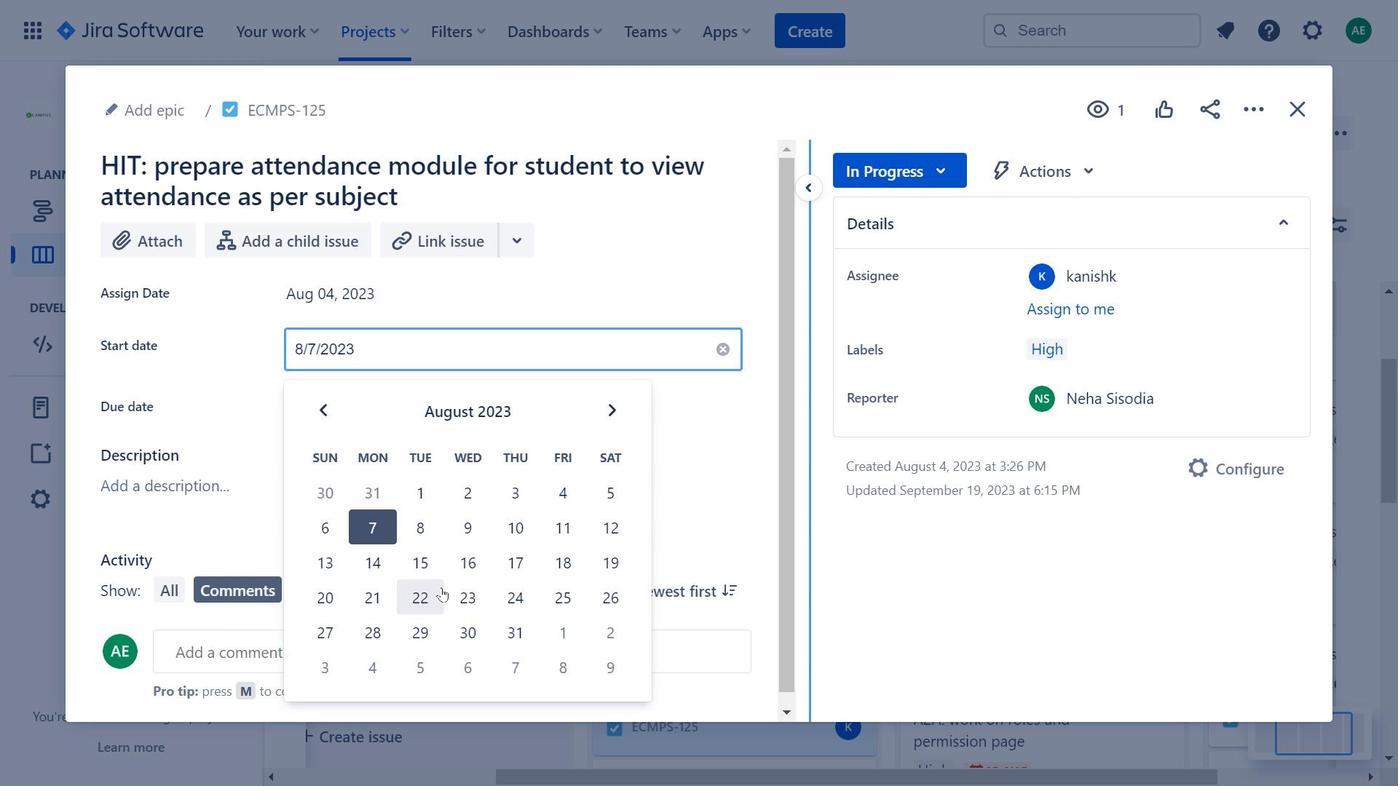 
Action: Mouse moved to (1245, 107)
